 Task: Look for Airbnb properties in Sirjan, Iran from 20th December, 2023 to 25th December, 2023 for 3 adults, 1 child. Place can be shared room with 2 bedrooms having 3 beds and 2 bathrooms. Property type can be guest house. Amenities needed are: wifi, TV, free parkinig on premises, gym, breakfast.
Action: Mouse moved to (578, 155)
Screenshot: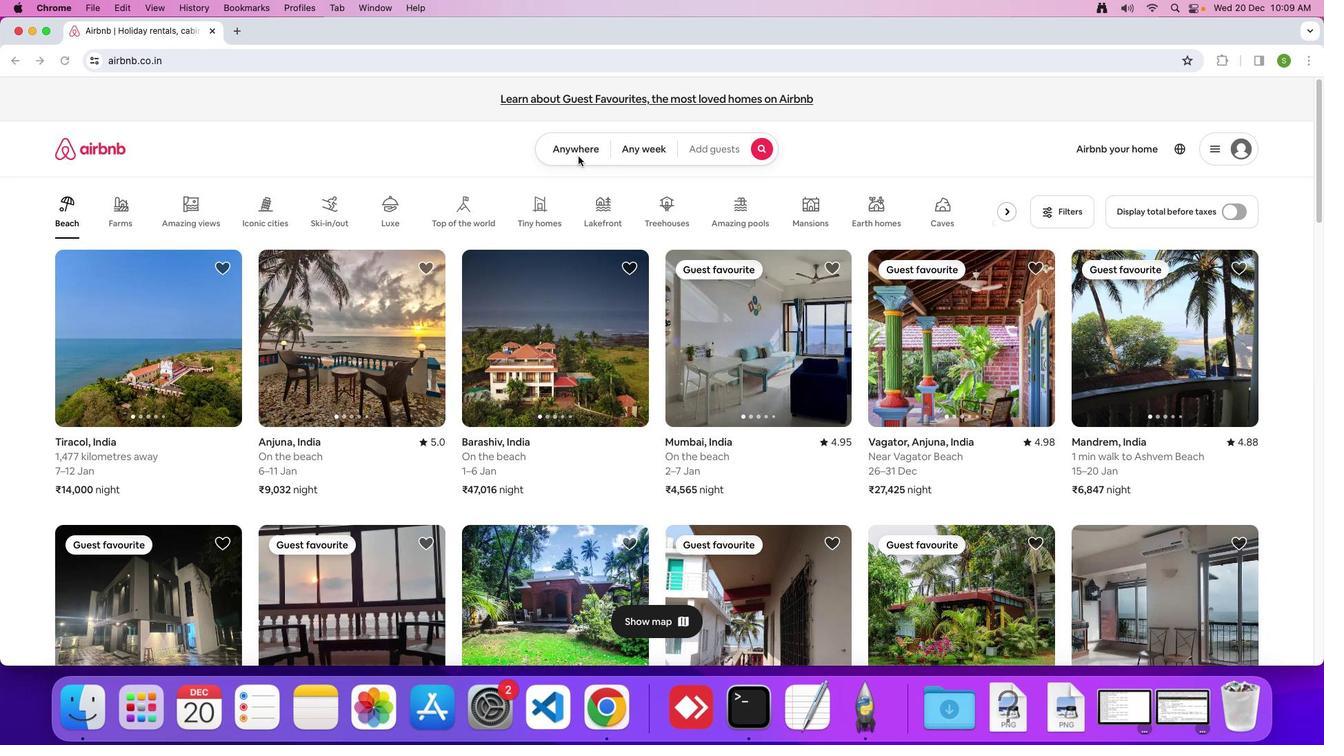 
Action: Mouse pressed left at (578, 155)
Screenshot: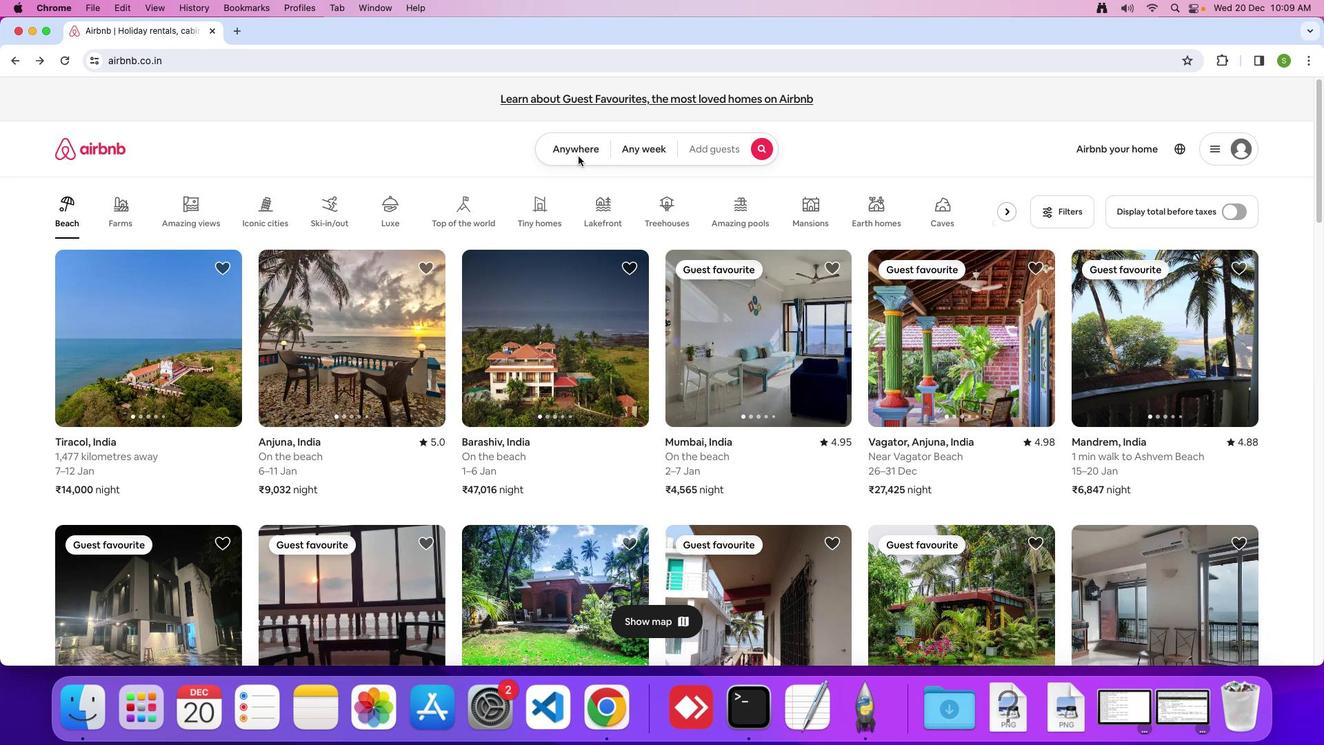 
Action: Mouse moved to (562, 147)
Screenshot: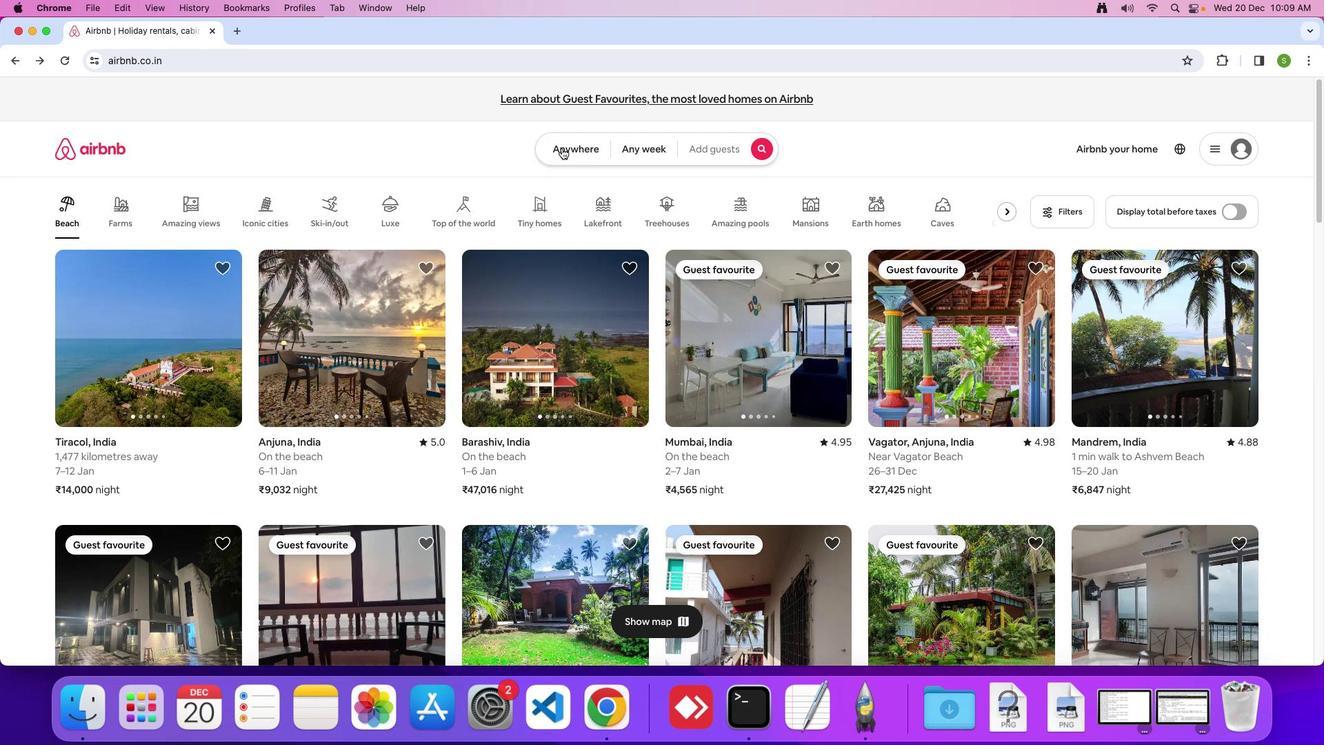 
Action: Mouse pressed left at (562, 147)
Screenshot: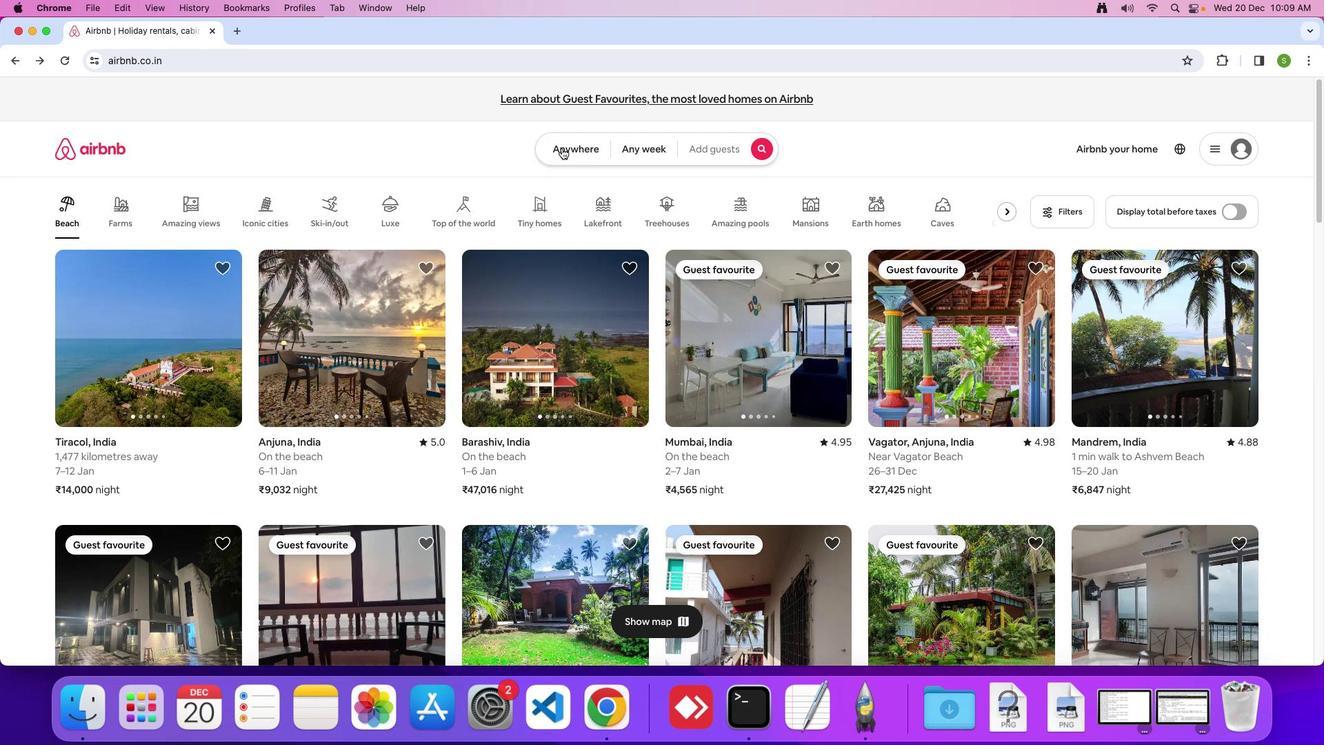 
Action: Mouse moved to (491, 200)
Screenshot: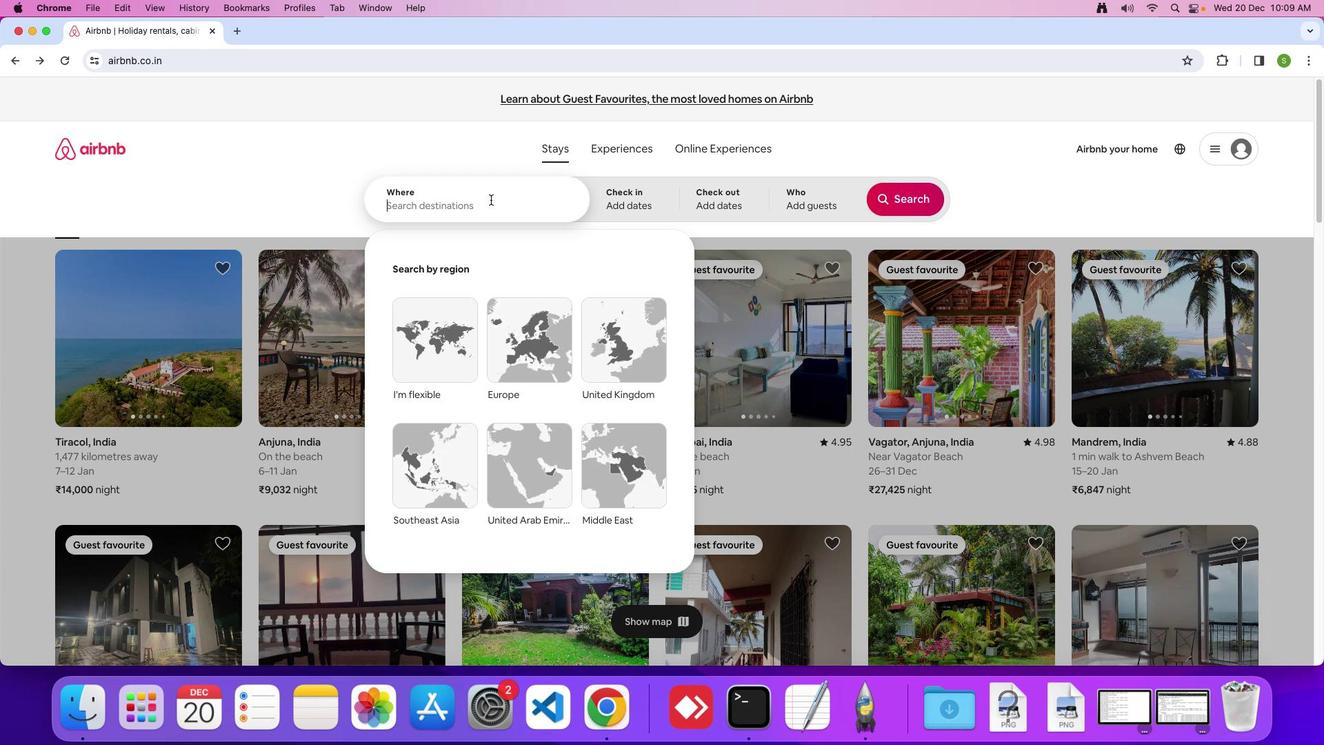
Action: Mouse pressed left at (491, 200)
Screenshot: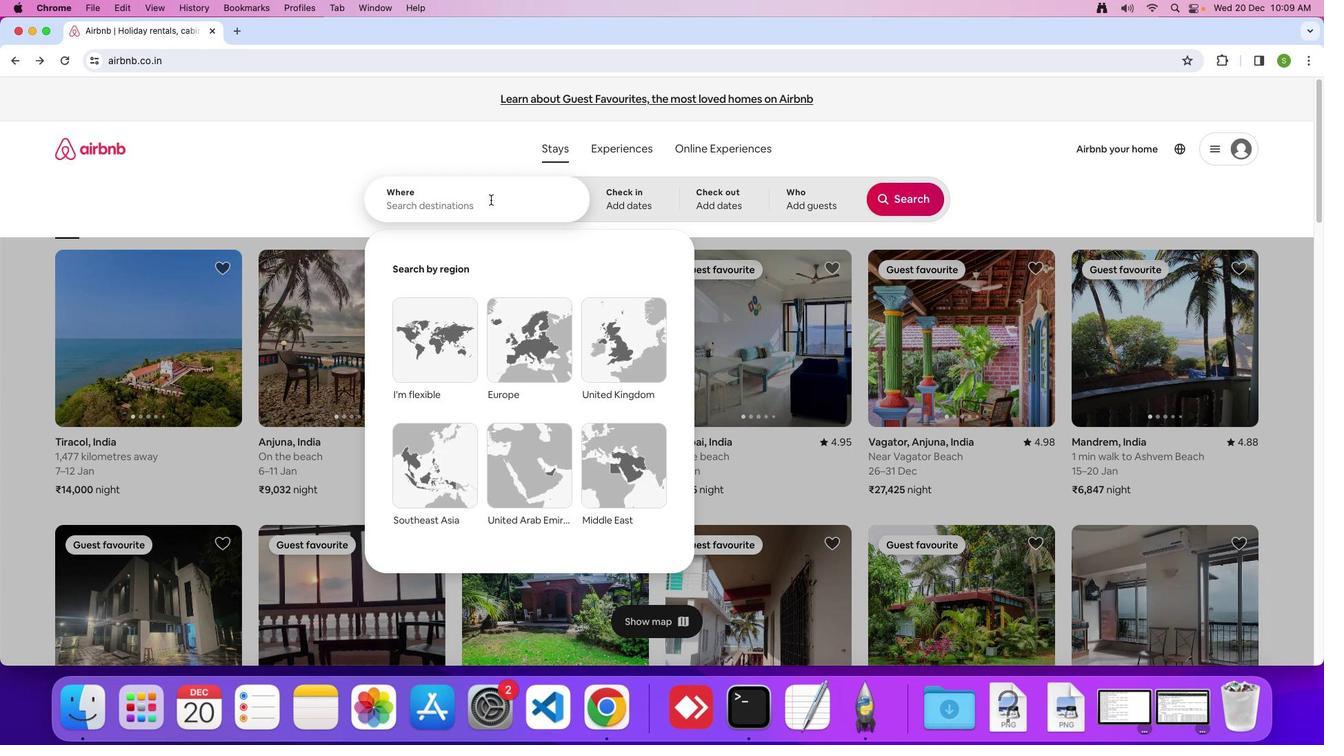 
Action: Key pressed 'S'Key.caps_lock'i''r''j''a''n'','Key.spaceKey.shift'I''r''a''n'Key.enter
Screenshot: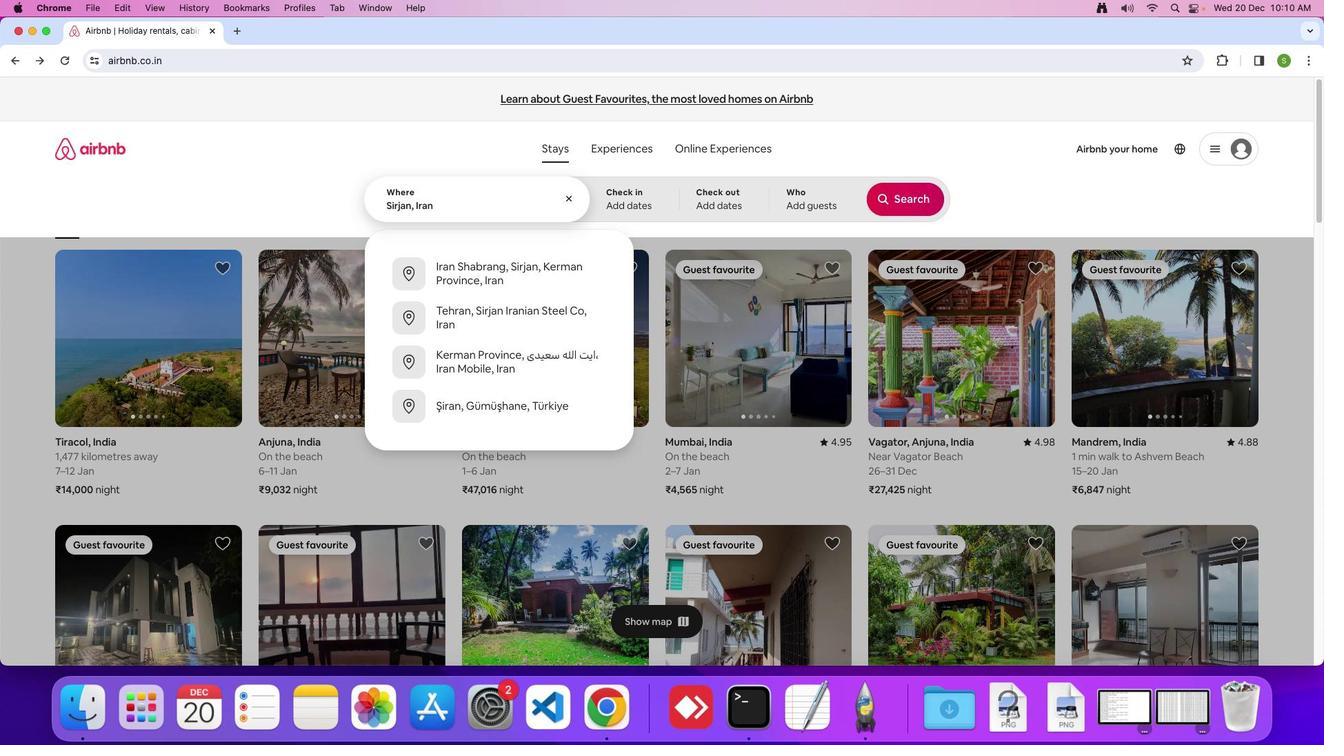 
Action: Mouse moved to (515, 463)
Screenshot: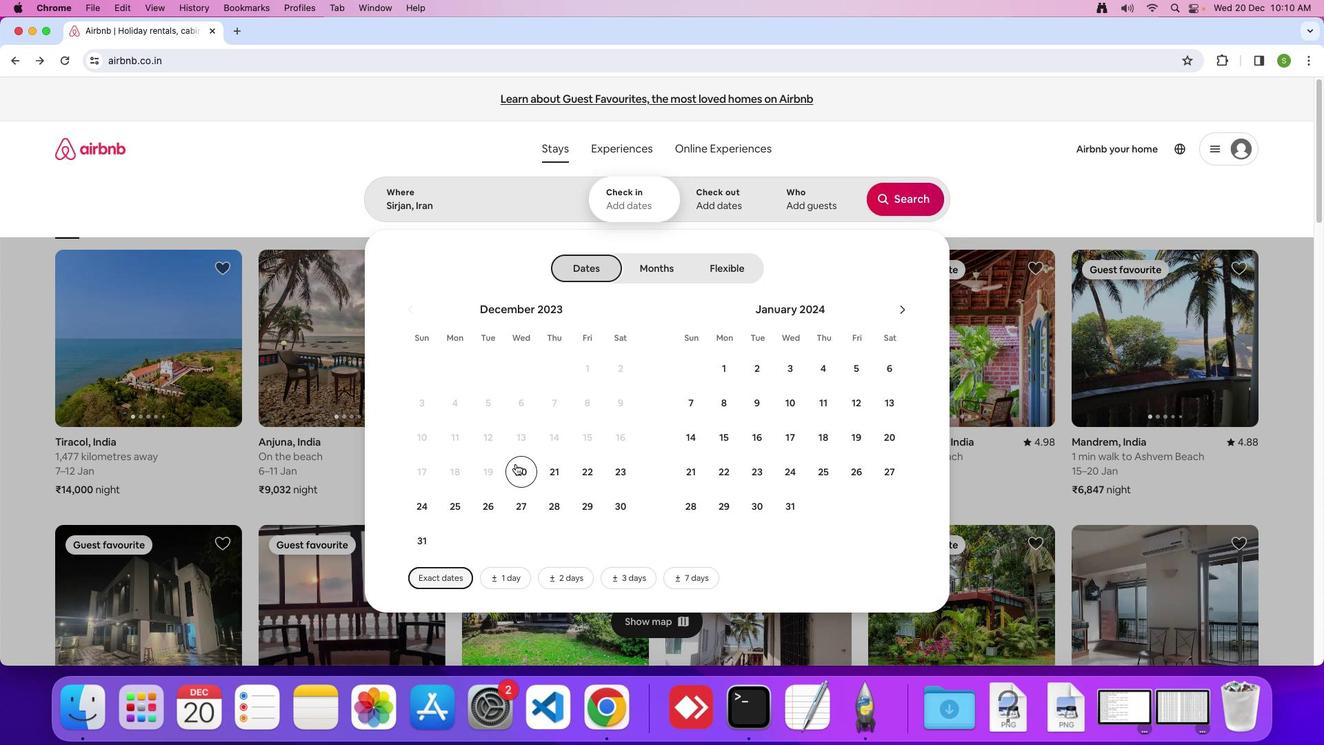 
Action: Mouse pressed left at (515, 463)
Screenshot: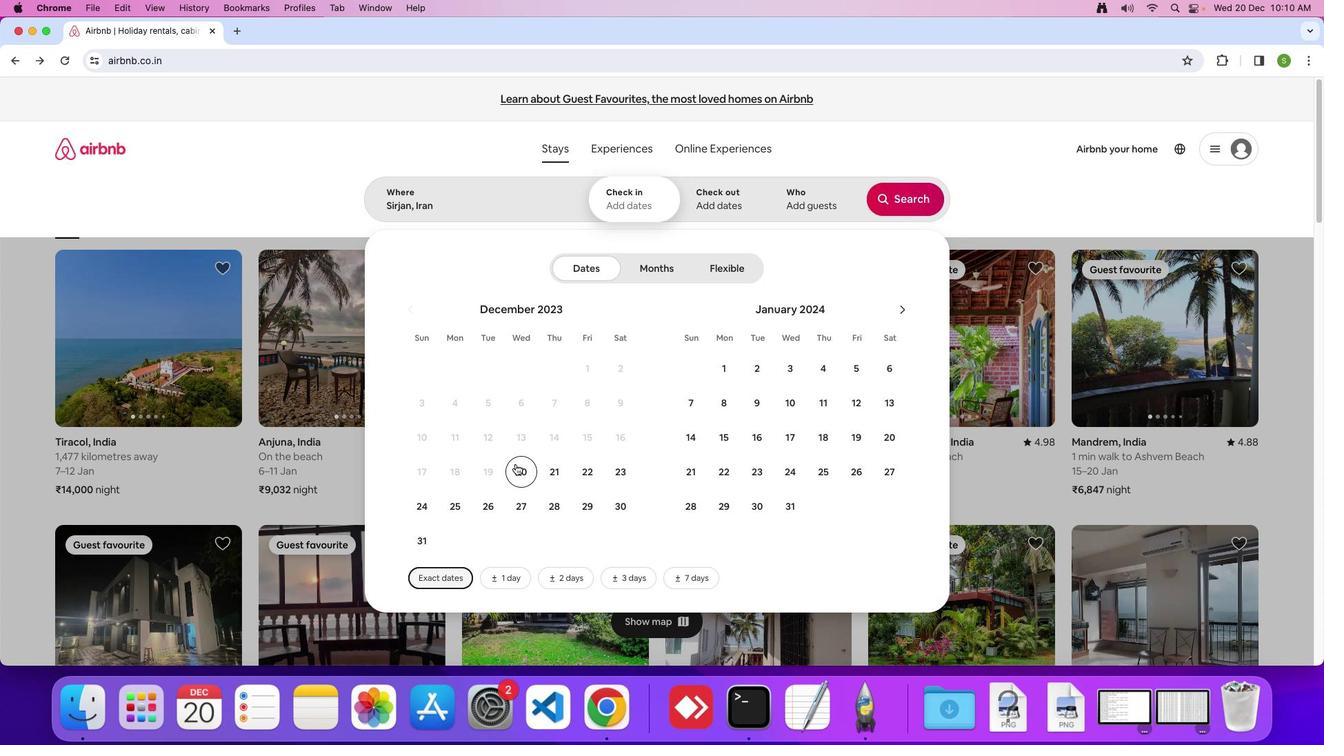 
Action: Mouse moved to (458, 507)
Screenshot: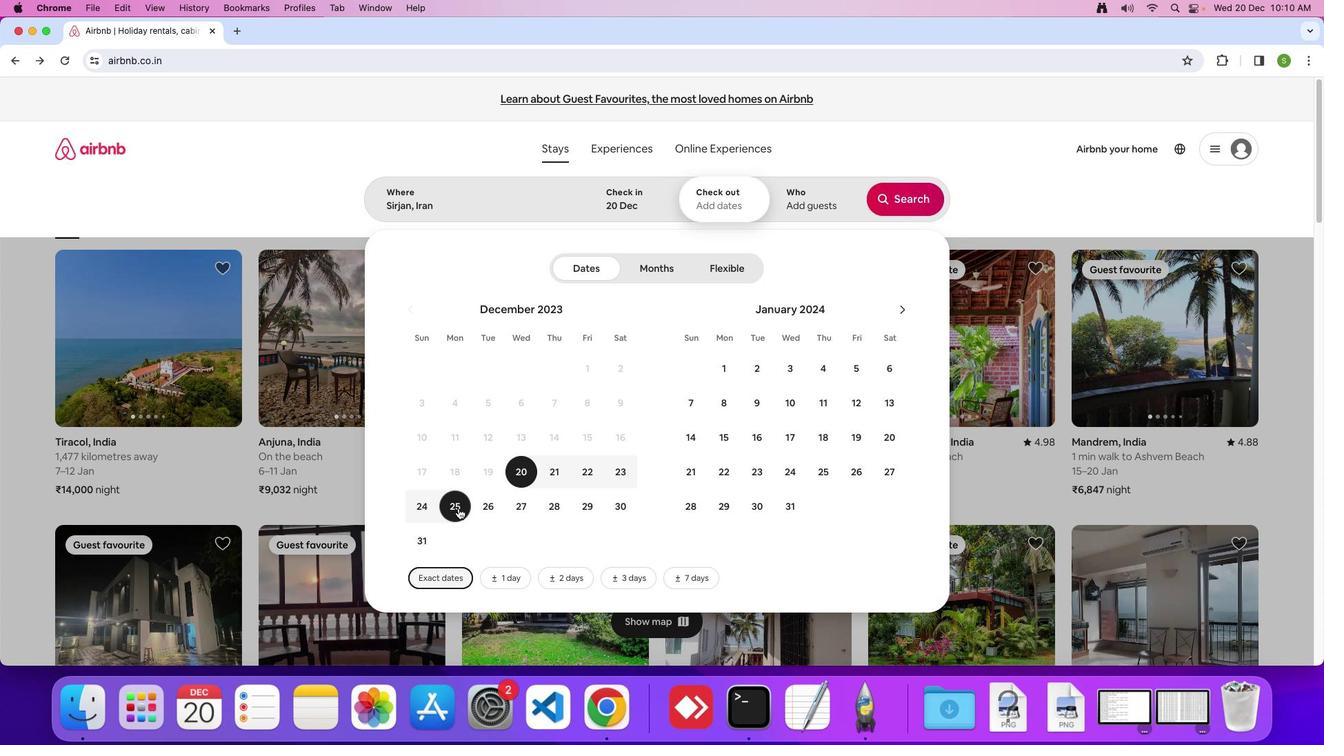 
Action: Mouse pressed left at (458, 507)
Screenshot: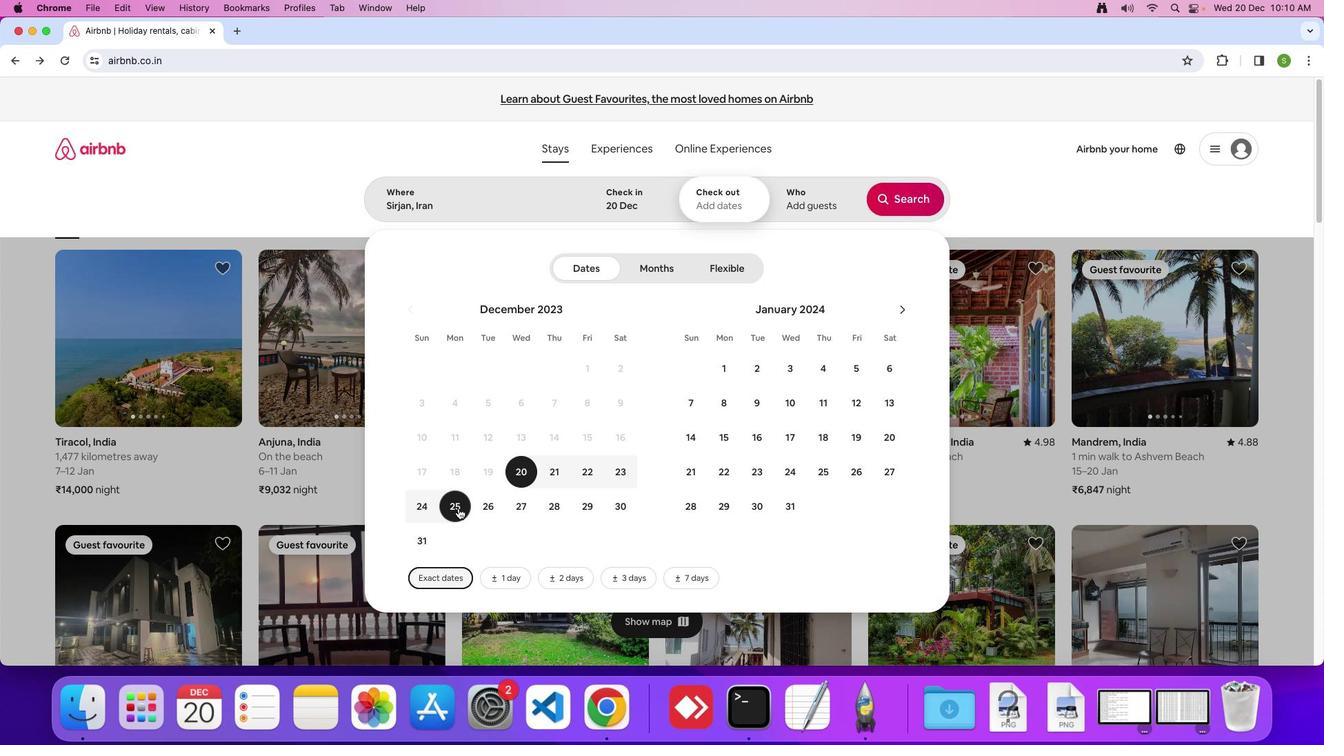 
Action: Mouse moved to (791, 210)
Screenshot: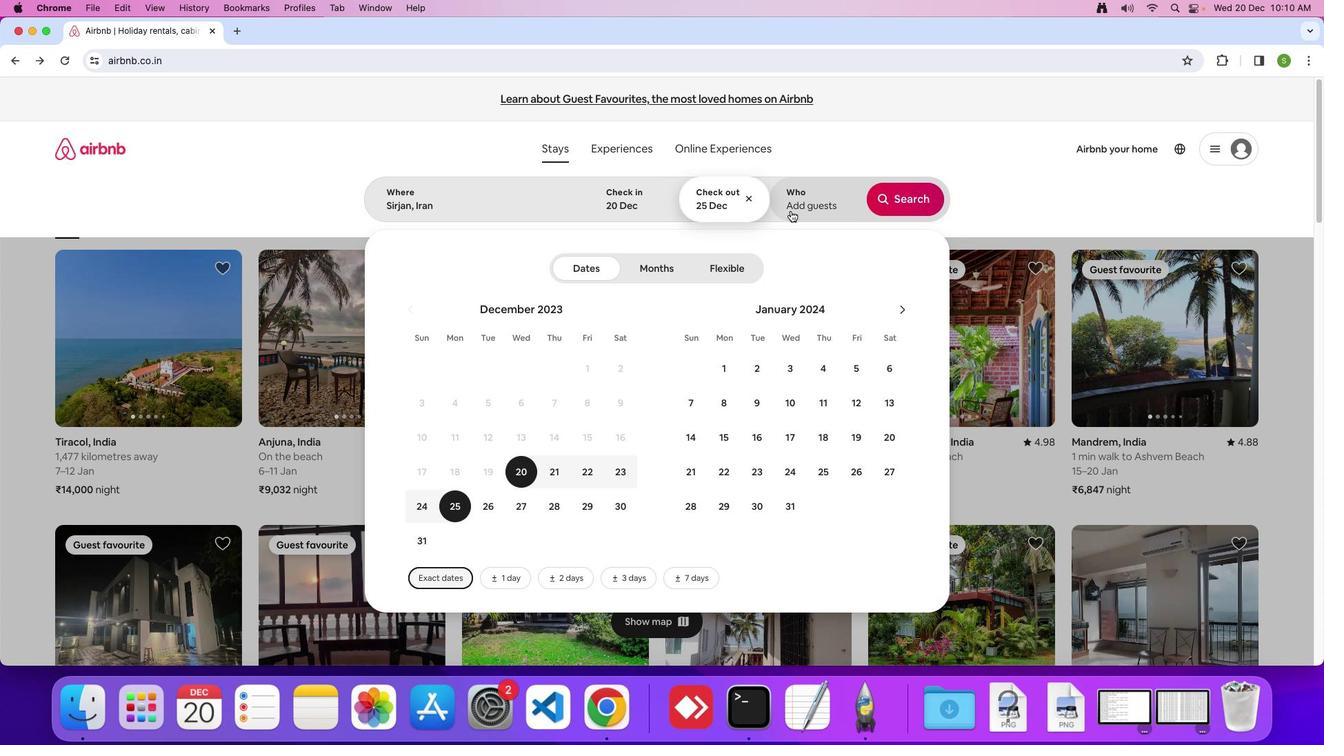 
Action: Mouse pressed left at (791, 210)
Screenshot: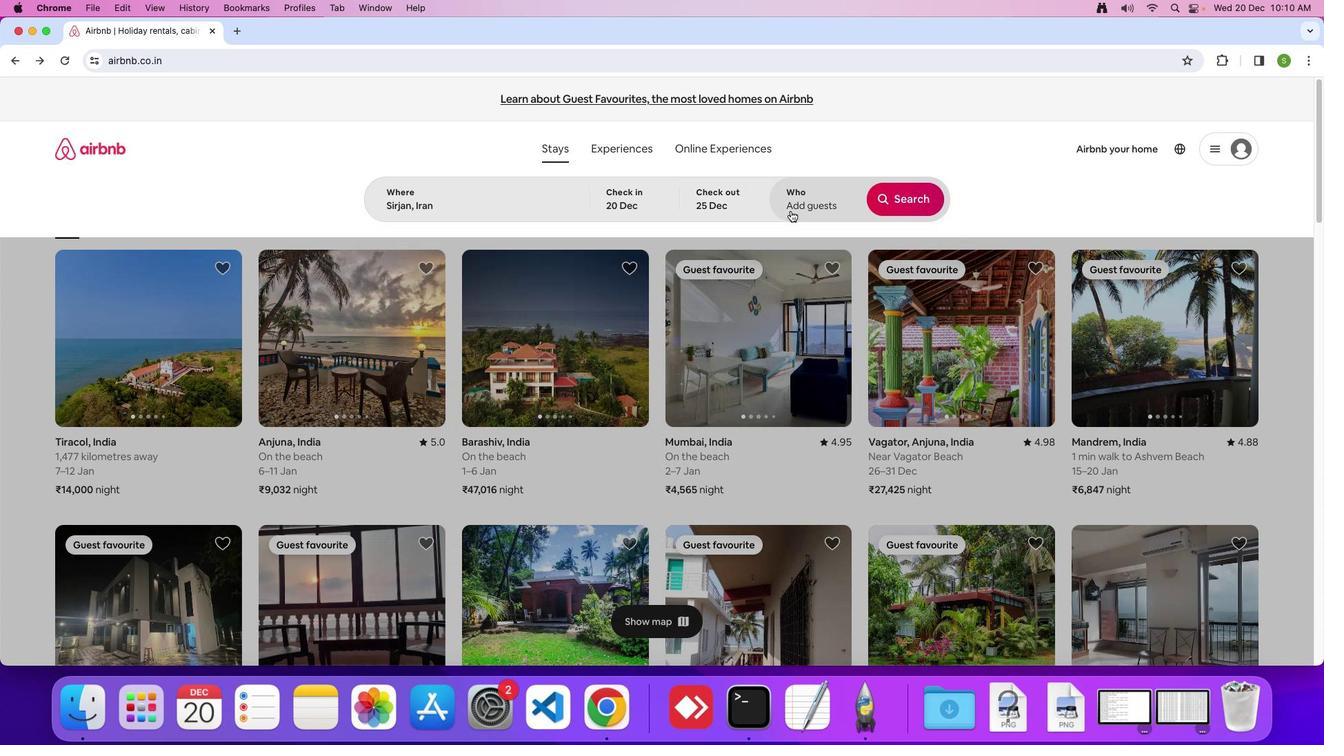 
Action: Mouse moved to (912, 269)
Screenshot: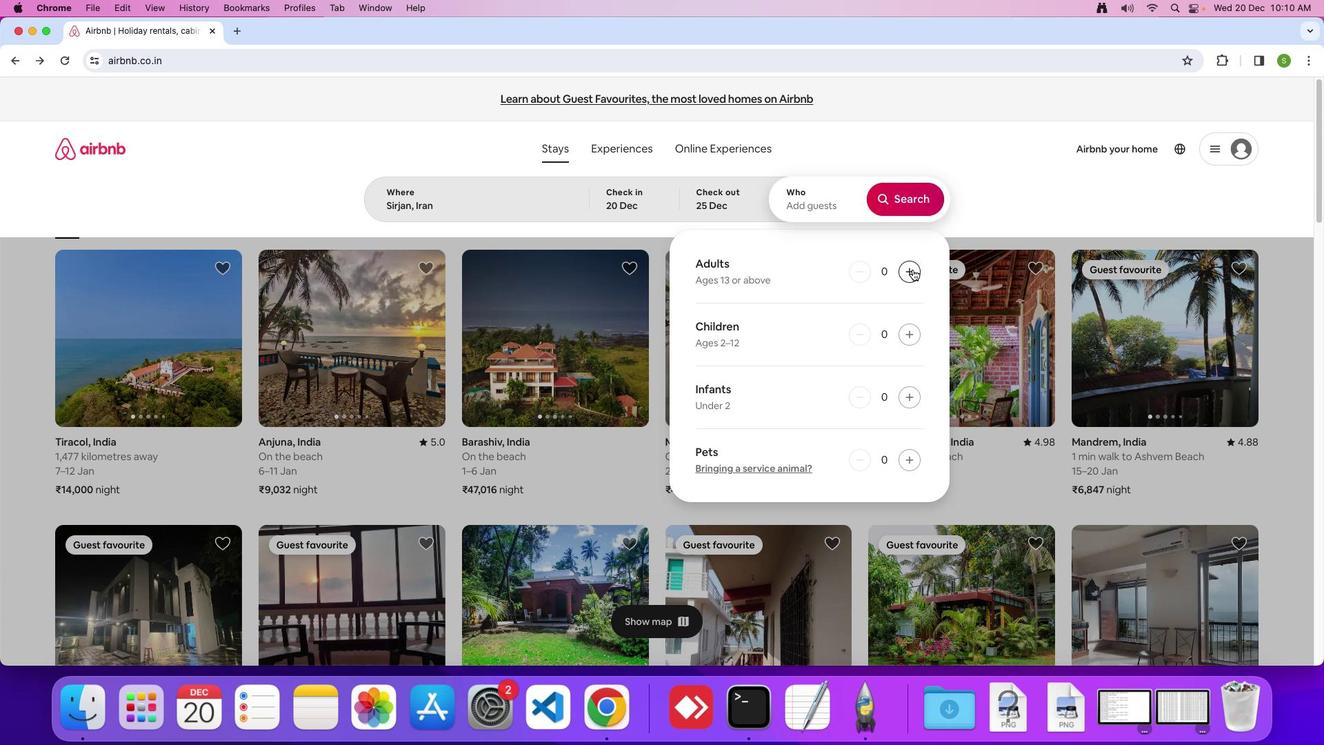 
Action: Mouse pressed left at (912, 269)
Screenshot: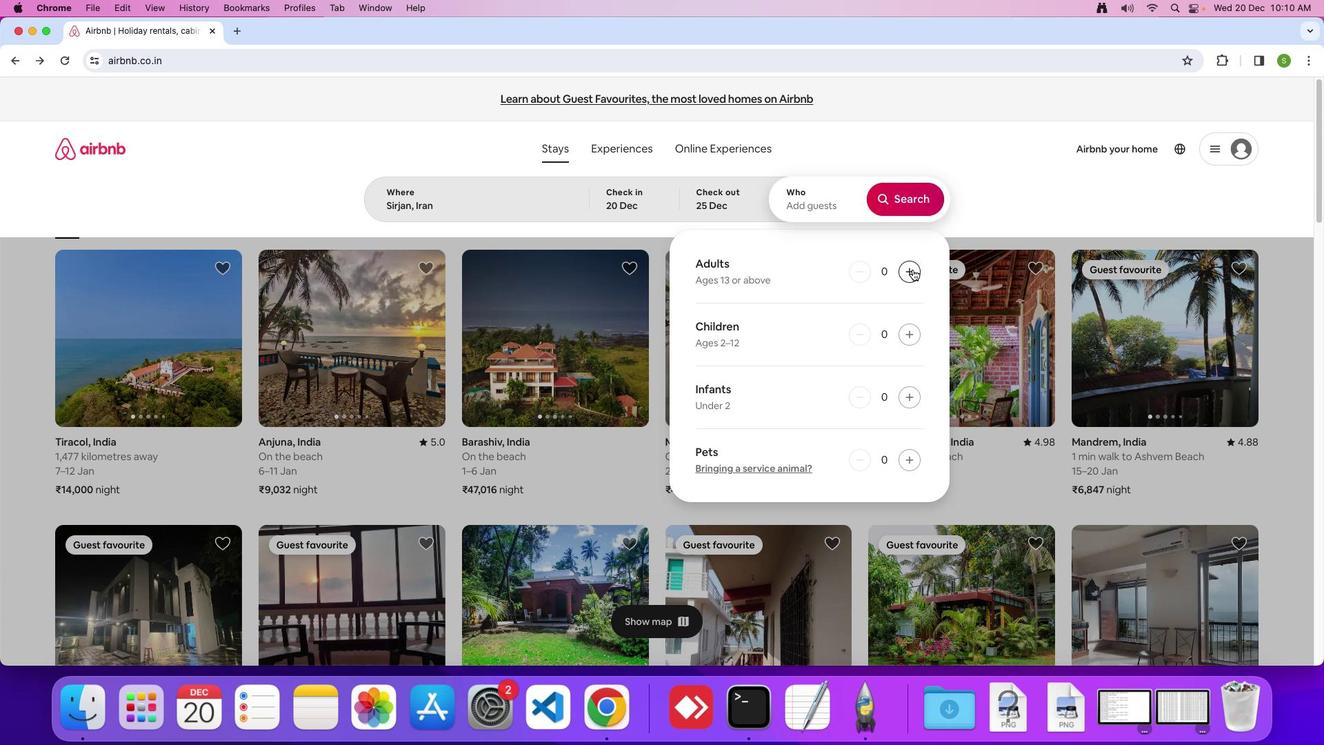 
Action: Mouse moved to (912, 269)
Screenshot: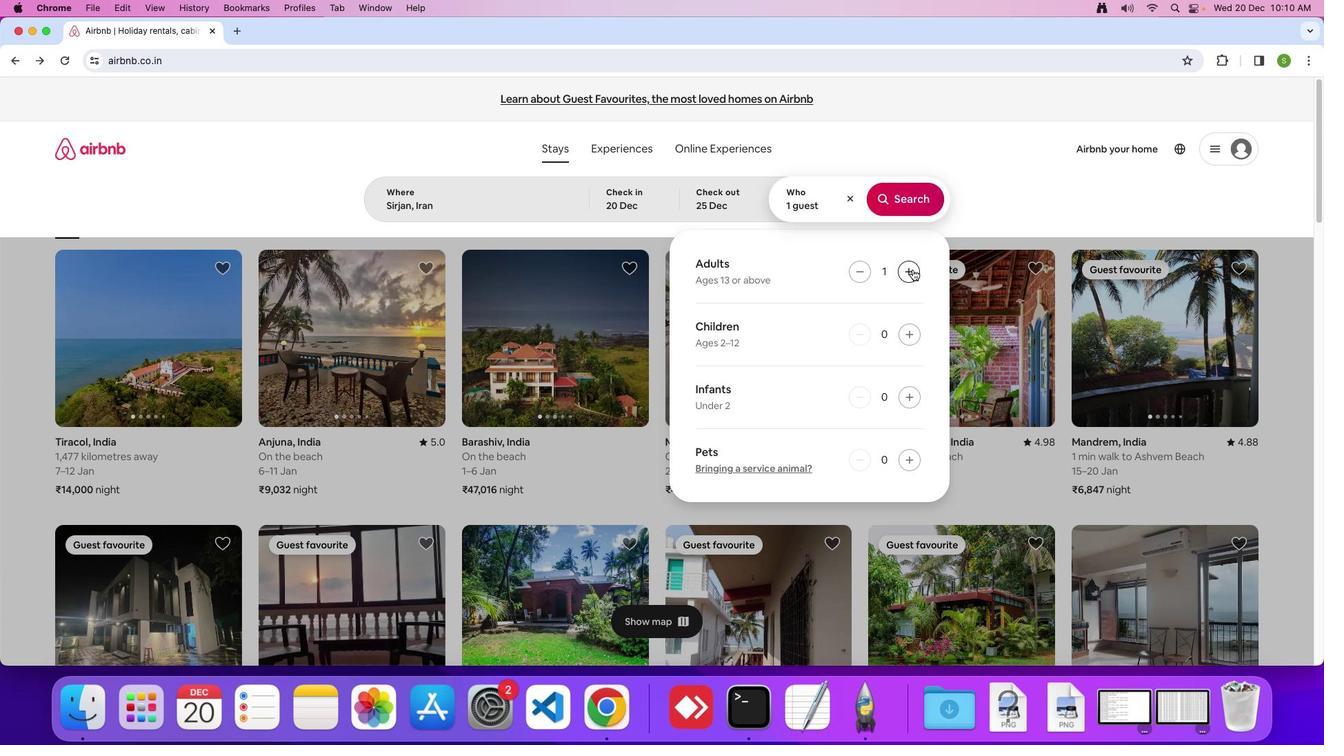
Action: Mouse pressed left at (912, 269)
Screenshot: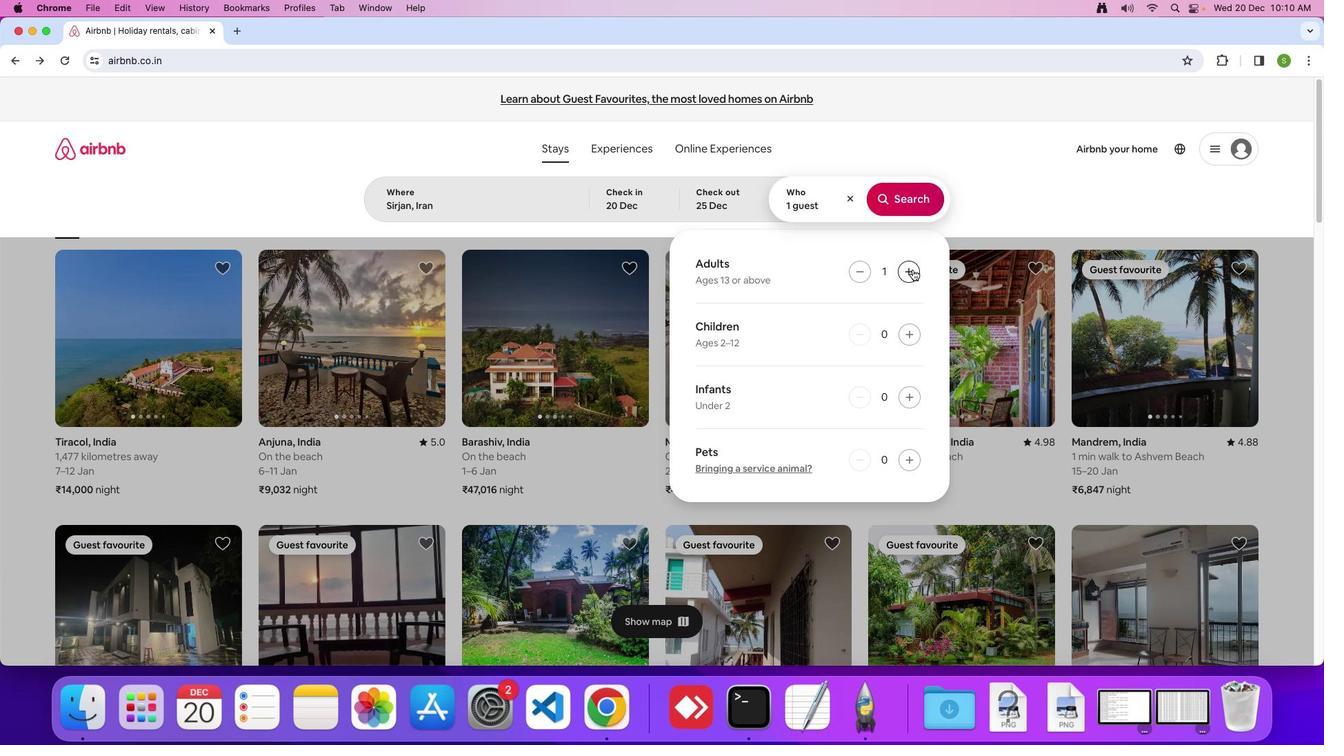 
Action: Mouse pressed left at (912, 269)
Screenshot: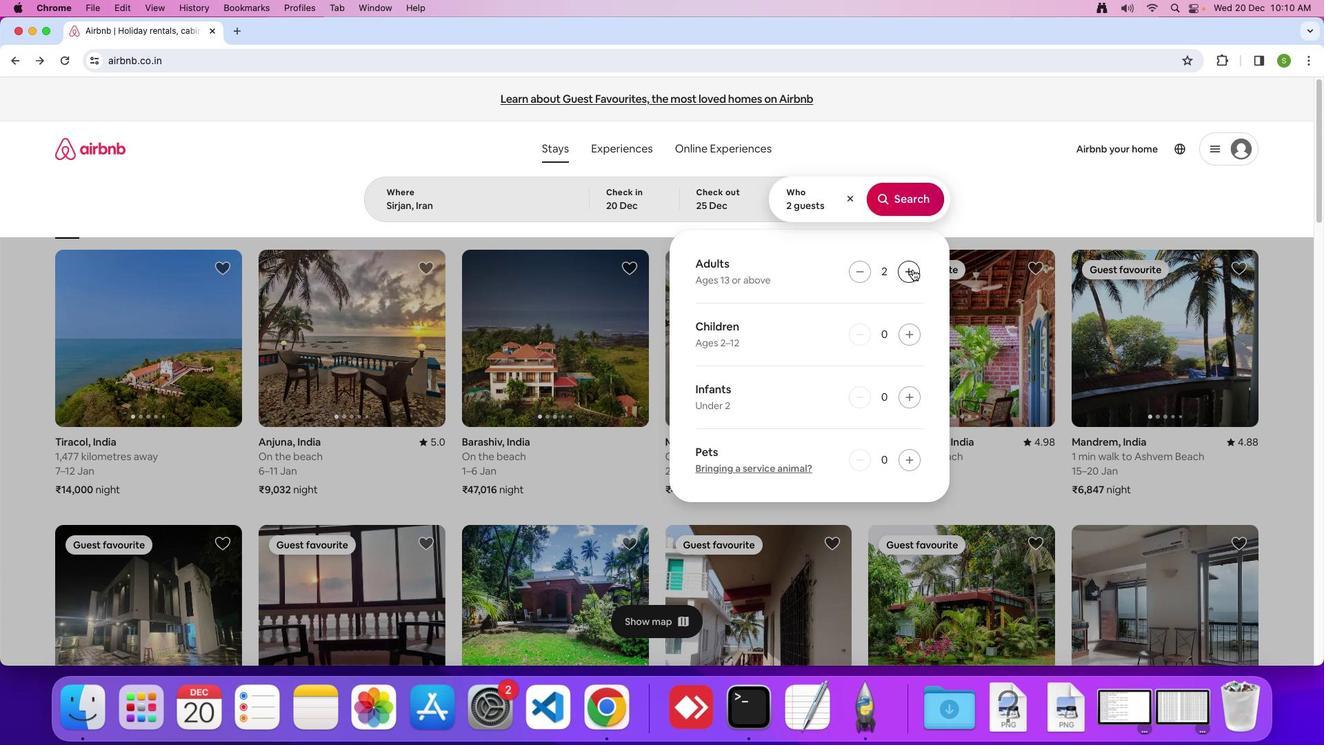 
Action: Mouse moved to (906, 341)
Screenshot: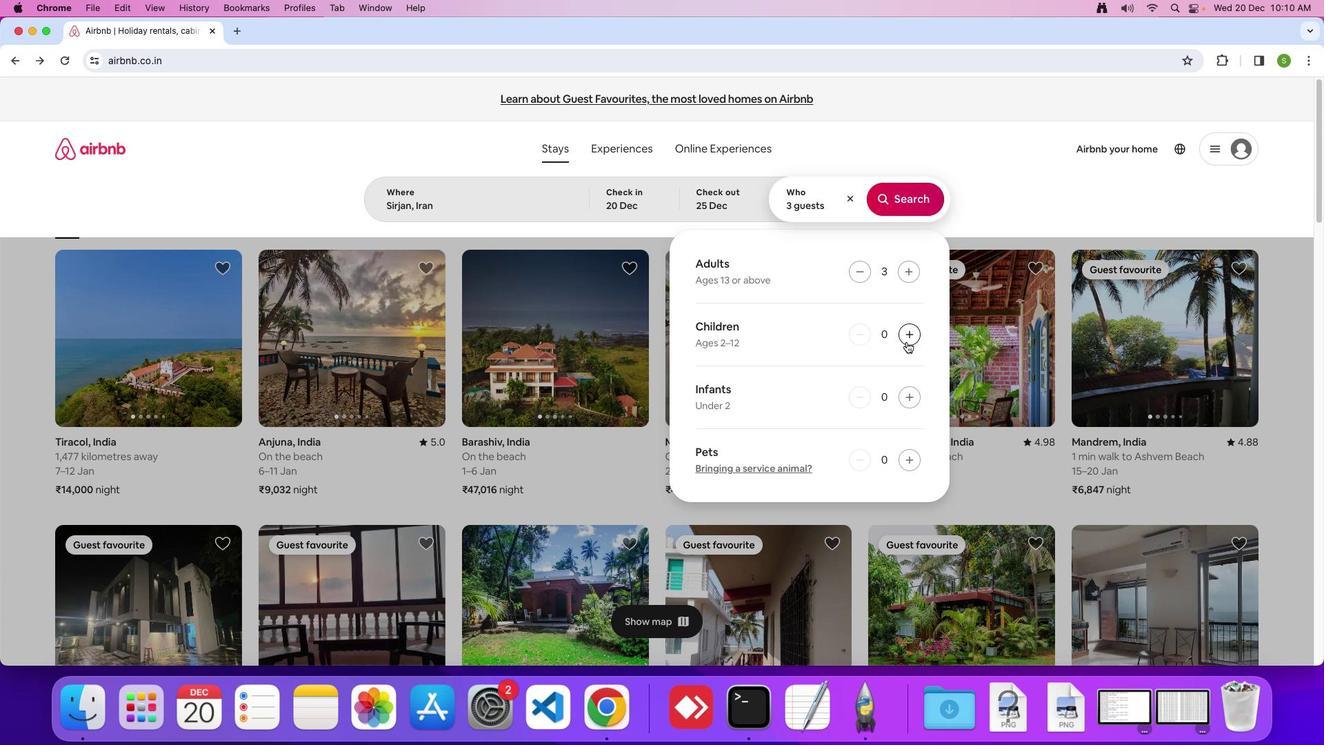 
Action: Mouse pressed left at (906, 341)
Screenshot: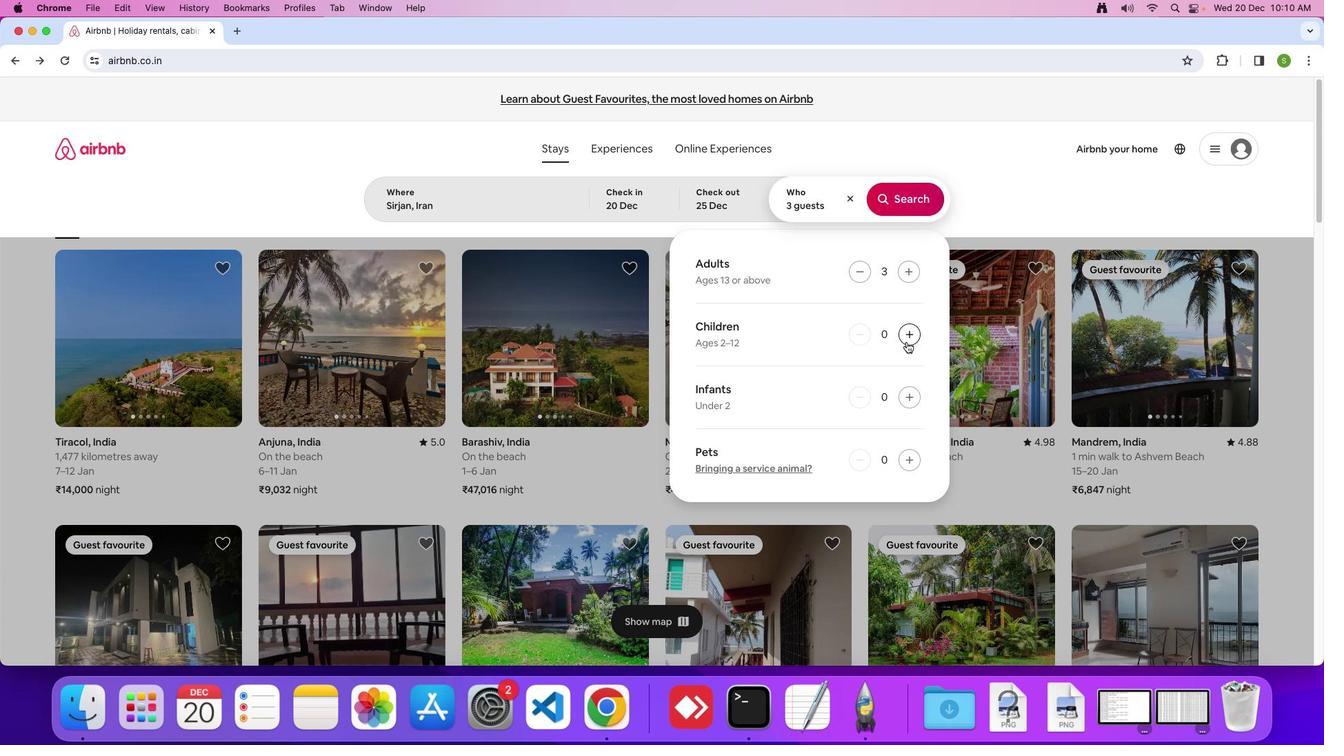 
Action: Mouse moved to (888, 200)
Screenshot: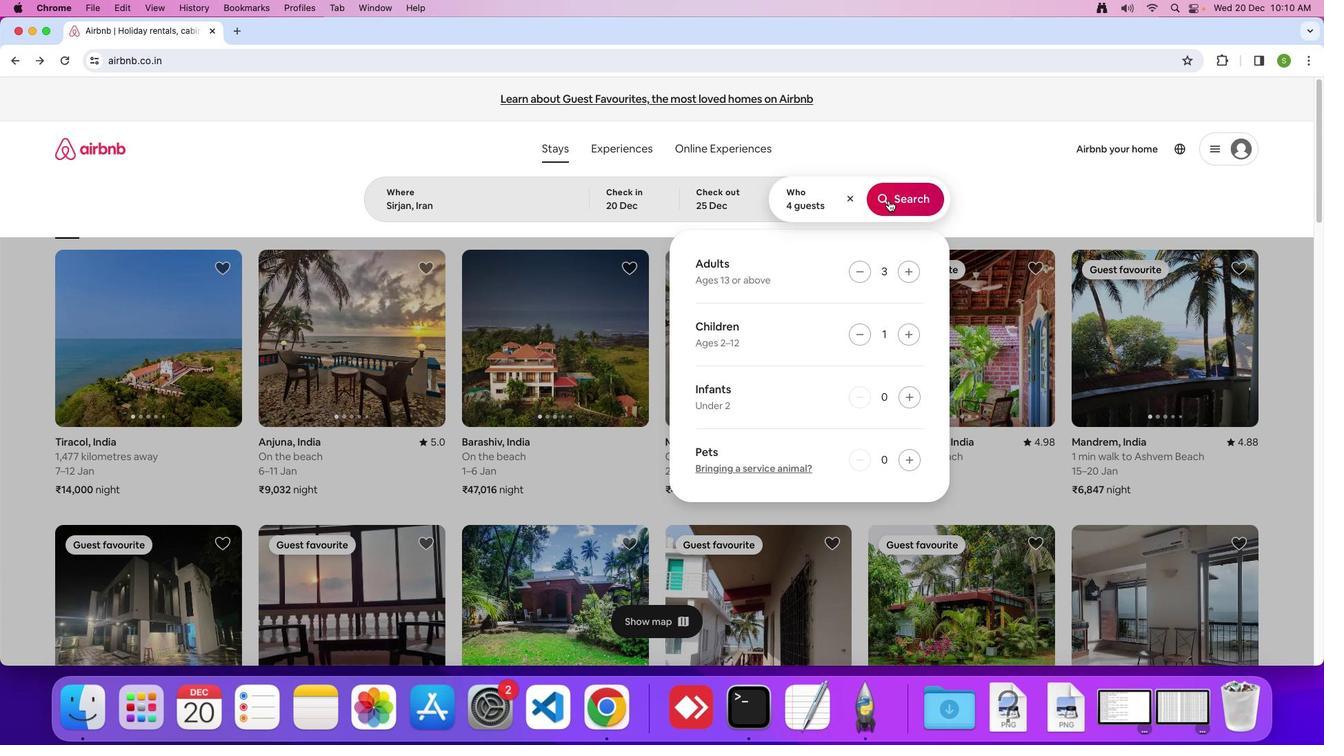 
Action: Mouse pressed left at (888, 200)
Screenshot: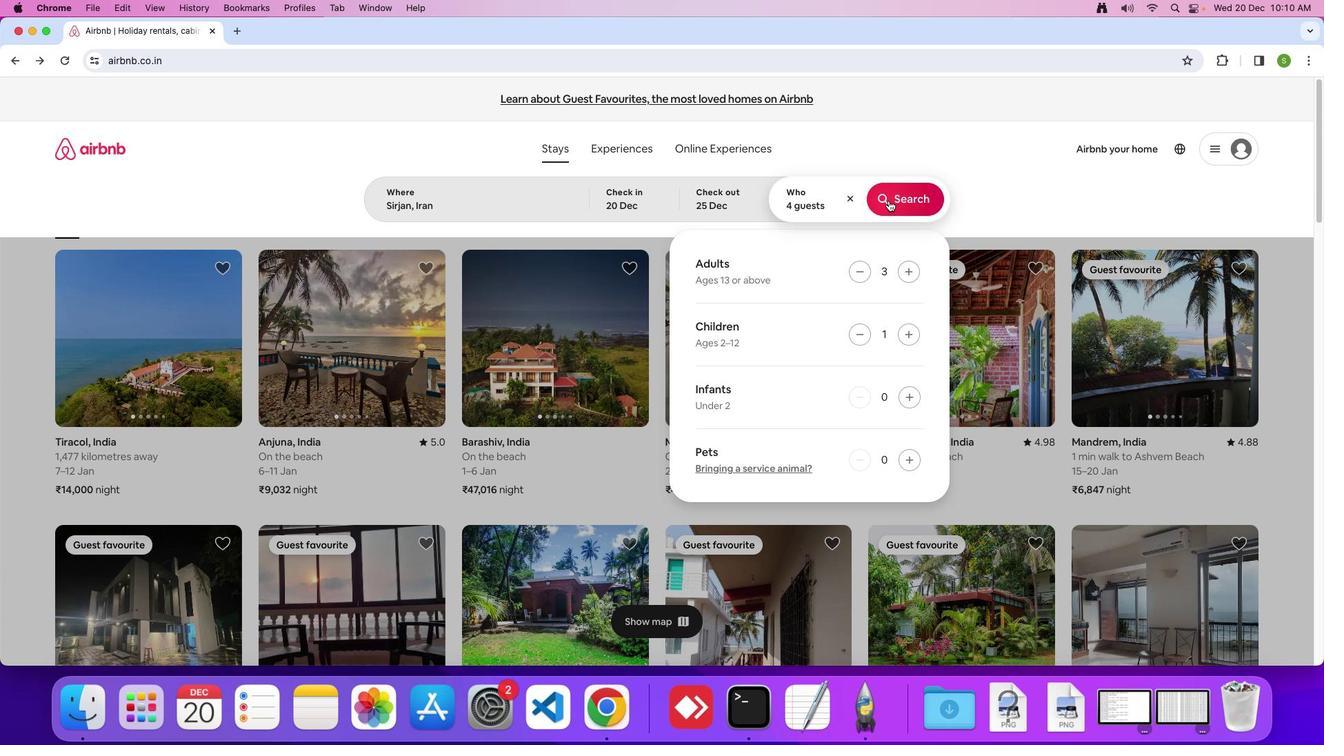
Action: Mouse moved to (1089, 160)
Screenshot: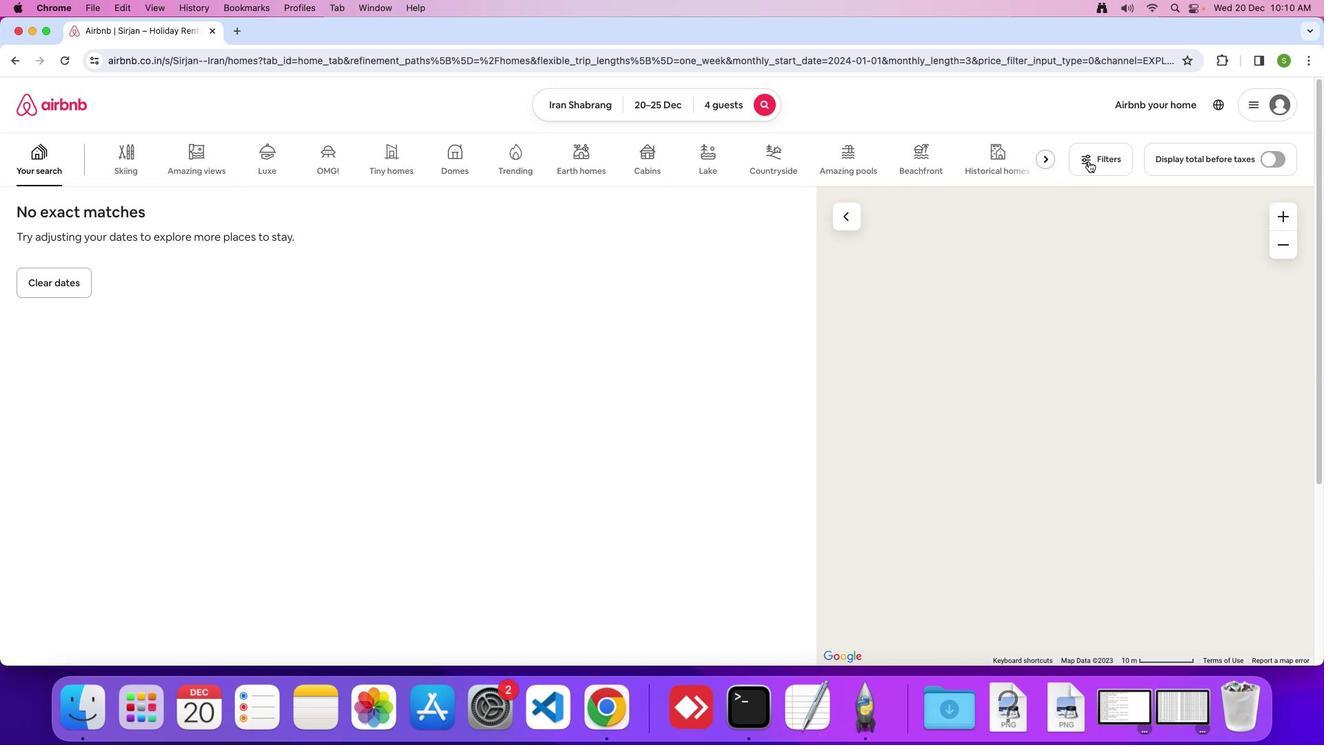 
Action: Mouse pressed left at (1089, 160)
Screenshot: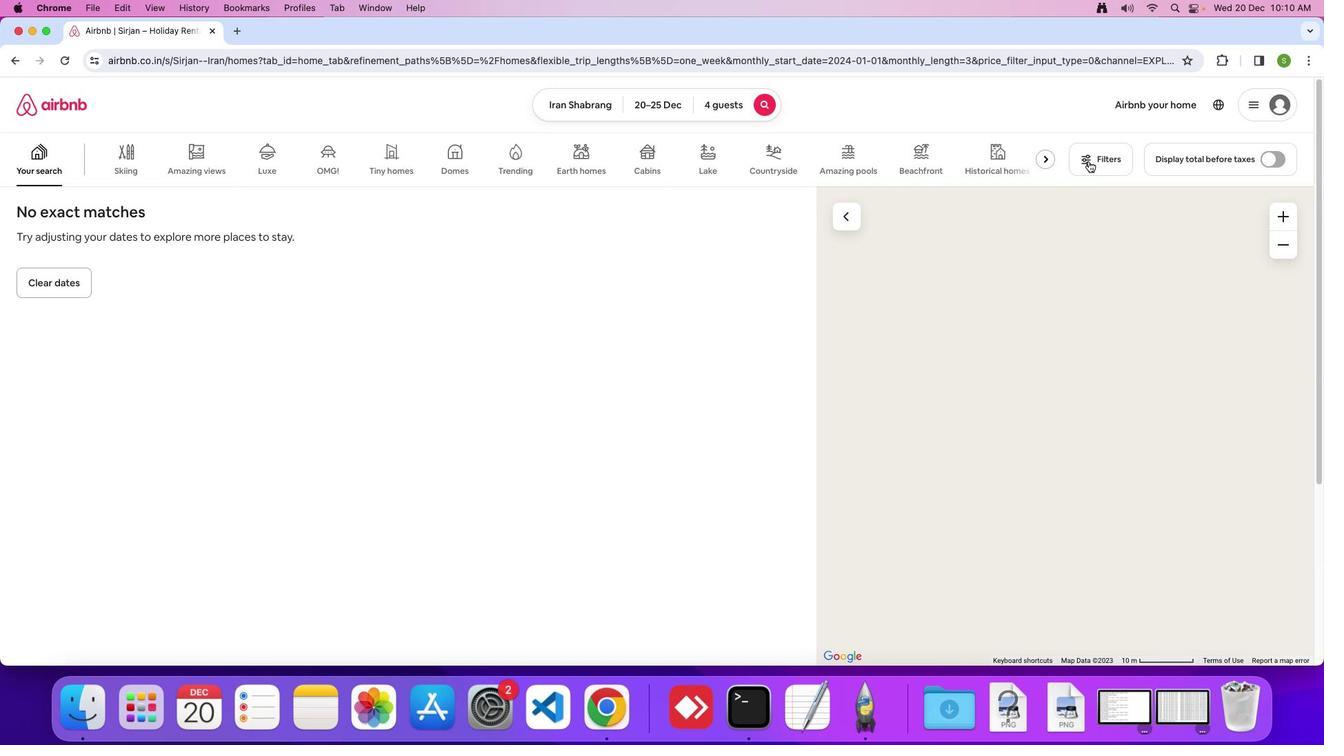 
Action: Mouse moved to (652, 402)
Screenshot: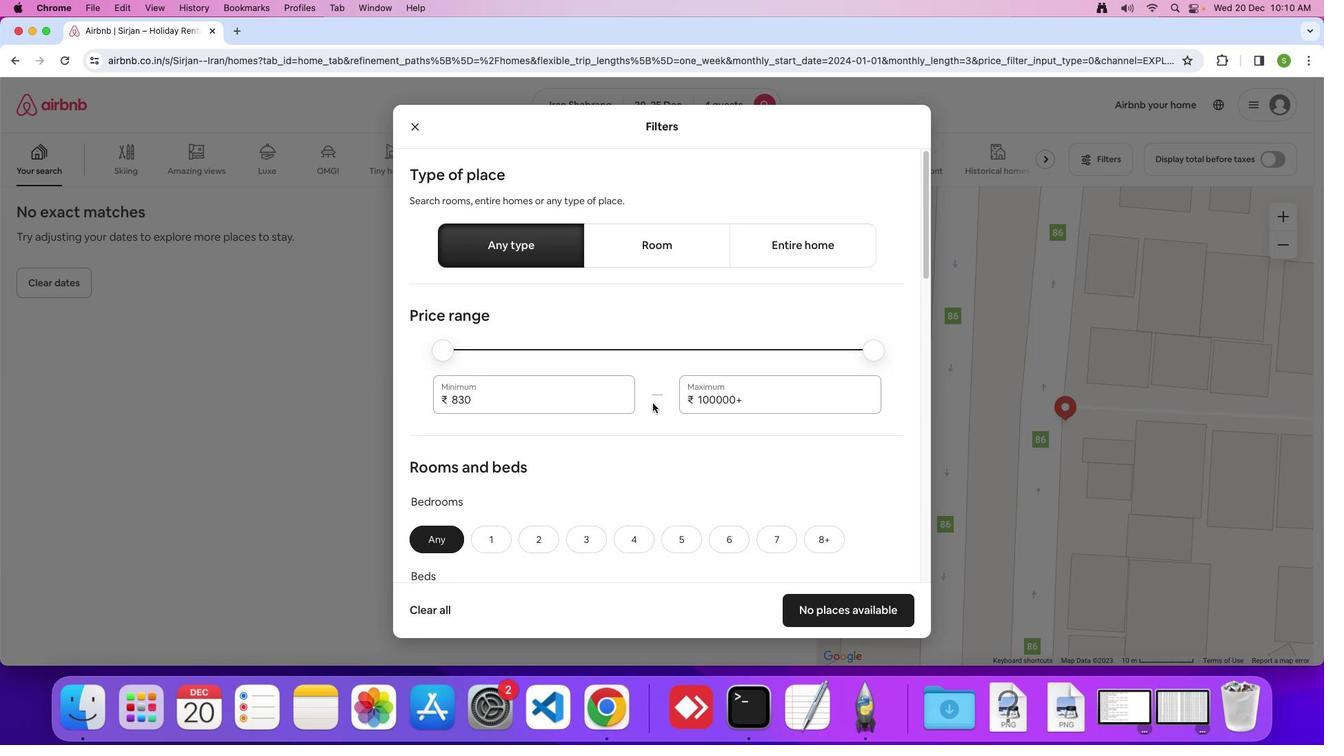 
Action: Mouse scrolled (652, 402) with delta (0, 0)
Screenshot: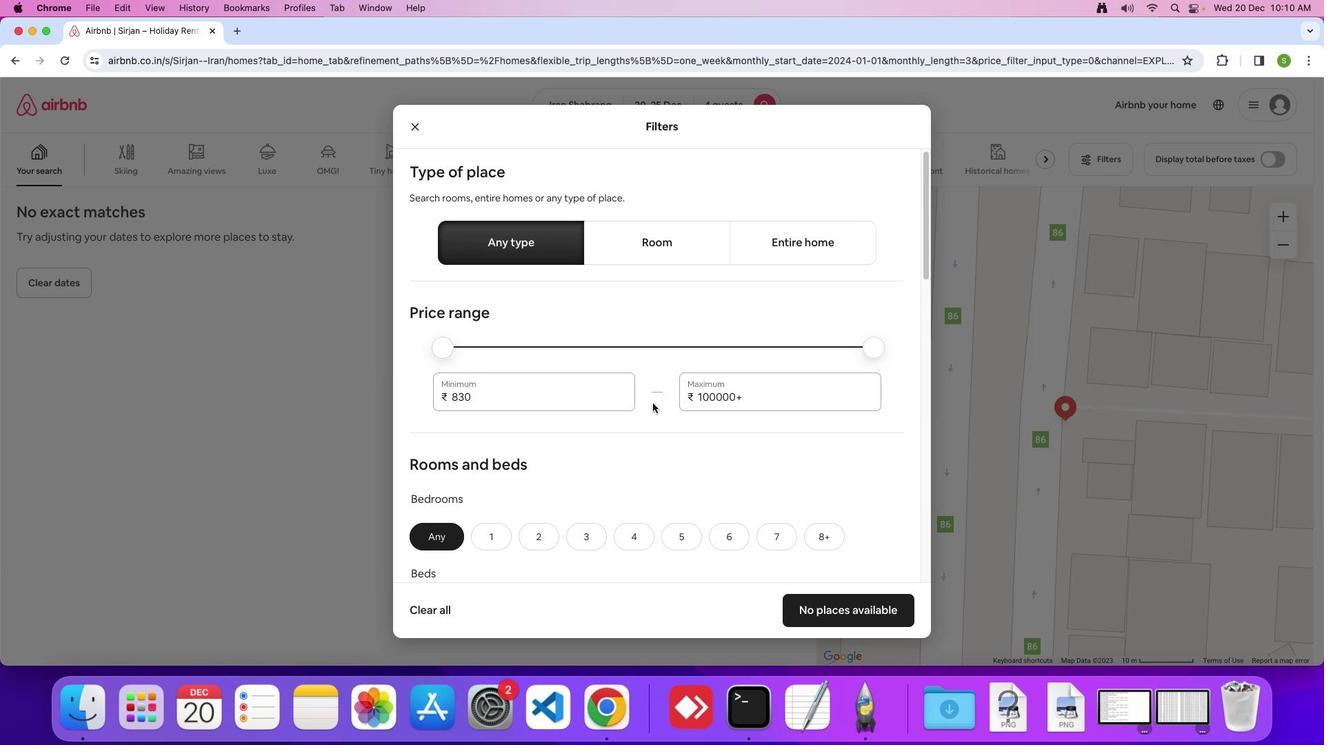 
Action: Mouse scrolled (652, 402) with delta (0, 0)
Screenshot: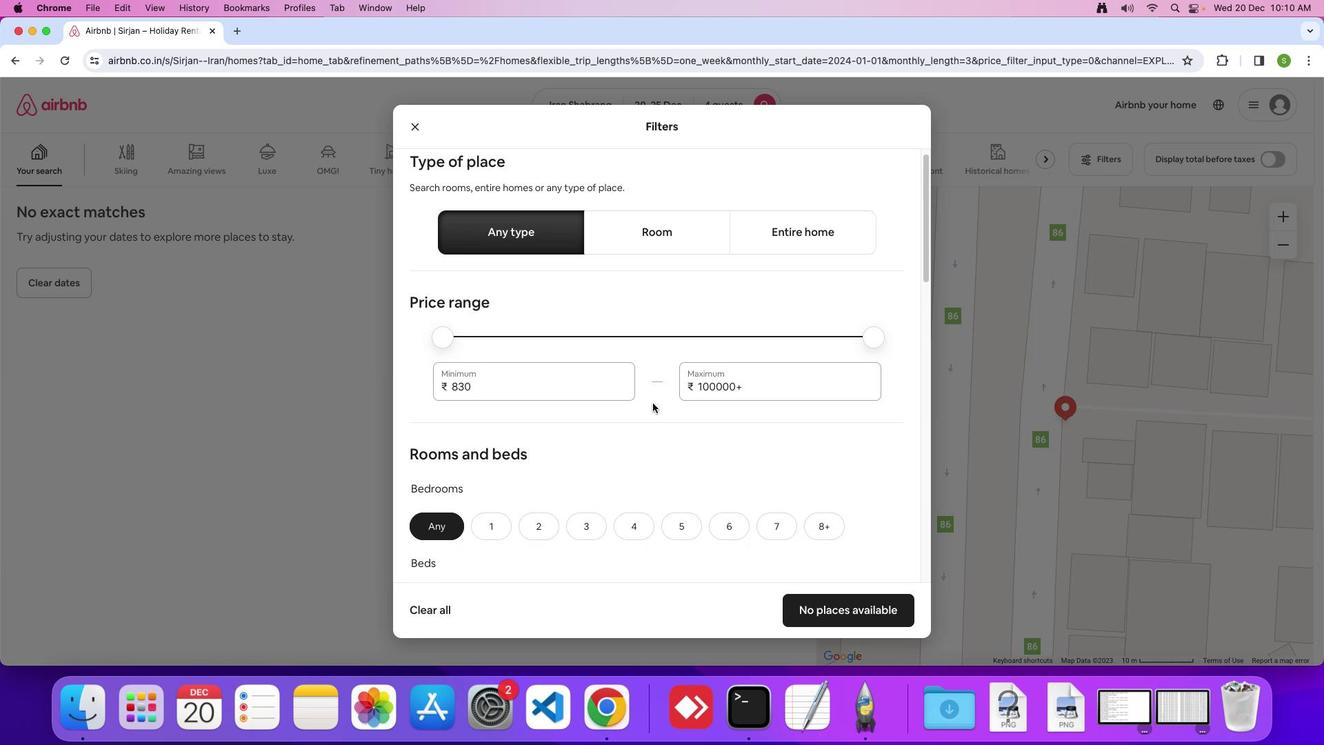 
Action: Mouse scrolled (652, 402) with delta (0, -1)
Screenshot: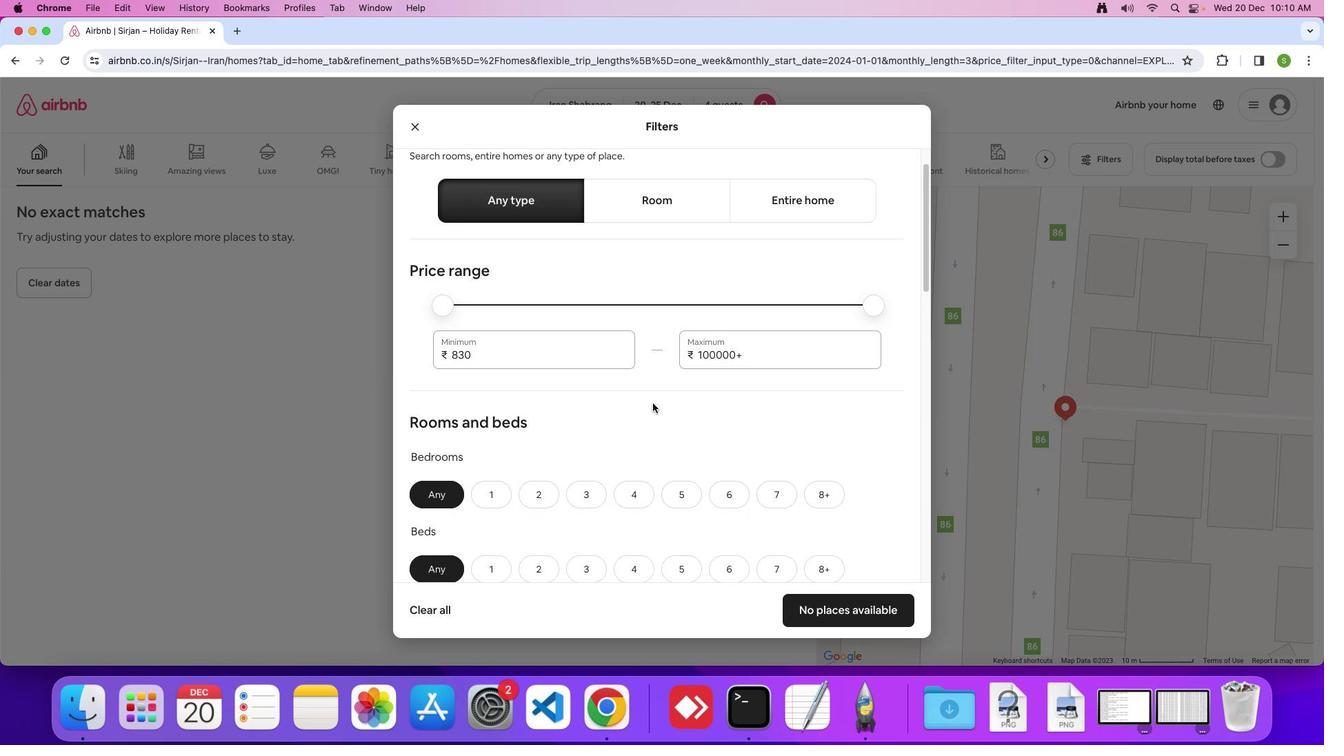 
Action: Mouse scrolled (652, 402) with delta (0, 0)
Screenshot: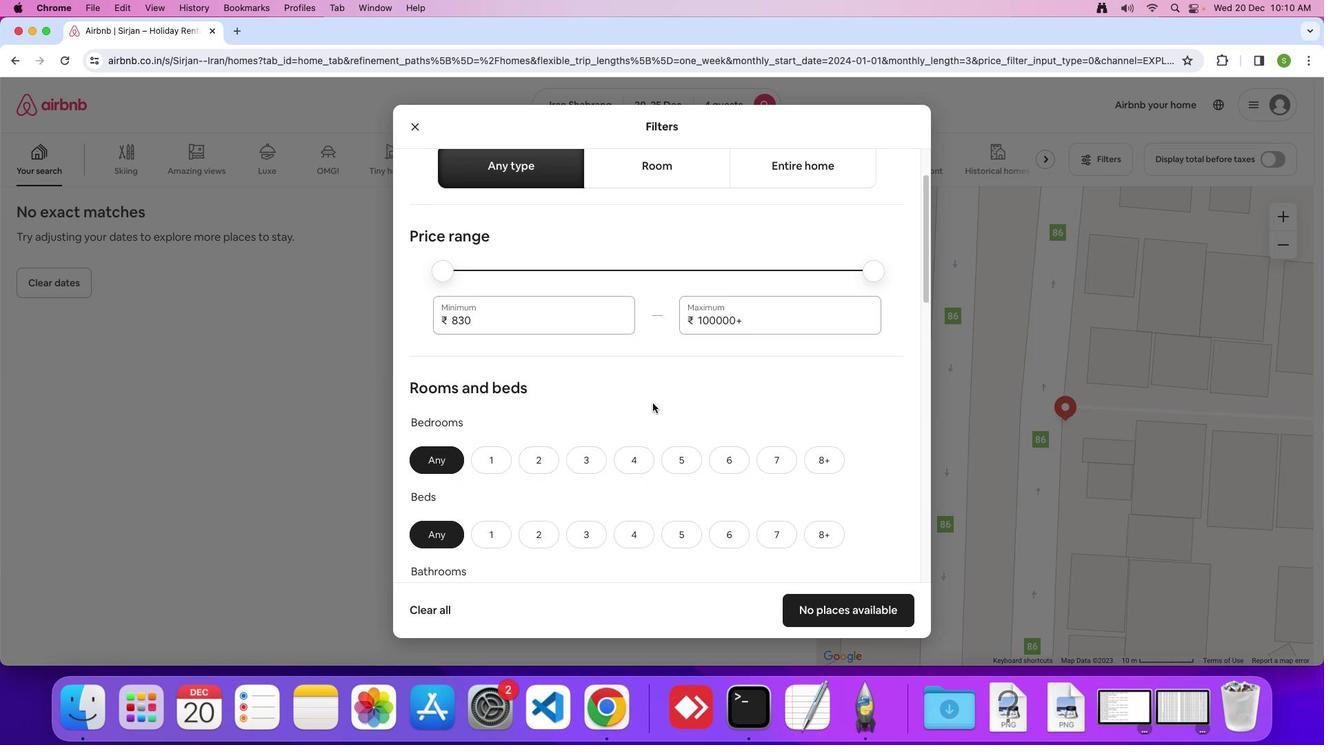 
Action: Mouse scrolled (652, 402) with delta (0, 0)
Screenshot: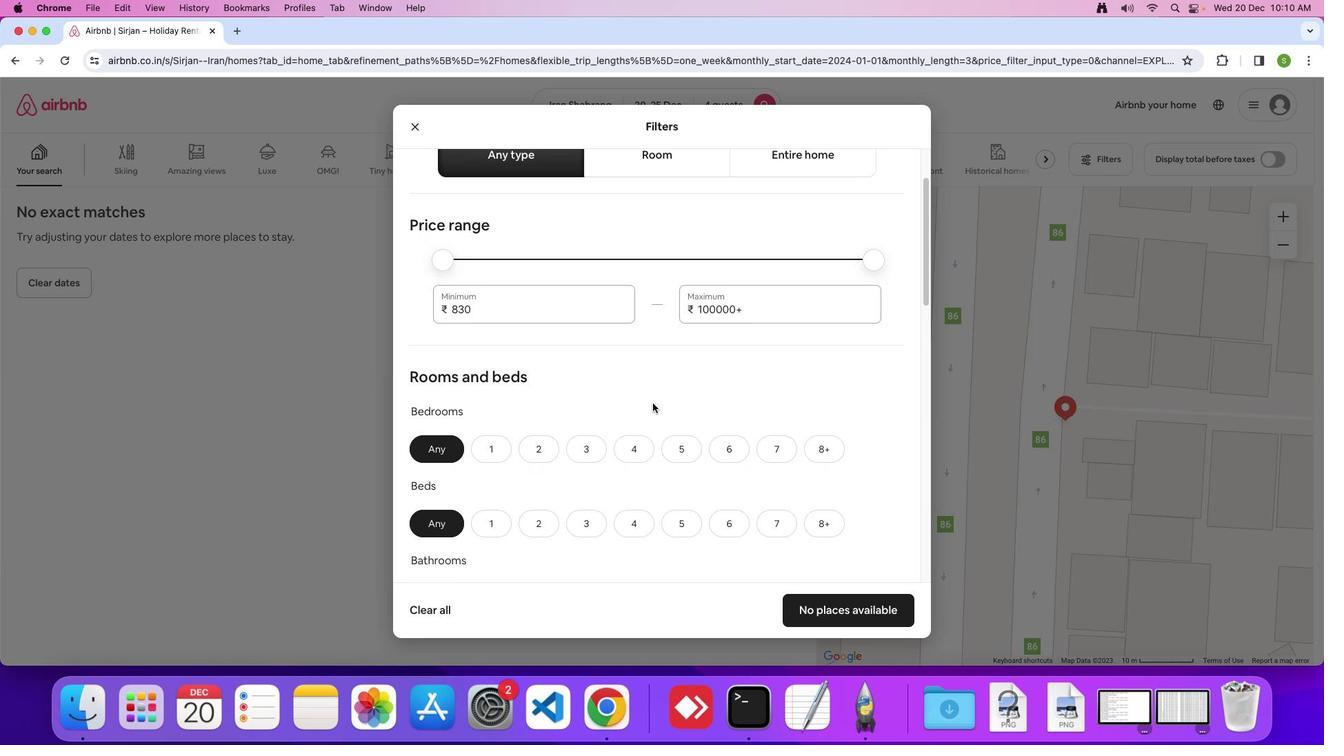 
Action: Mouse scrolled (652, 402) with delta (0, 0)
Screenshot: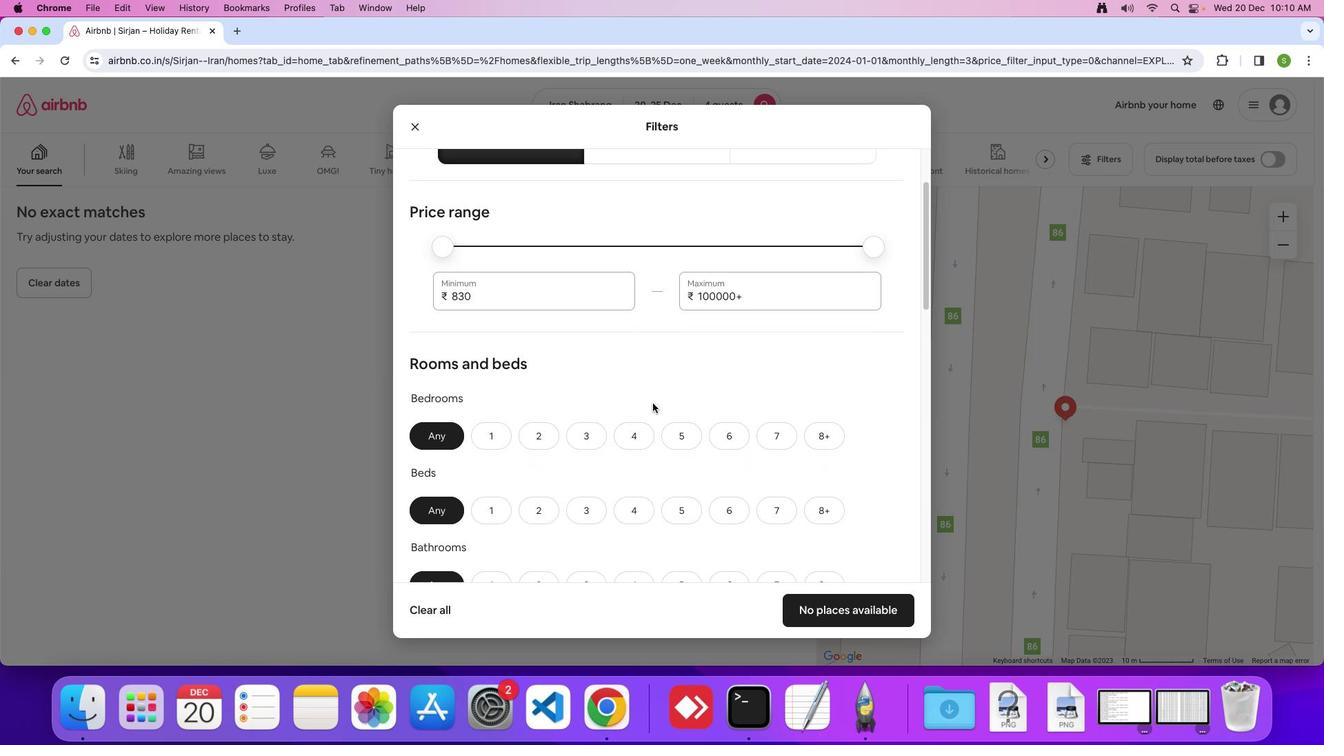 
Action: Mouse scrolled (652, 402) with delta (0, 0)
Screenshot: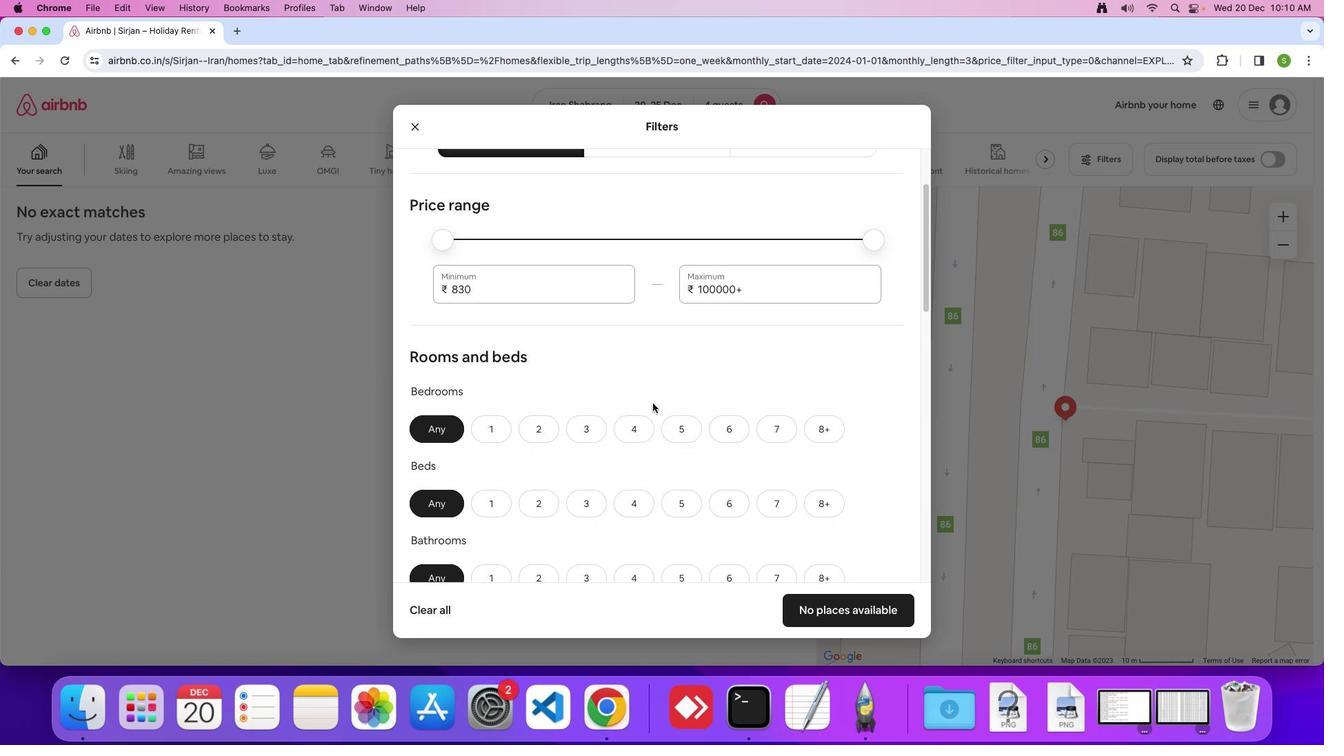 
Action: Mouse scrolled (652, 402) with delta (0, -1)
Screenshot: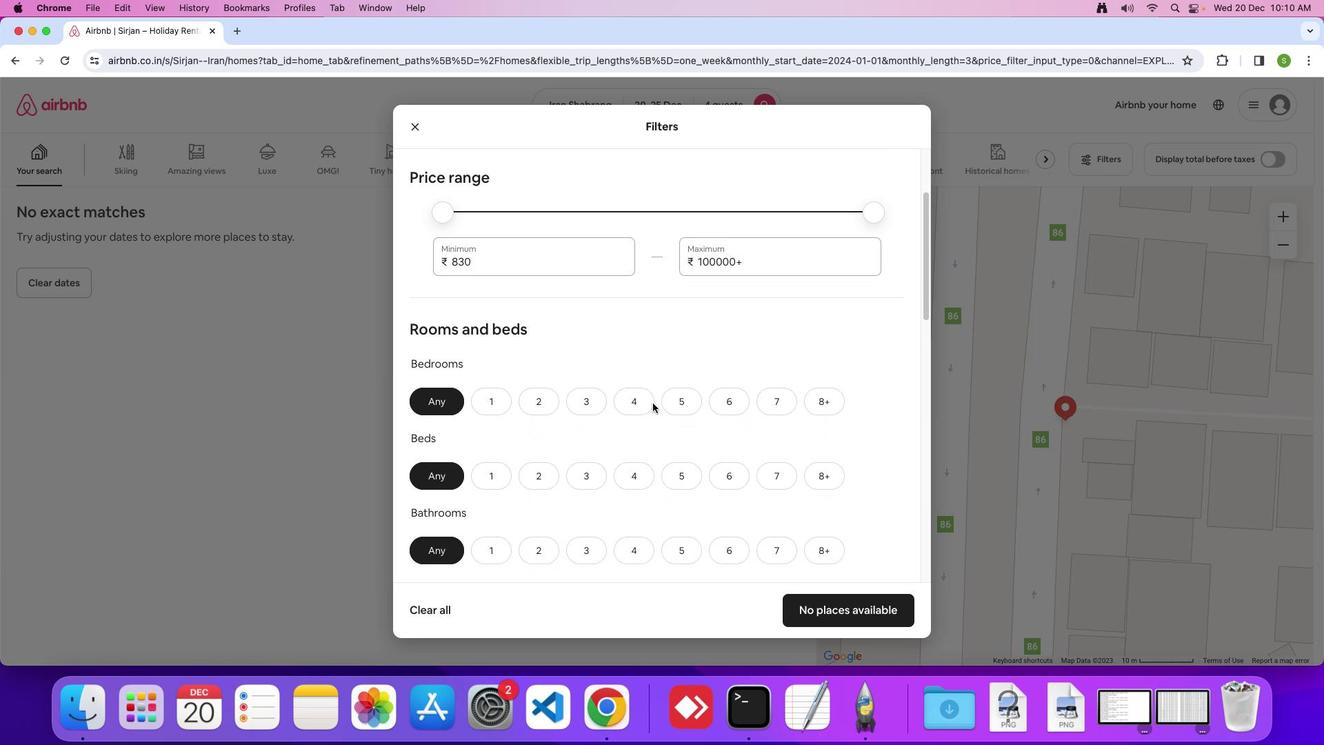 
Action: Mouse scrolled (652, 402) with delta (0, -1)
Screenshot: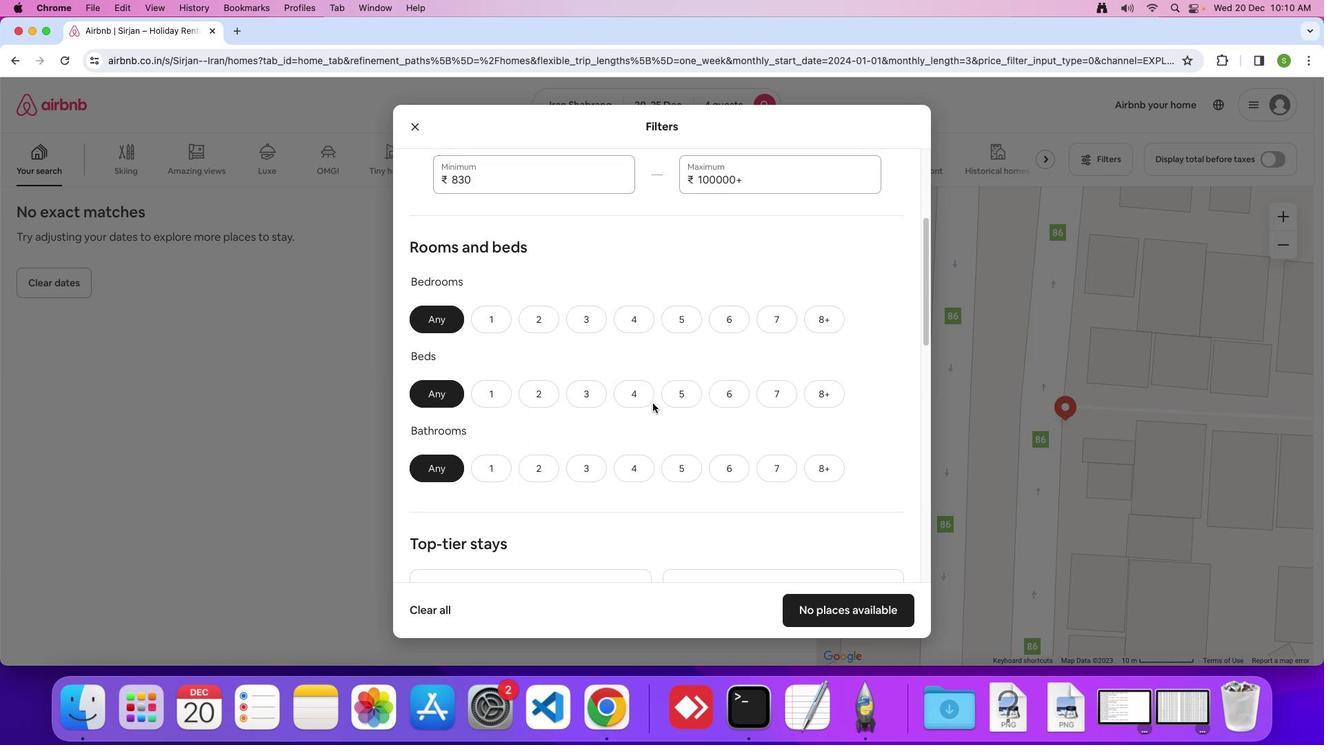 
Action: Mouse scrolled (652, 402) with delta (0, 0)
Screenshot: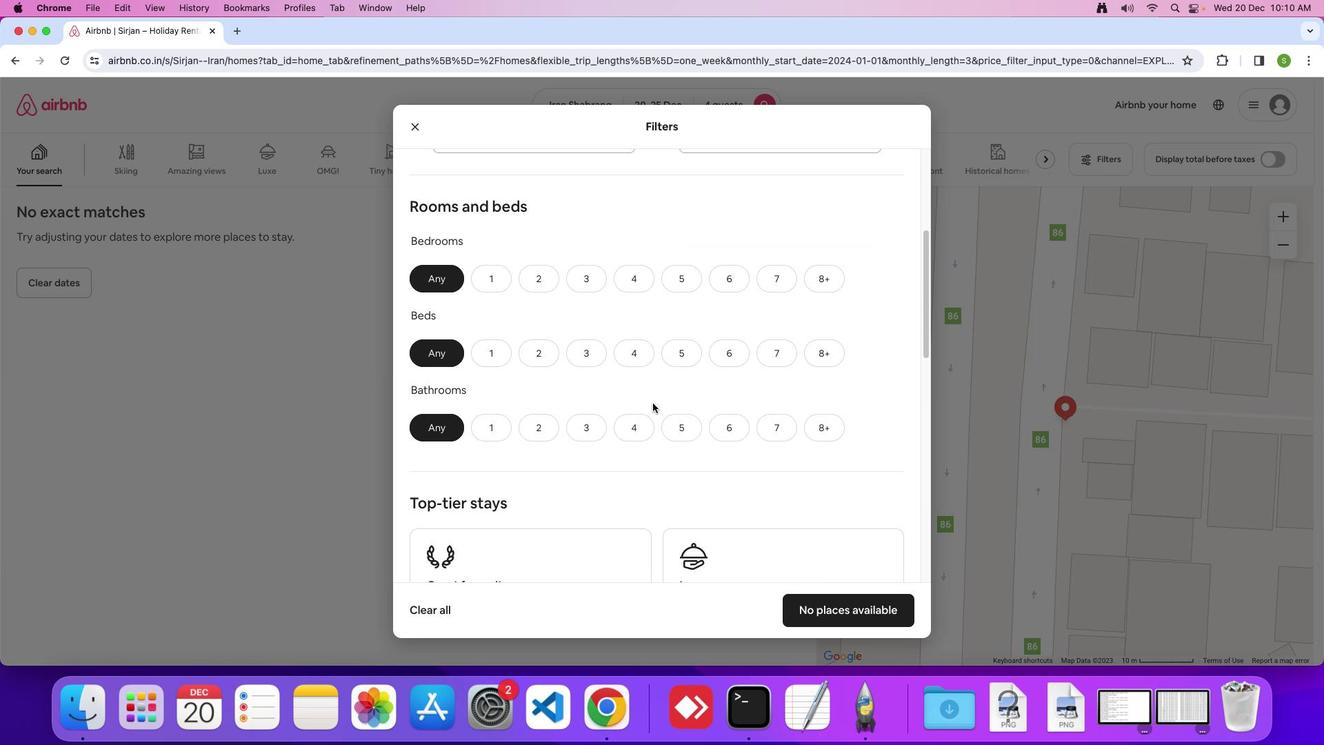
Action: Mouse scrolled (652, 402) with delta (0, 0)
Screenshot: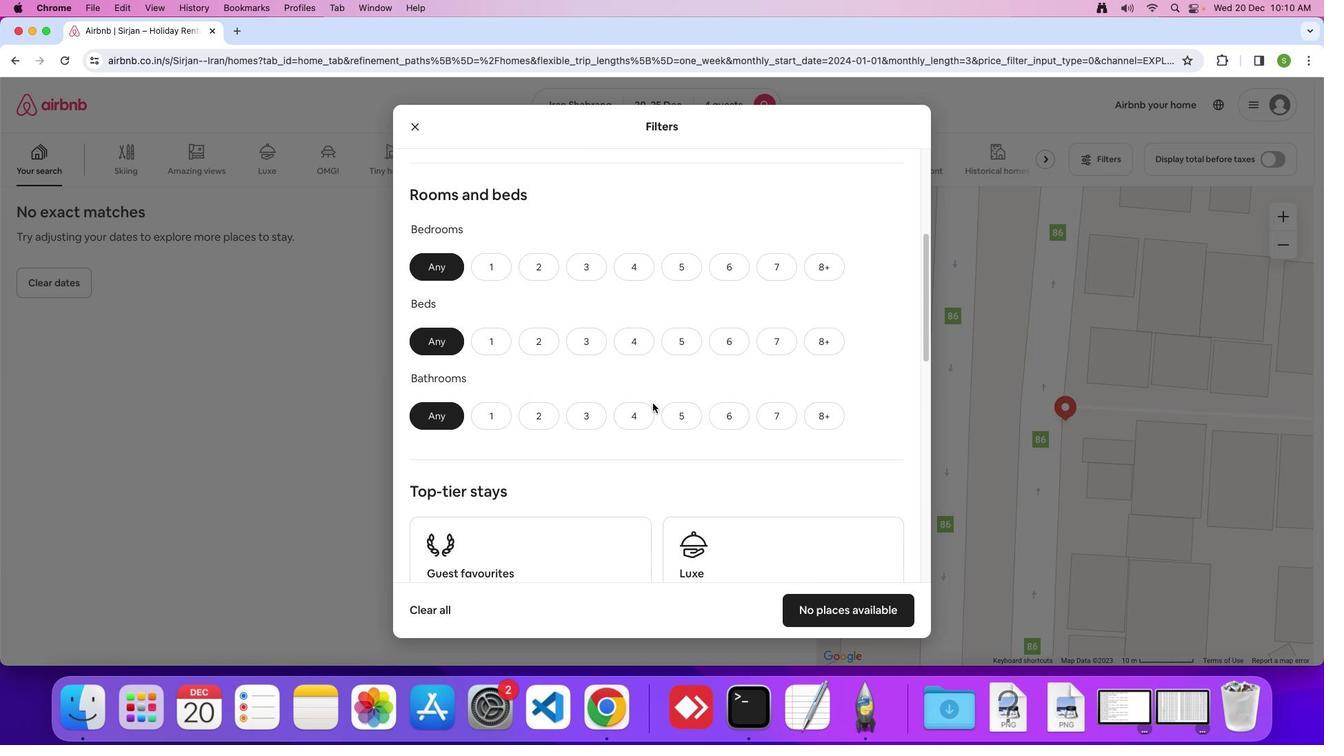 
Action: Mouse scrolled (652, 402) with delta (0, -1)
Screenshot: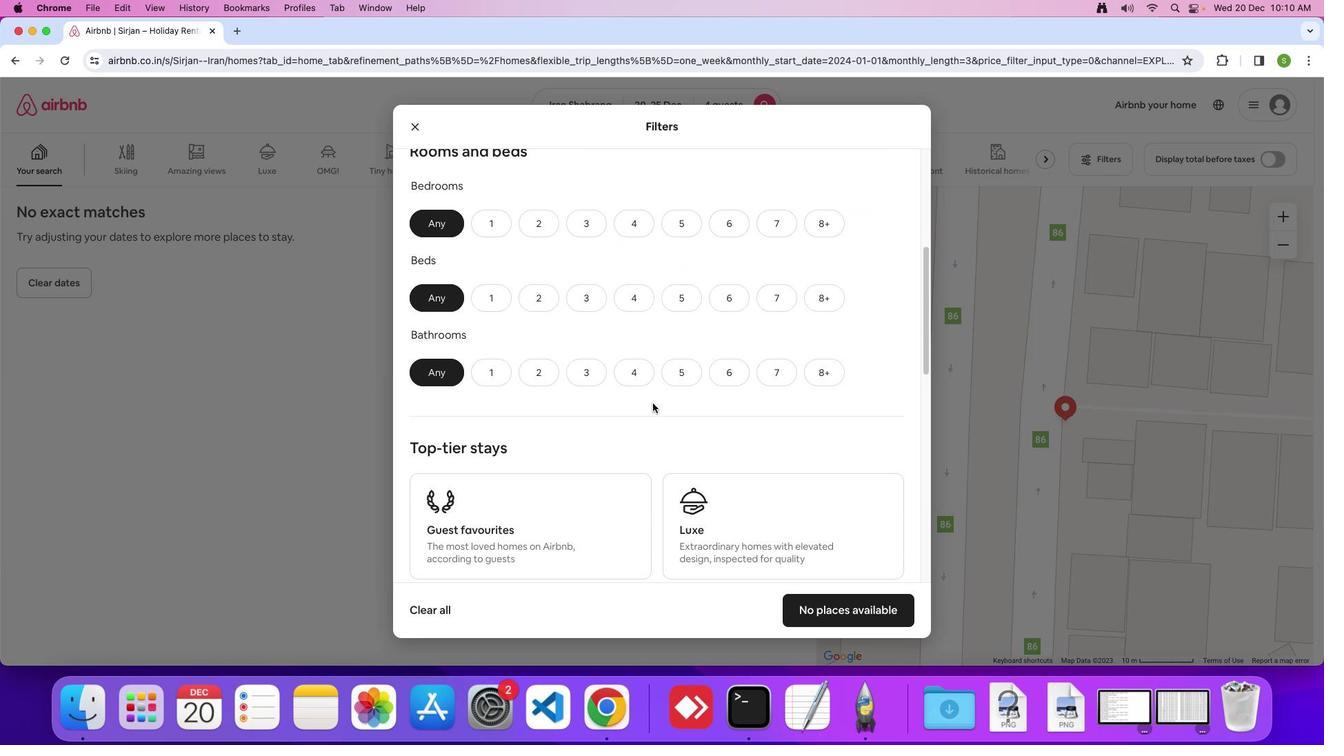 
Action: Mouse moved to (550, 188)
Screenshot: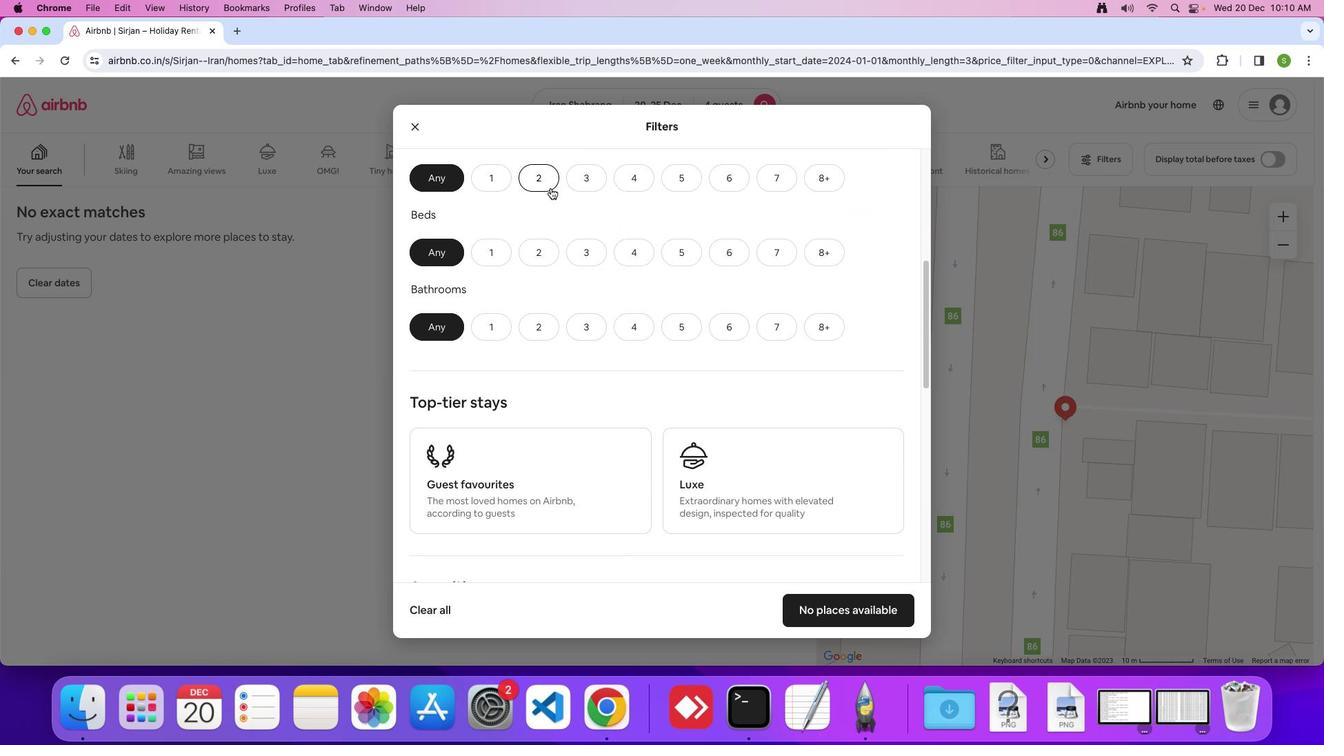 
Action: Mouse pressed left at (550, 188)
Screenshot: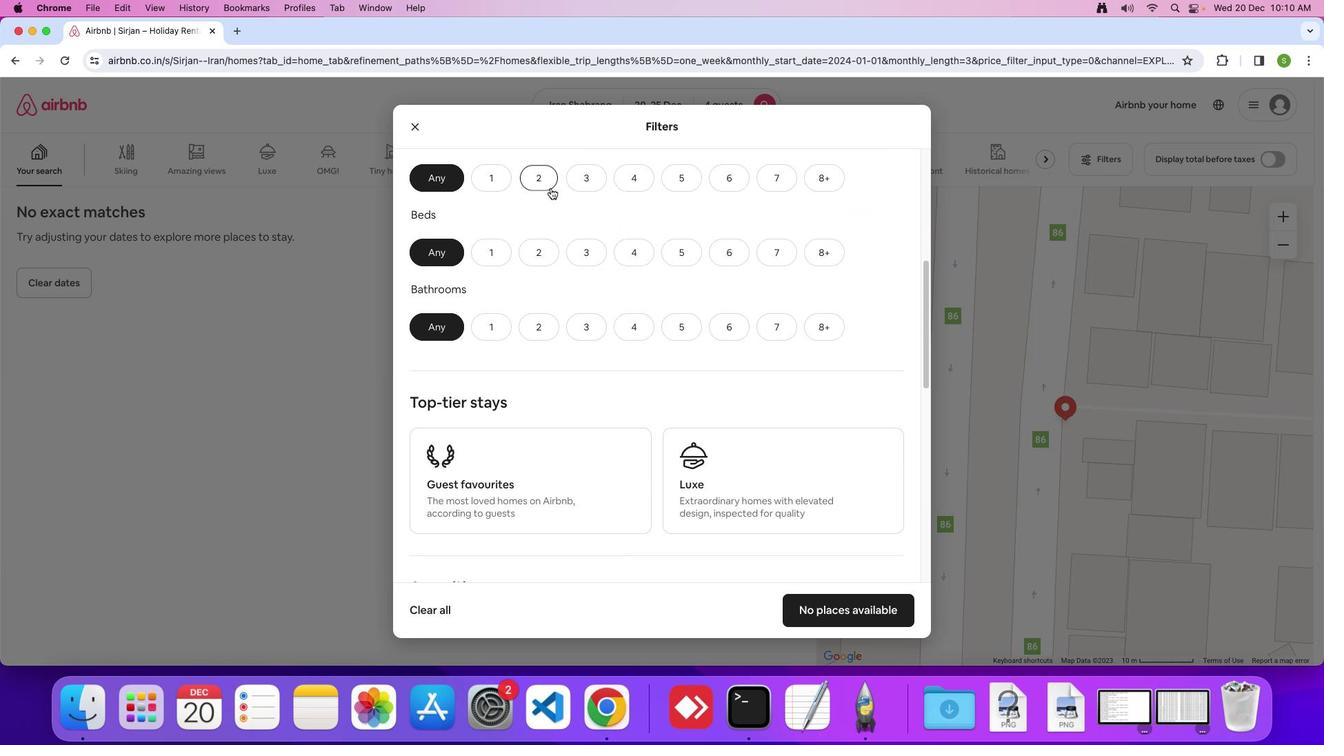 
Action: Mouse moved to (576, 251)
Screenshot: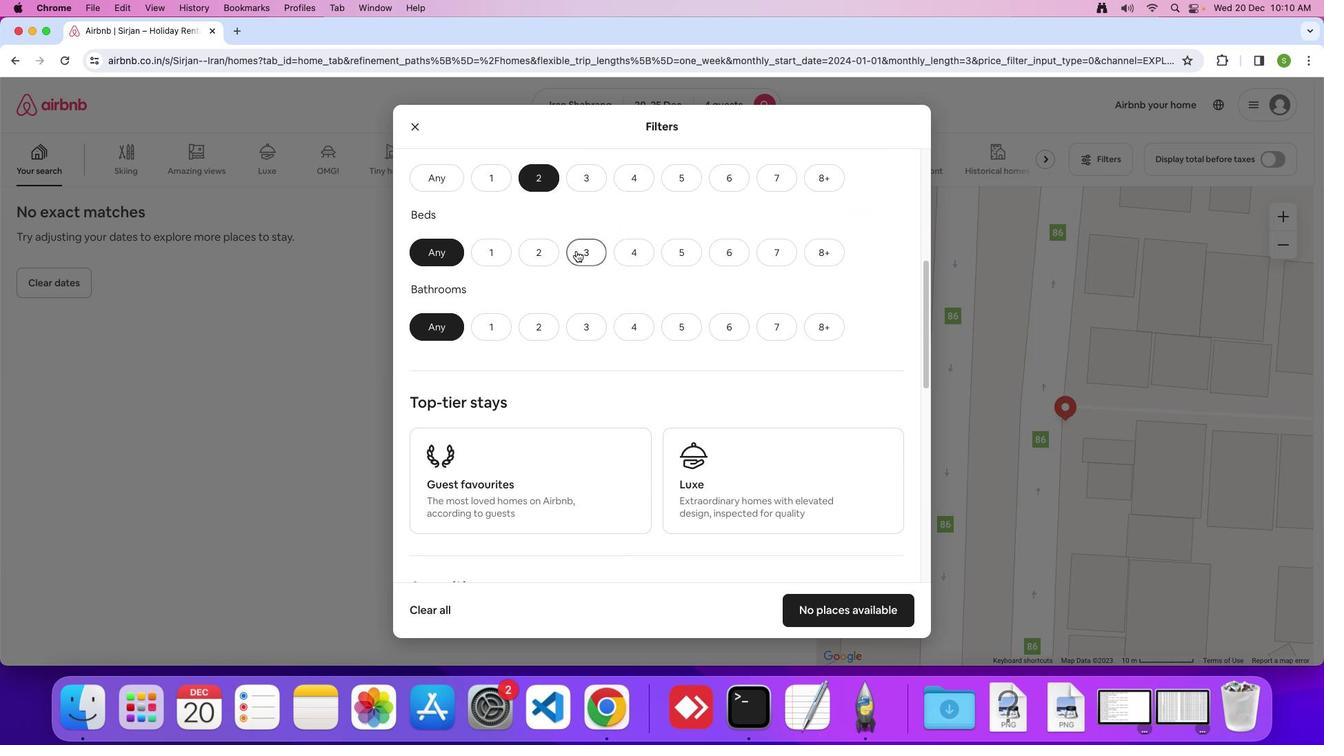 
Action: Mouse pressed left at (576, 251)
Screenshot: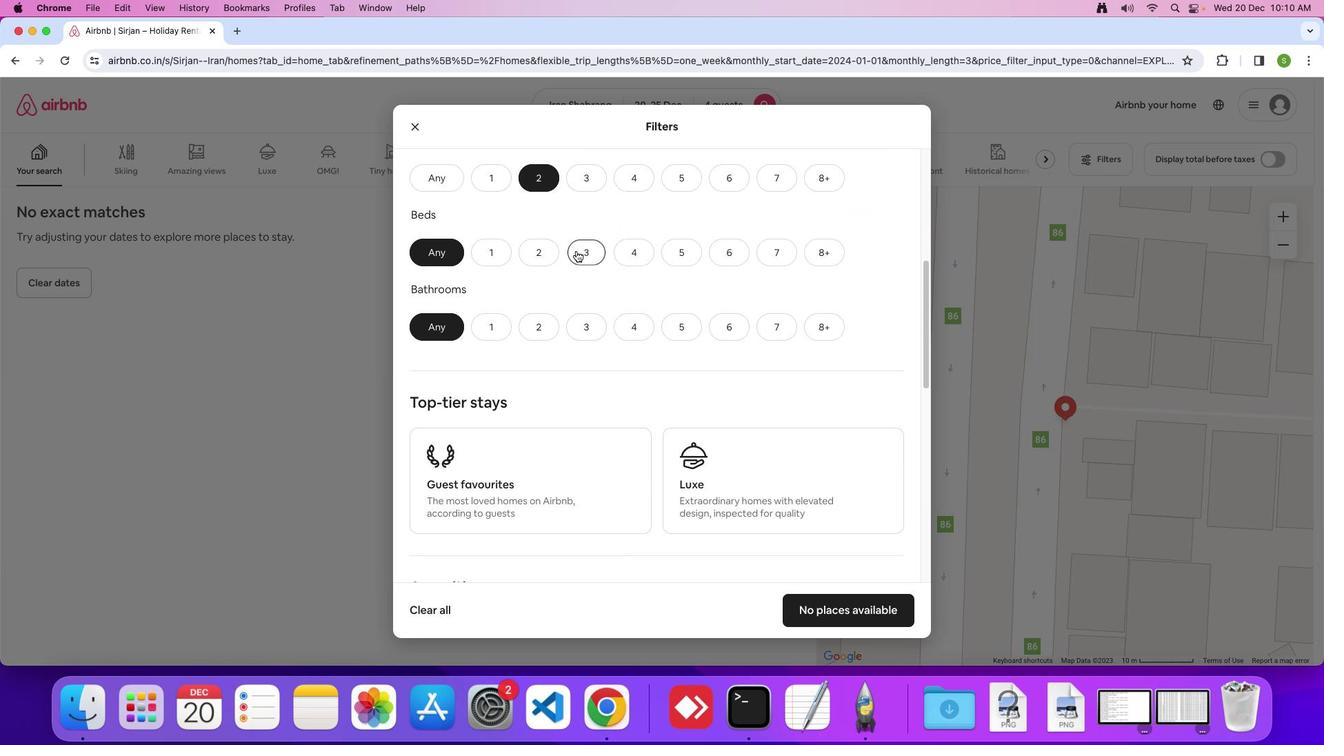 
Action: Mouse moved to (542, 320)
Screenshot: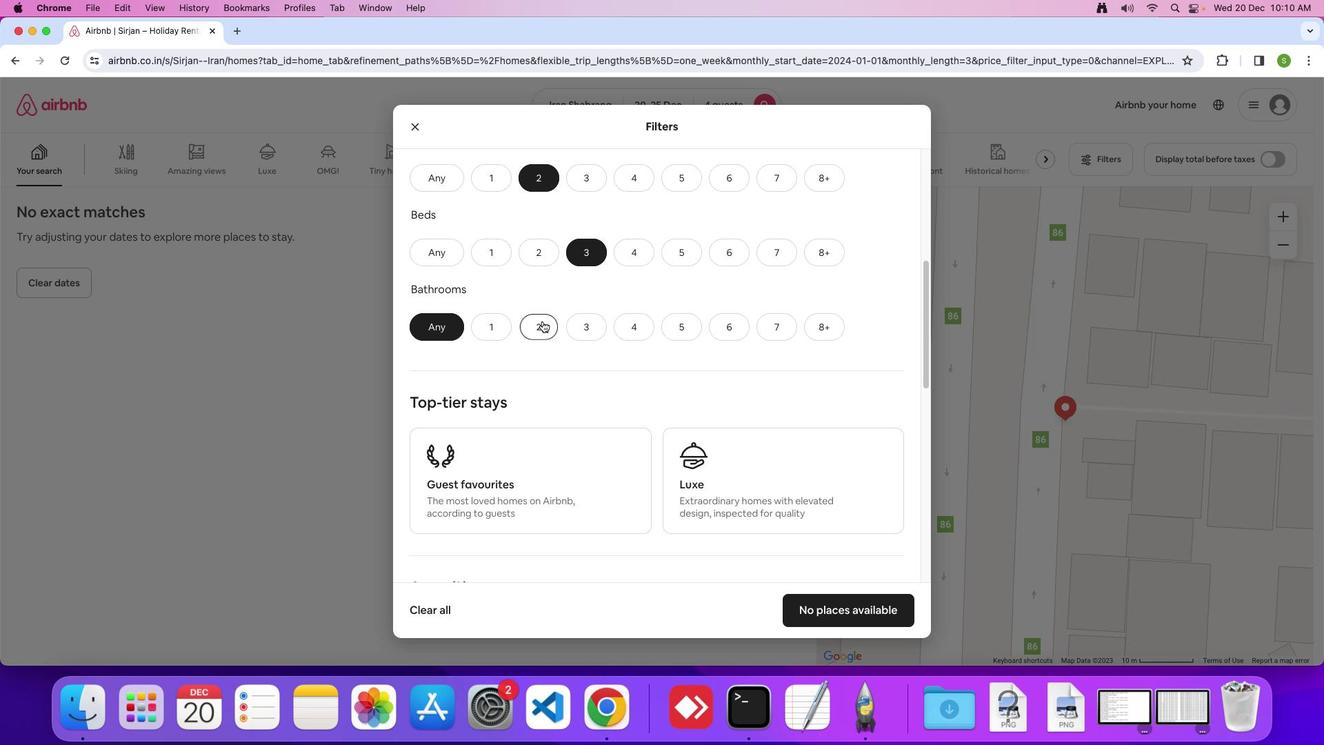 
Action: Mouse pressed left at (542, 320)
Screenshot: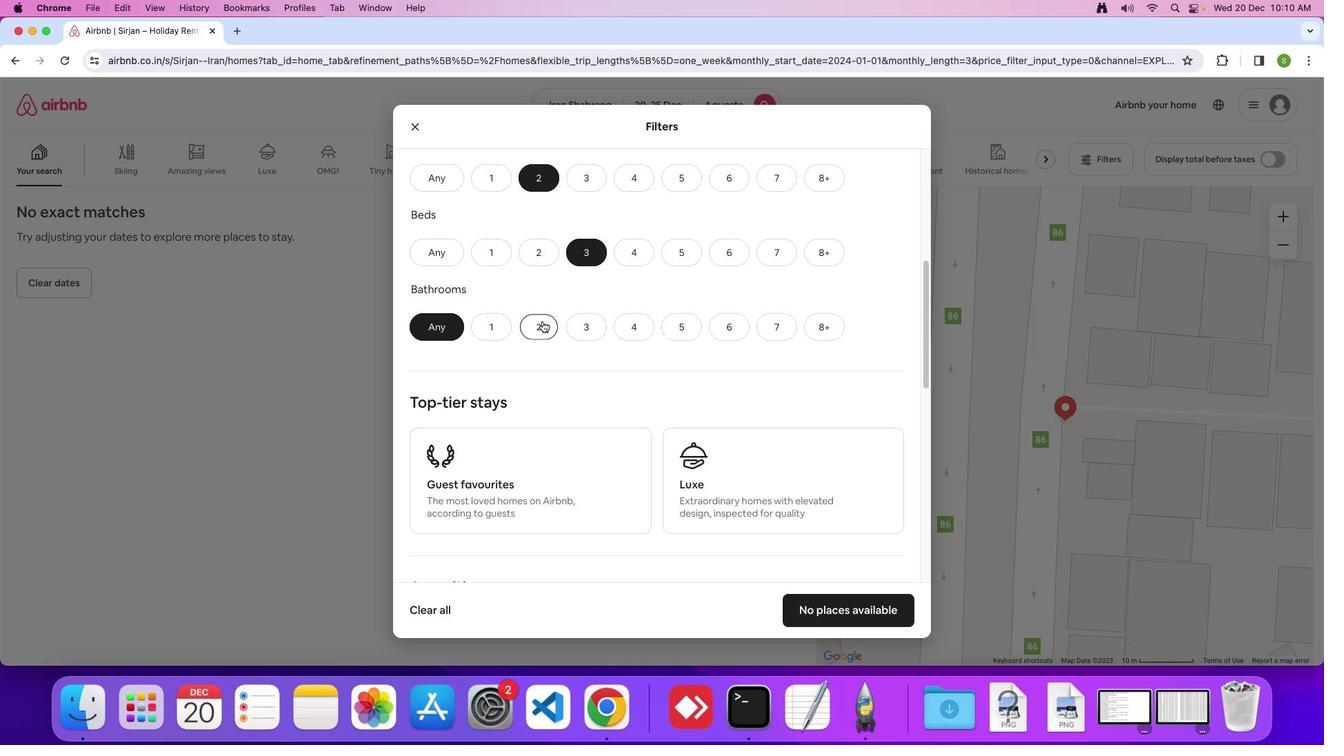 
Action: Mouse moved to (597, 298)
Screenshot: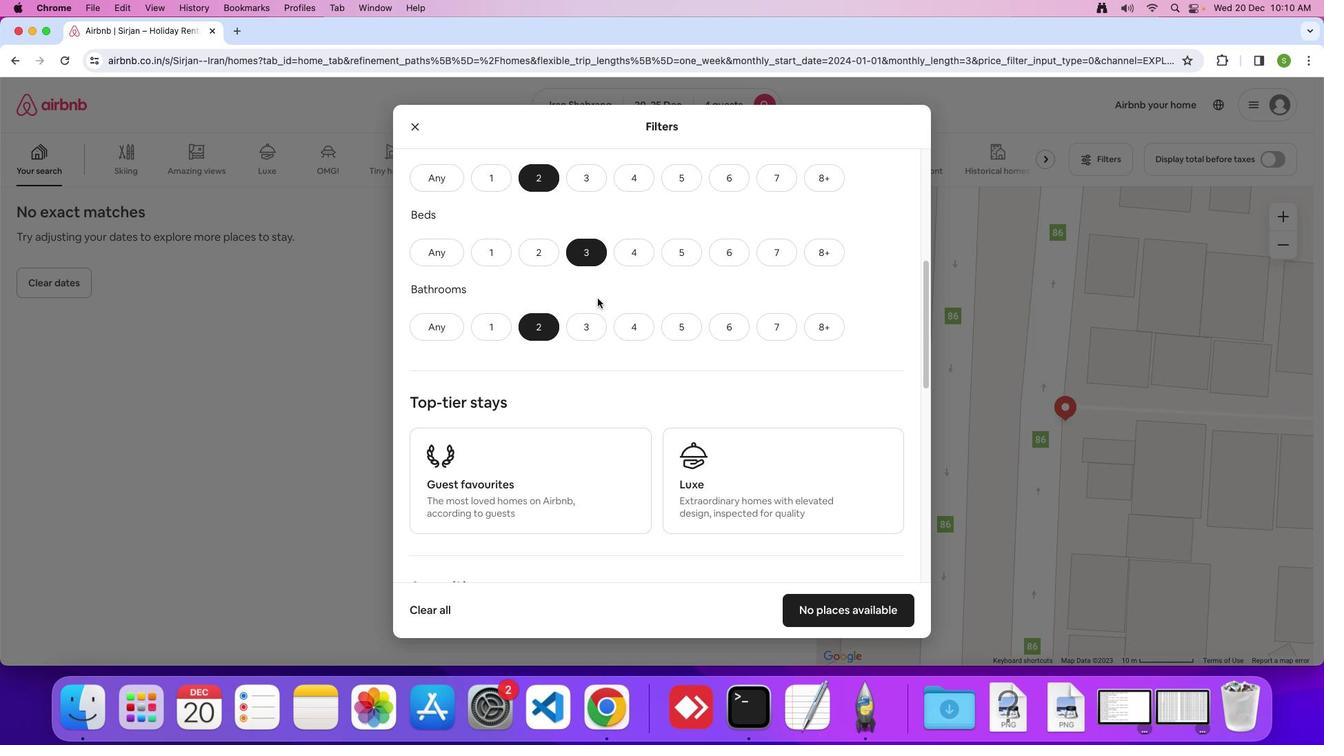 
Action: Mouse scrolled (597, 298) with delta (0, 0)
Screenshot: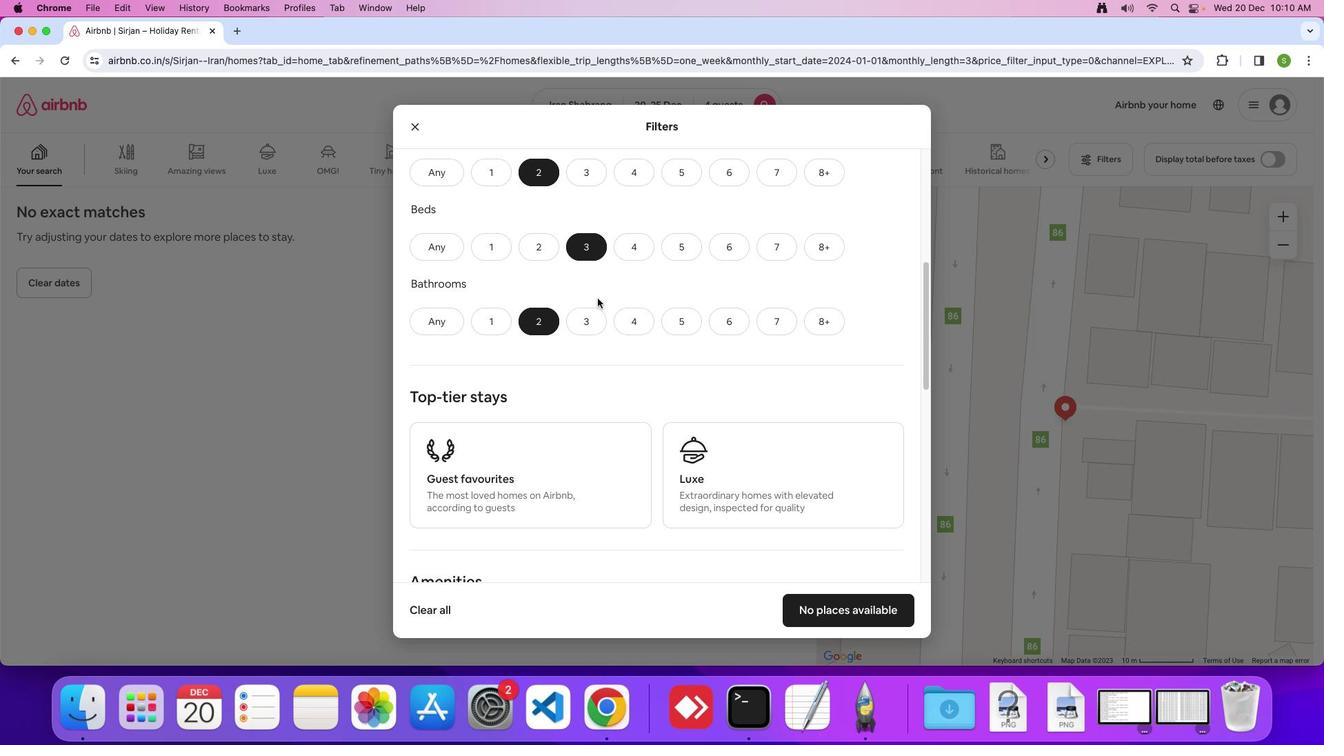 
Action: Mouse scrolled (597, 298) with delta (0, 0)
Screenshot: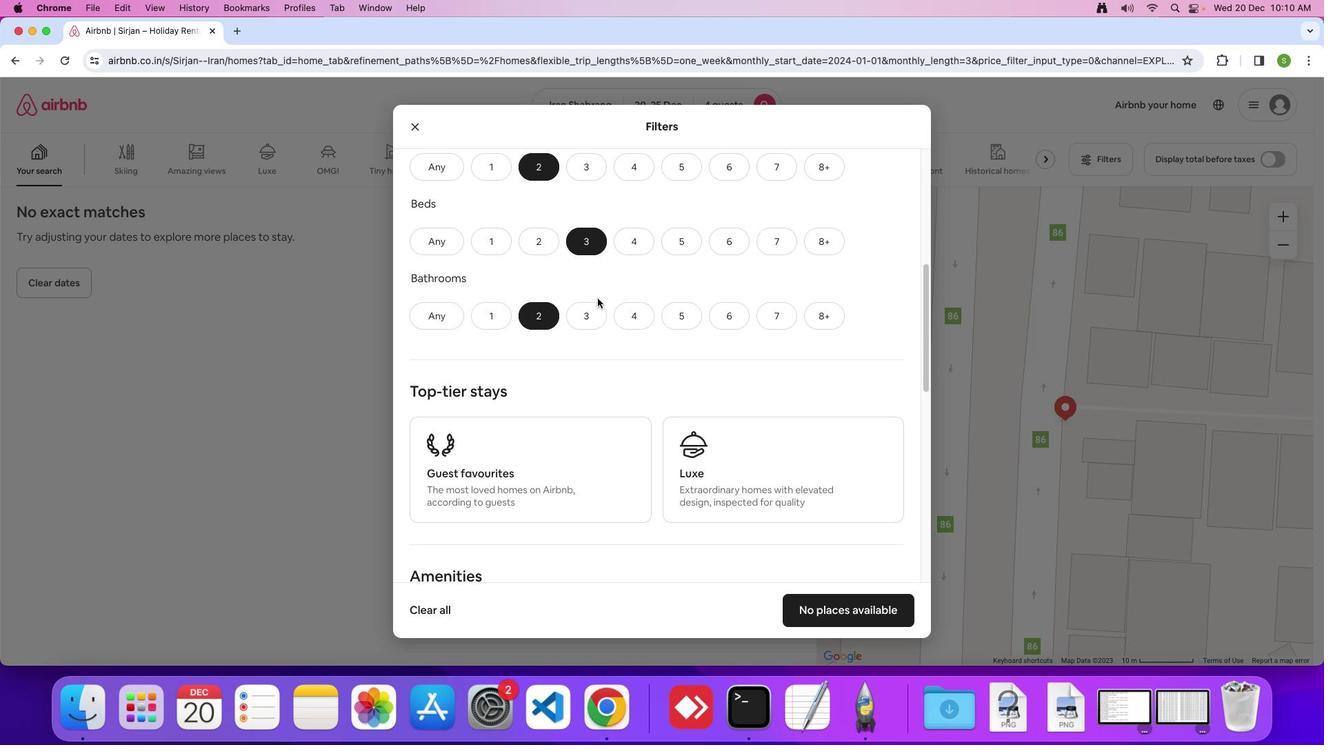 
Action: Mouse scrolled (597, 298) with delta (0, 0)
Screenshot: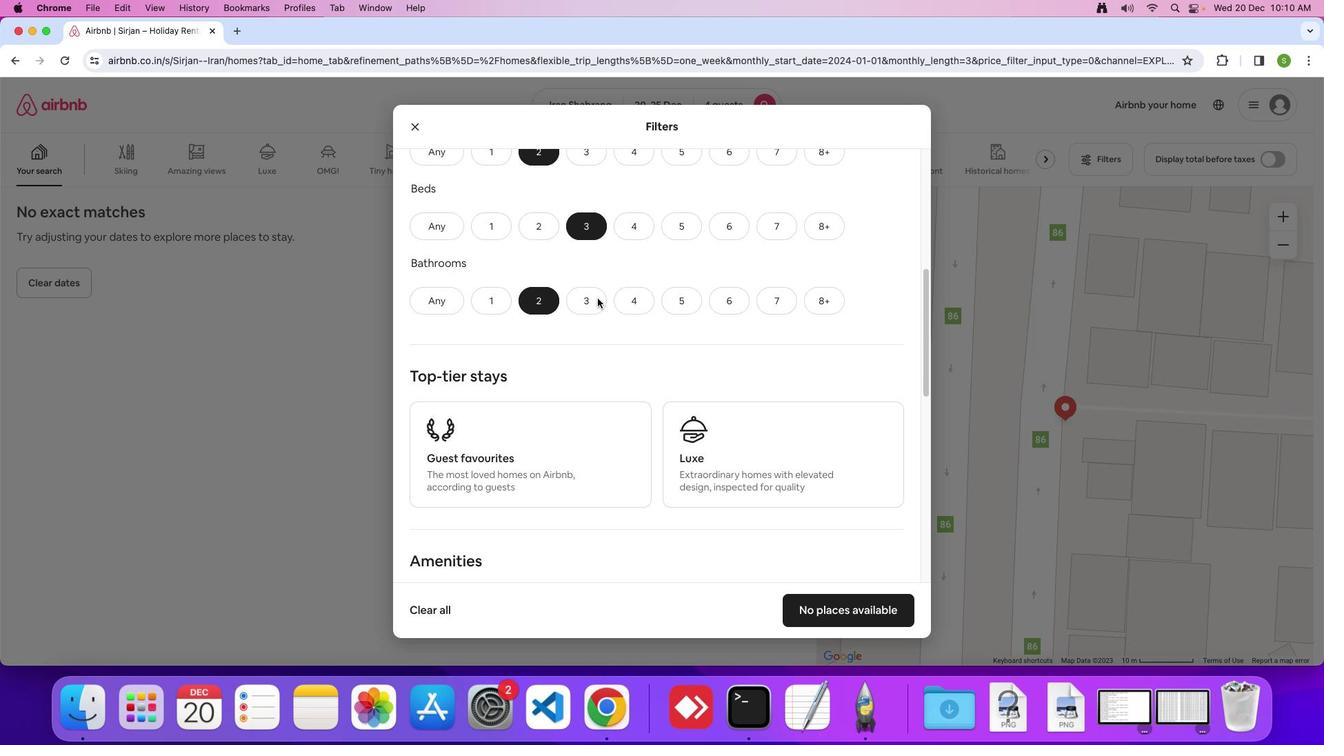 
Action: Mouse scrolled (597, 298) with delta (0, 0)
Screenshot: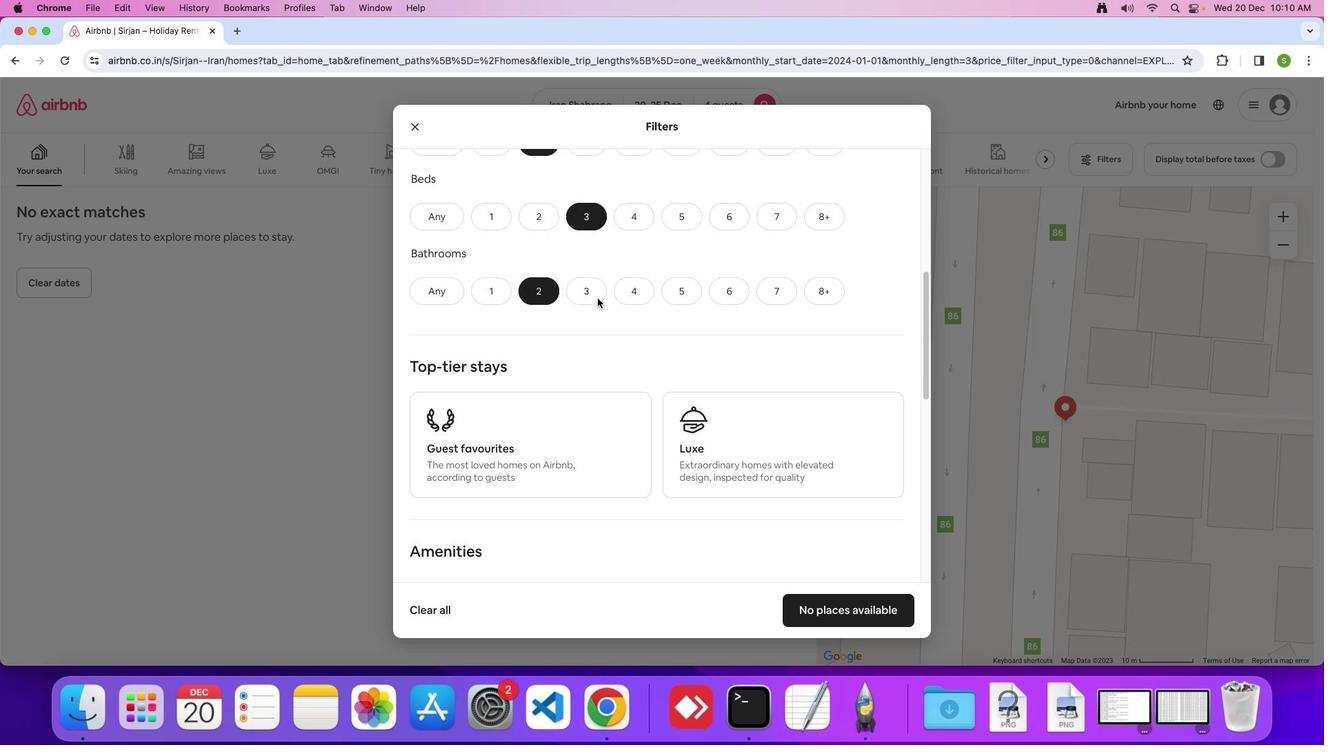 
Action: Mouse scrolled (597, 298) with delta (0, 0)
Screenshot: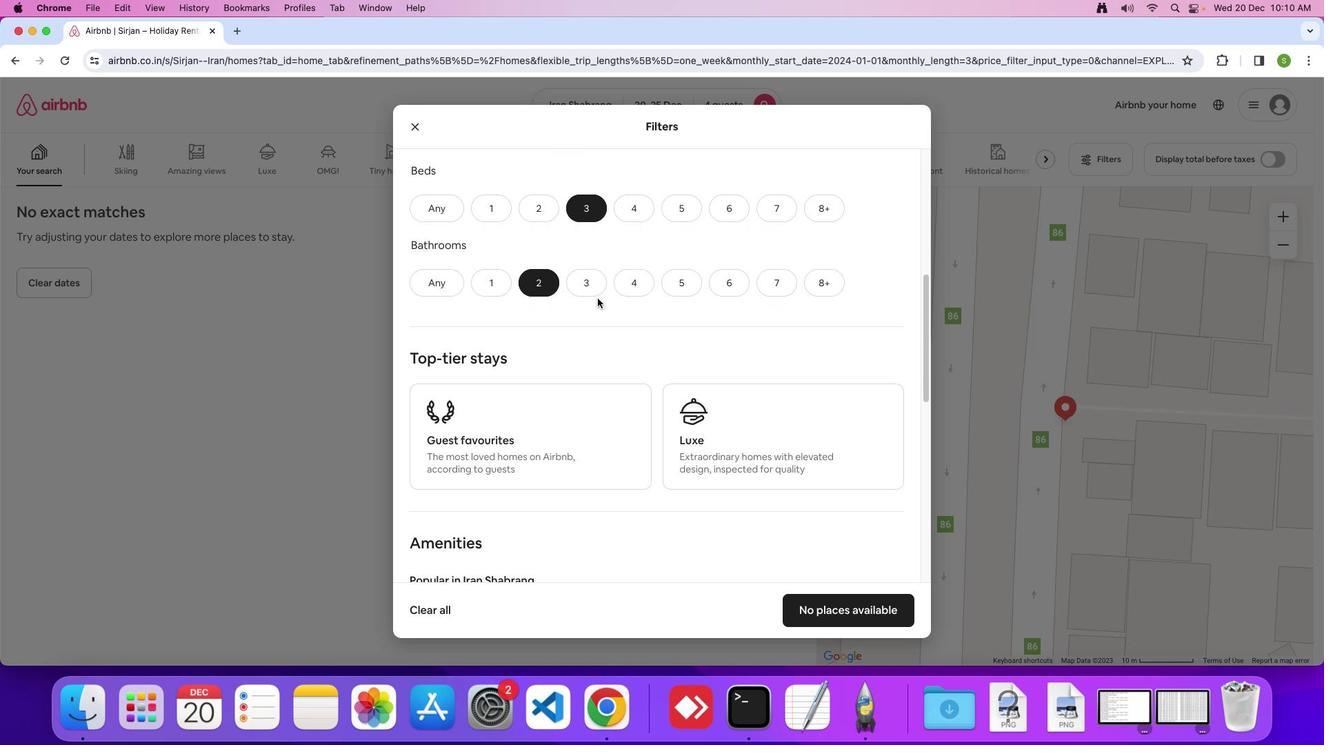 
Action: Mouse scrolled (597, 298) with delta (0, 0)
Screenshot: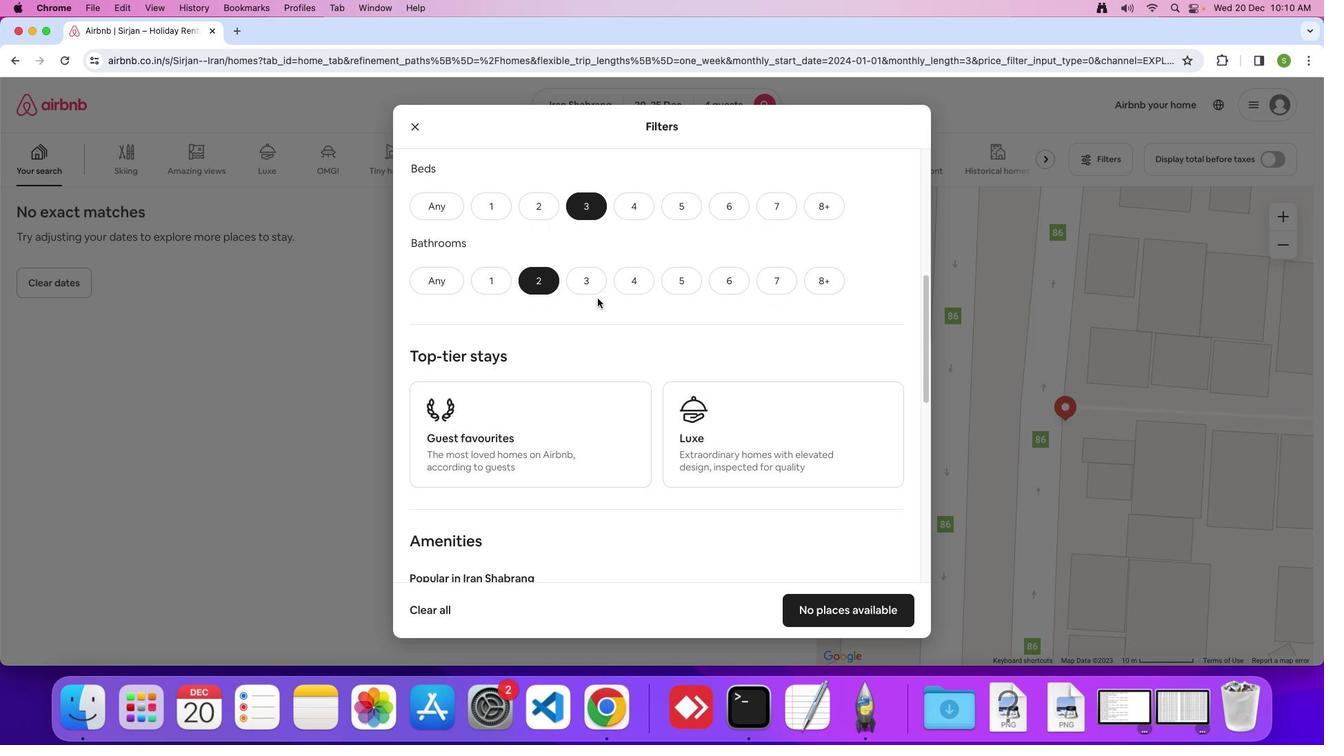 
Action: Mouse scrolled (597, 298) with delta (0, 0)
Screenshot: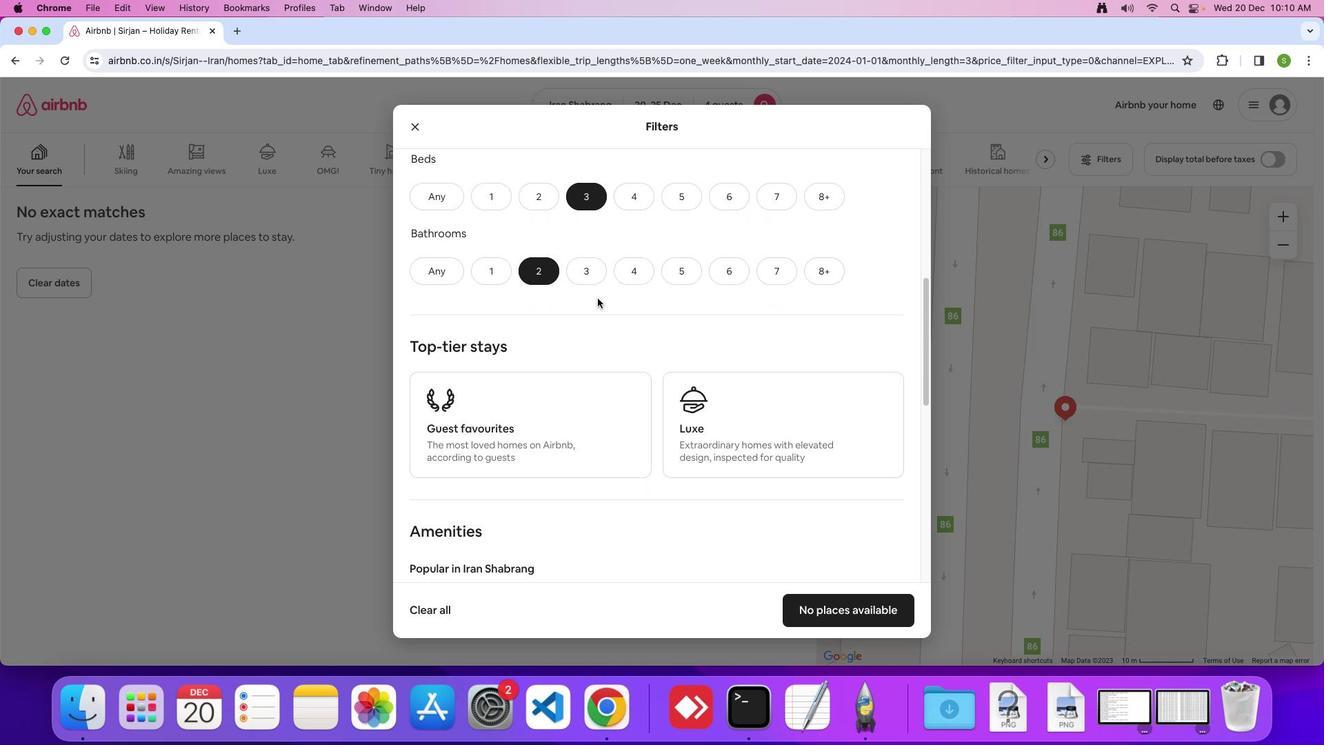 
Action: Mouse scrolled (597, 298) with delta (0, 0)
Screenshot: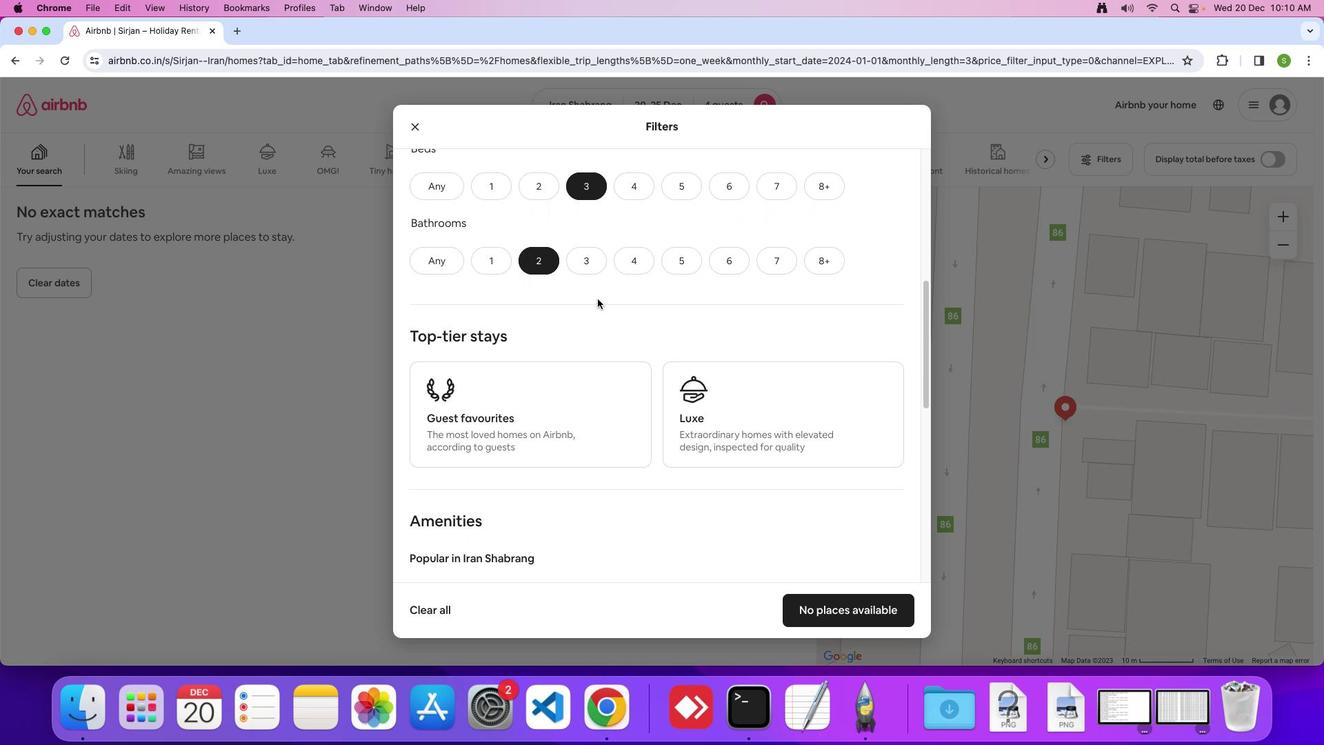 
Action: Mouse scrolled (597, 298) with delta (0, 0)
Screenshot: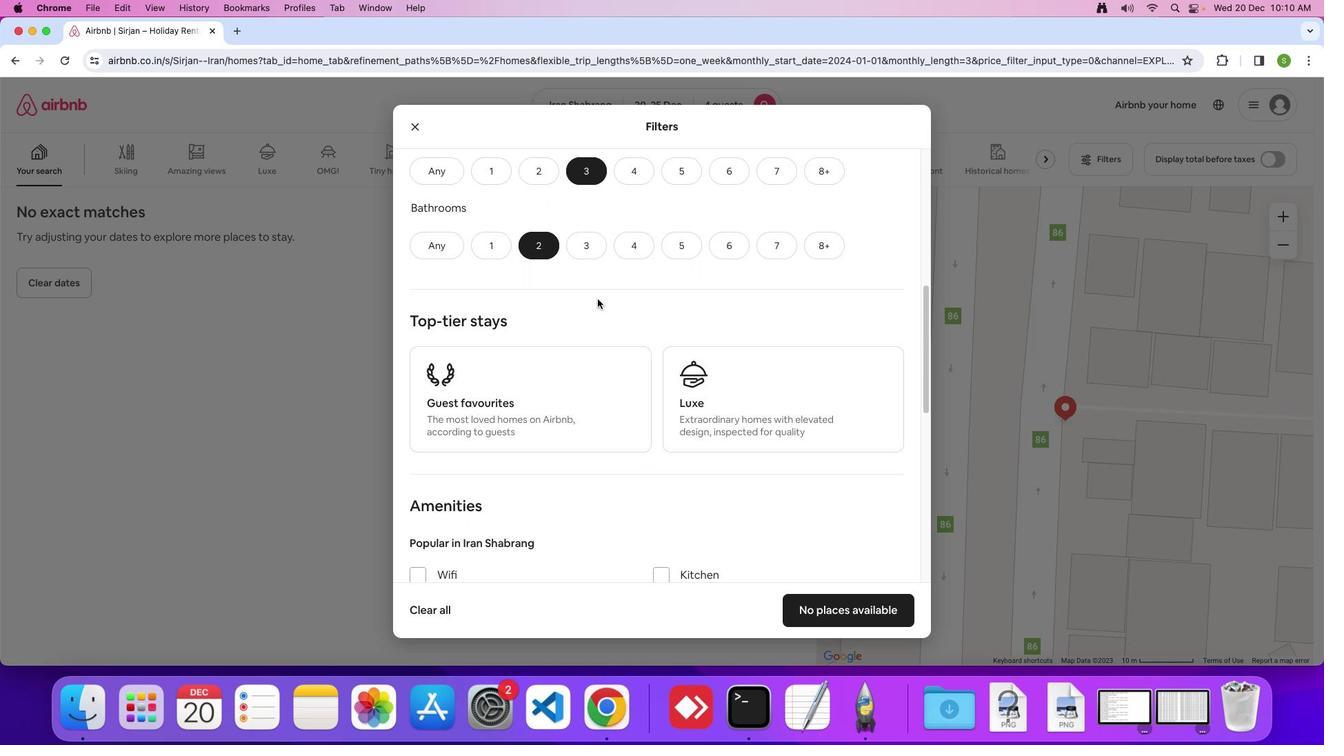 
Action: Mouse moved to (597, 298)
Screenshot: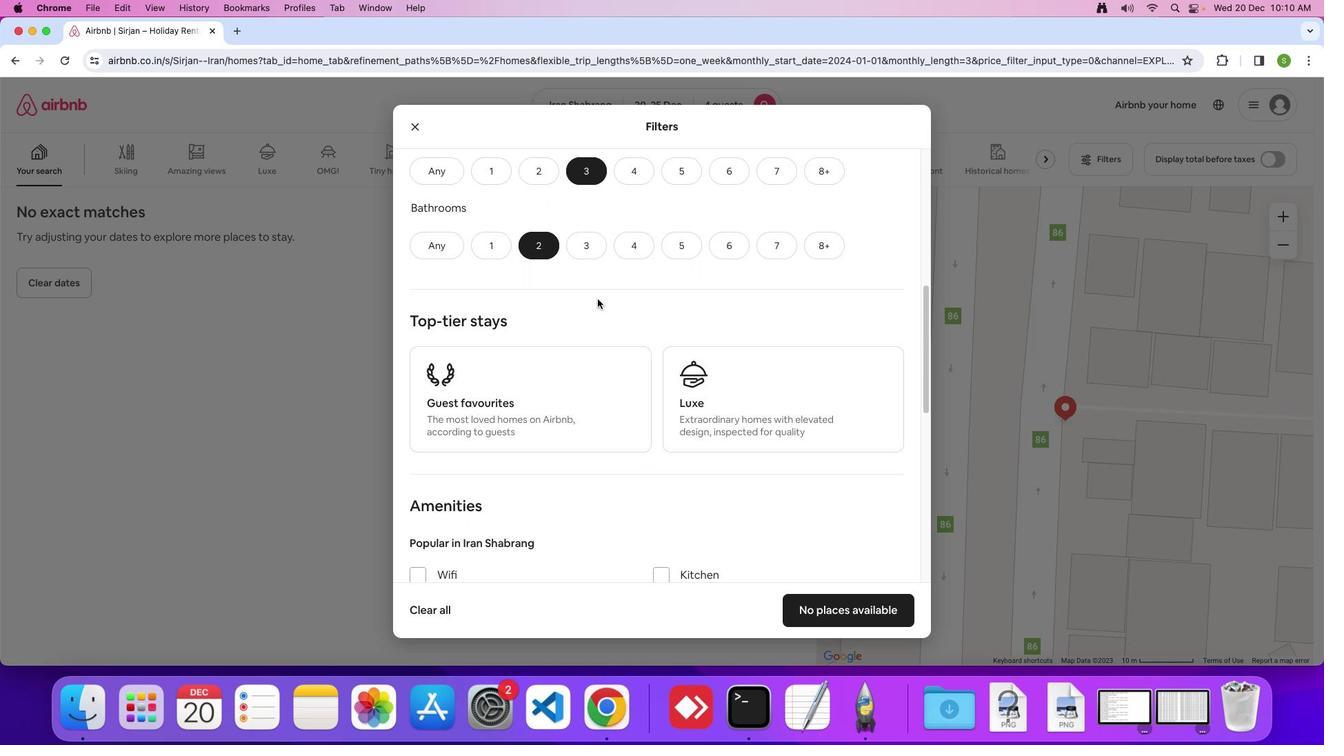 
Action: Mouse scrolled (597, 298) with delta (0, -1)
Screenshot: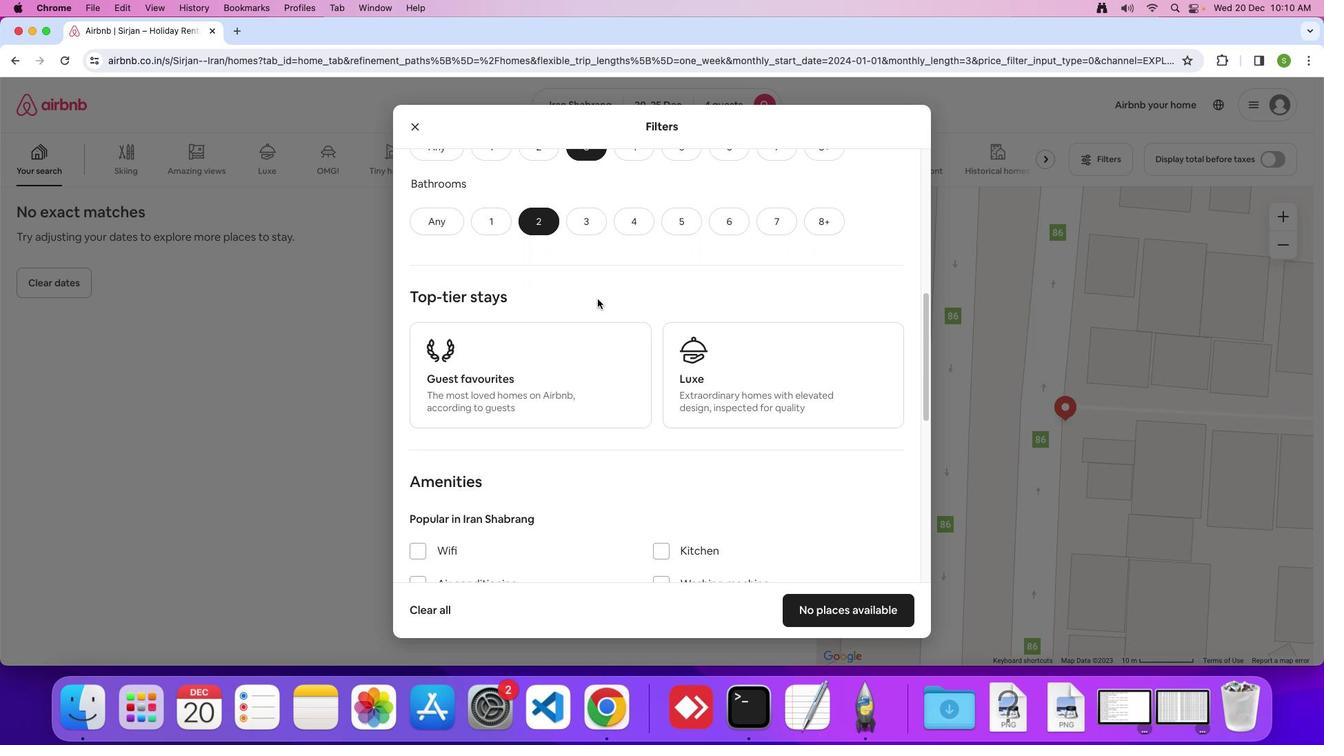 
Action: Mouse scrolled (597, 298) with delta (0, 0)
Screenshot: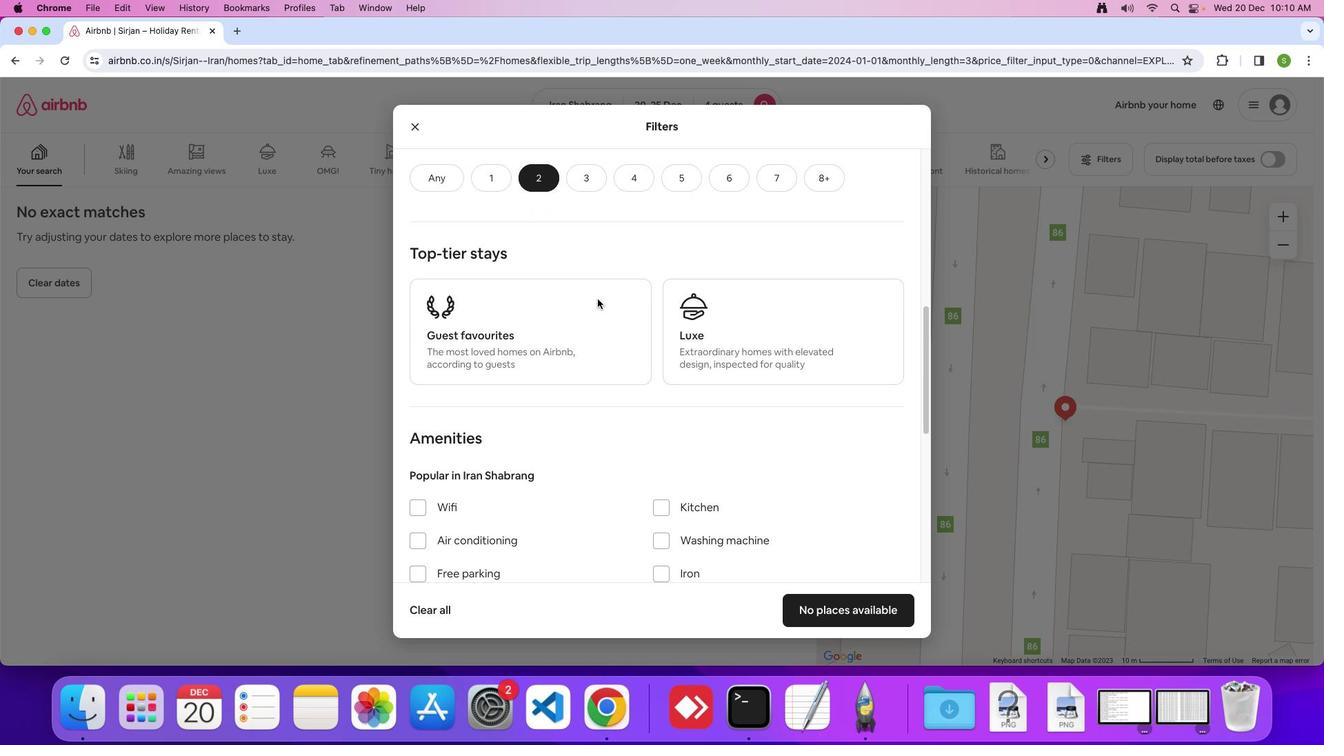 
Action: Mouse scrolled (597, 298) with delta (0, 0)
Screenshot: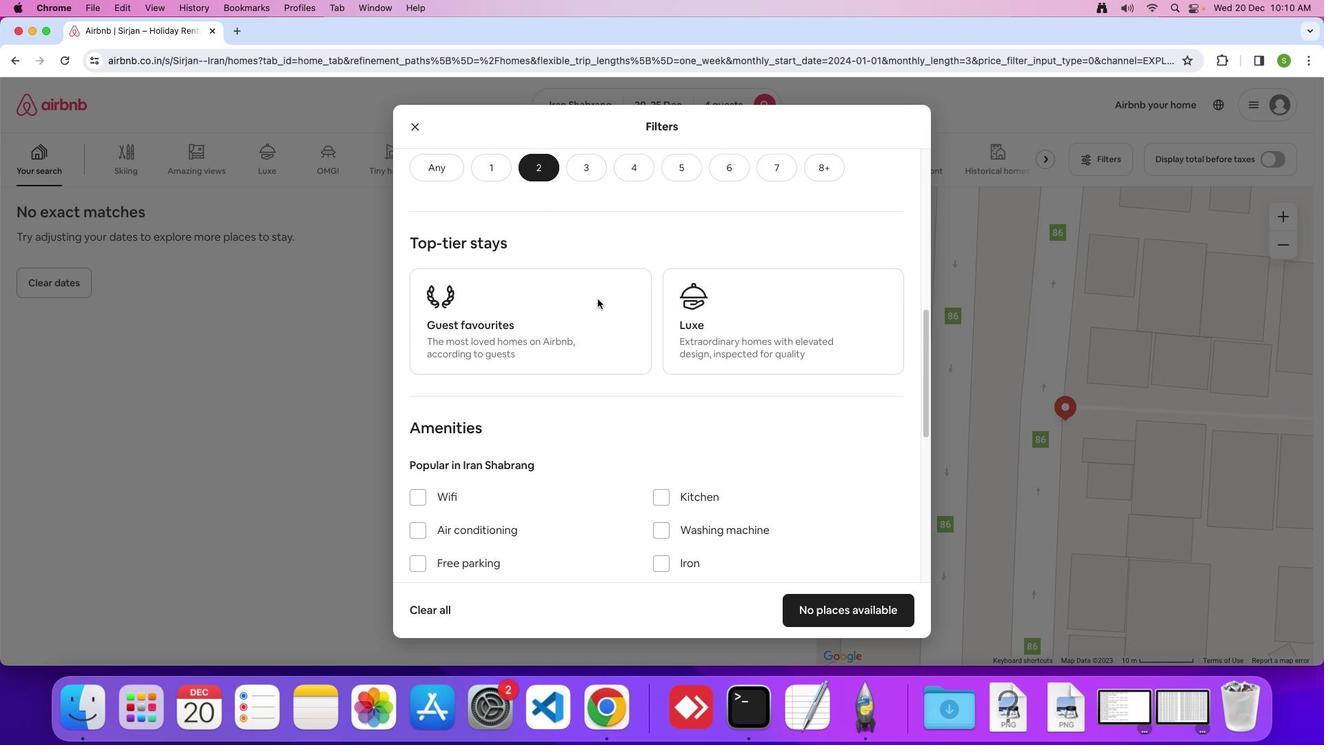 
Action: Mouse scrolled (597, 298) with delta (0, 0)
Screenshot: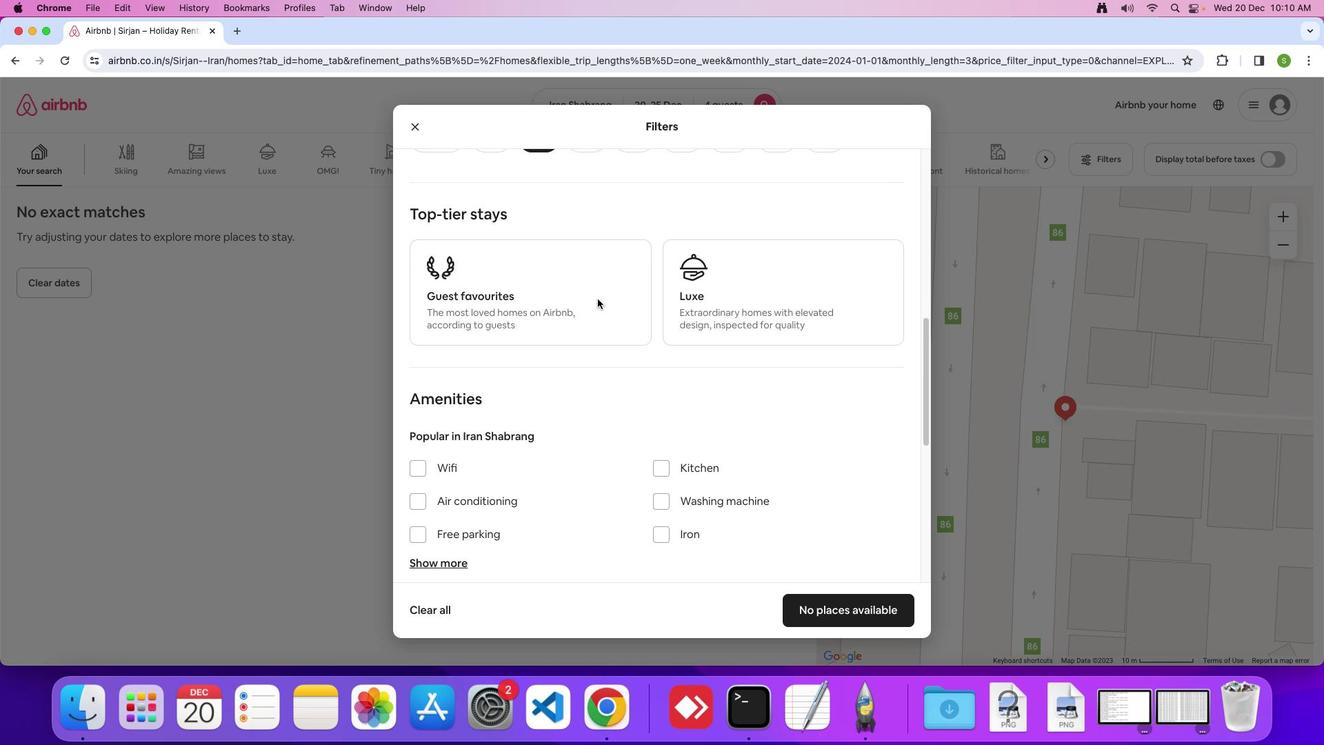 
Action: Mouse scrolled (597, 298) with delta (0, 0)
Screenshot: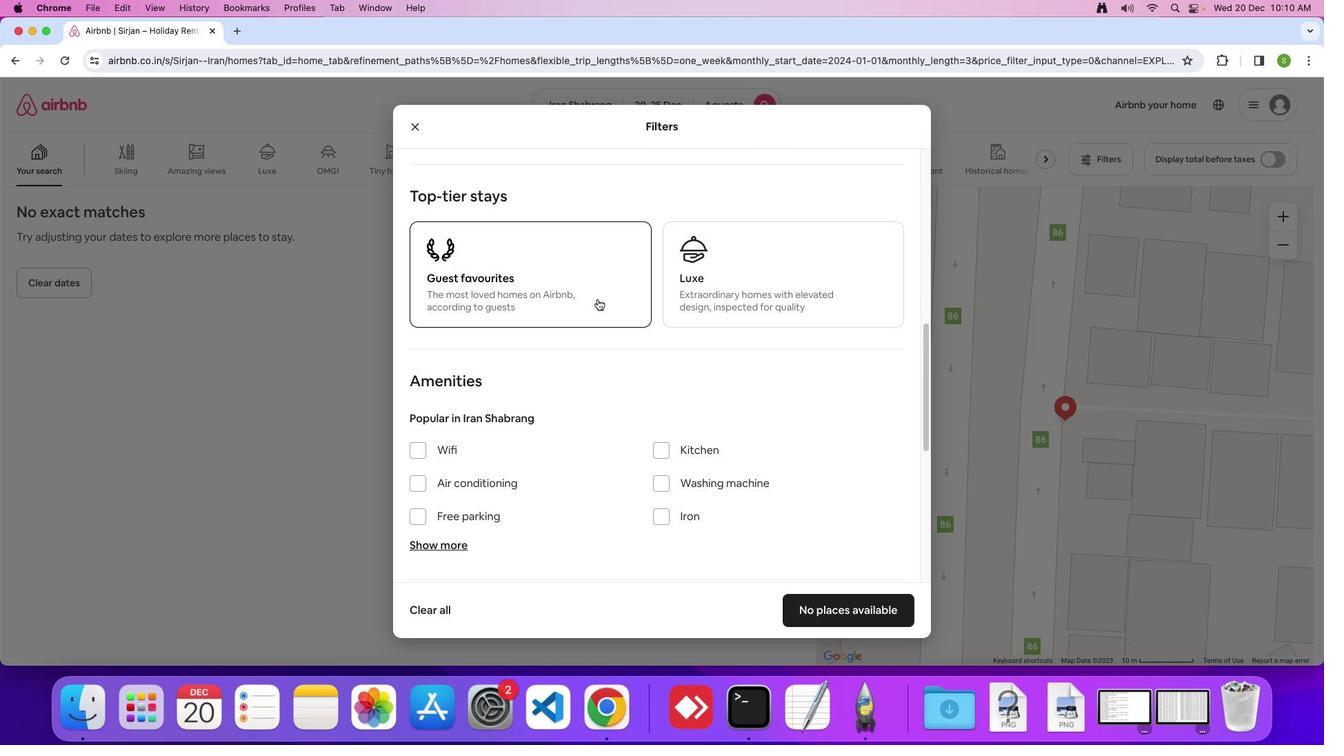 
Action: Mouse scrolled (597, 298) with delta (0, 0)
Screenshot: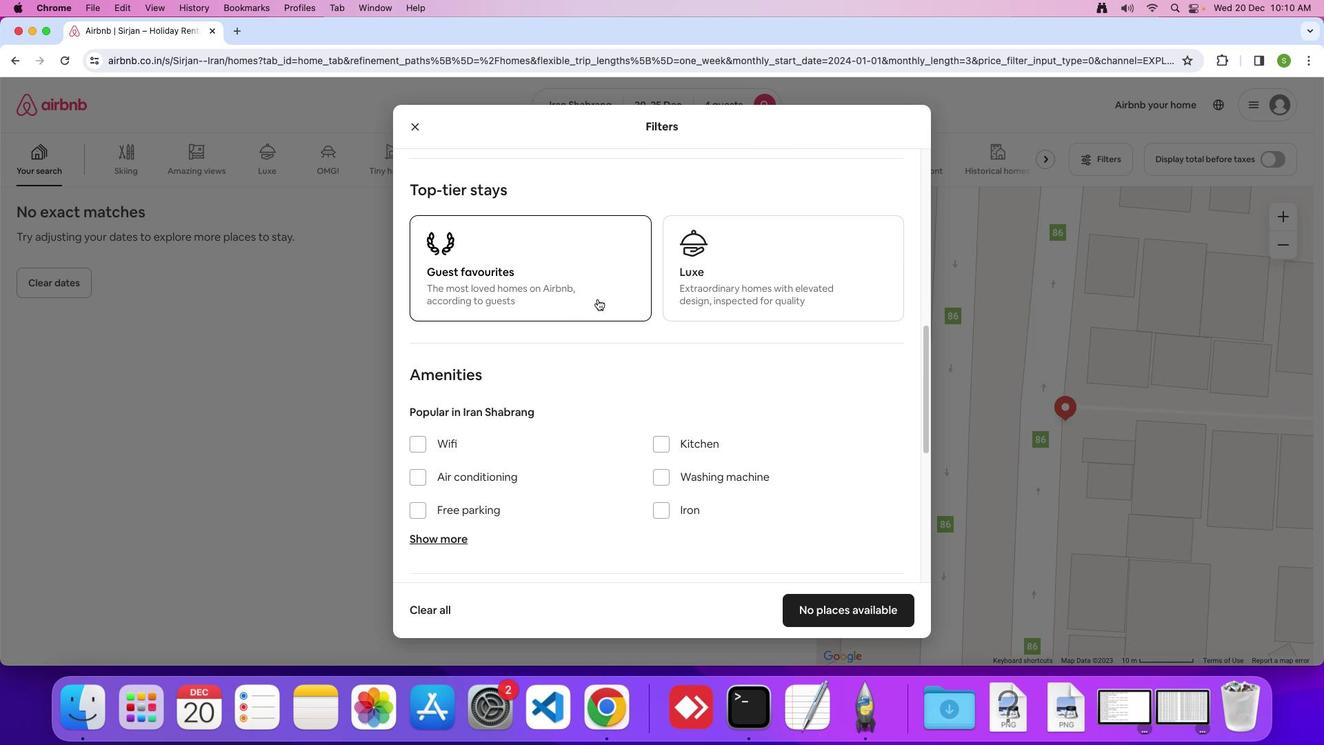 
Action: Mouse scrolled (597, 298) with delta (0, 0)
Screenshot: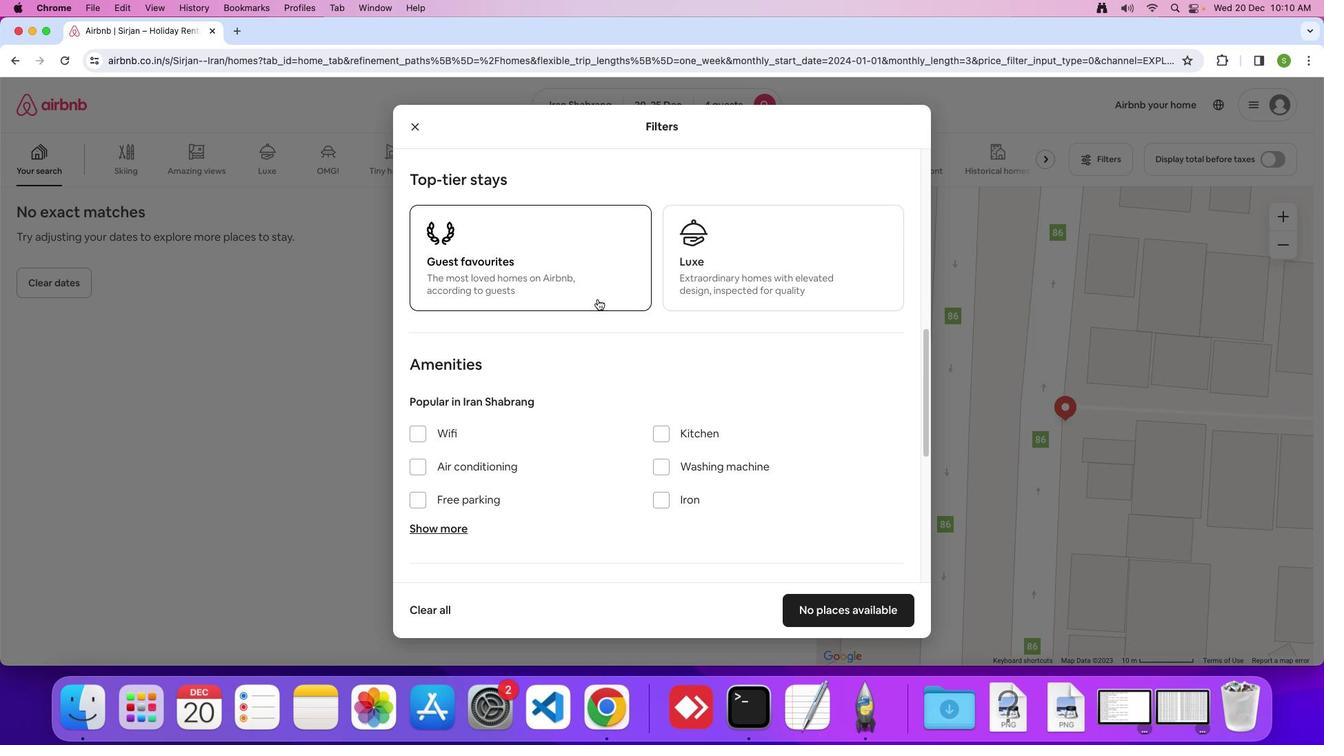 
Action: Mouse scrolled (597, 298) with delta (0, 0)
Screenshot: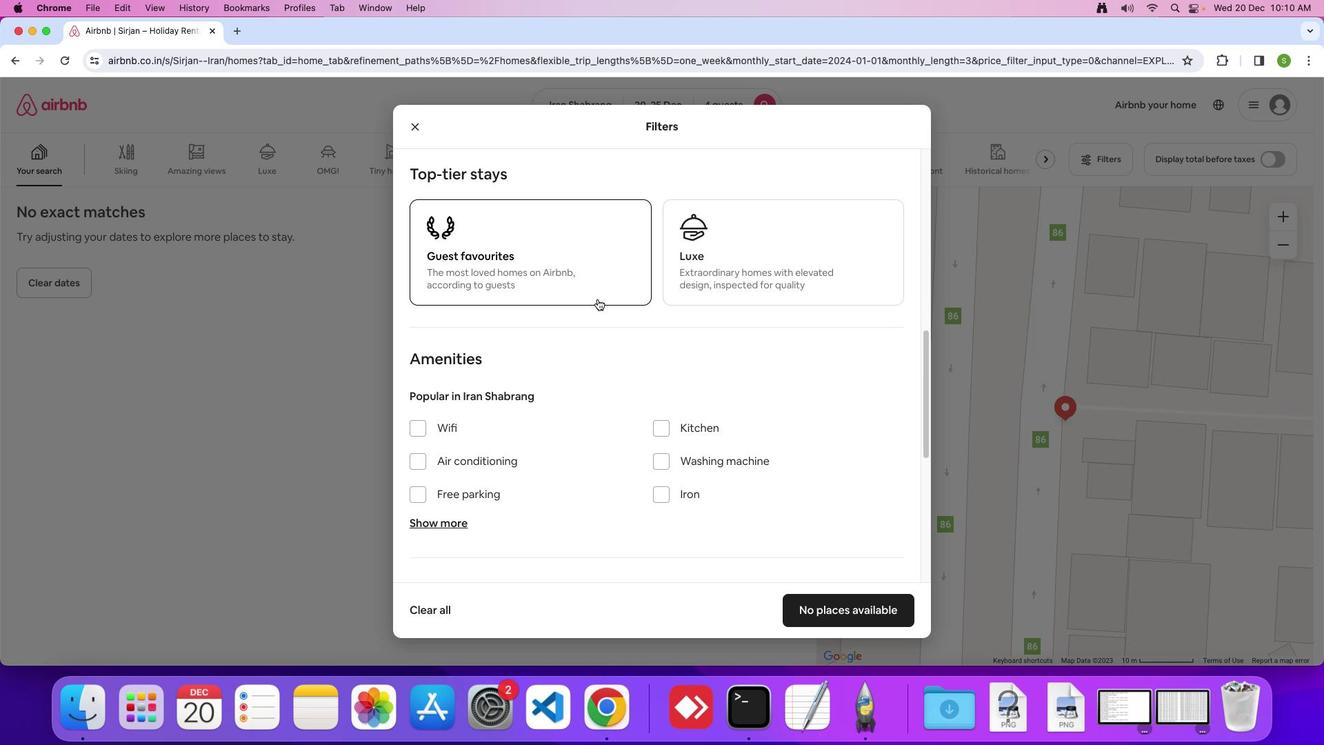 
Action: Mouse scrolled (597, 298) with delta (0, 0)
Screenshot: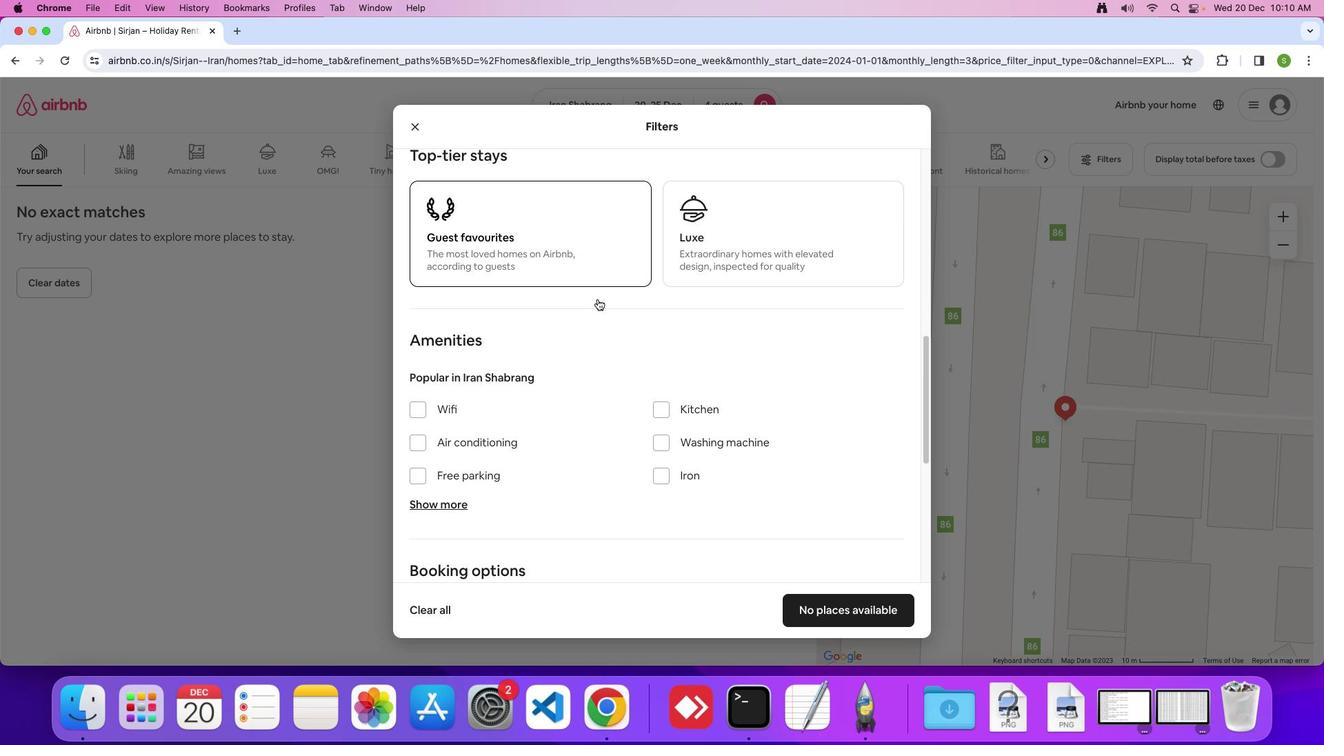 
Action: Mouse scrolled (597, 298) with delta (0, 0)
Screenshot: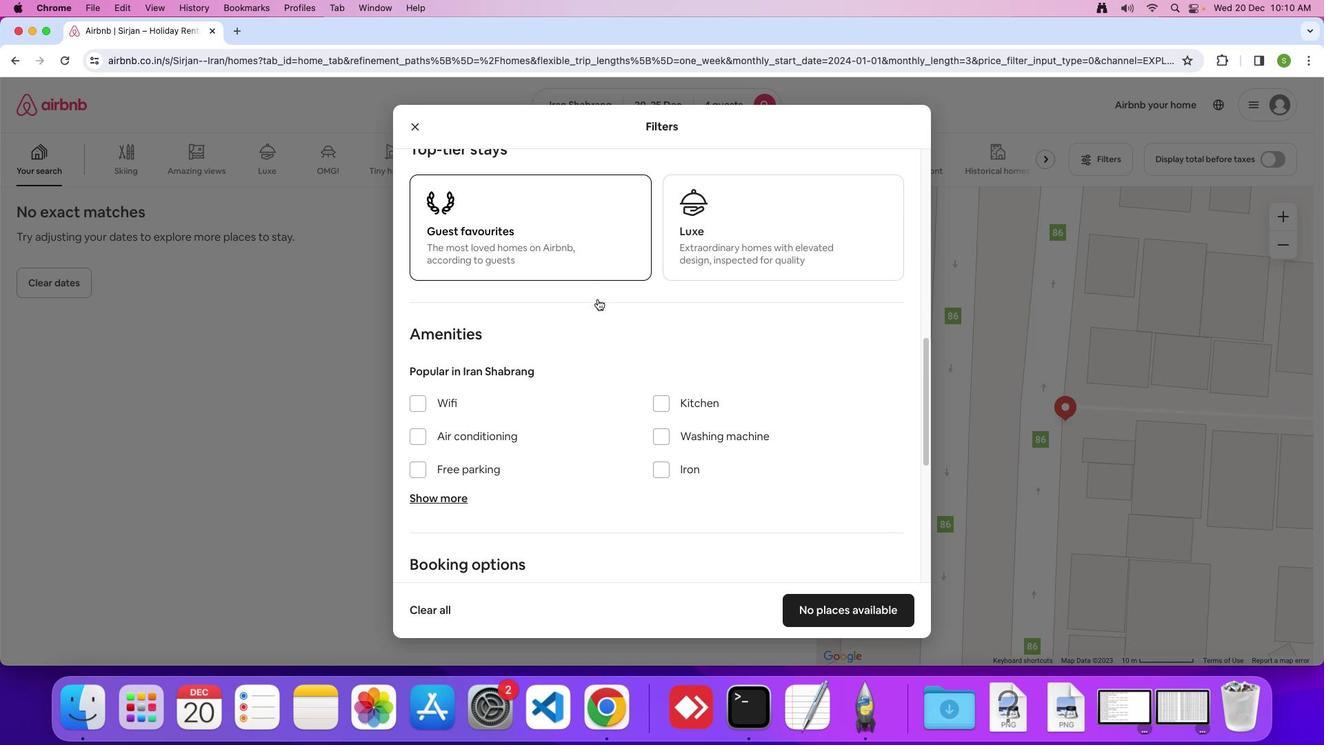
Action: Mouse scrolled (597, 298) with delta (0, 0)
Screenshot: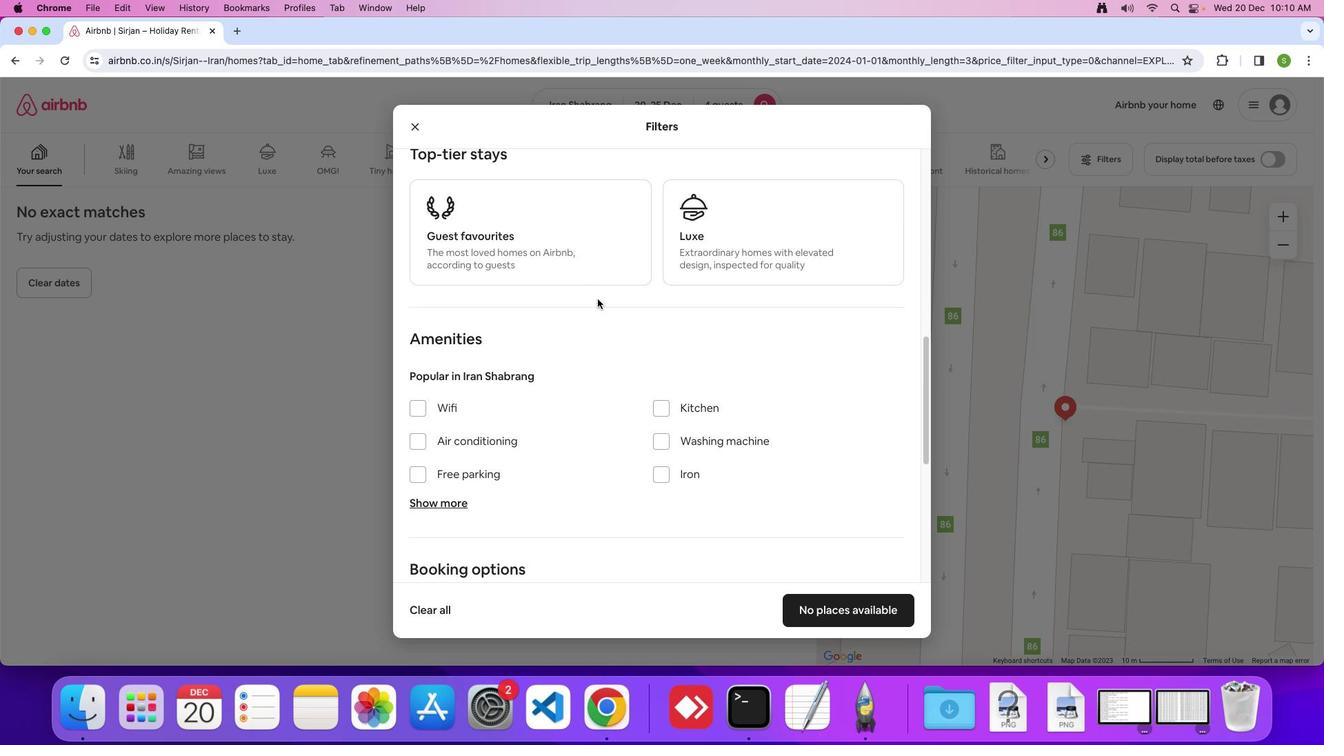 
Action: Mouse scrolled (597, 298) with delta (0, 0)
Screenshot: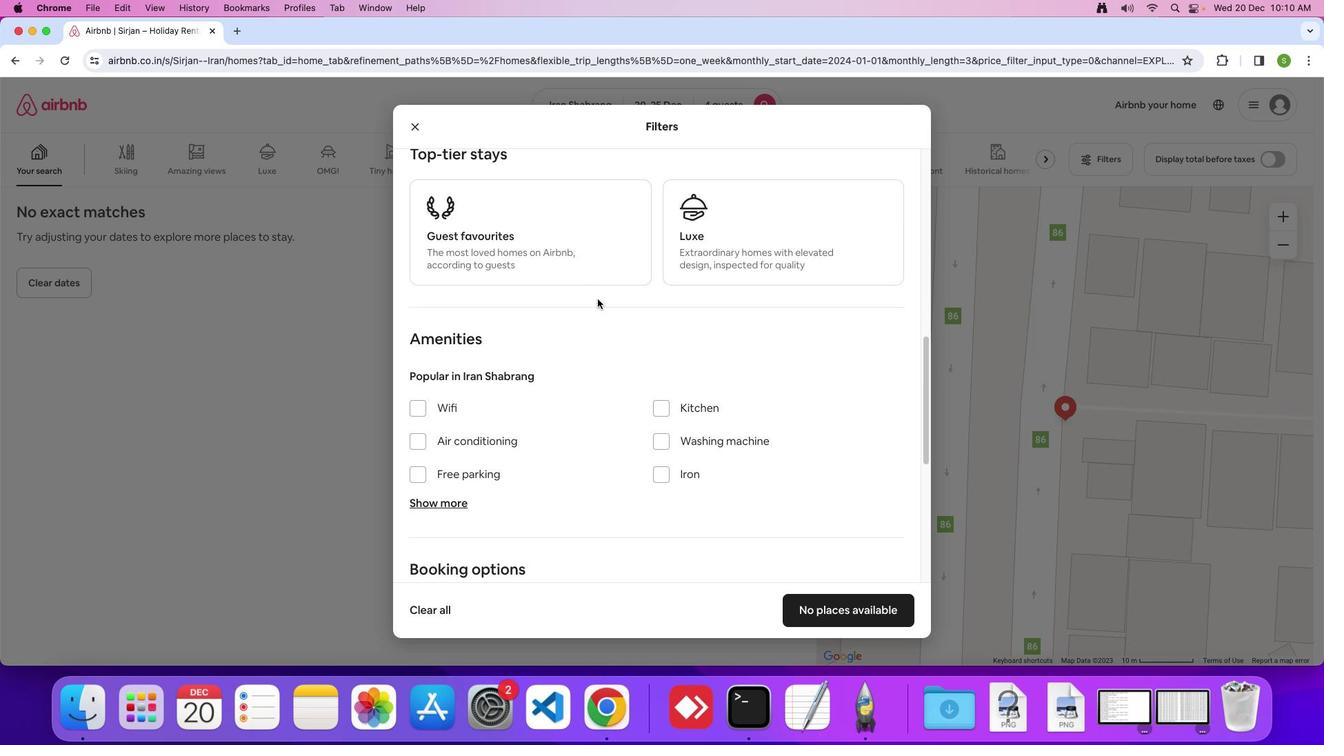 
Action: Mouse scrolled (597, 298) with delta (0, 0)
Screenshot: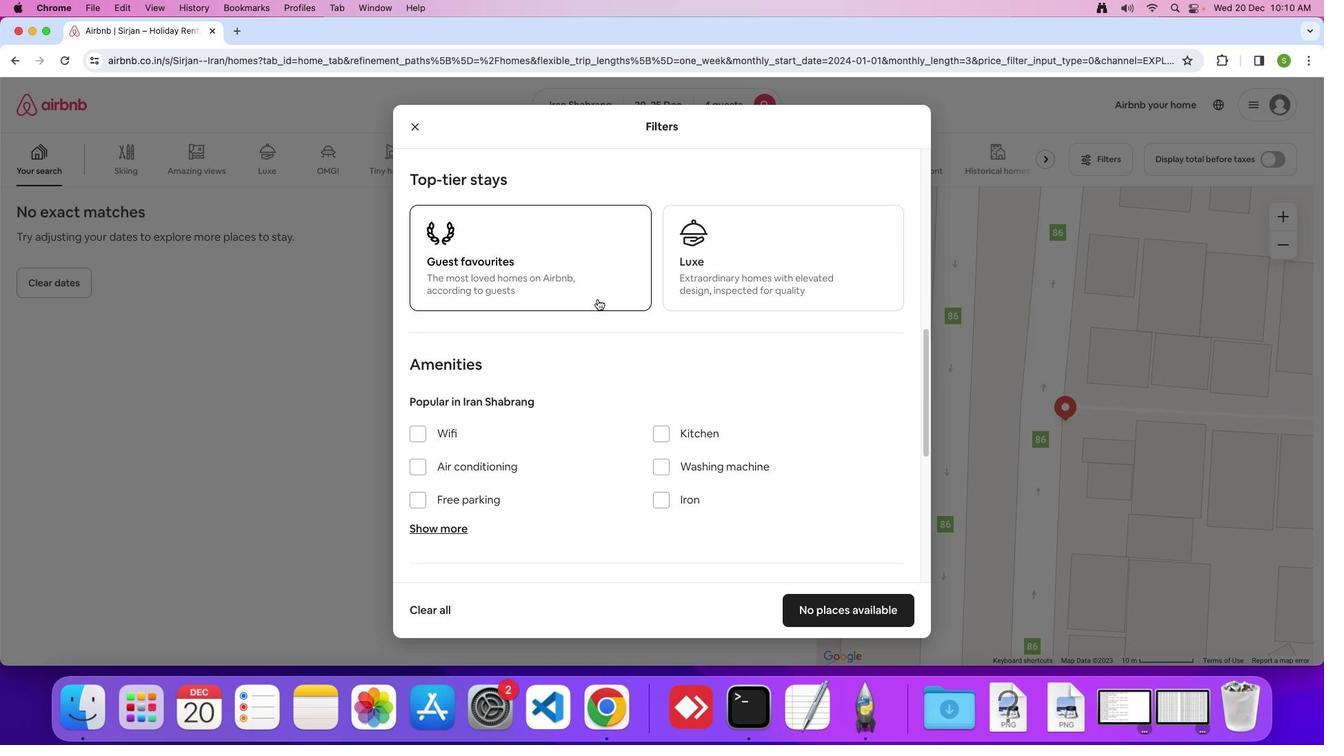 
Action: Mouse scrolled (597, 298) with delta (0, 0)
Screenshot: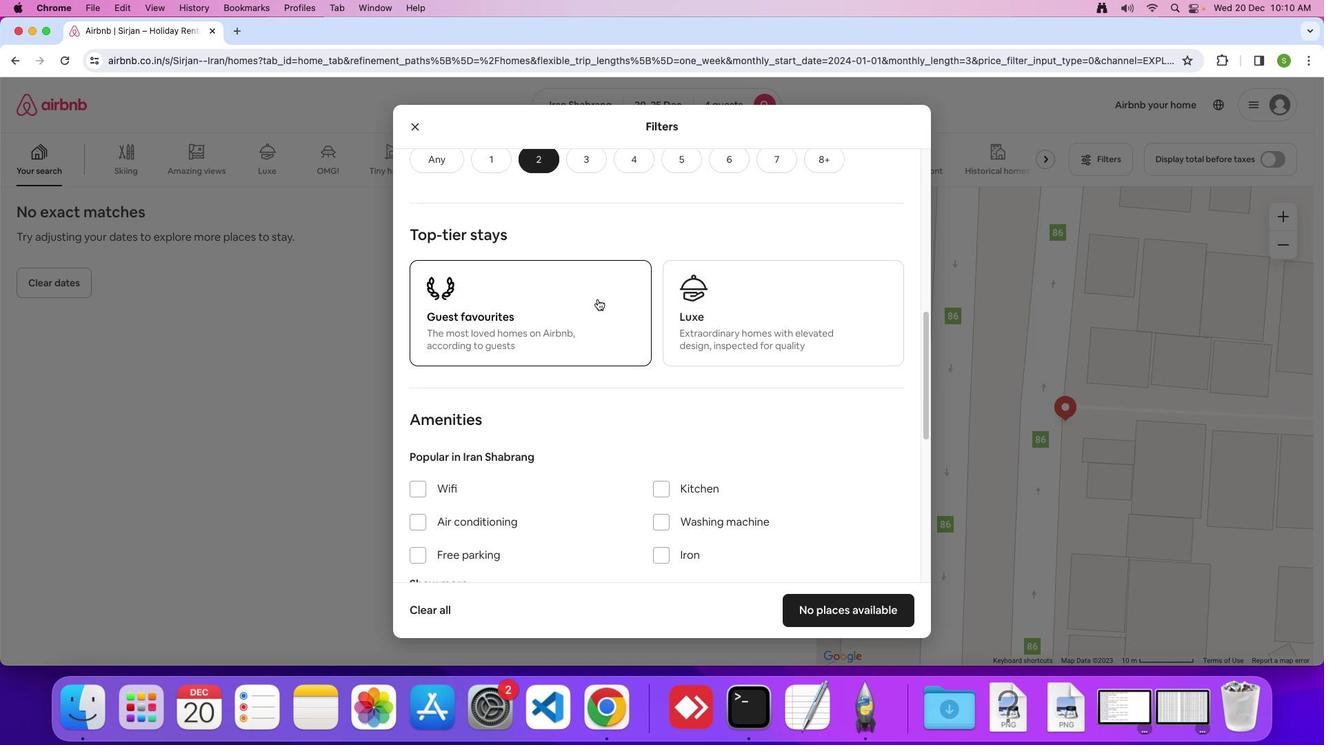 
Action: Mouse scrolled (597, 298) with delta (0, 2)
Screenshot: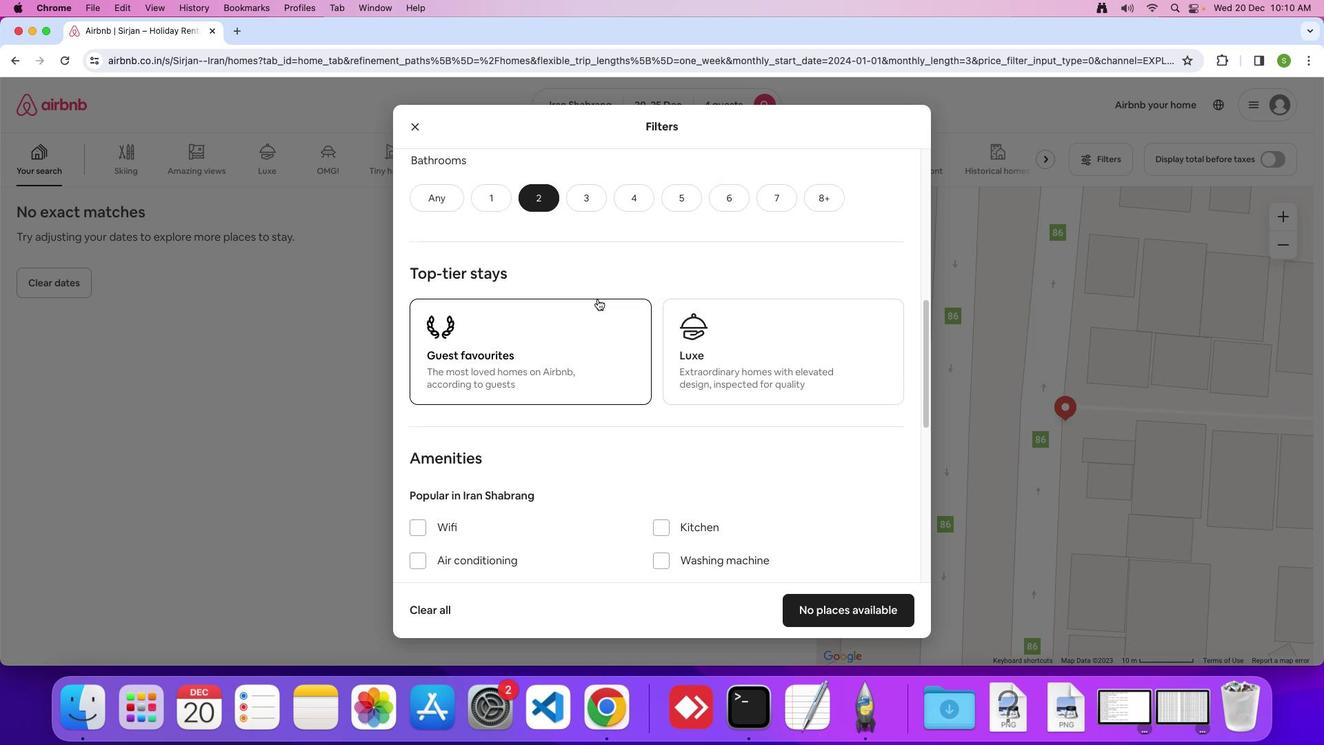 
Action: Mouse moved to (597, 298)
Screenshot: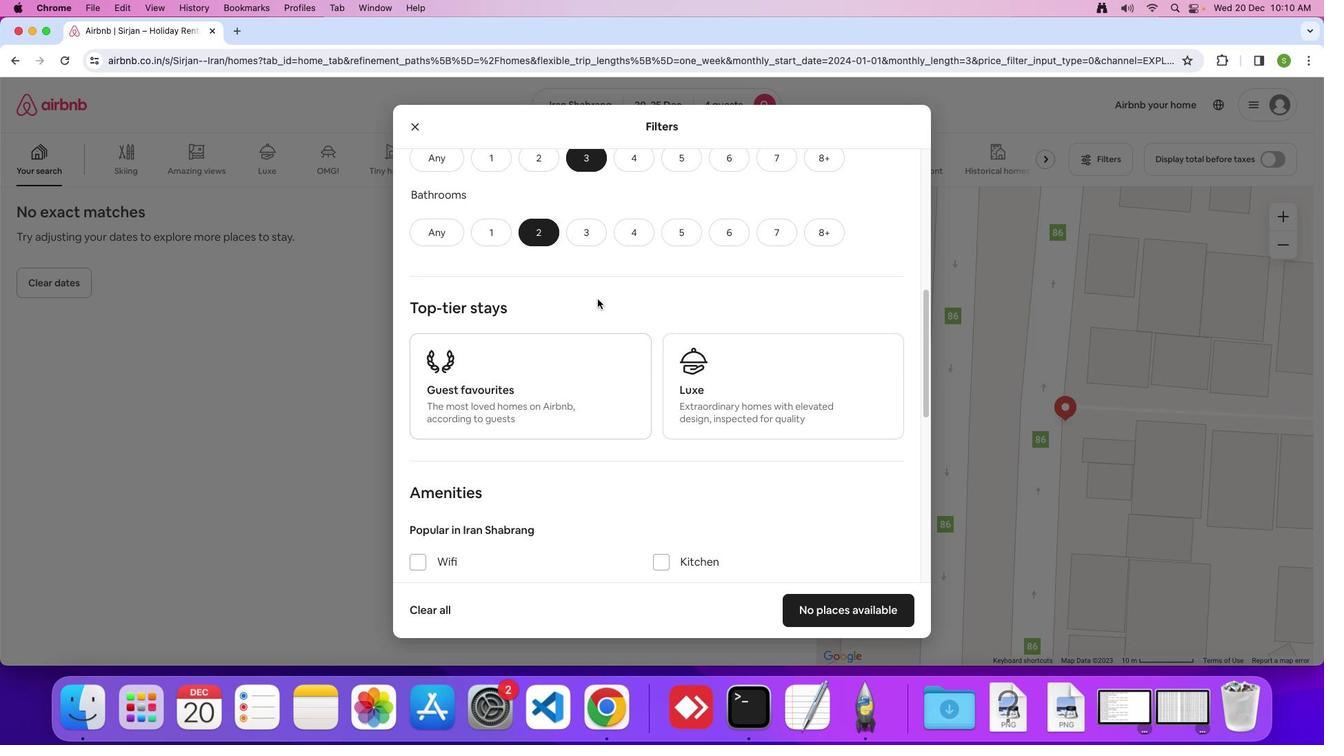 
Action: Mouse scrolled (597, 298) with delta (0, 0)
Screenshot: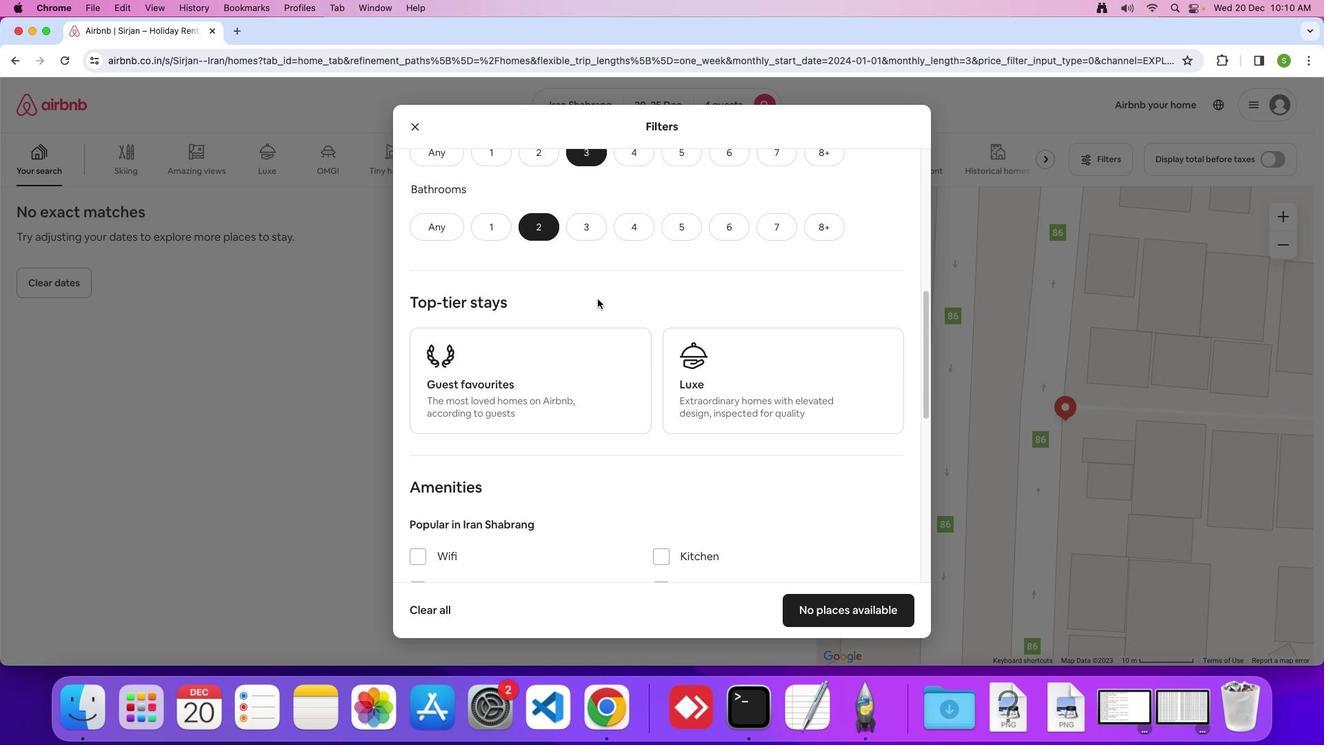 
Action: Mouse scrolled (597, 298) with delta (0, 0)
Screenshot: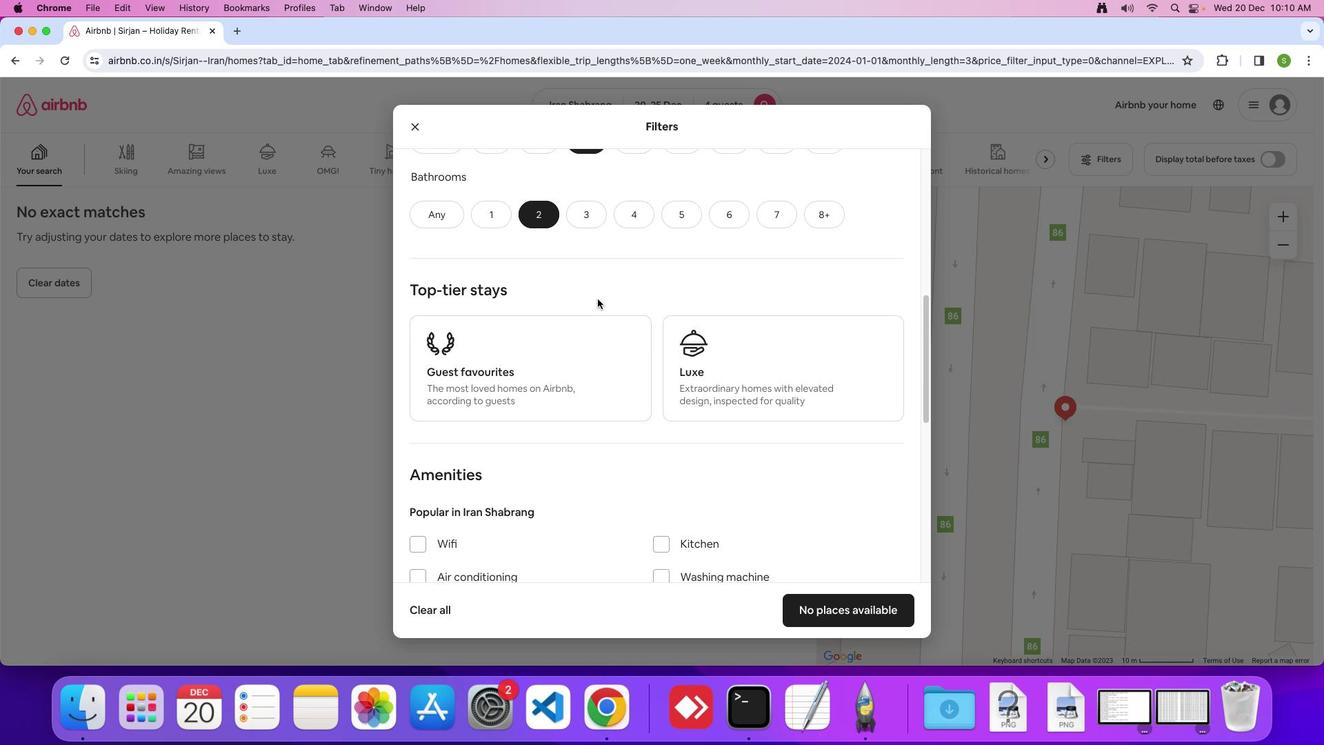 
Action: Mouse scrolled (597, 298) with delta (0, 0)
Screenshot: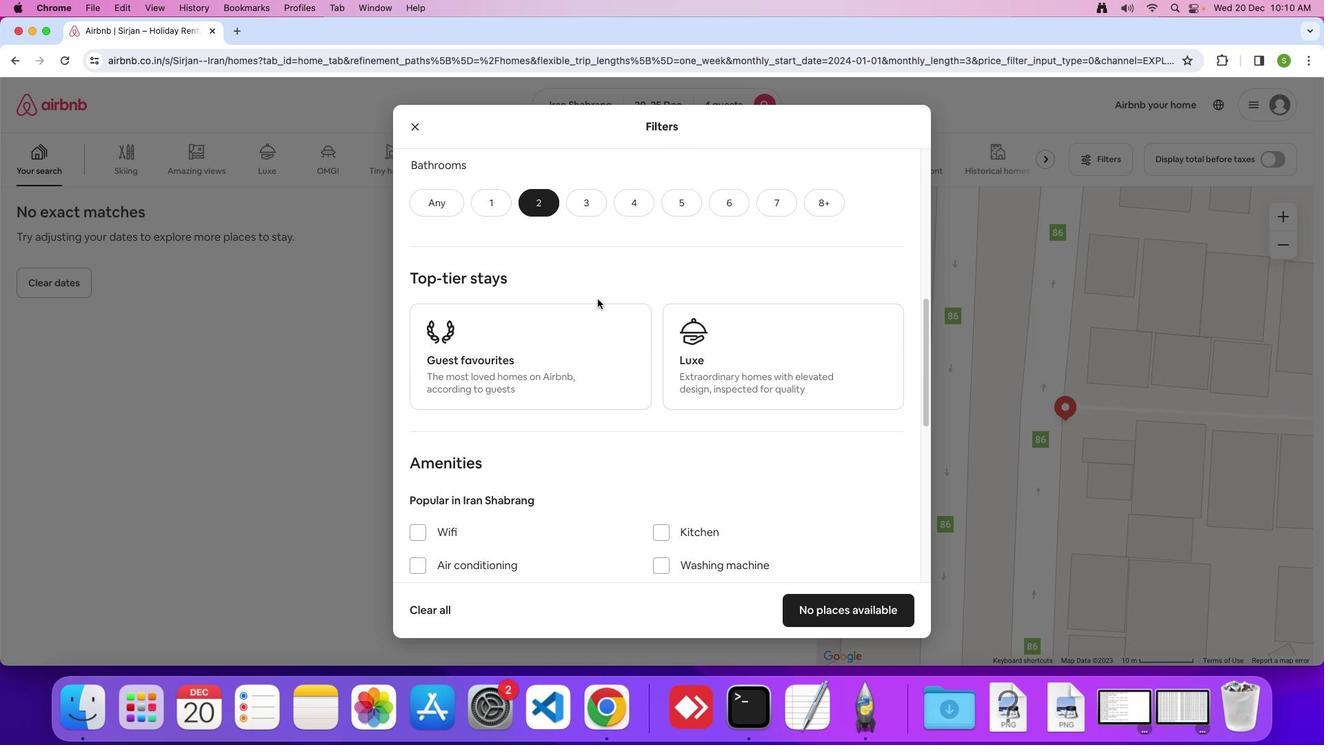 
Action: Mouse scrolled (597, 298) with delta (0, 0)
Screenshot: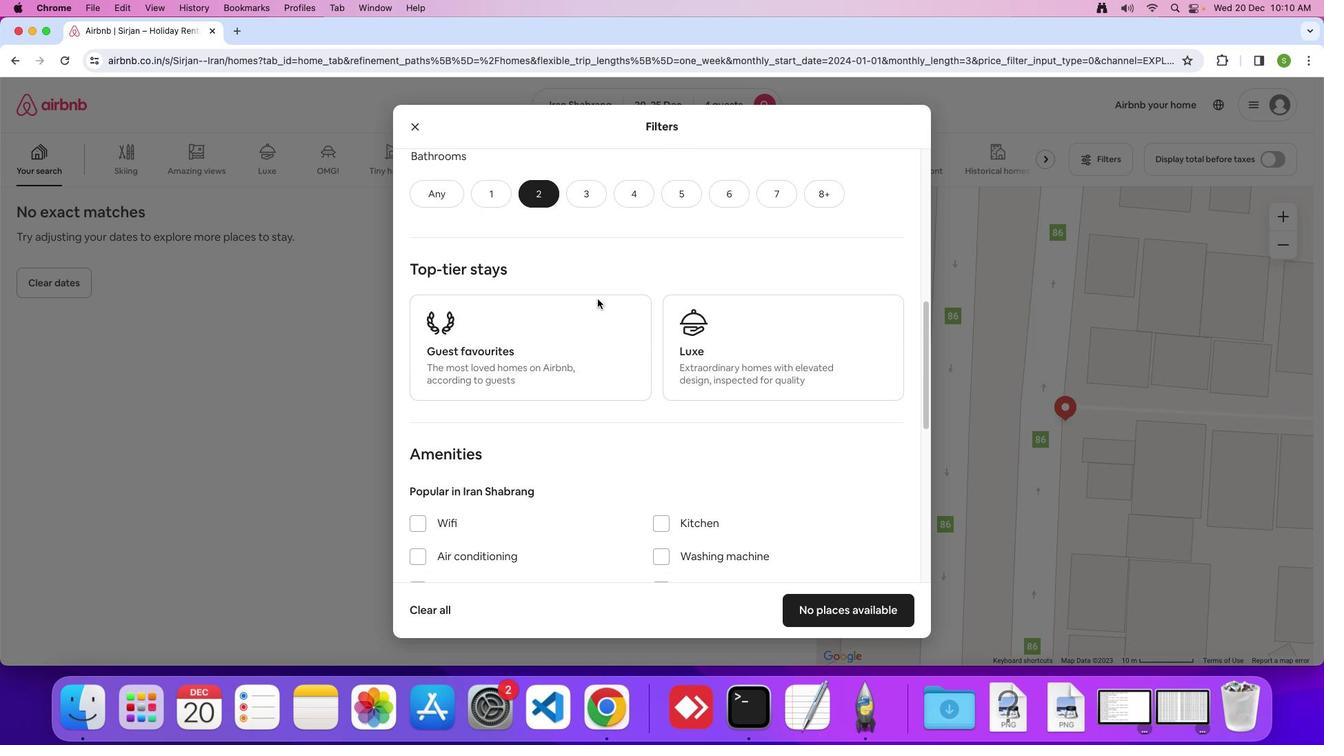 
Action: Mouse scrolled (597, 298) with delta (0, -1)
Screenshot: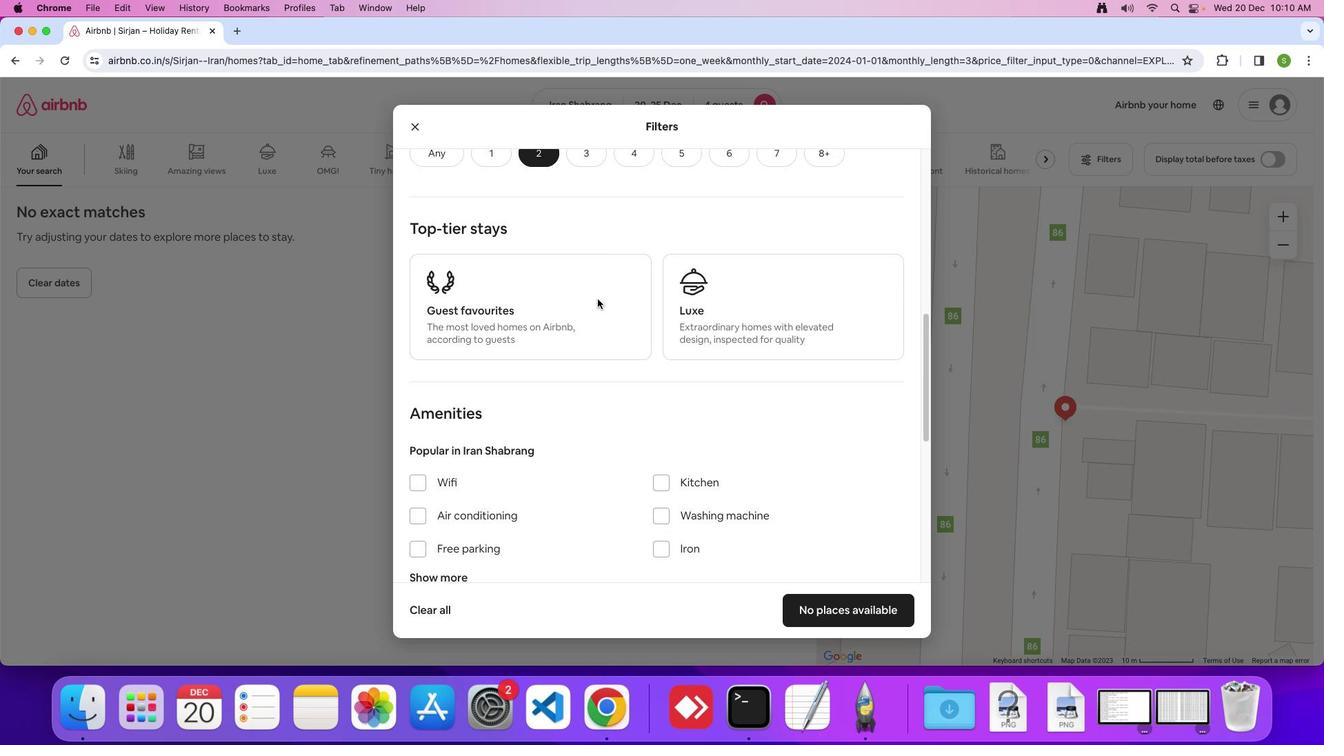 
Action: Mouse scrolled (597, 298) with delta (0, 0)
Screenshot: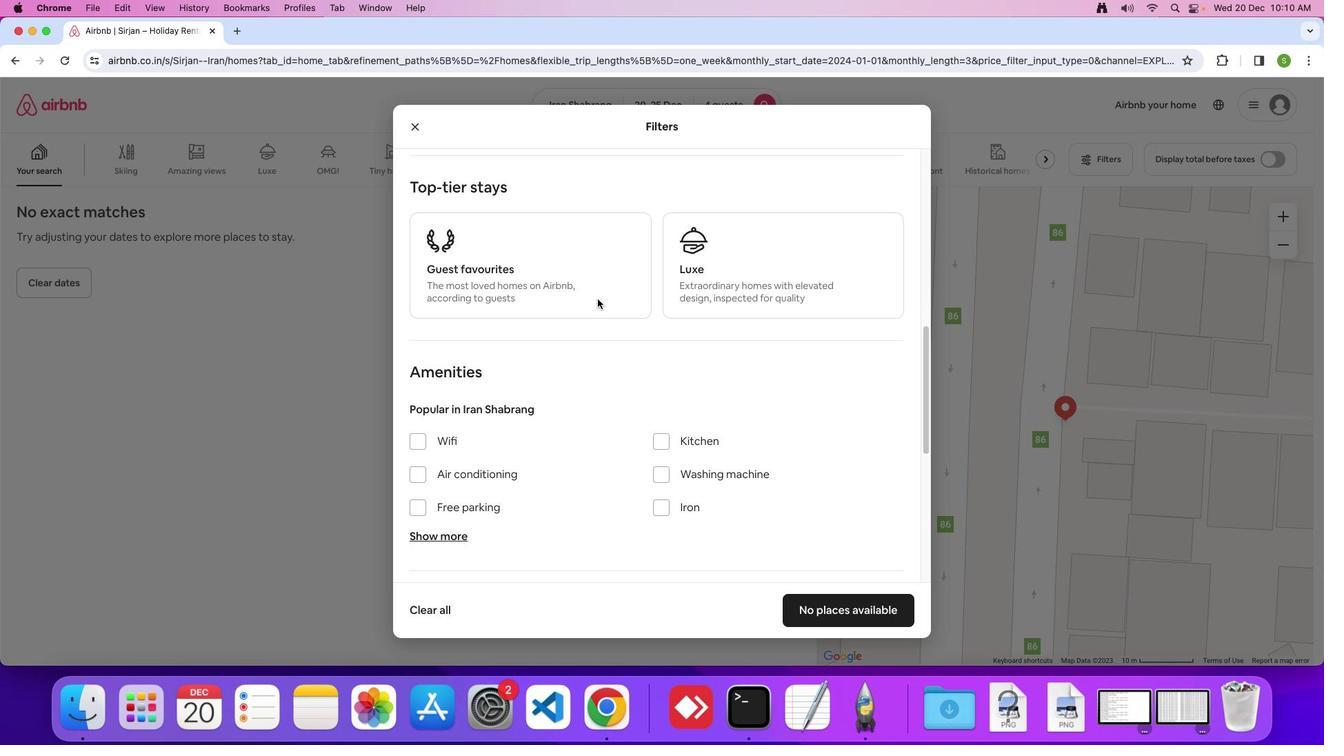 
Action: Mouse scrolled (597, 298) with delta (0, 0)
Screenshot: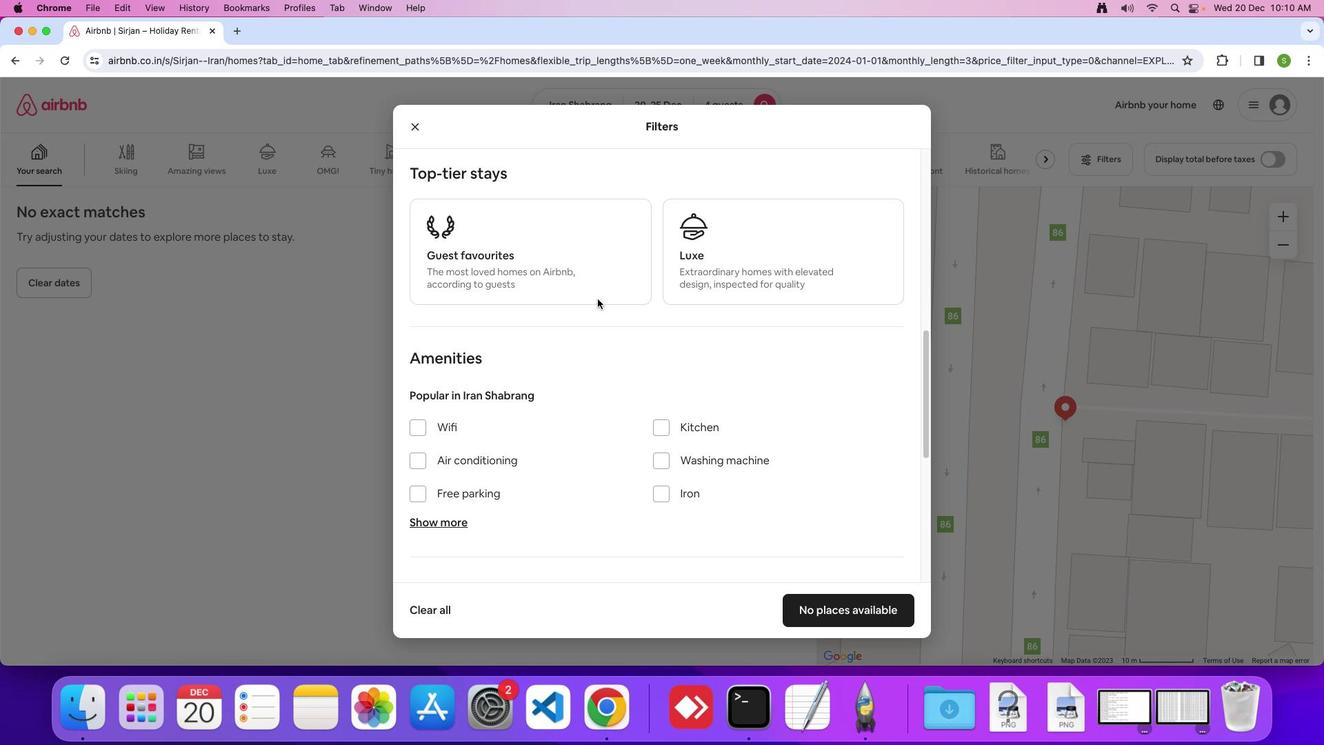 
Action: Mouse scrolled (597, 298) with delta (0, 0)
Screenshot: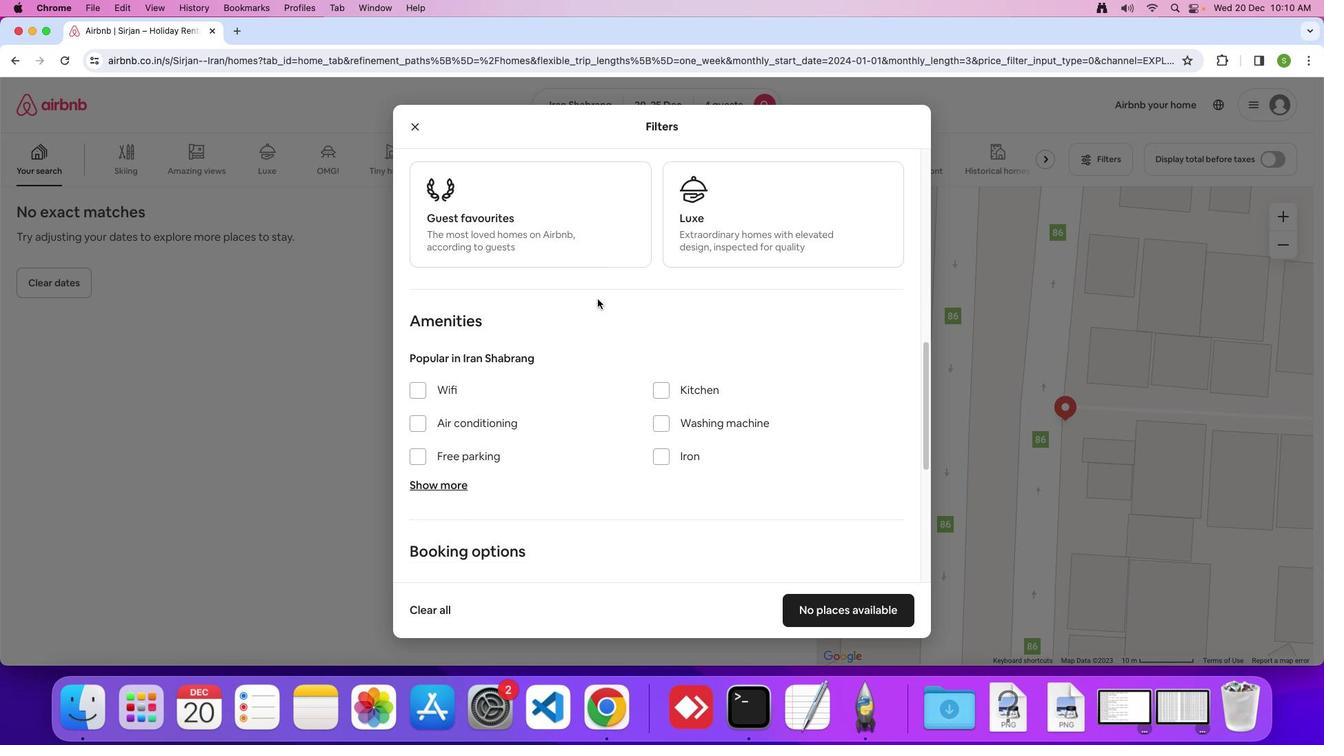 
Action: Mouse scrolled (597, 298) with delta (0, 0)
Screenshot: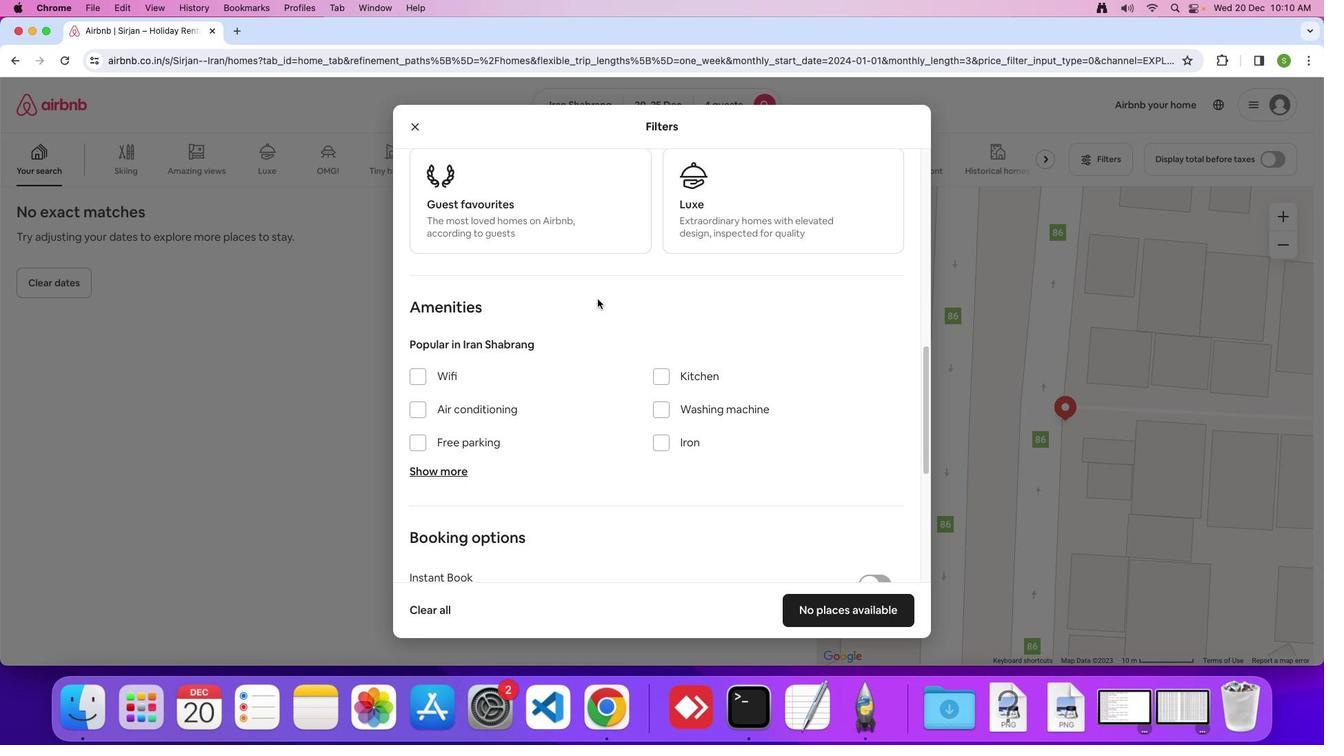 
Action: Mouse scrolled (597, 298) with delta (0, 0)
Screenshot: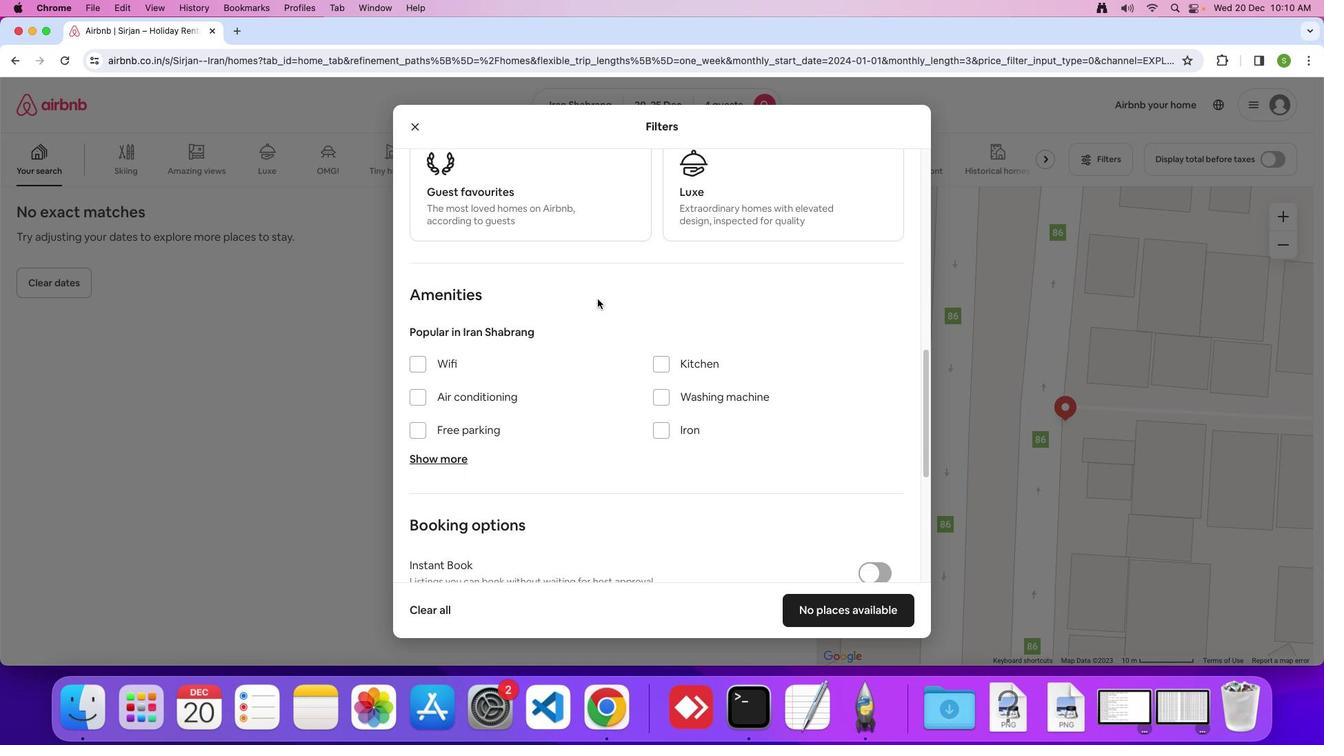 
Action: Mouse scrolled (597, 298) with delta (0, 0)
Screenshot: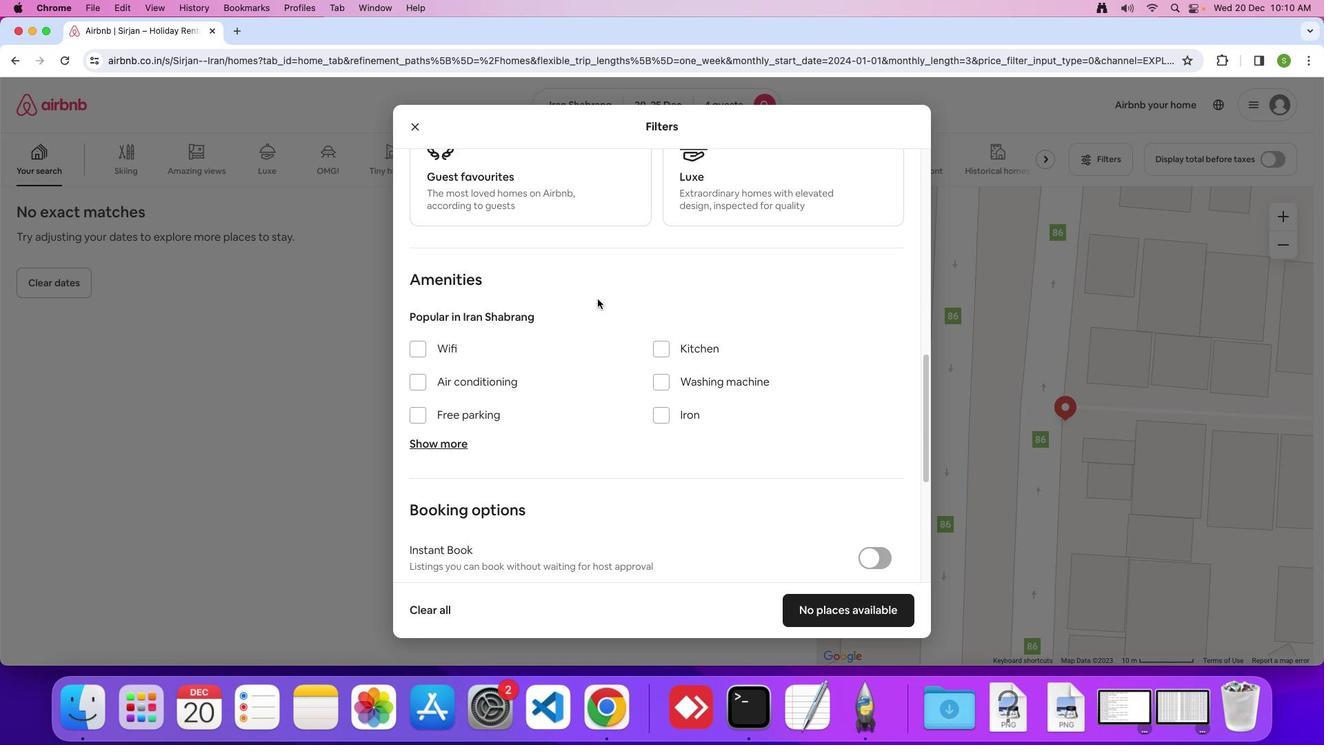 
Action: Mouse scrolled (597, 298) with delta (0, 0)
Screenshot: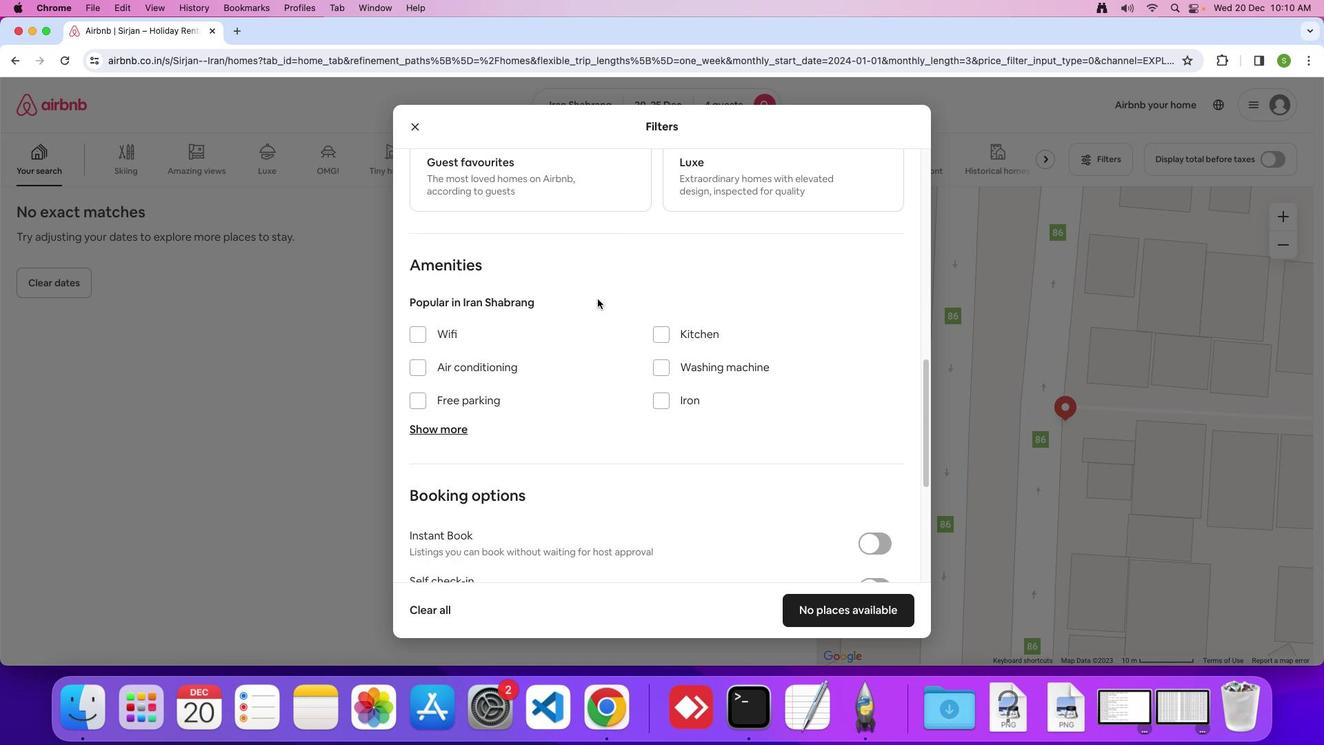 
Action: Mouse scrolled (597, 298) with delta (0, -2)
Screenshot: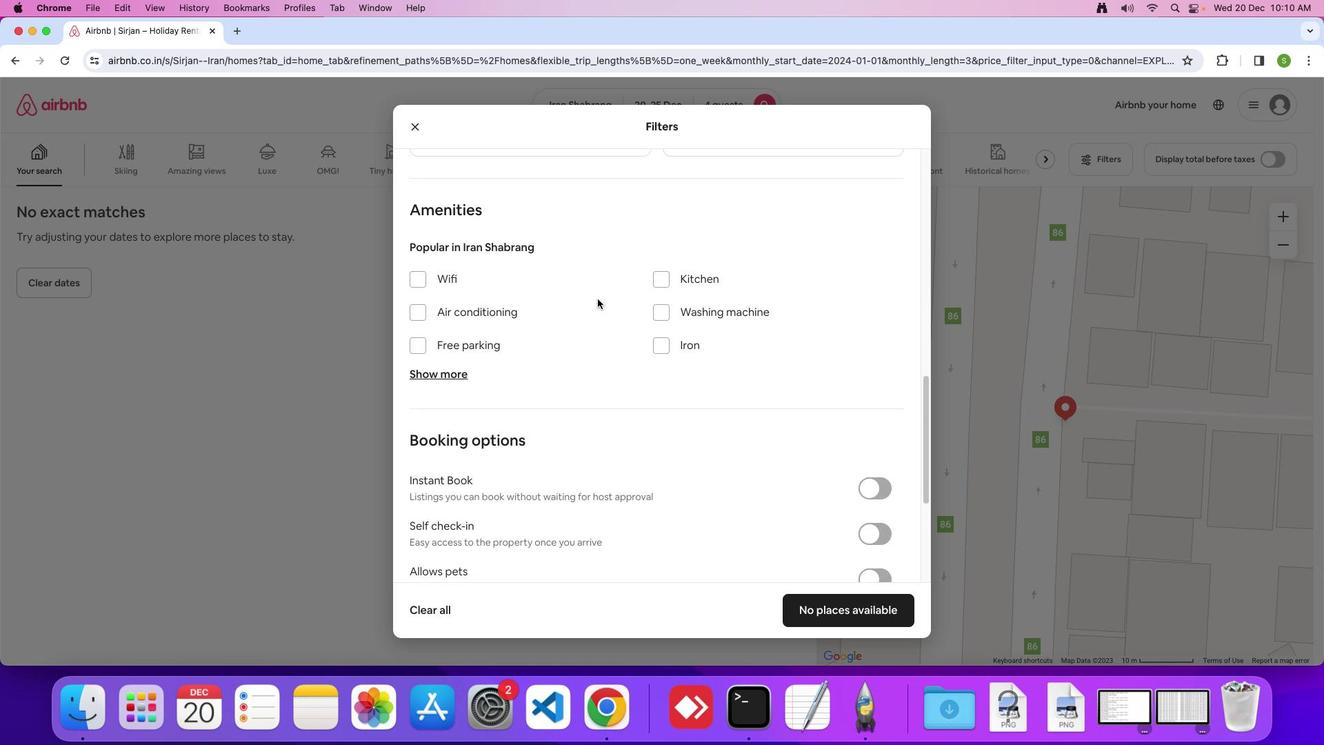 
Action: Mouse scrolled (597, 298) with delta (0, 0)
Screenshot: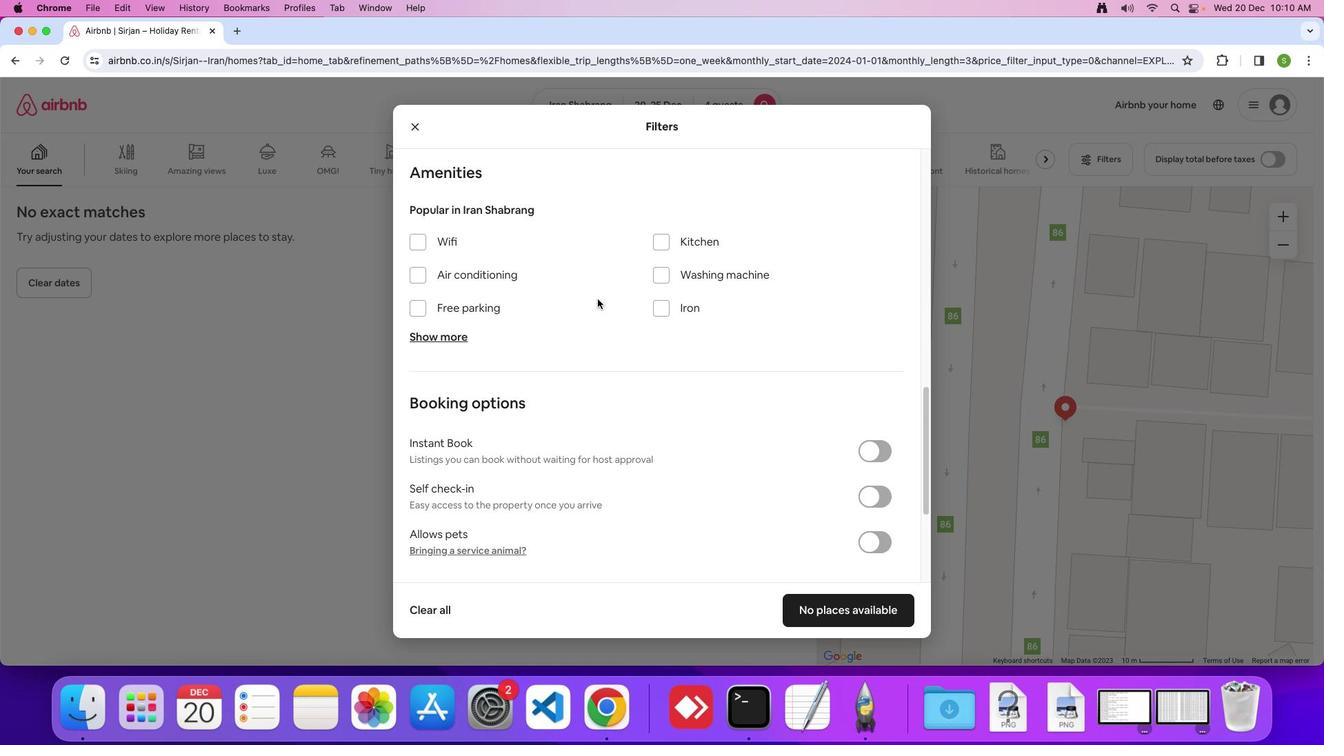 
Action: Mouse scrolled (597, 298) with delta (0, 0)
Screenshot: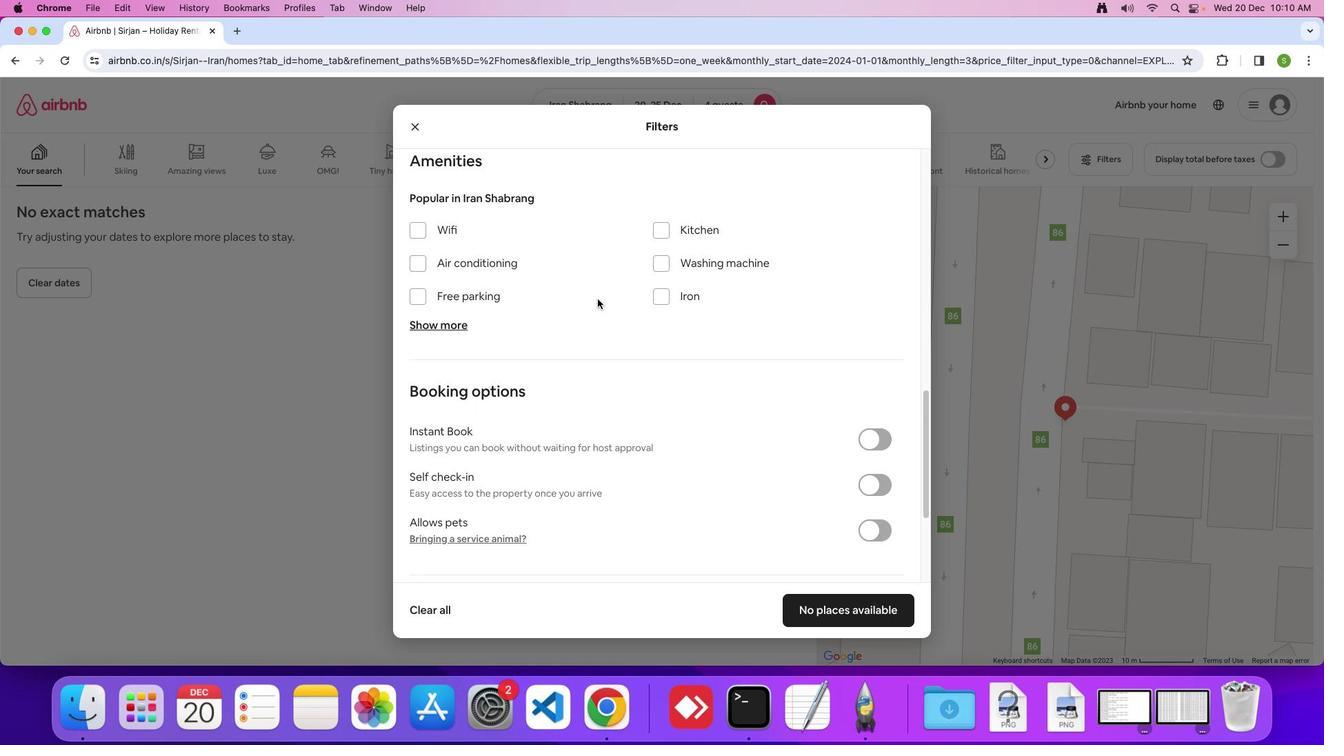 
Action: Mouse scrolled (597, 298) with delta (0, 0)
Screenshot: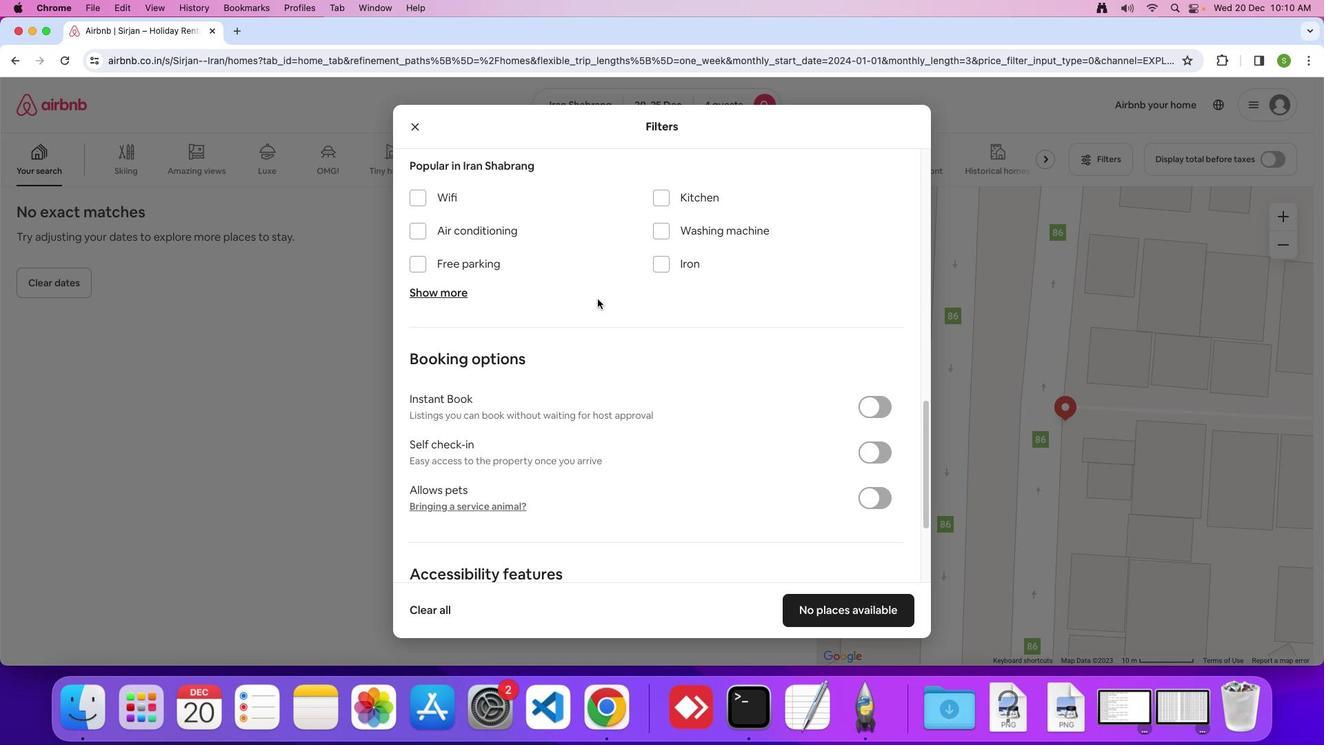 
Action: Mouse moved to (413, 182)
Screenshot: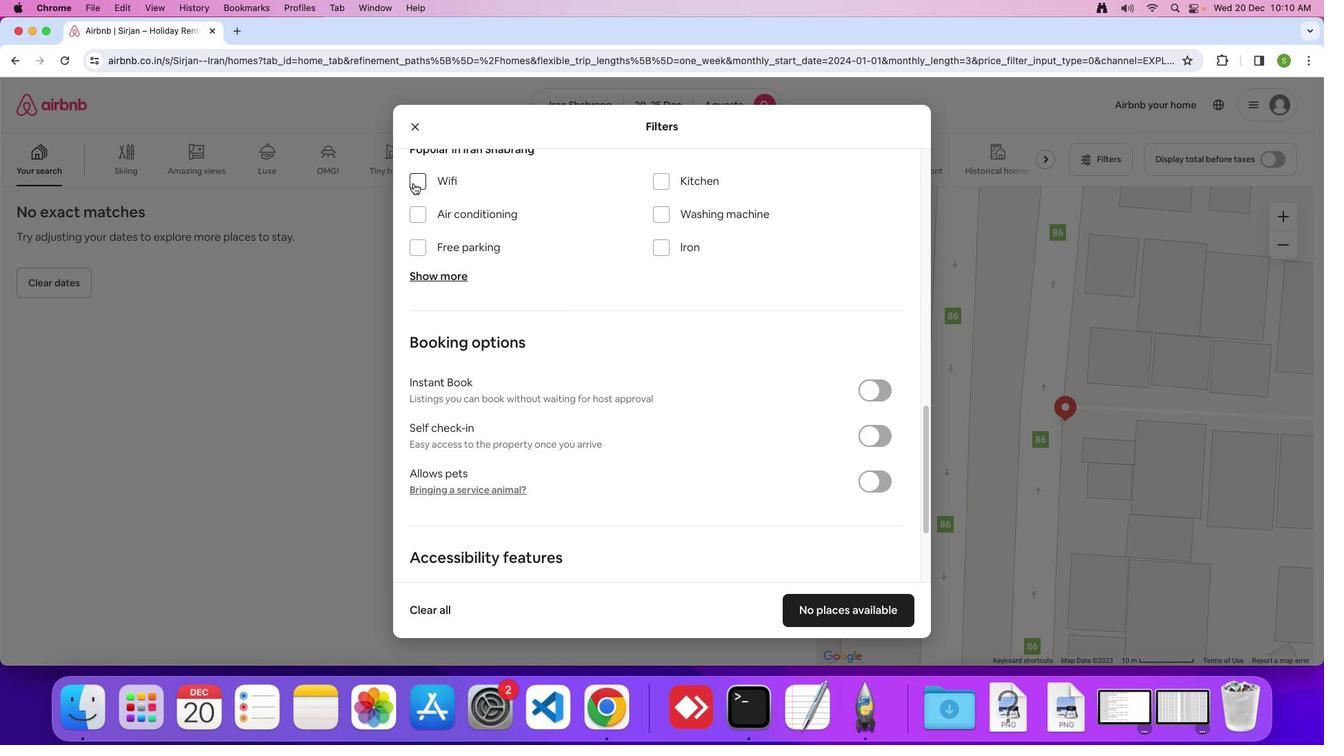 
Action: Mouse pressed left at (413, 182)
Screenshot: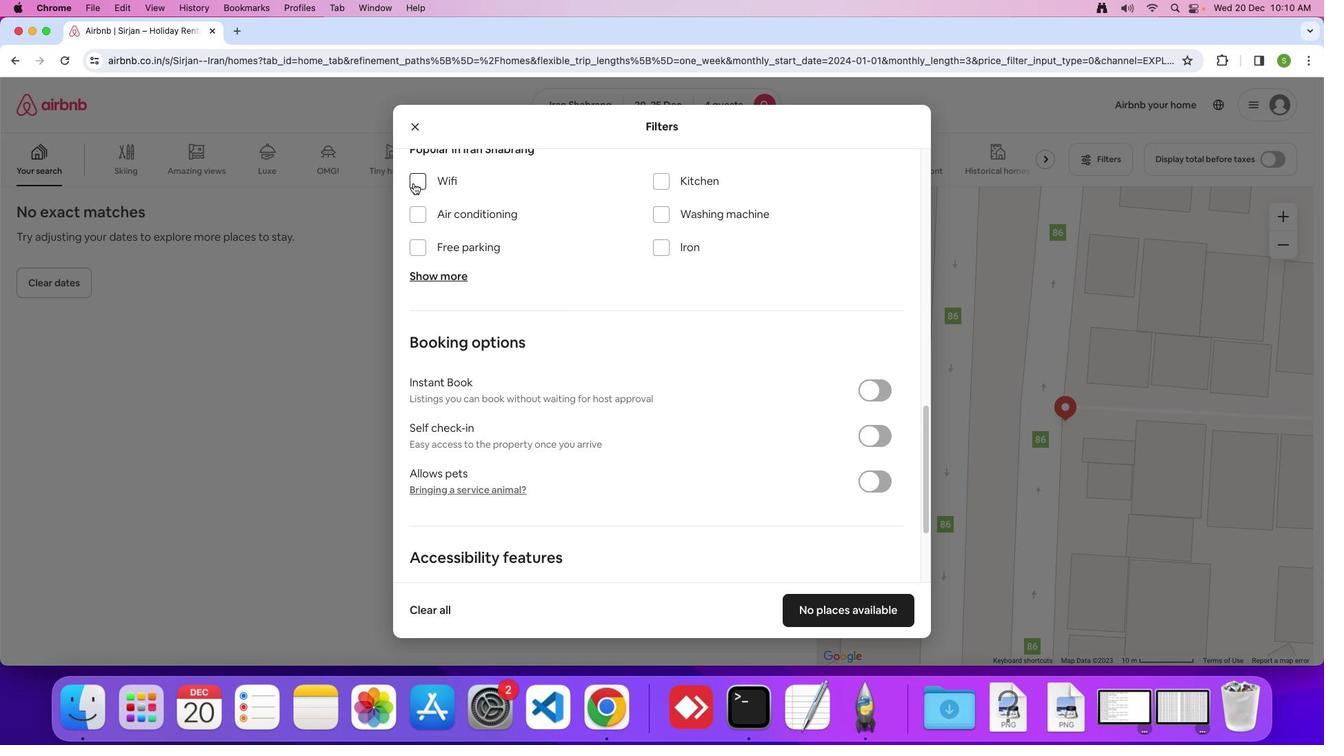 
Action: Mouse moved to (453, 275)
Screenshot: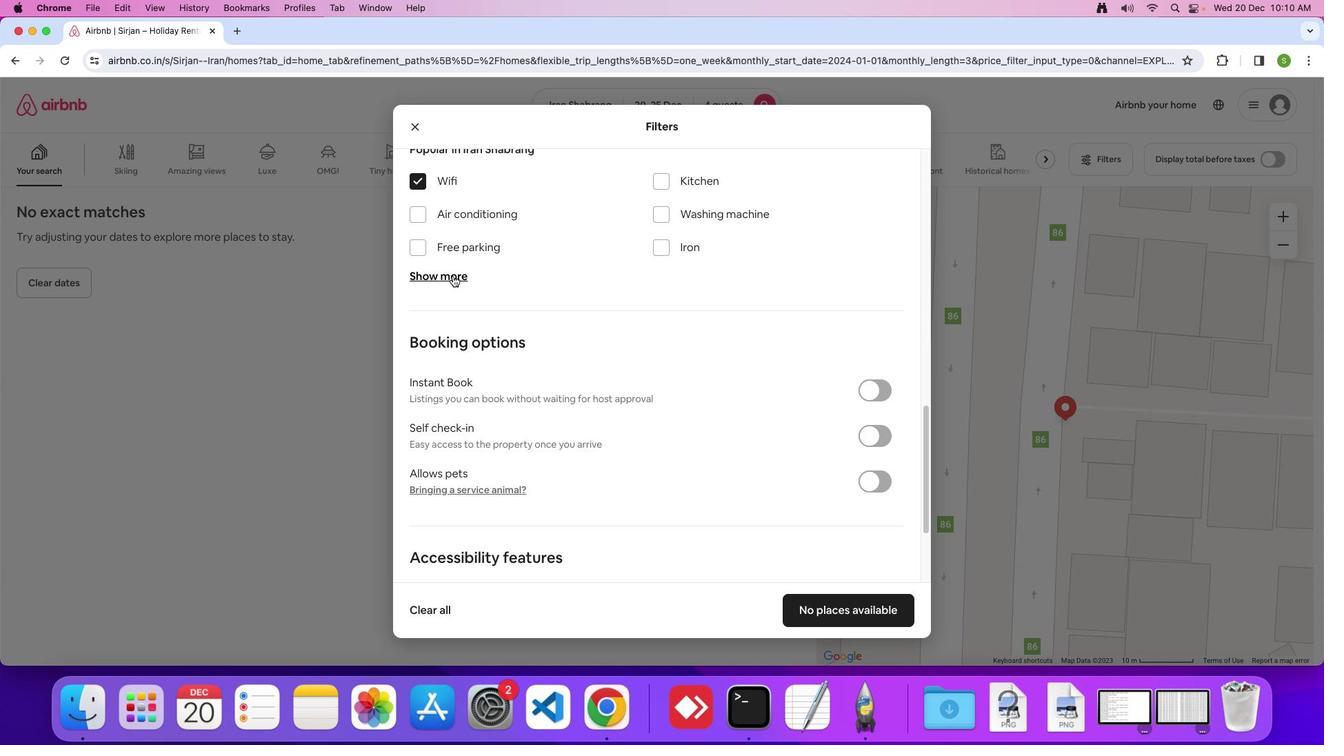 
Action: Mouse pressed left at (453, 275)
Screenshot: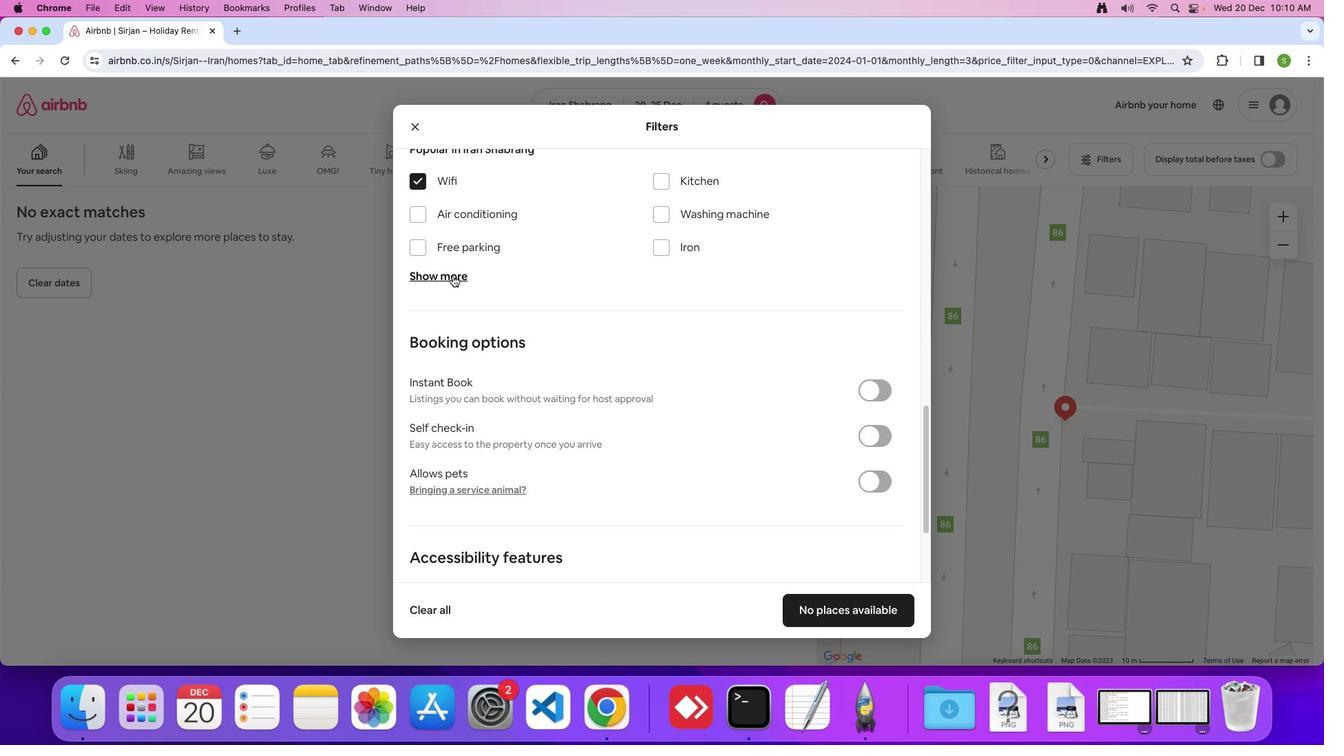 
Action: Mouse moved to (575, 291)
Screenshot: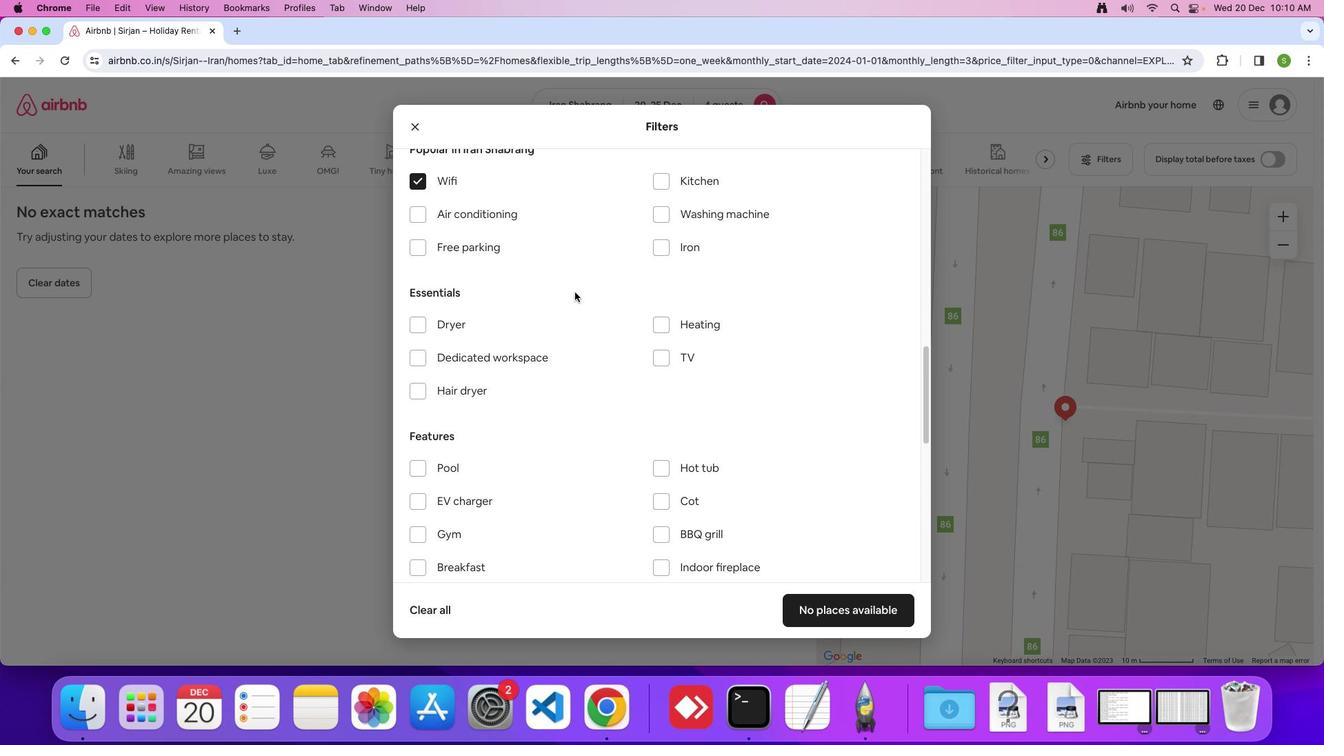 
Action: Mouse scrolled (575, 291) with delta (0, 0)
Screenshot: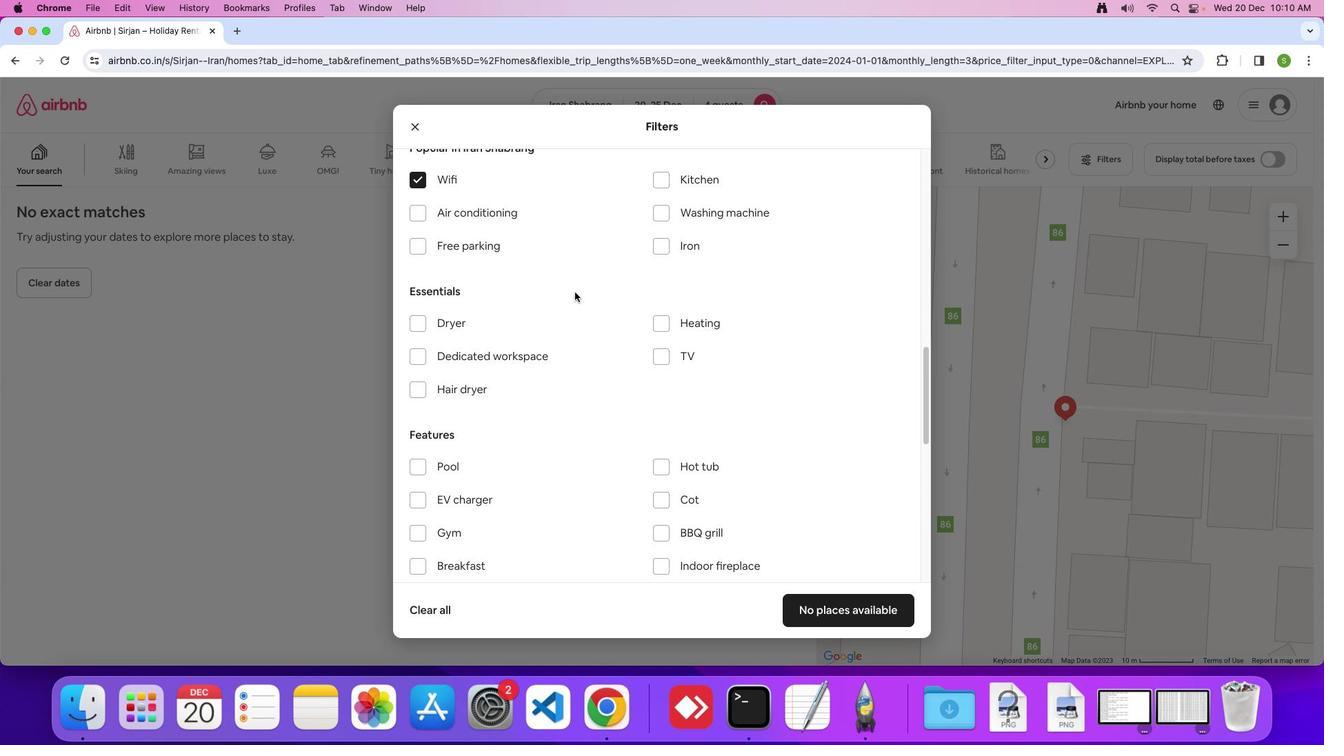 
Action: Mouse scrolled (575, 291) with delta (0, 0)
Screenshot: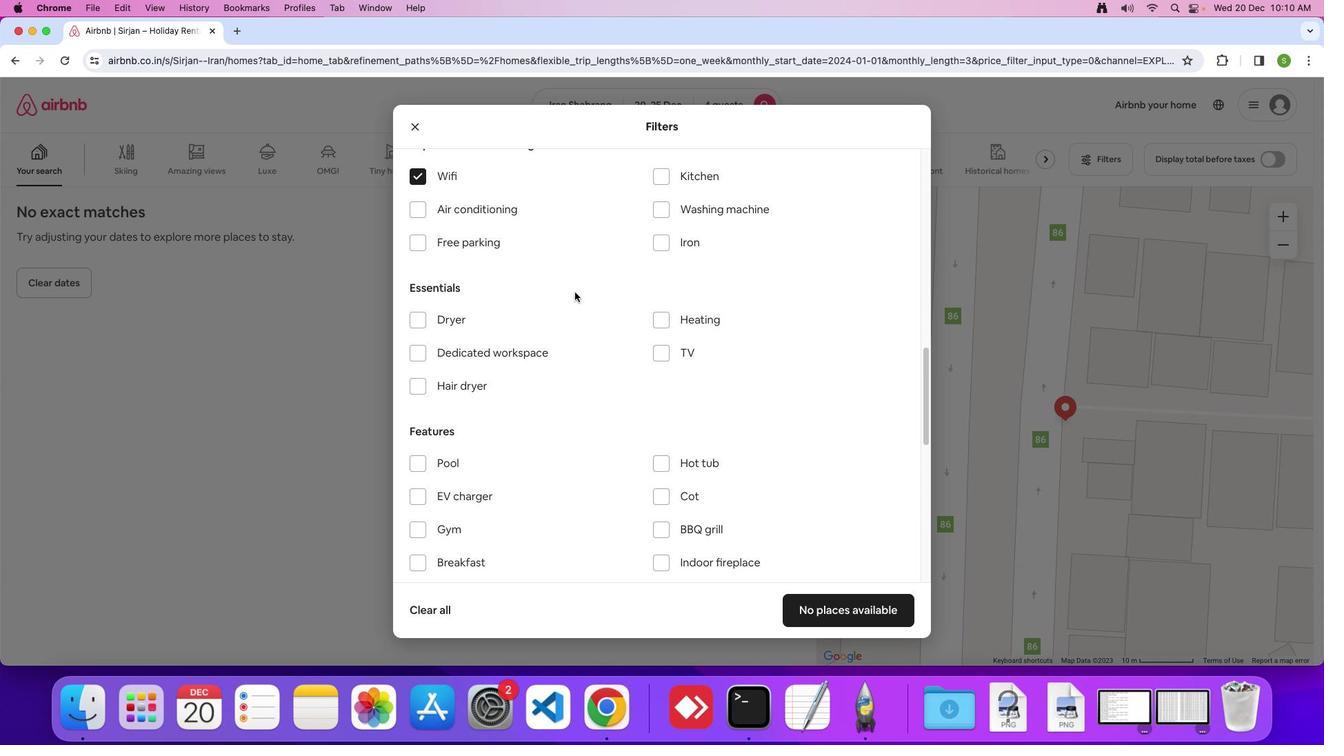 
Action: Mouse moved to (576, 295)
Screenshot: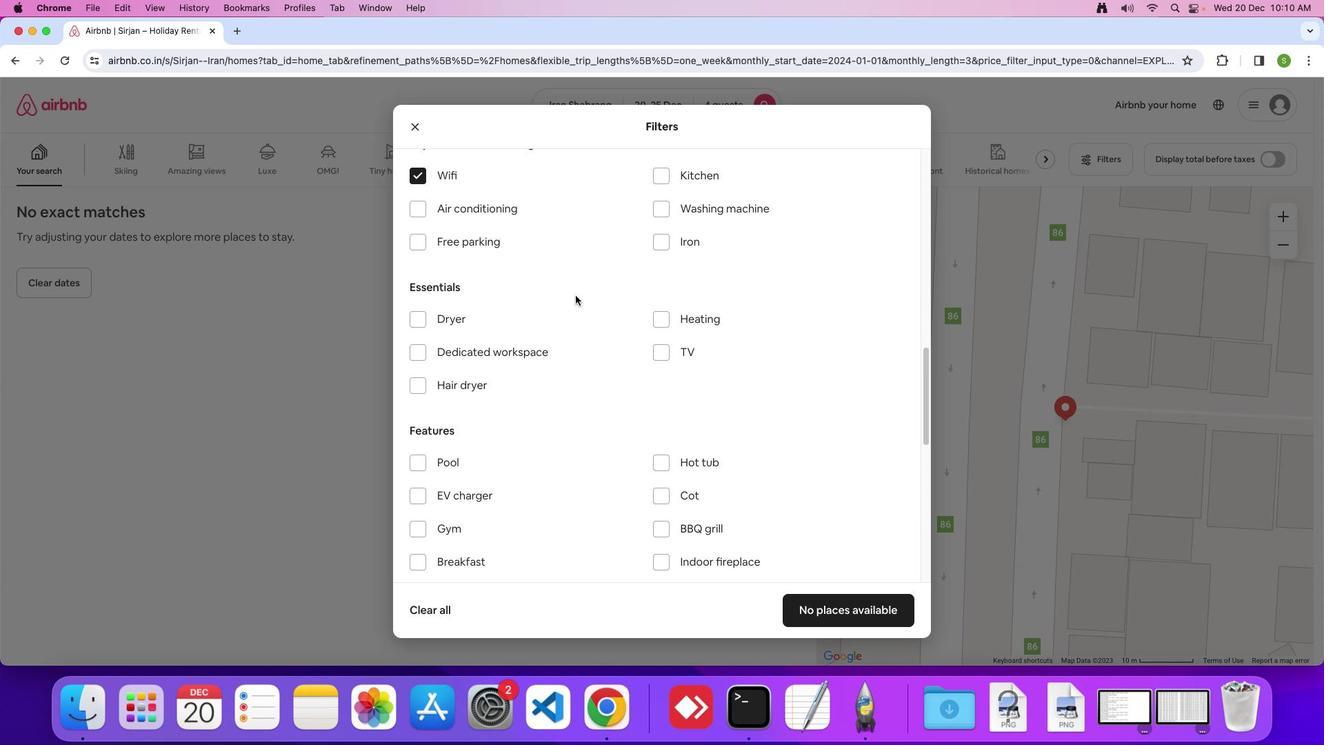
Action: Mouse scrolled (576, 295) with delta (0, 0)
Screenshot: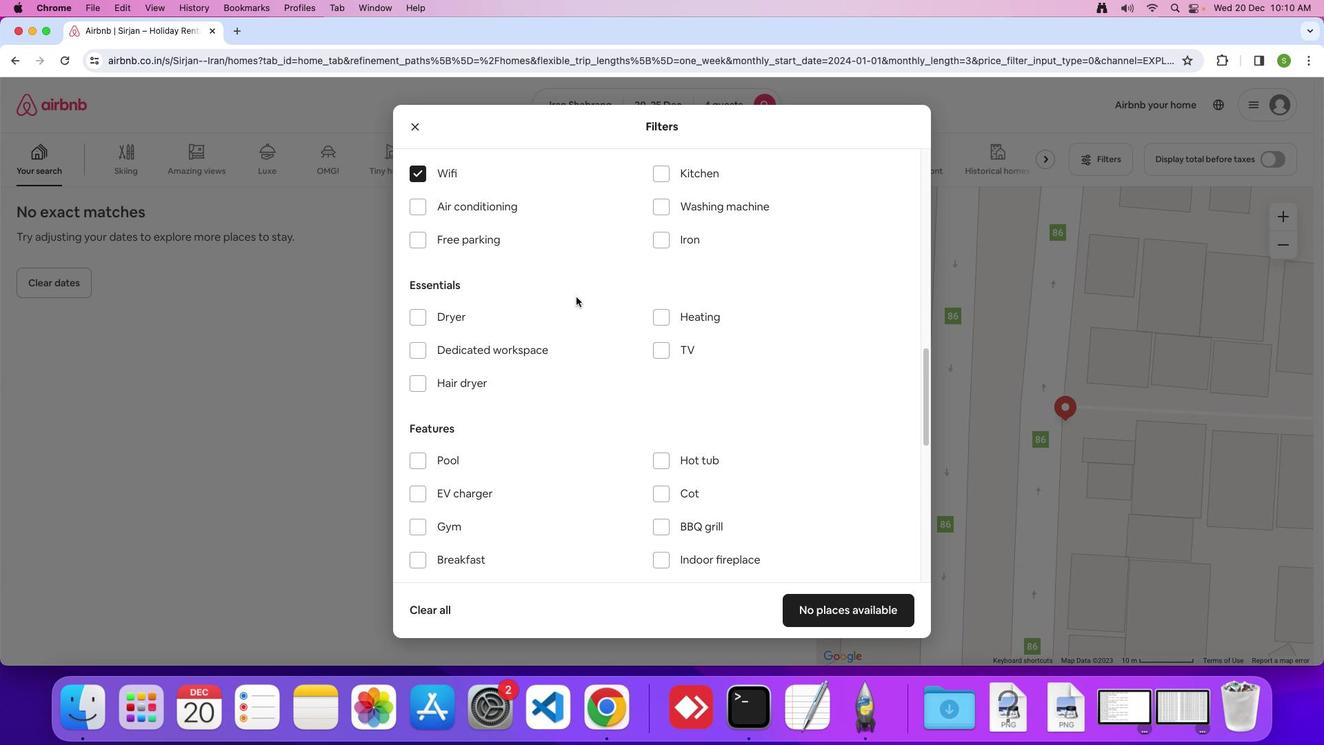 
Action: Mouse scrolled (576, 295) with delta (0, 0)
Screenshot: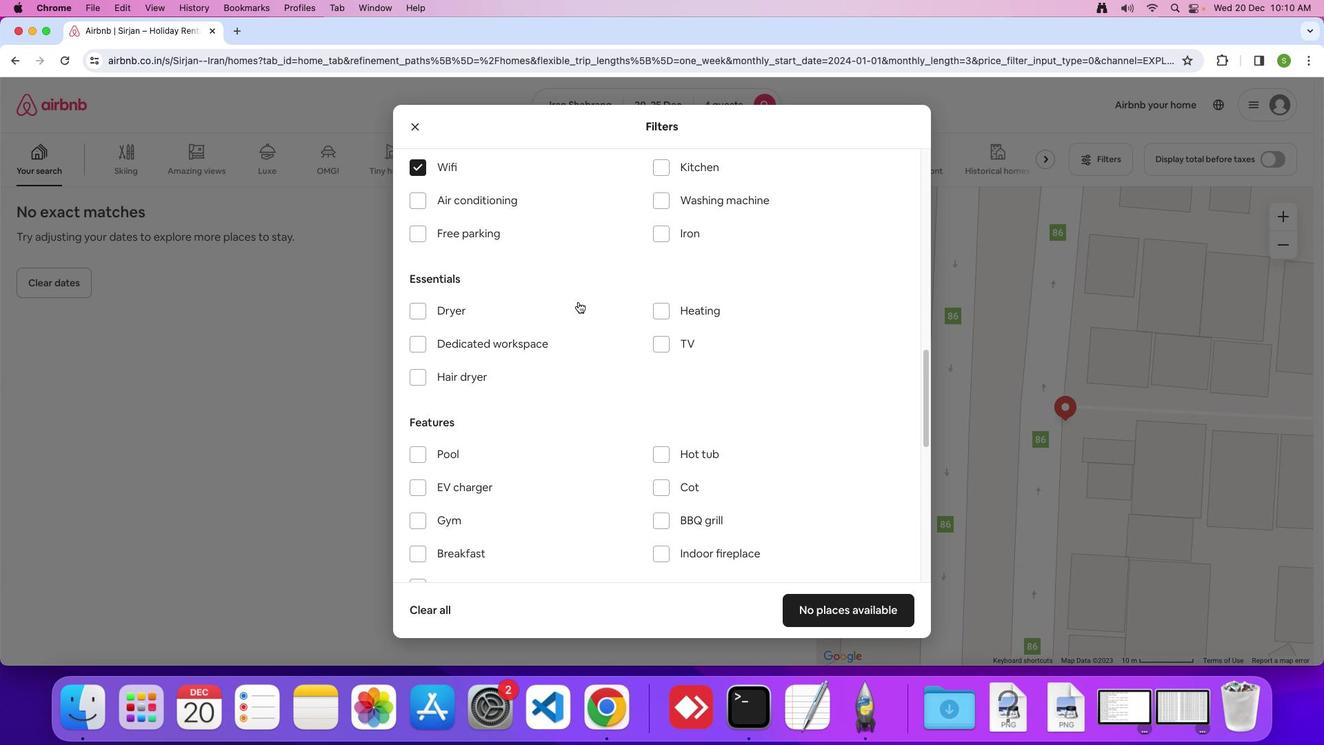 
Action: Mouse moved to (578, 302)
Screenshot: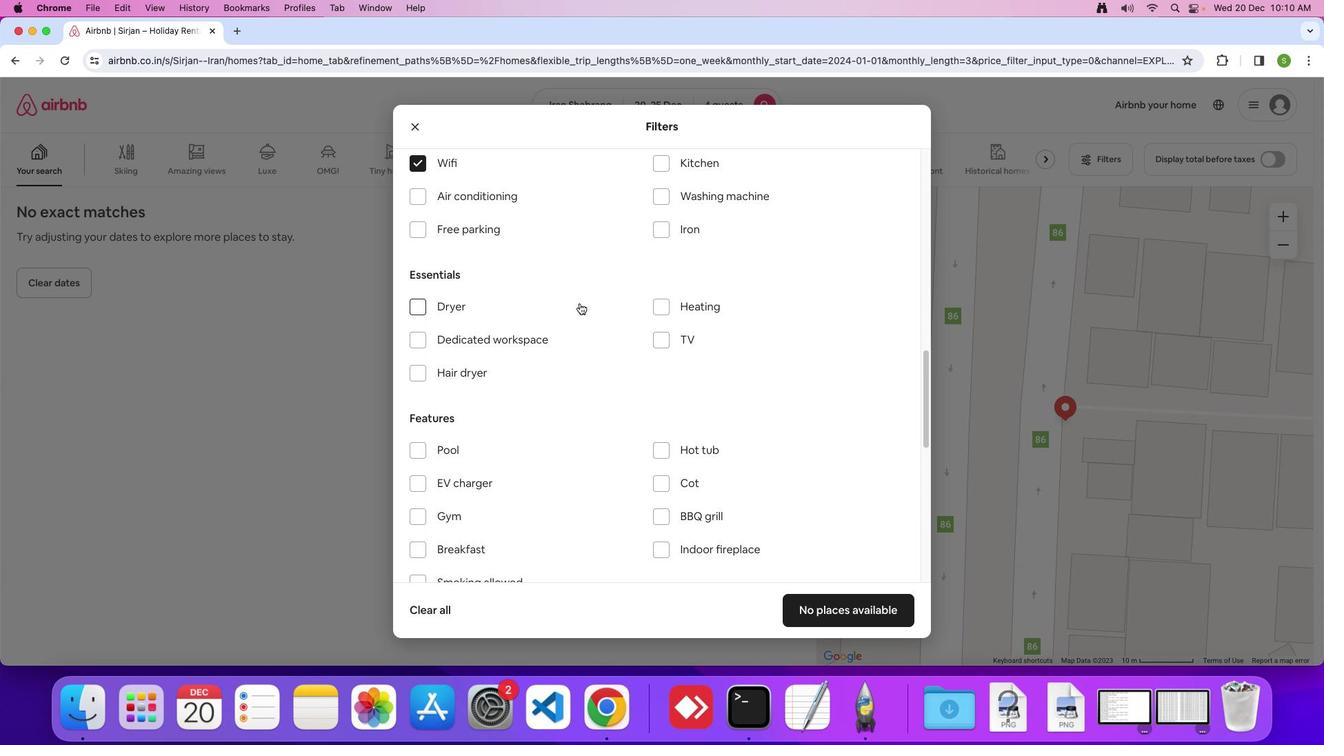 
Action: Mouse scrolled (578, 302) with delta (0, 0)
Screenshot: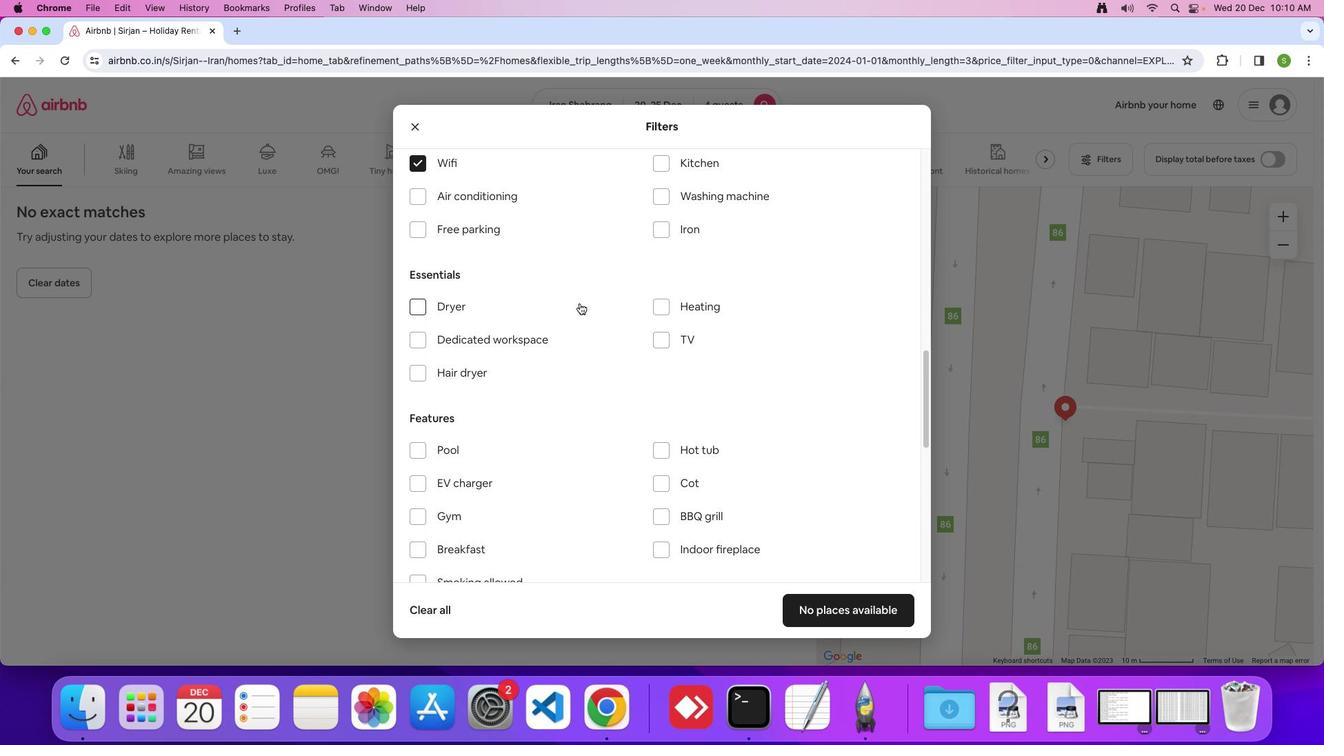 
Action: Mouse moved to (580, 303)
Screenshot: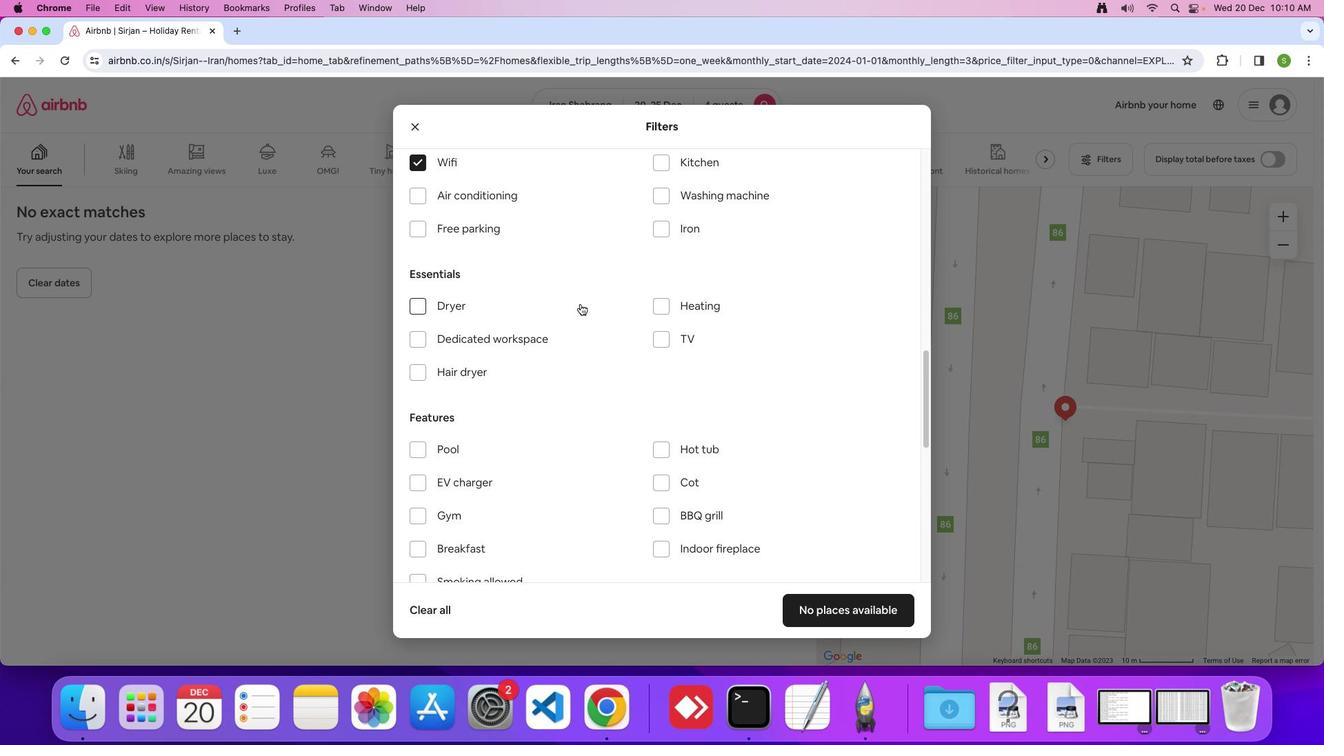 
Action: Mouse scrolled (580, 303) with delta (0, 0)
Screenshot: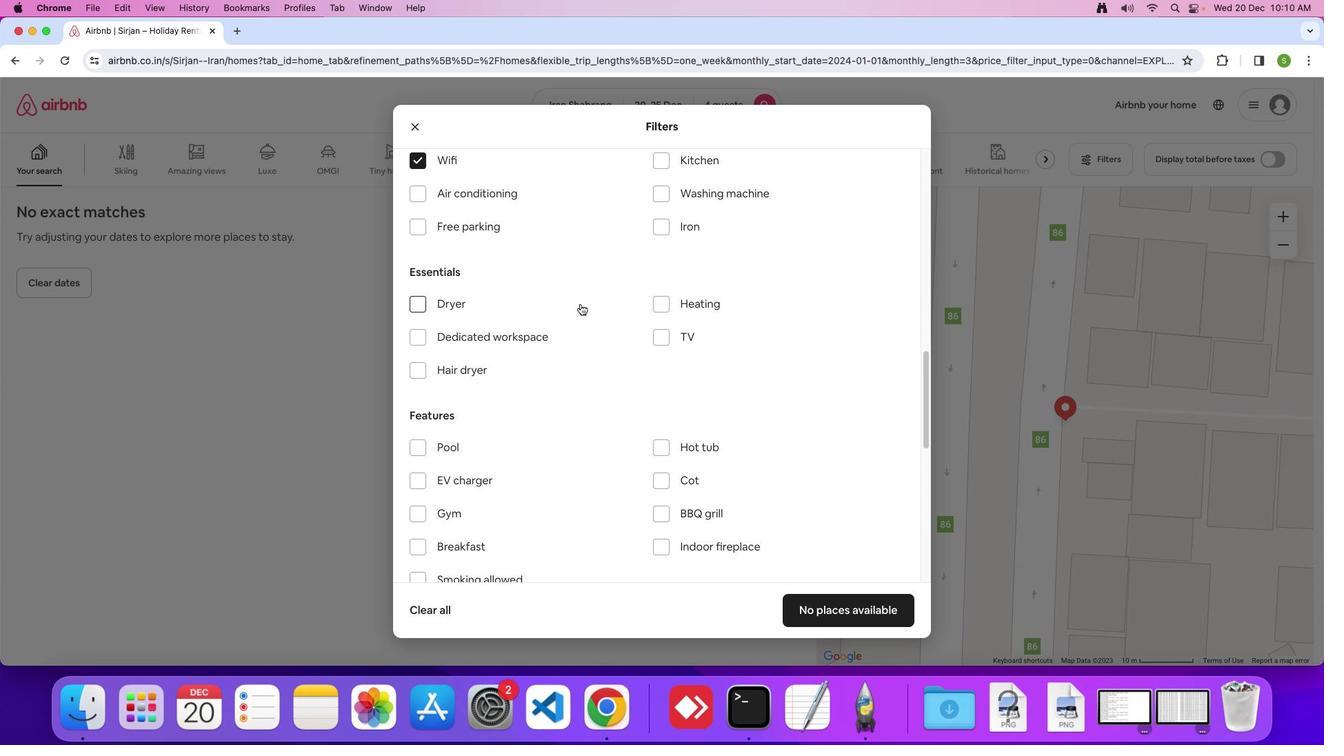 
Action: Mouse scrolled (580, 303) with delta (0, 0)
Screenshot: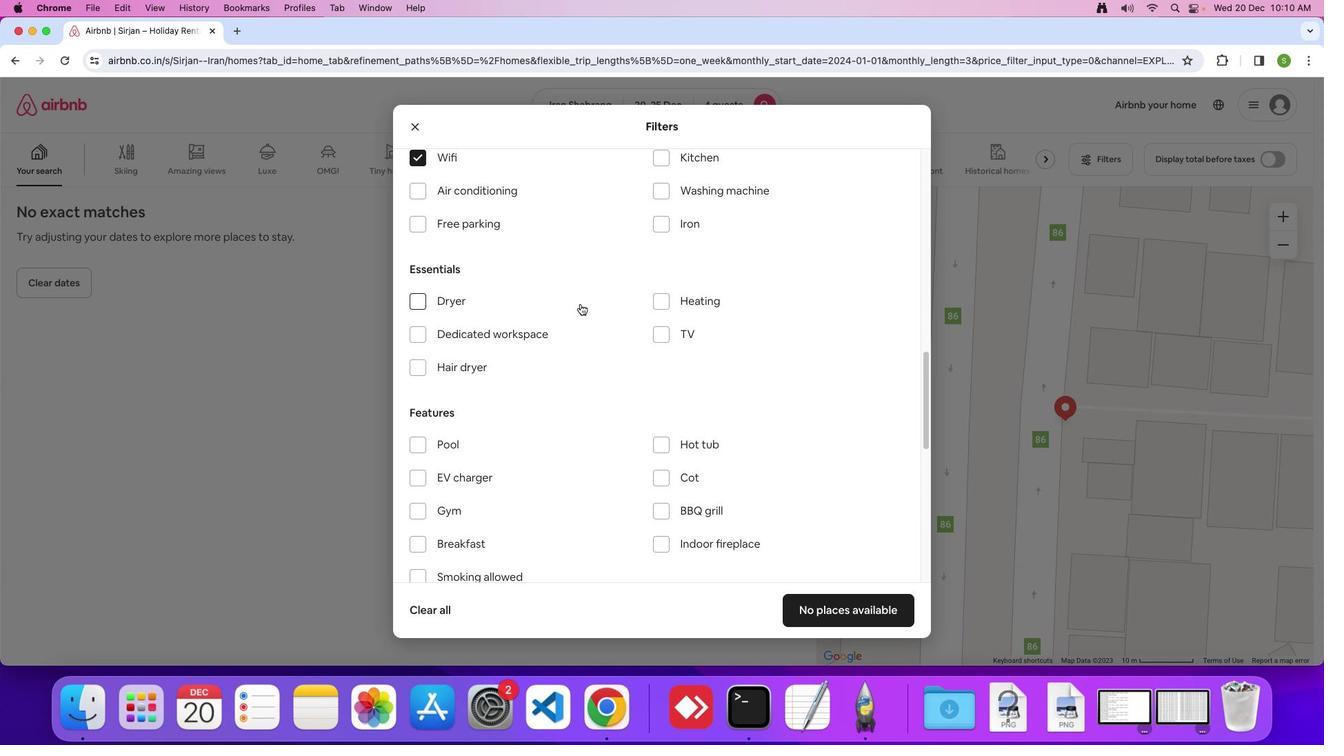
Action: Mouse moved to (660, 335)
Screenshot: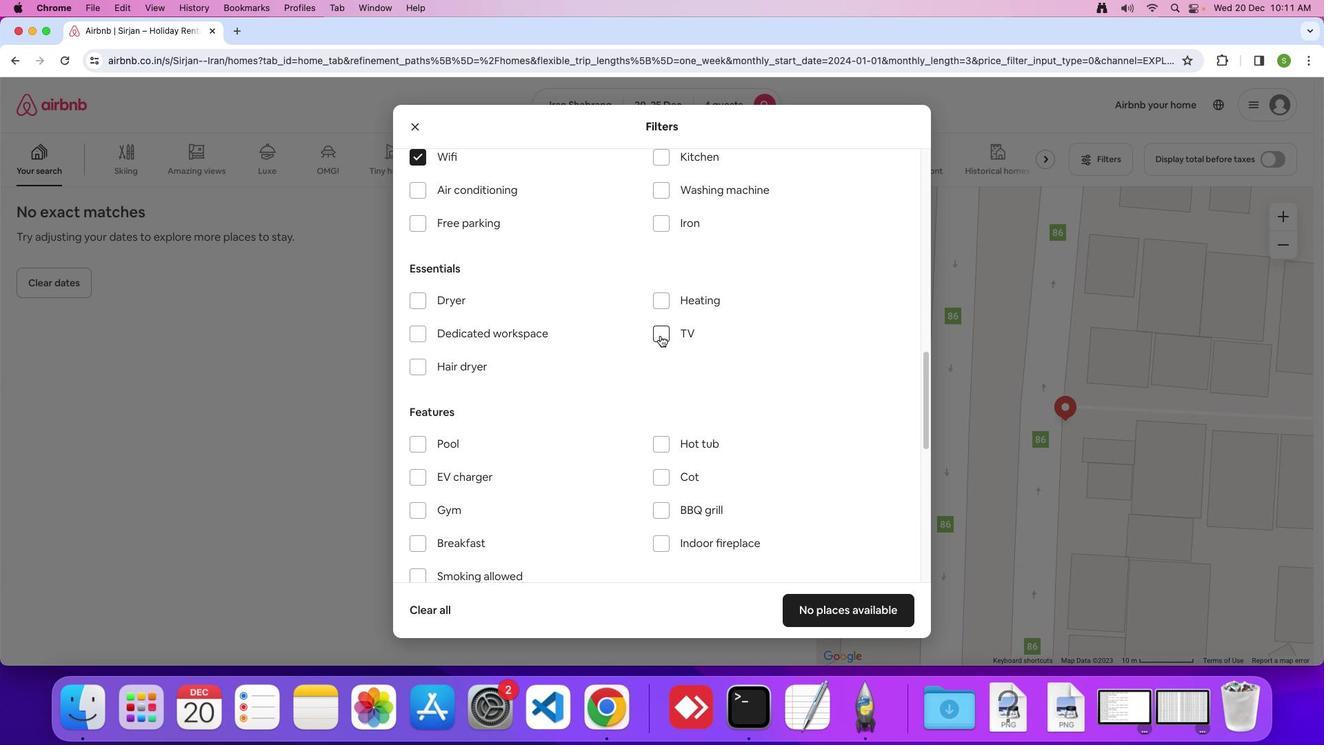 
Action: Mouse pressed left at (660, 335)
Screenshot: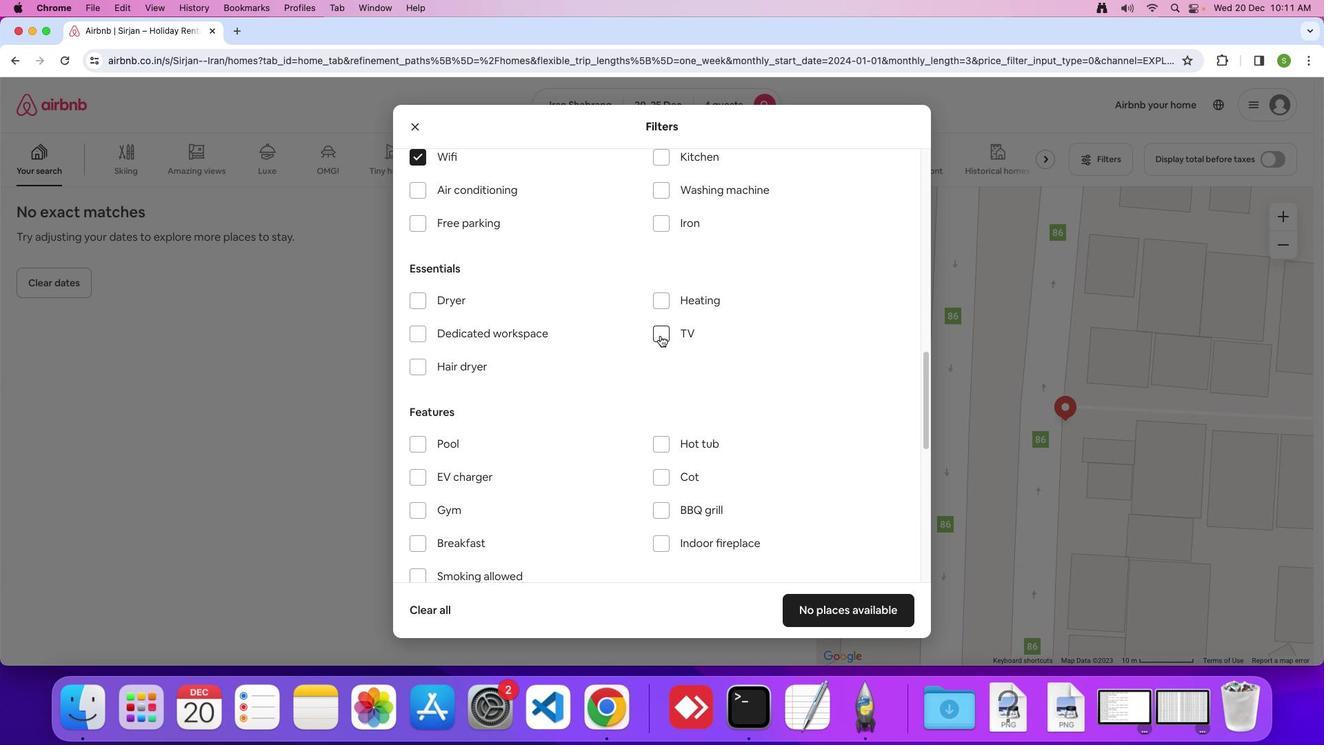 
Action: Mouse moved to (422, 224)
Screenshot: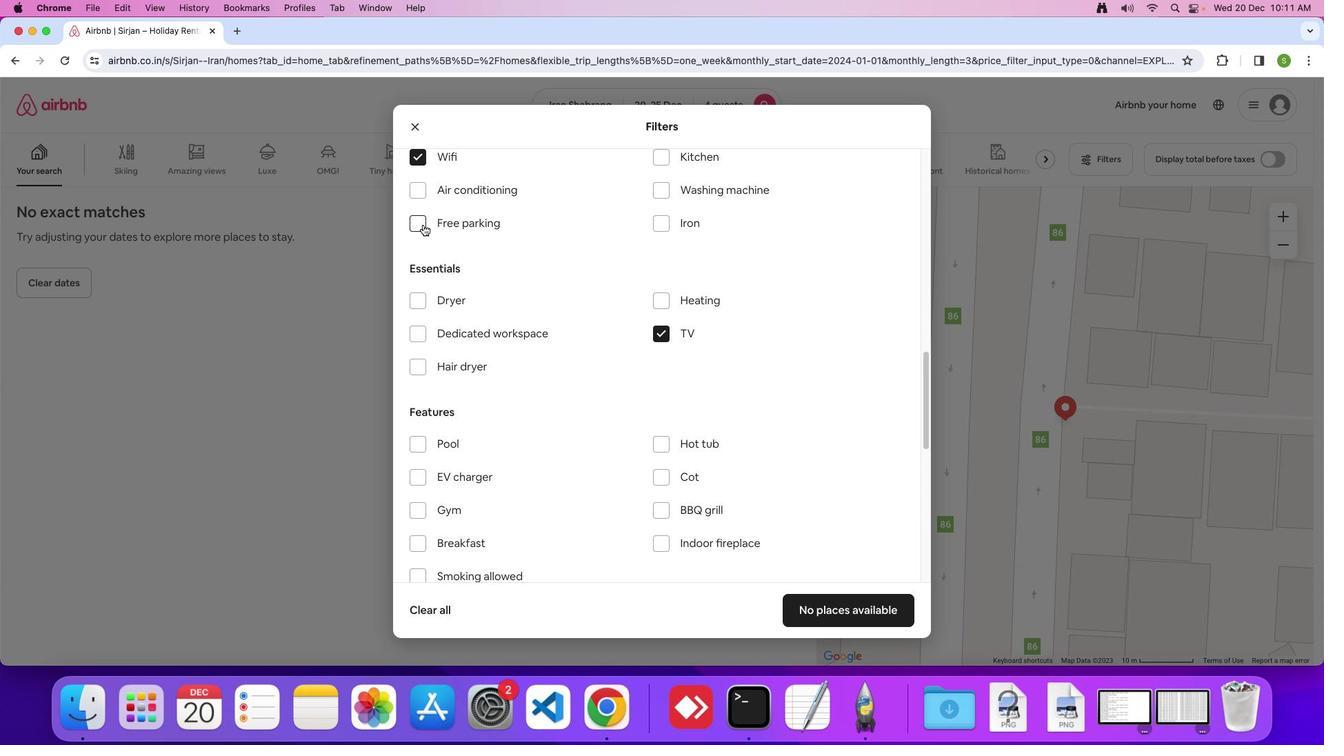 
Action: Mouse pressed left at (422, 224)
Screenshot: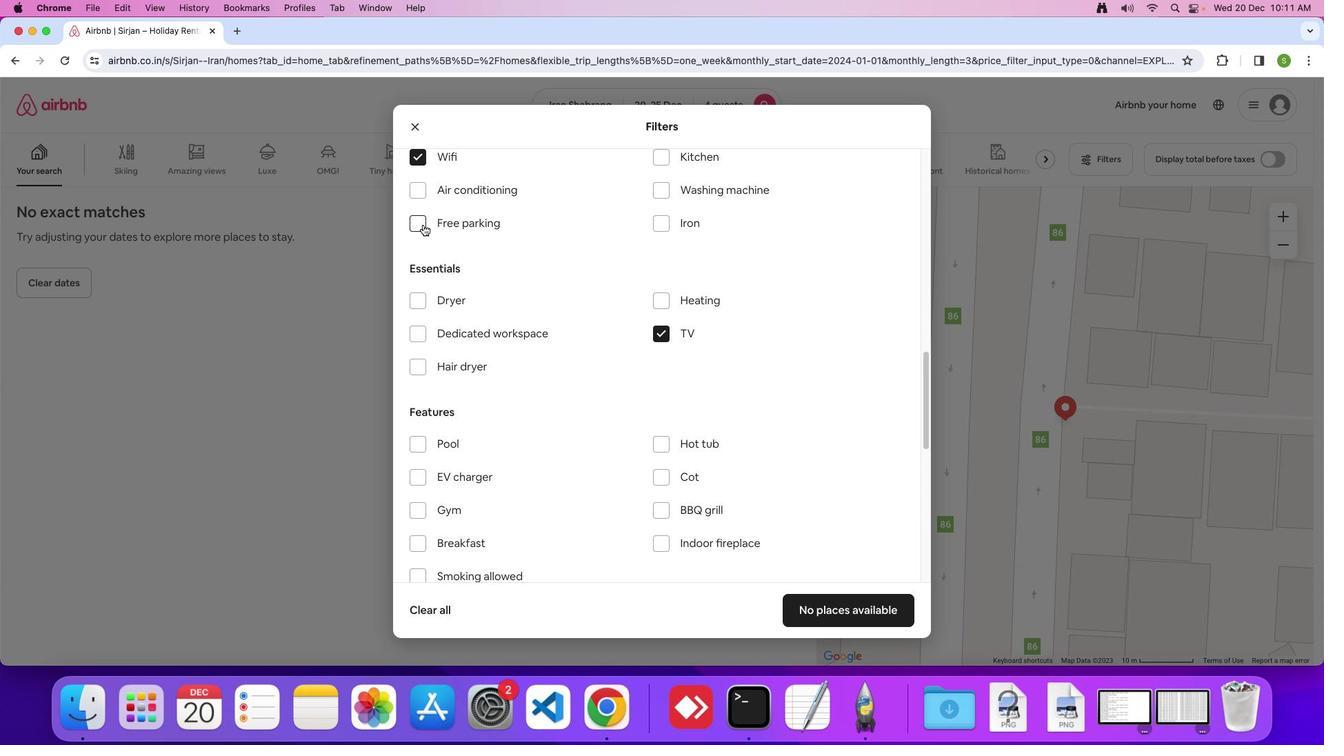 
Action: Mouse moved to (588, 296)
Screenshot: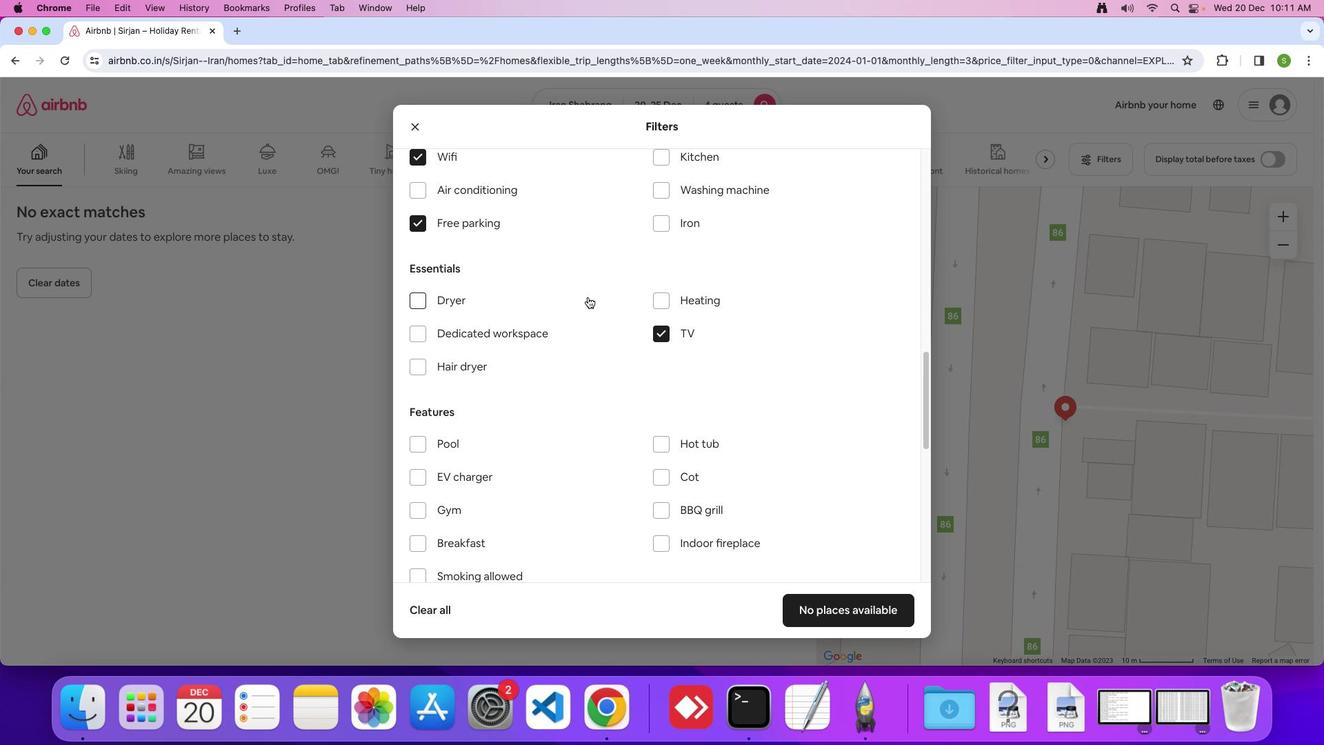 
Action: Mouse scrolled (588, 296) with delta (0, 0)
Screenshot: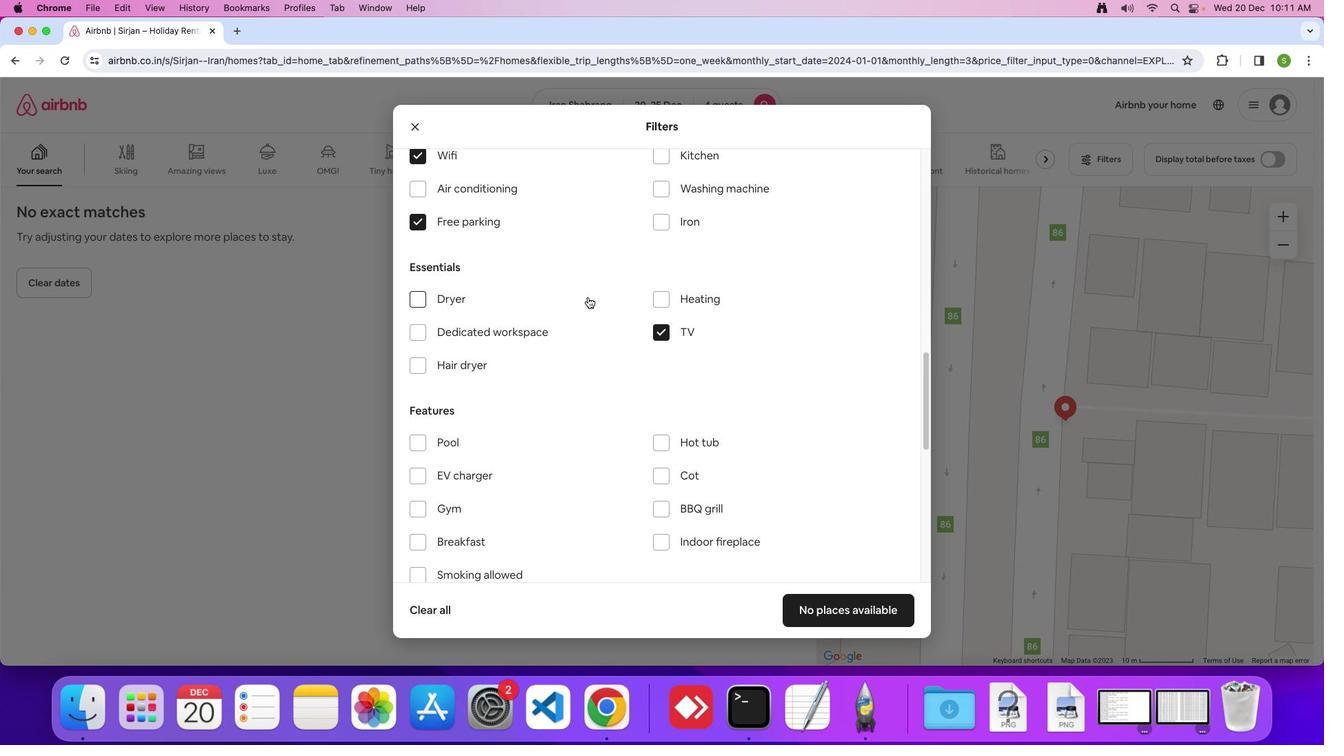 
Action: Mouse scrolled (588, 296) with delta (0, 0)
Screenshot: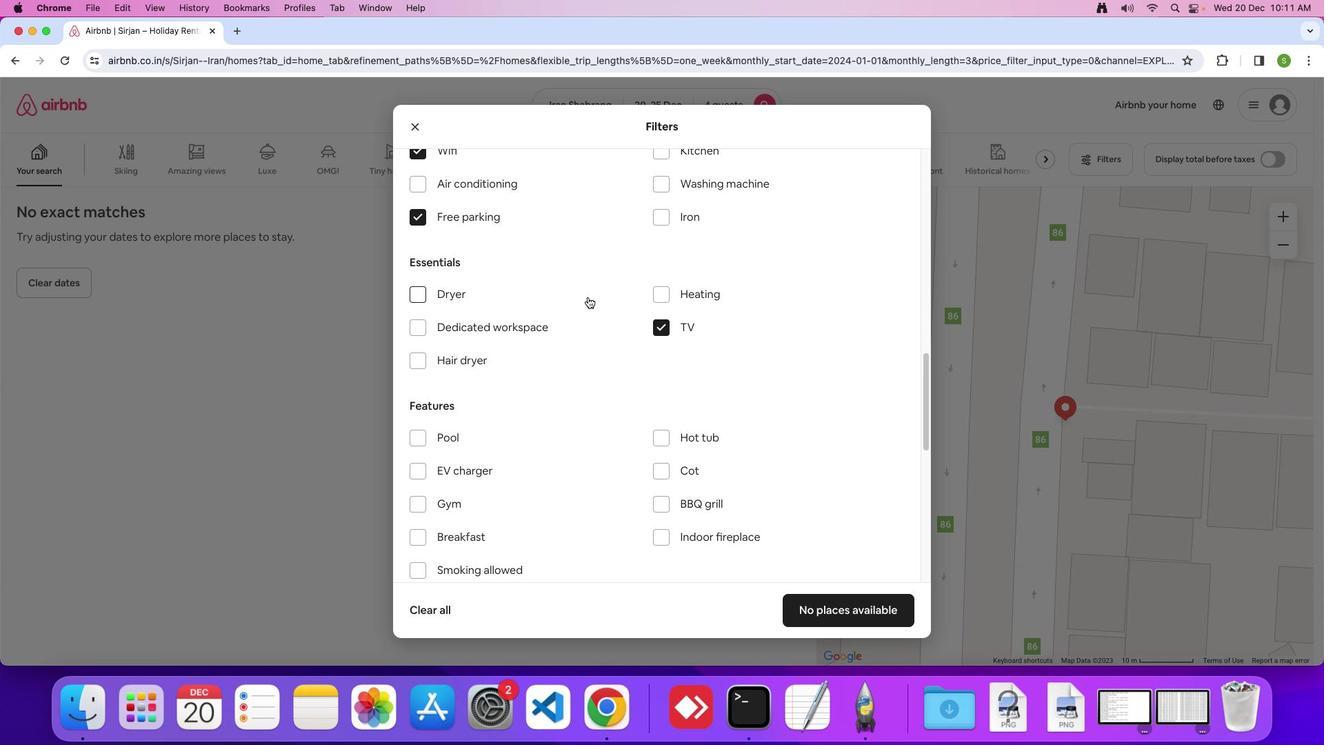 
Action: Mouse scrolled (588, 296) with delta (0, 0)
Screenshot: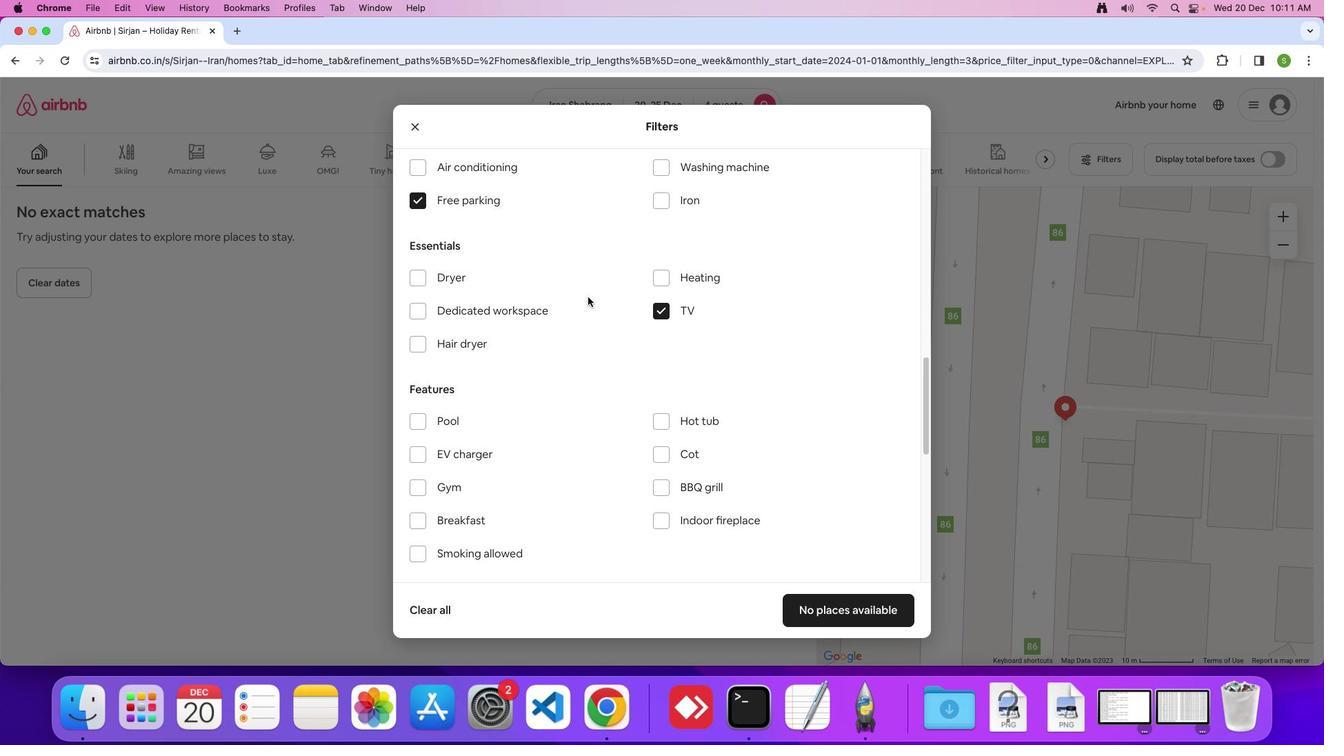 
Action: Mouse scrolled (588, 296) with delta (0, 0)
Screenshot: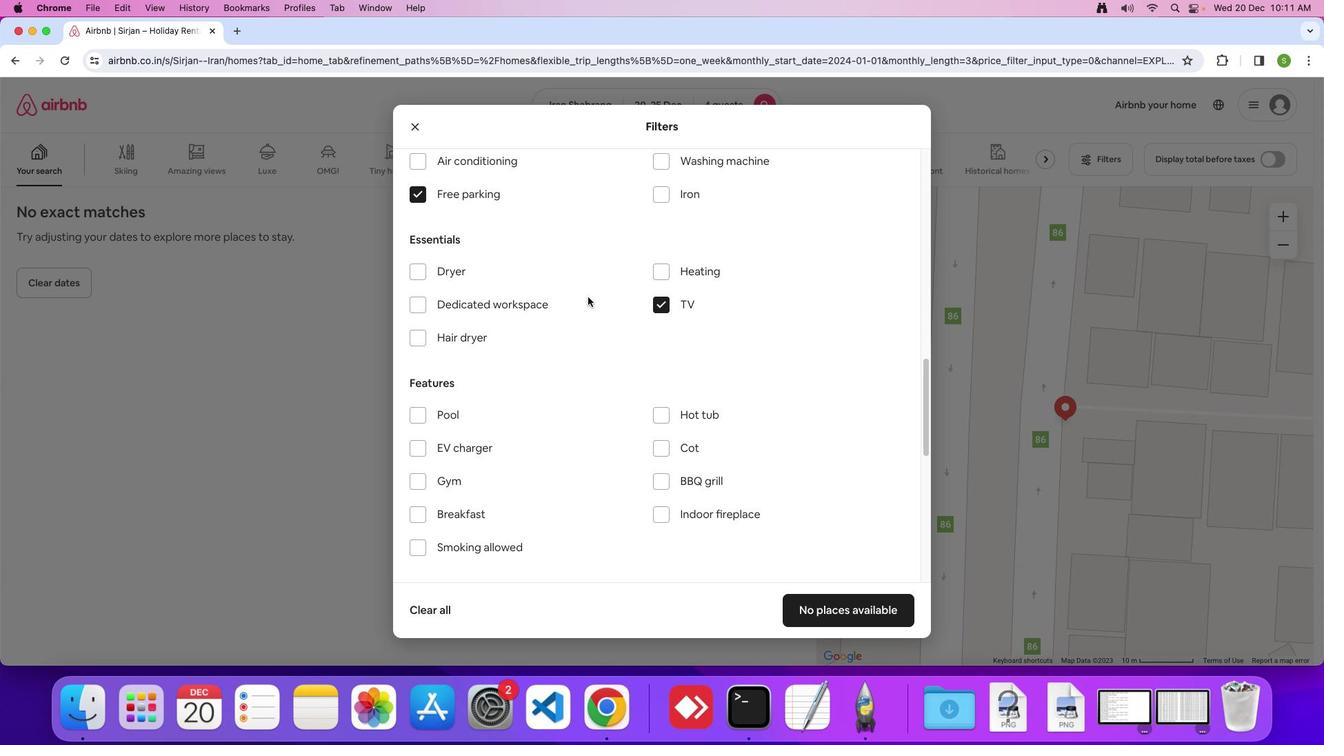 
Action: Mouse scrolled (588, 296) with delta (0, 0)
Screenshot: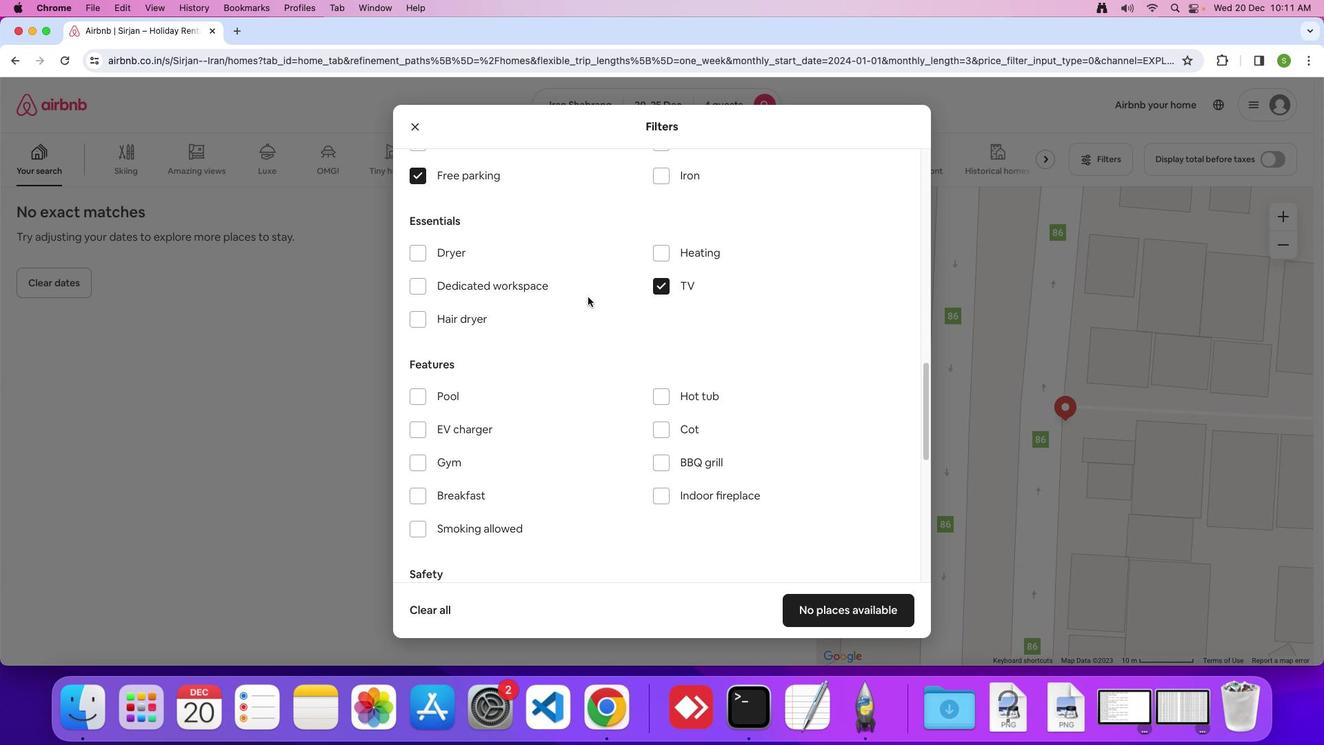 
Action: Mouse scrolled (588, 296) with delta (0, 0)
Screenshot: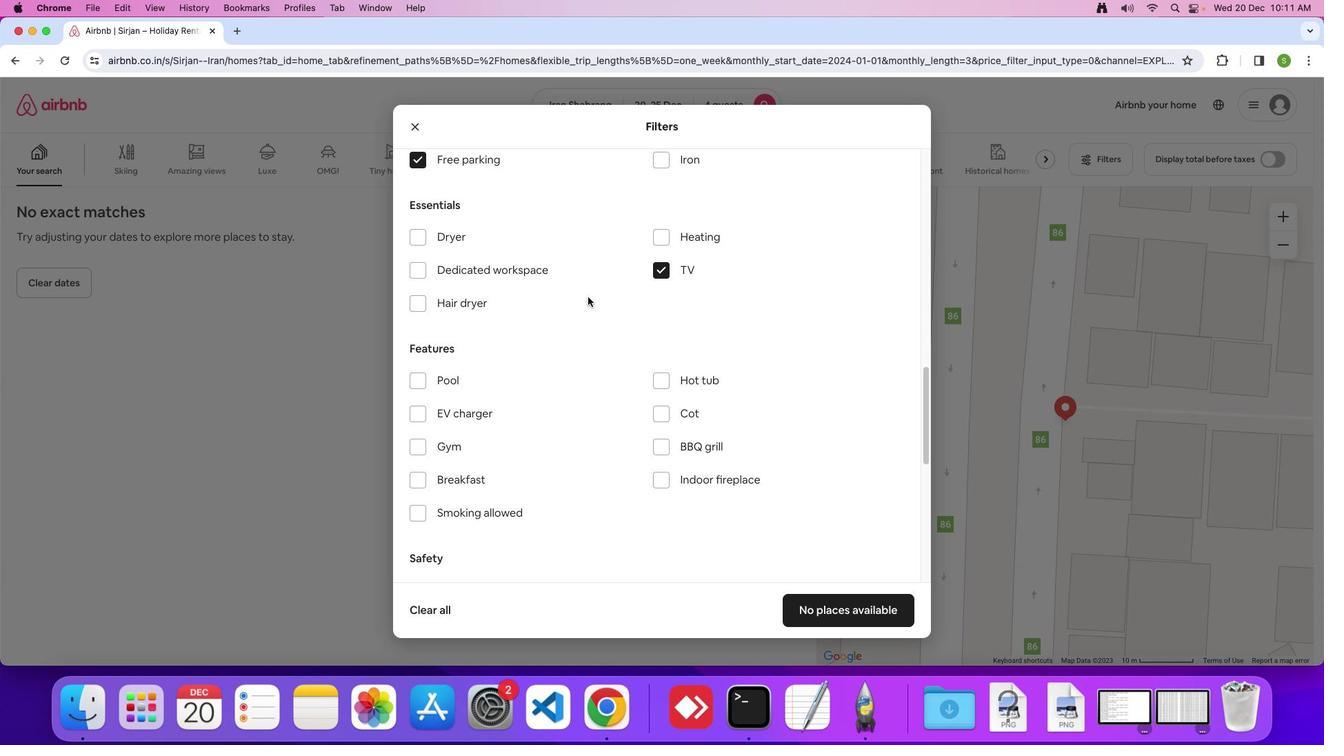 
Action: Mouse scrolled (588, 296) with delta (0, 0)
Screenshot: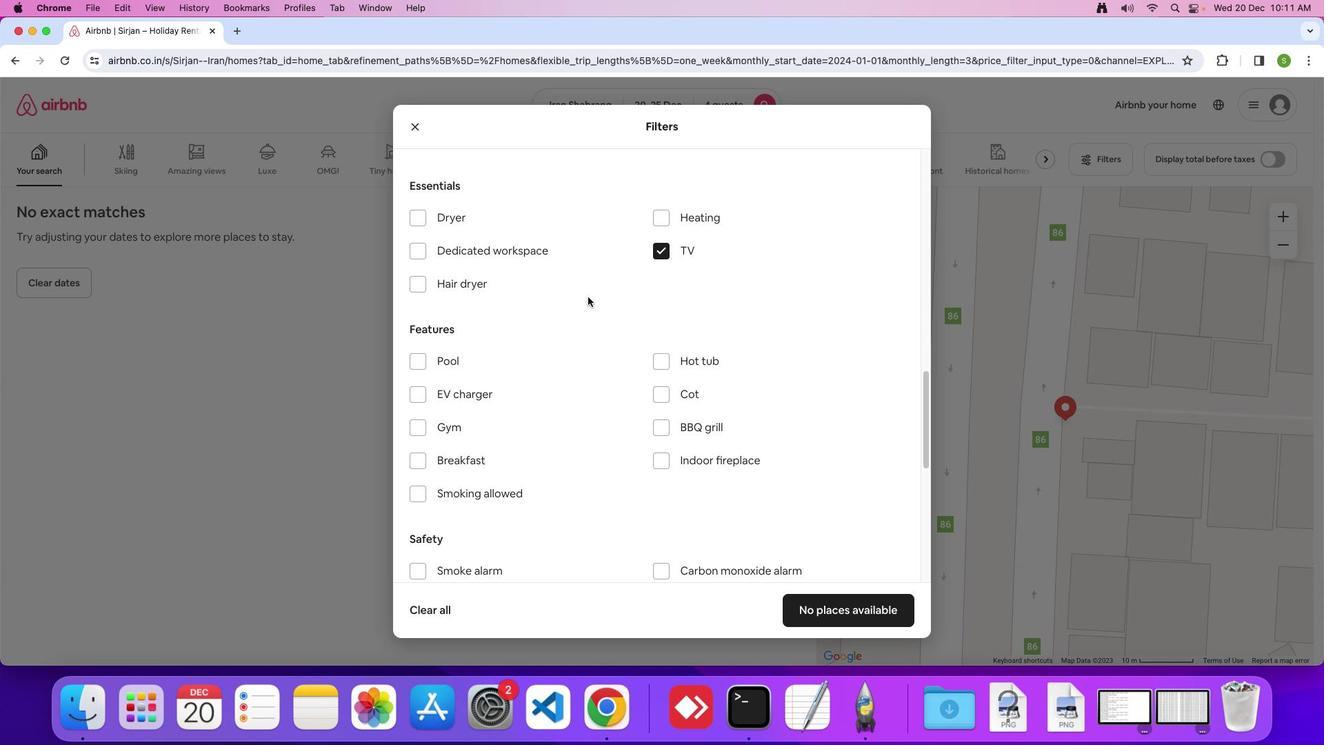
Action: Mouse scrolled (588, 296) with delta (0, 0)
Screenshot: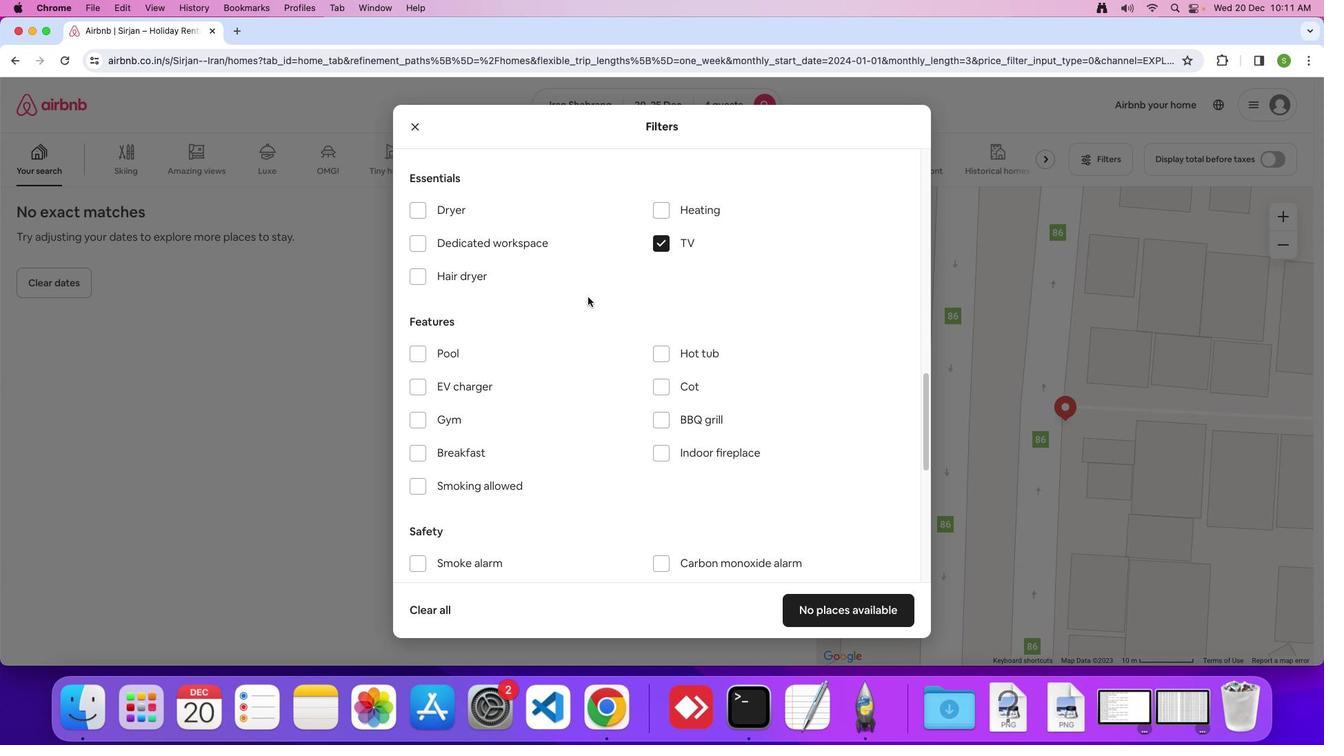 
Action: Mouse scrolled (588, 296) with delta (0, -1)
Screenshot: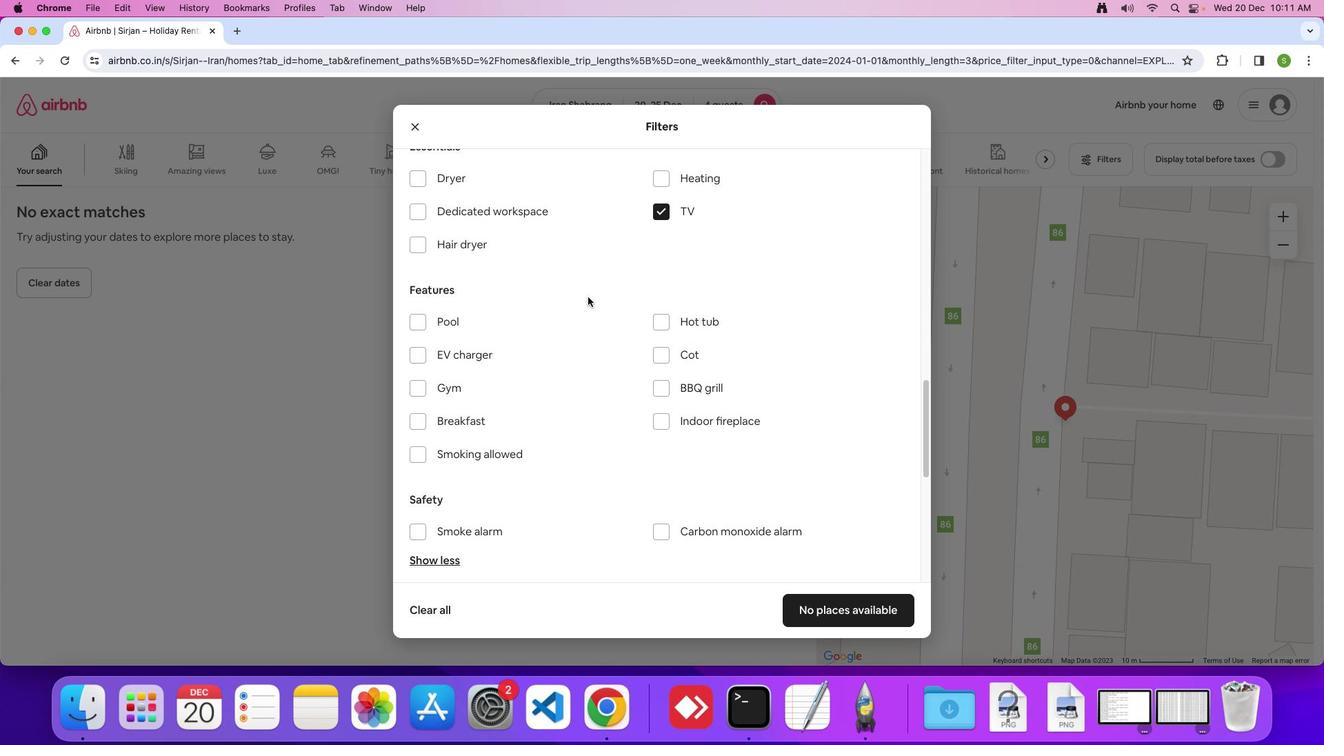 
Action: Mouse scrolled (588, 296) with delta (0, 0)
Screenshot: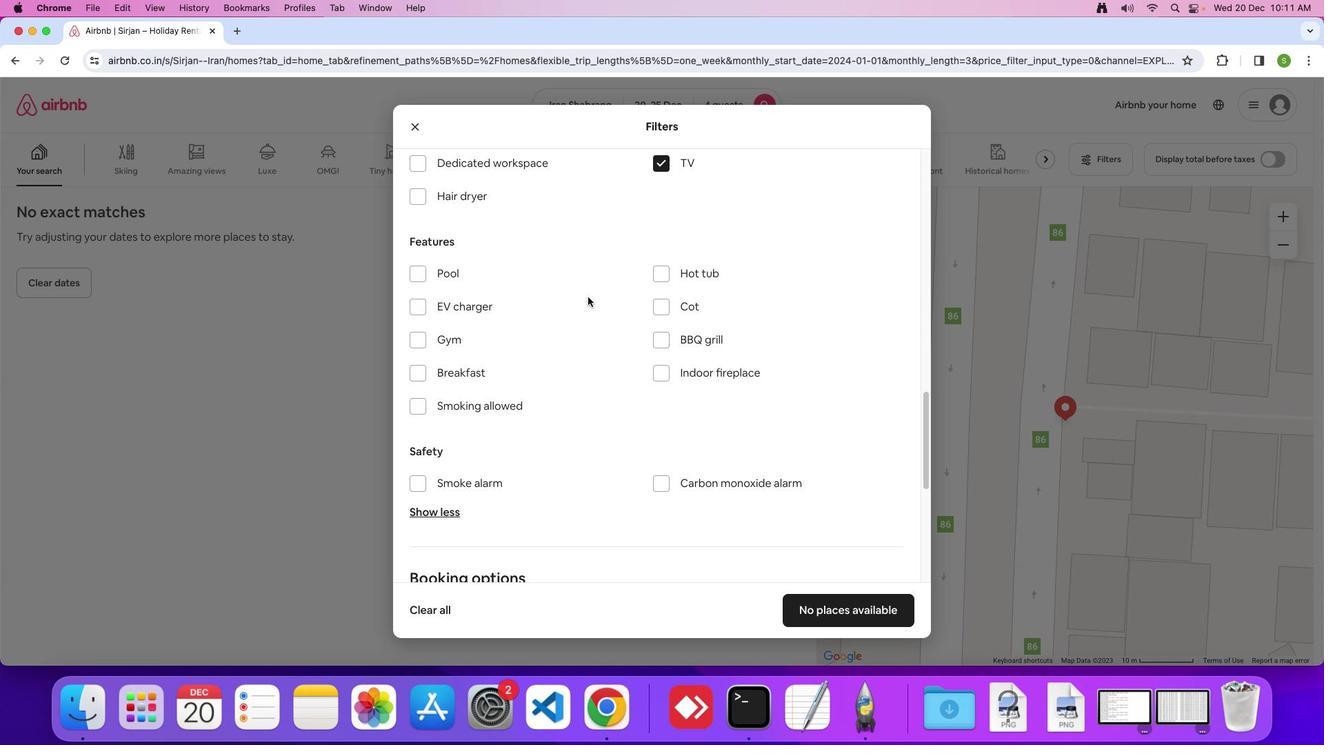 
Action: Mouse scrolled (588, 296) with delta (0, 0)
Screenshot: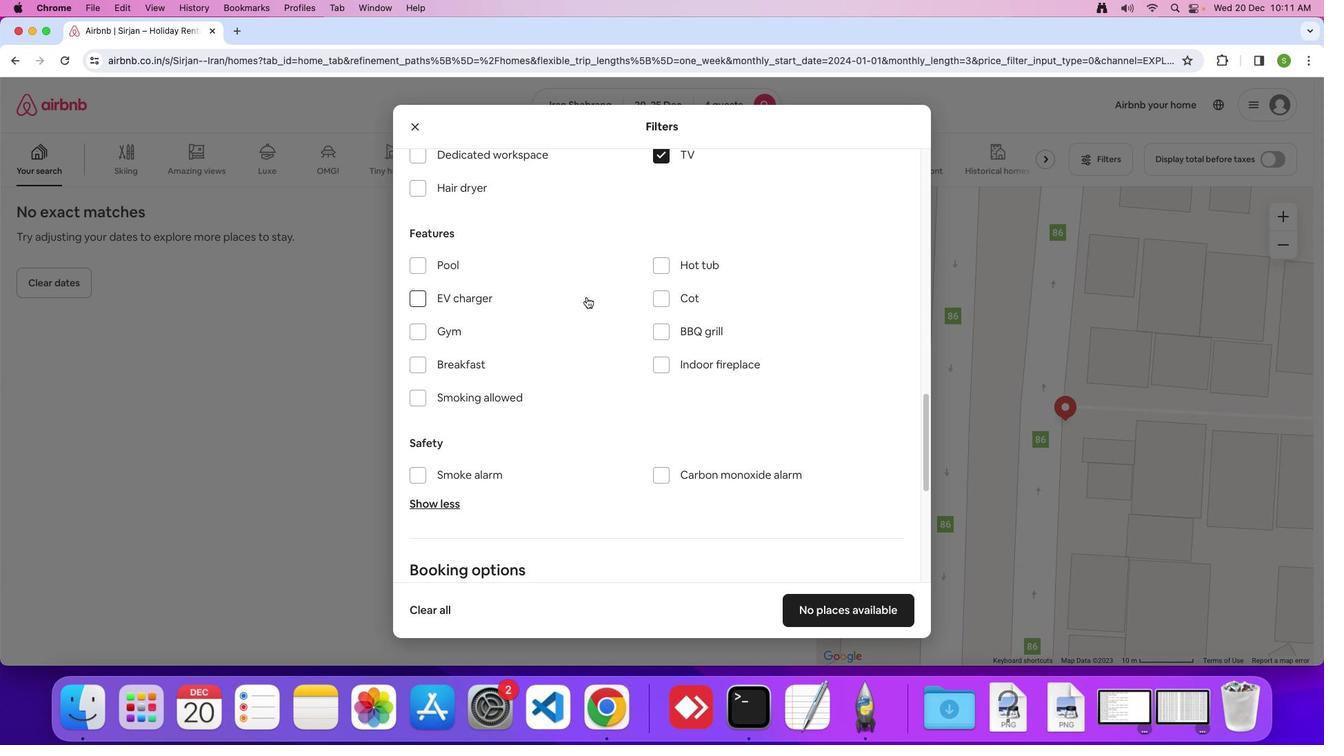 
Action: Mouse moved to (417, 316)
Screenshot: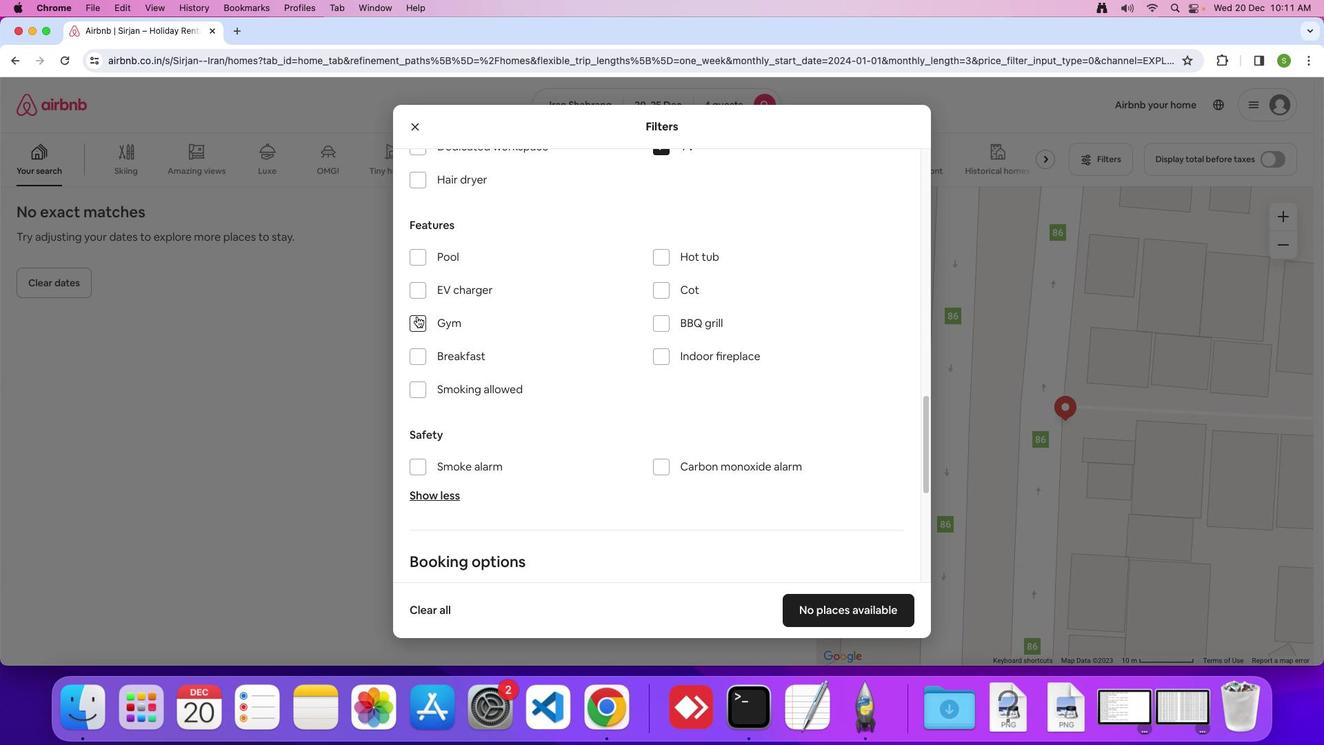 
Action: Mouse pressed left at (417, 316)
Screenshot: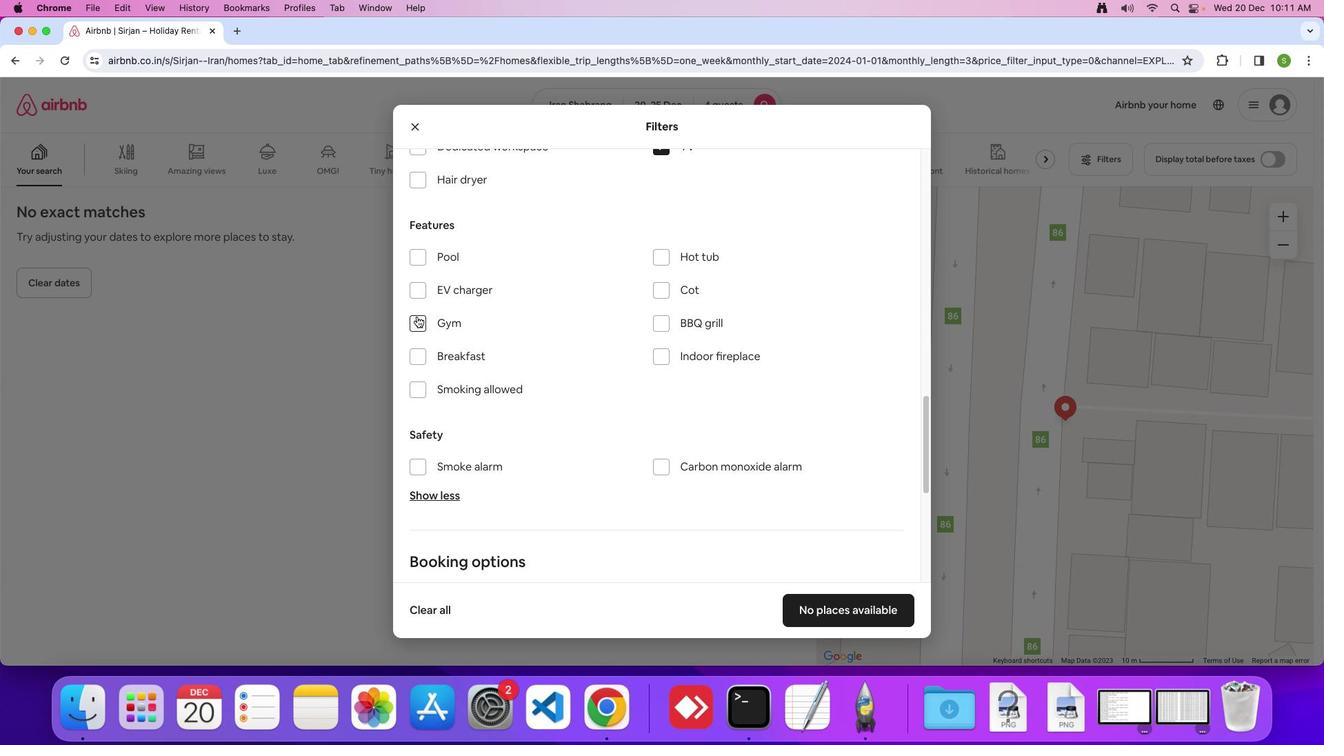 
Action: Mouse moved to (418, 353)
Screenshot: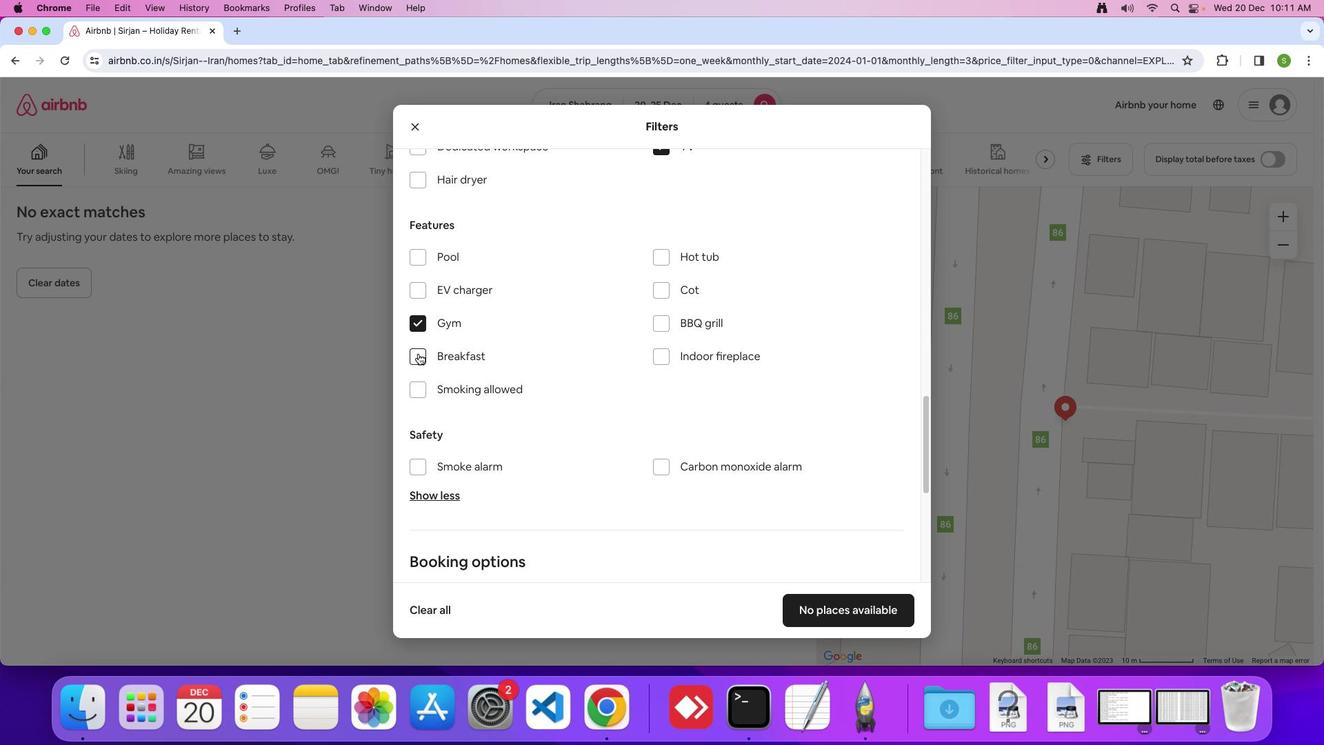 
Action: Mouse pressed left at (418, 353)
Screenshot: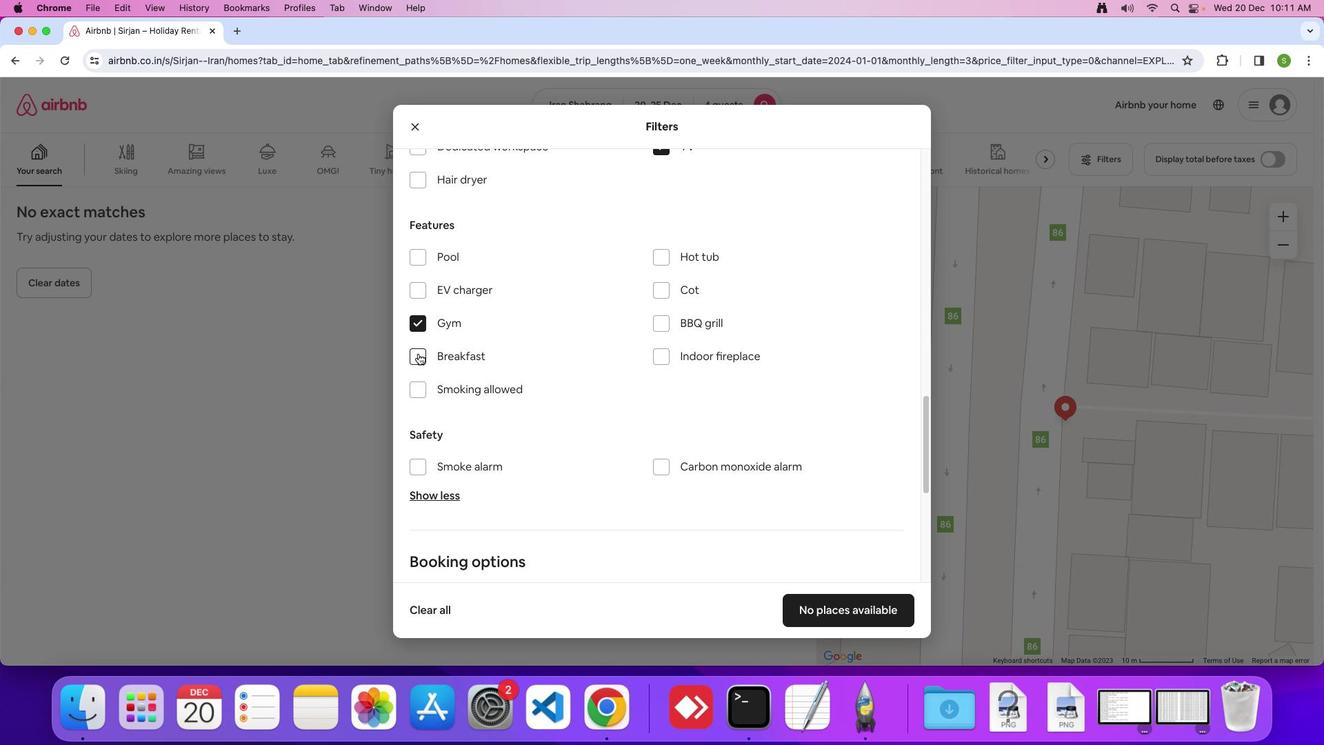 
Action: Mouse moved to (599, 333)
Screenshot: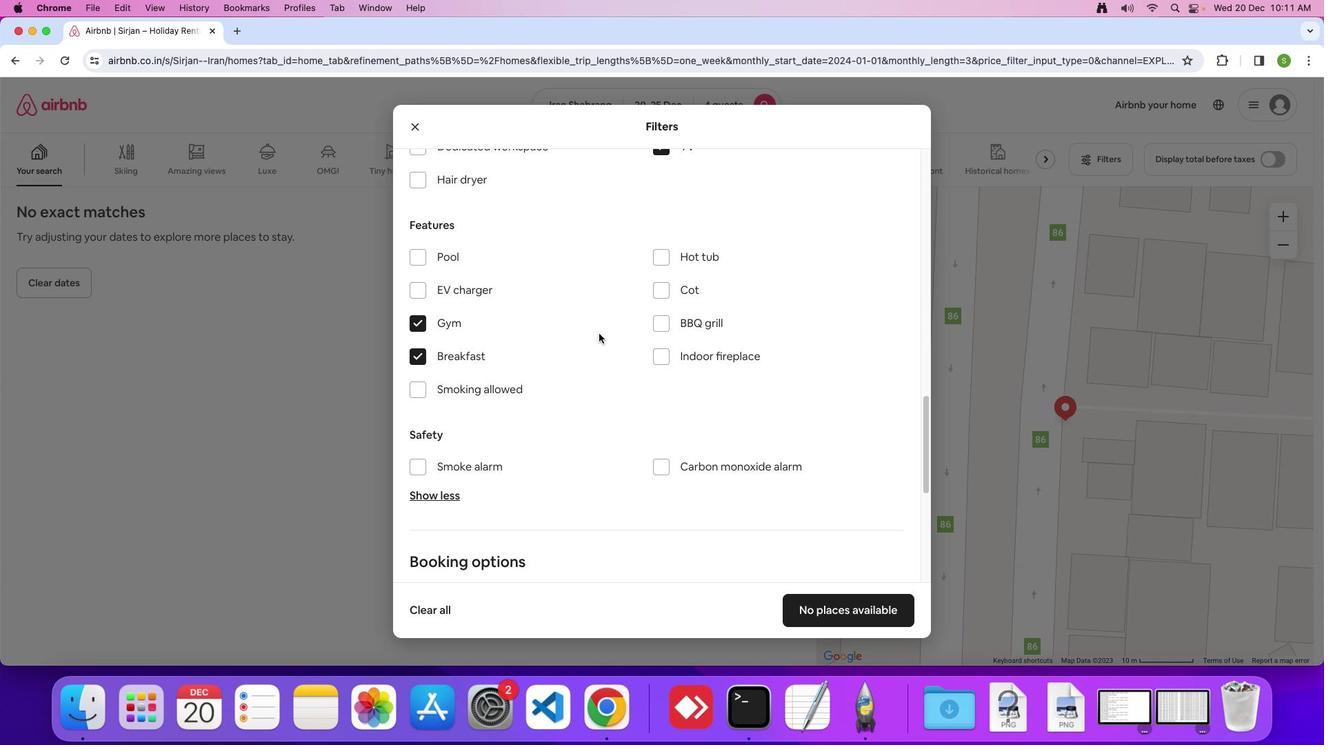 
Action: Mouse scrolled (599, 333) with delta (0, 0)
Screenshot: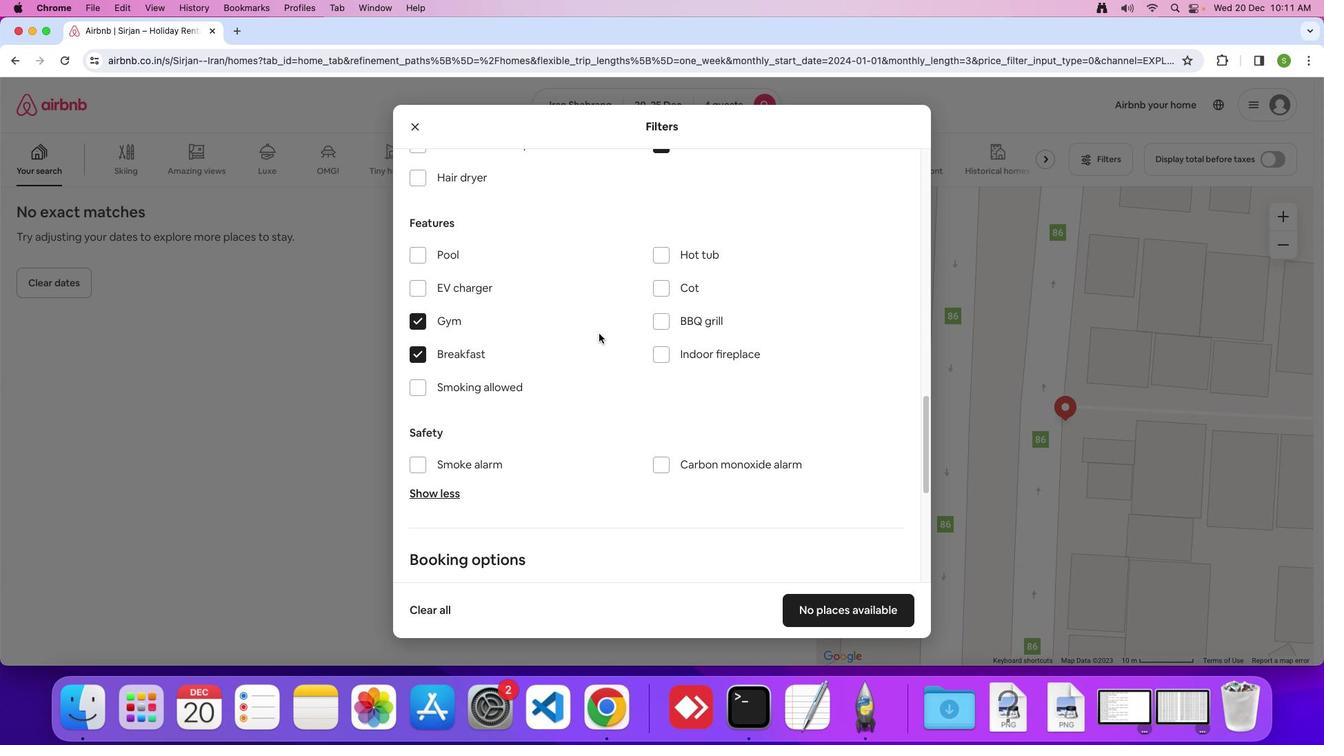 
Action: Mouse scrolled (599, 333) with delta (0, 0)
Screenshot: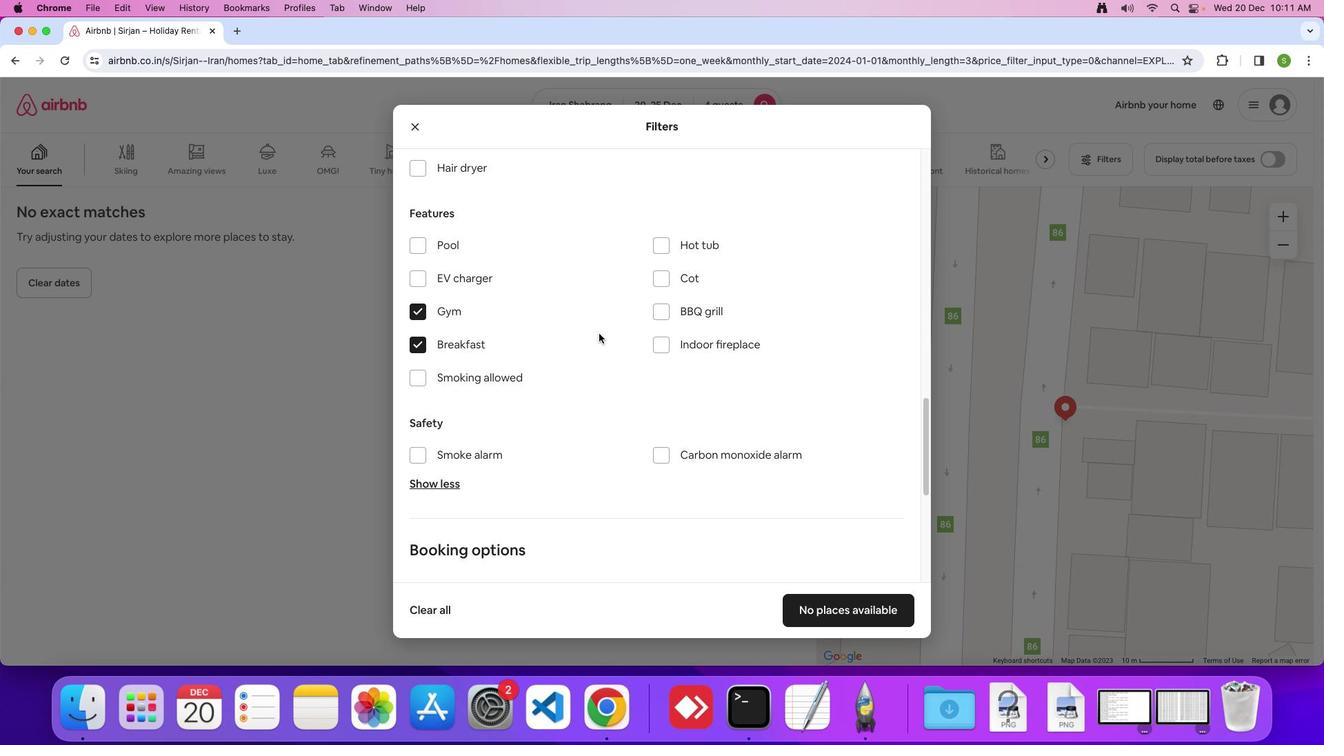 
Action: Mouse scrolled (599, 333) with delta (0, 0)
Screenshot: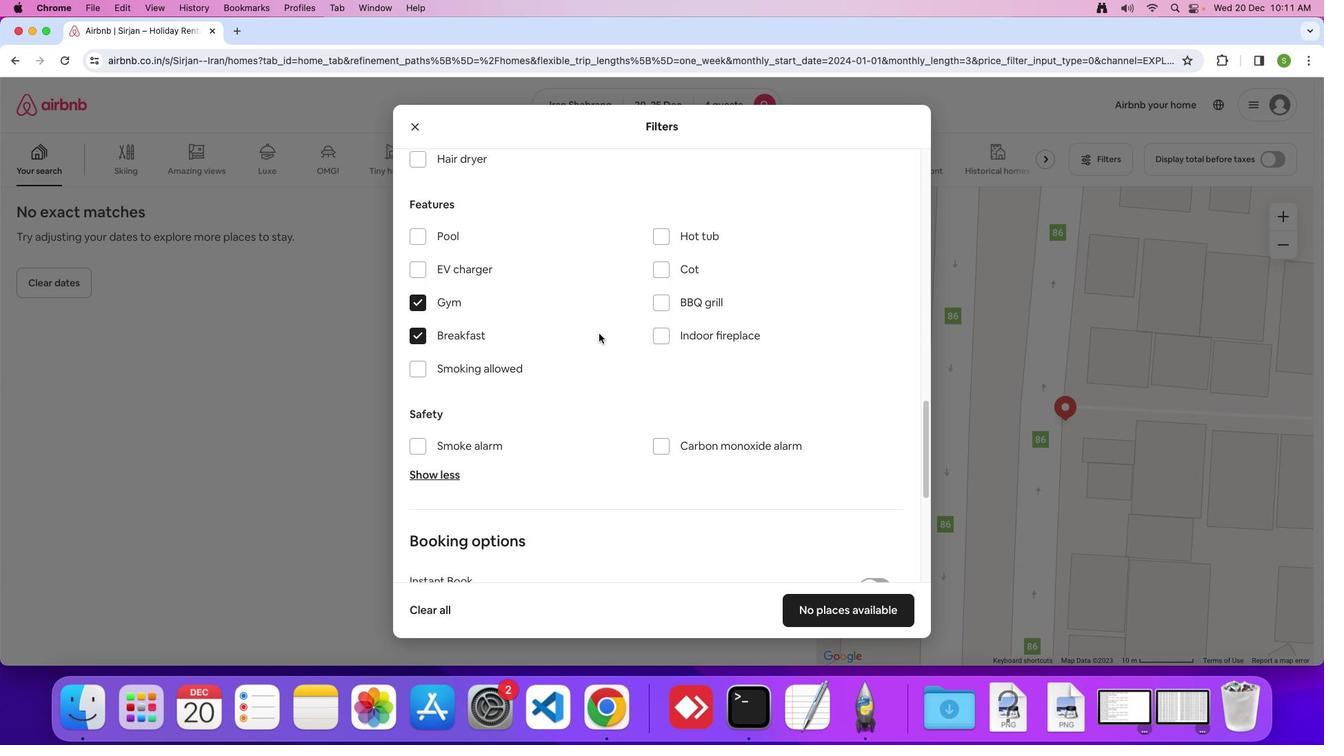 
Action: Mouse scrolled (599, 333) with delta (0, 0)
Screenshot: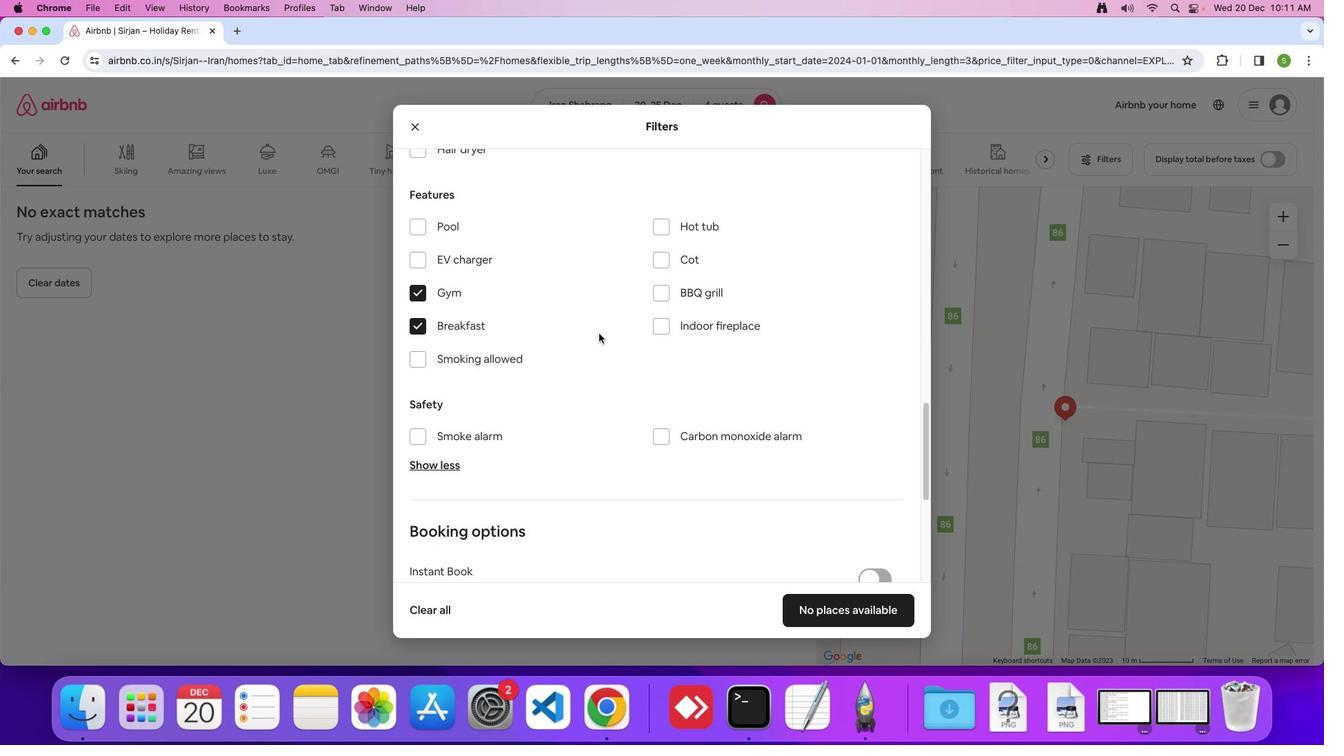 
Action: Mouse moved to (596, 328)
Screenshot: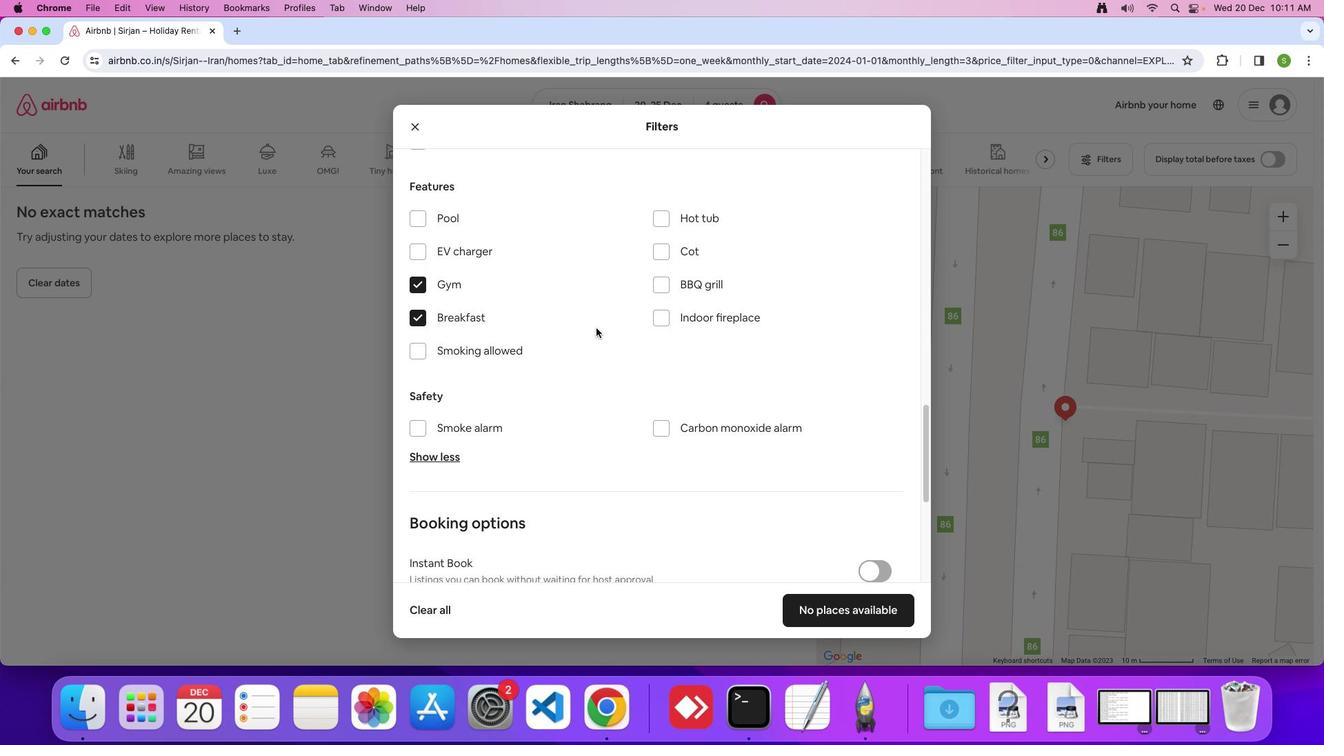 
Action: Mouse scrolled (596, 328) with delta (0, 0)
Screenshot: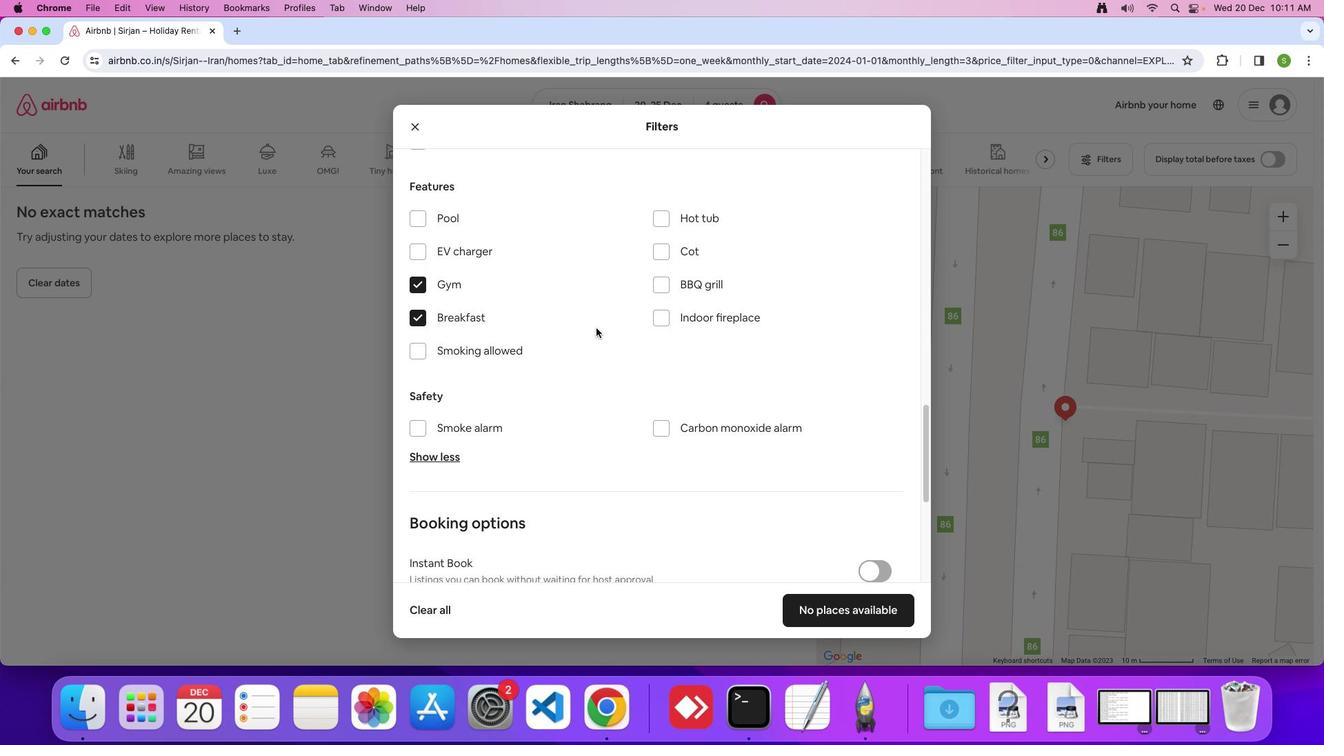 
Action: Mouse scrolled (596, 328) with delta (0, 0)
Screenshot: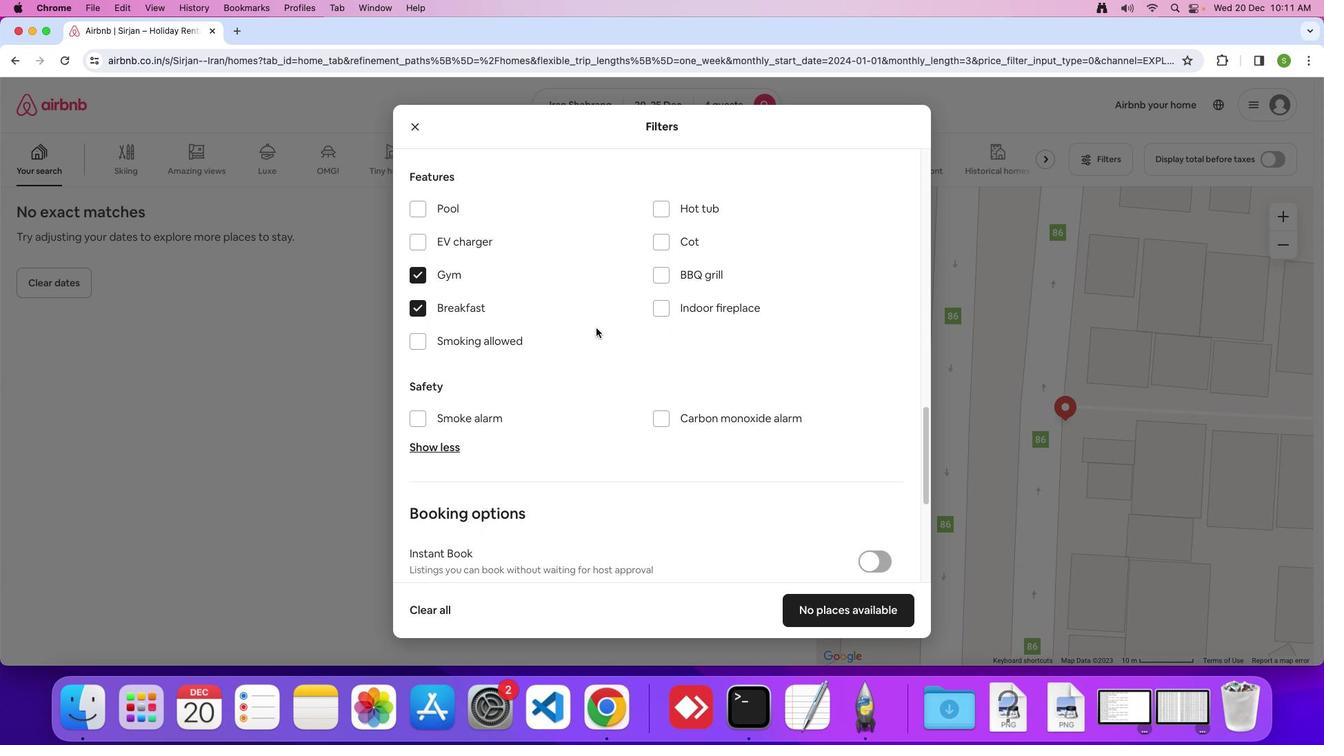 
Action: Mouse moved to (596, 326)
Screenshot: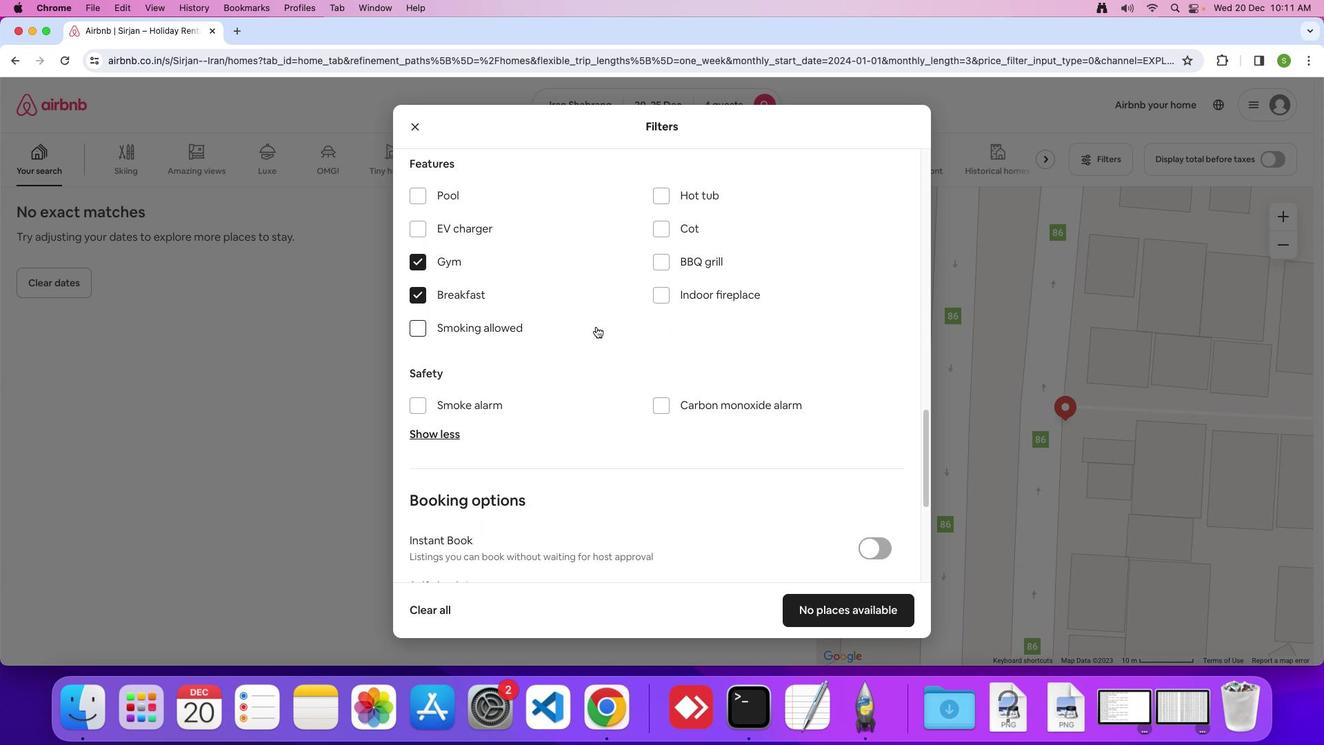 
Action: Mouse scrolled (596, 326) with delta (0, 0)
Screenshot: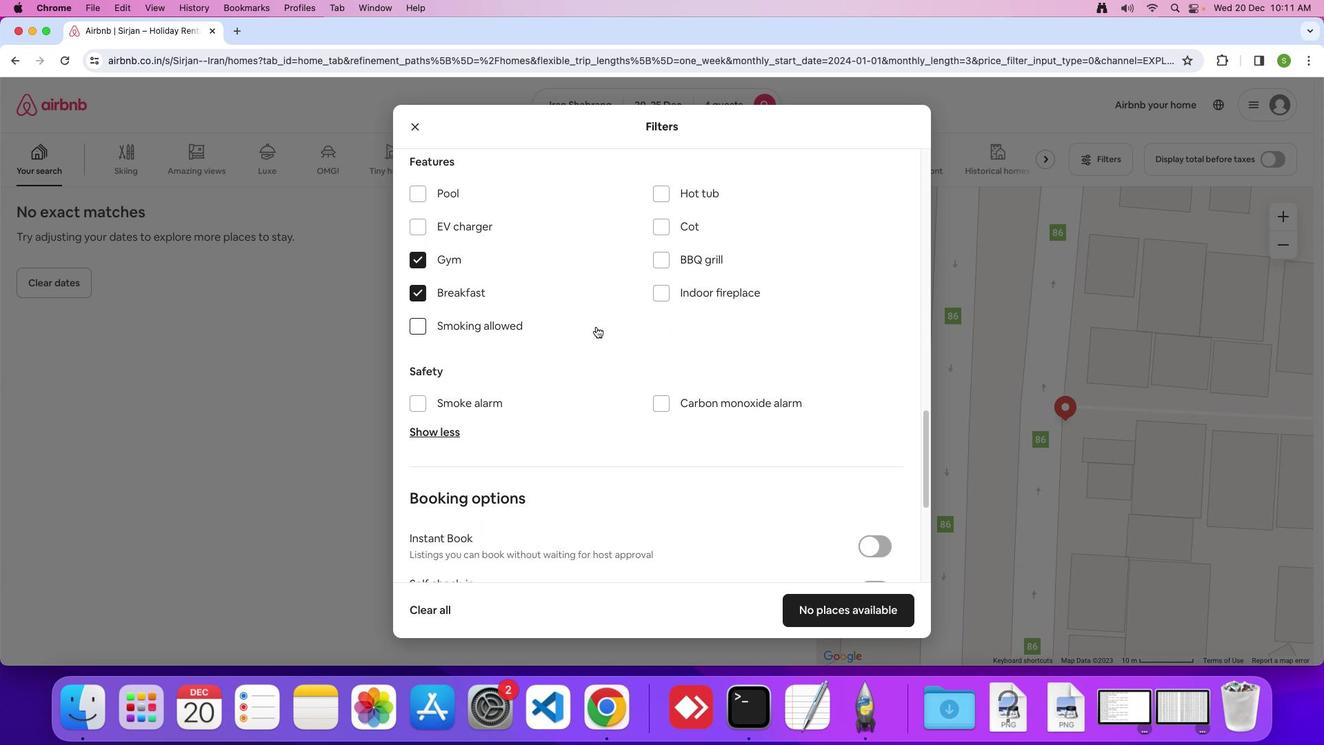 
Action: Mouse scrolled (596, 326) with delta (0, 0)
Screenshot: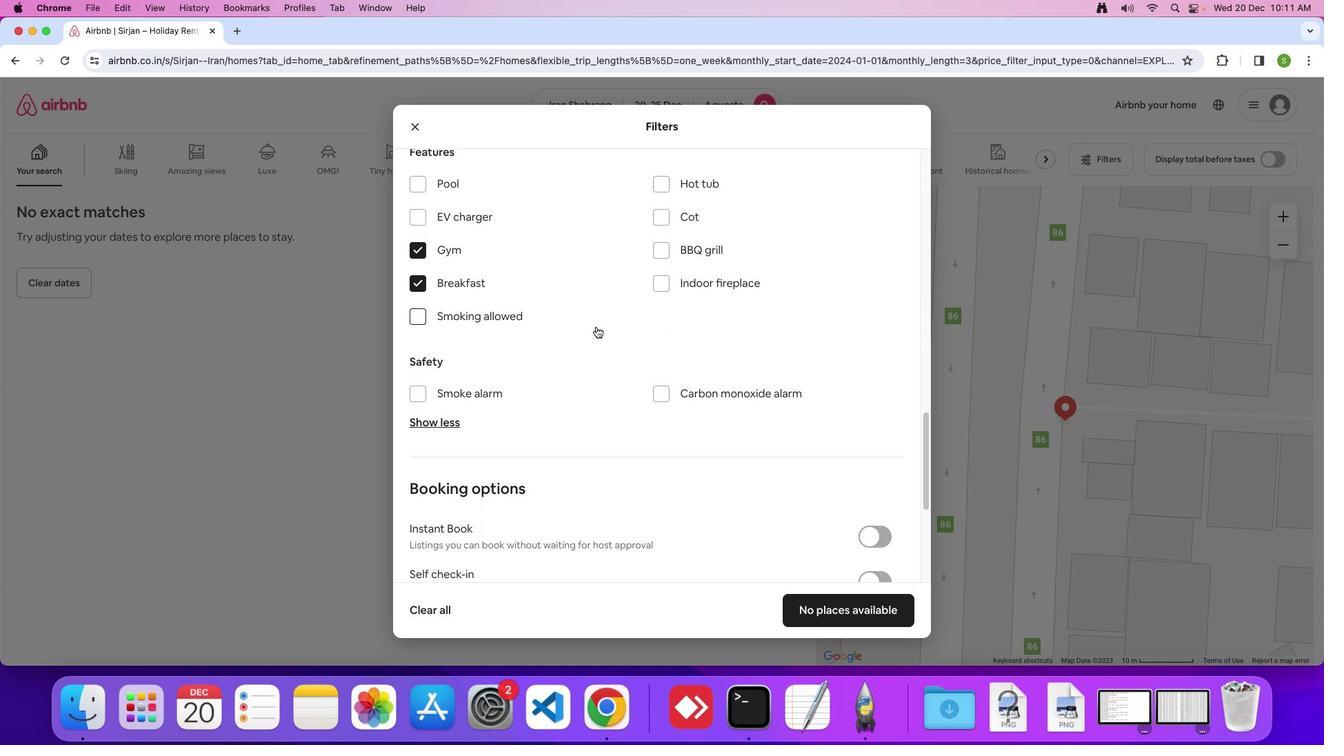 
Action: Mouse scrolled (596, 326) with delta (0, -1)
Screenshot: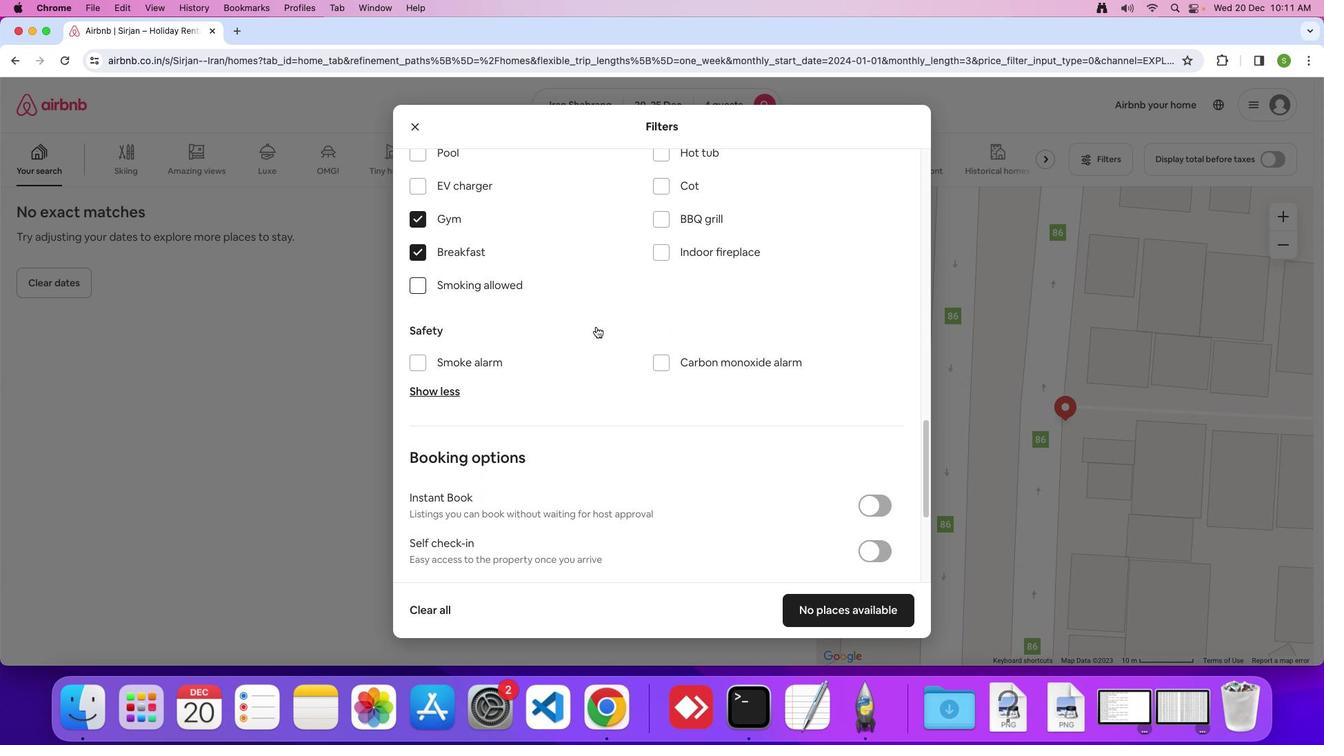 
Action: Mouse moved to (596, 326)
Screenshot: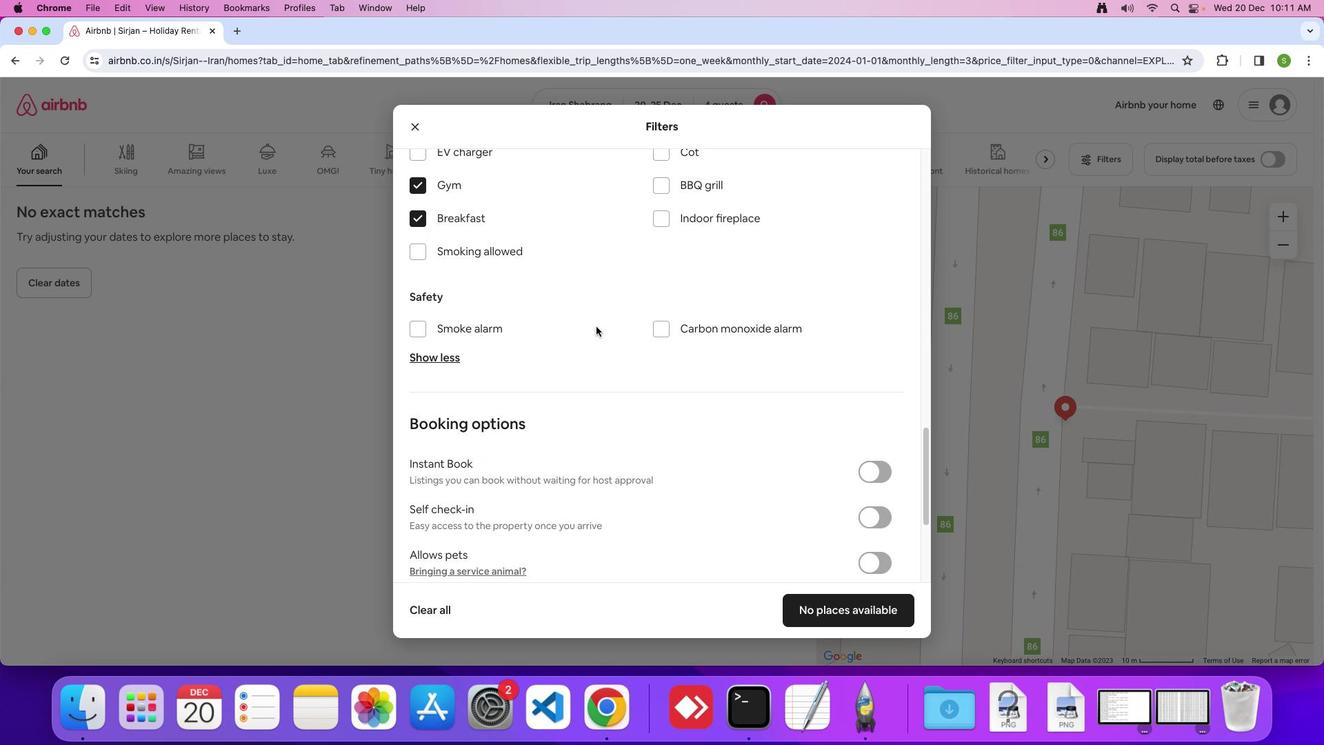 
Action: Mouse scrolled (596, 326) with delta (0, 0)
Screenshot: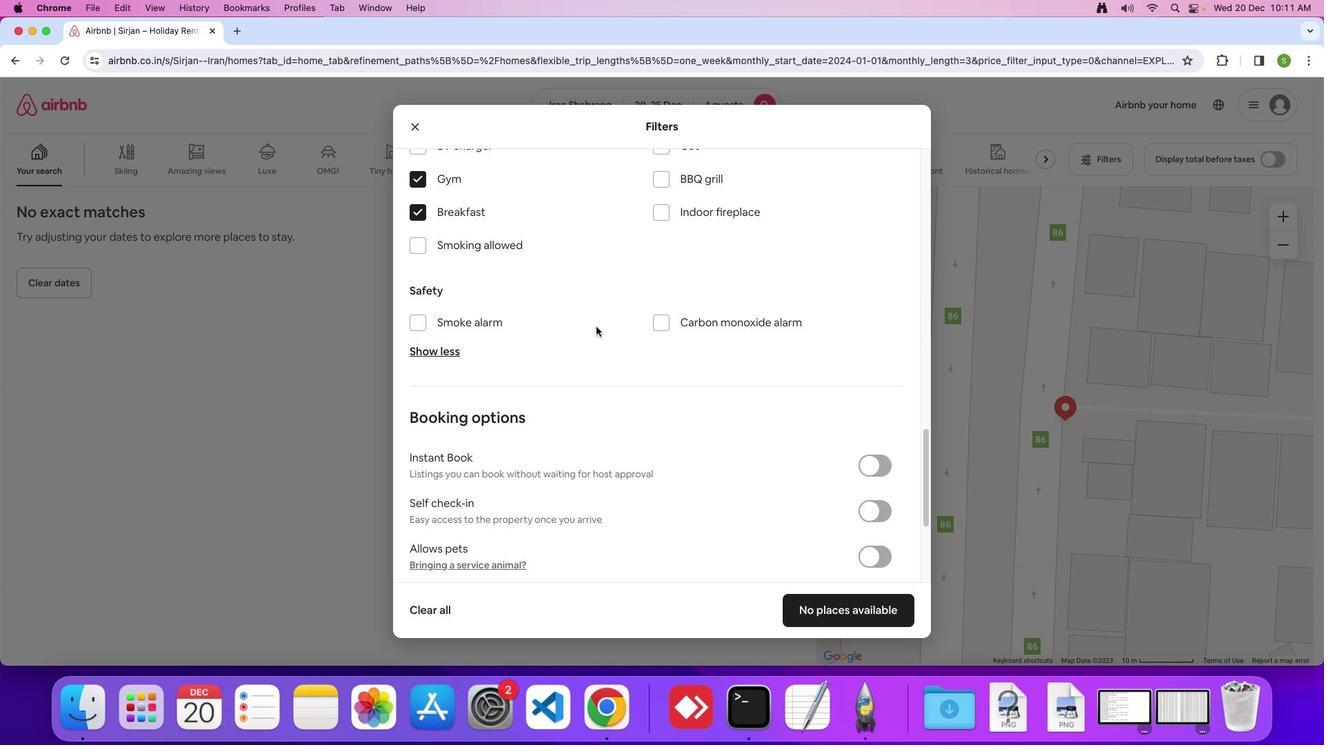 
Action: Mouse scrolled (596, 326) with delta (0, 0)
Screenshot: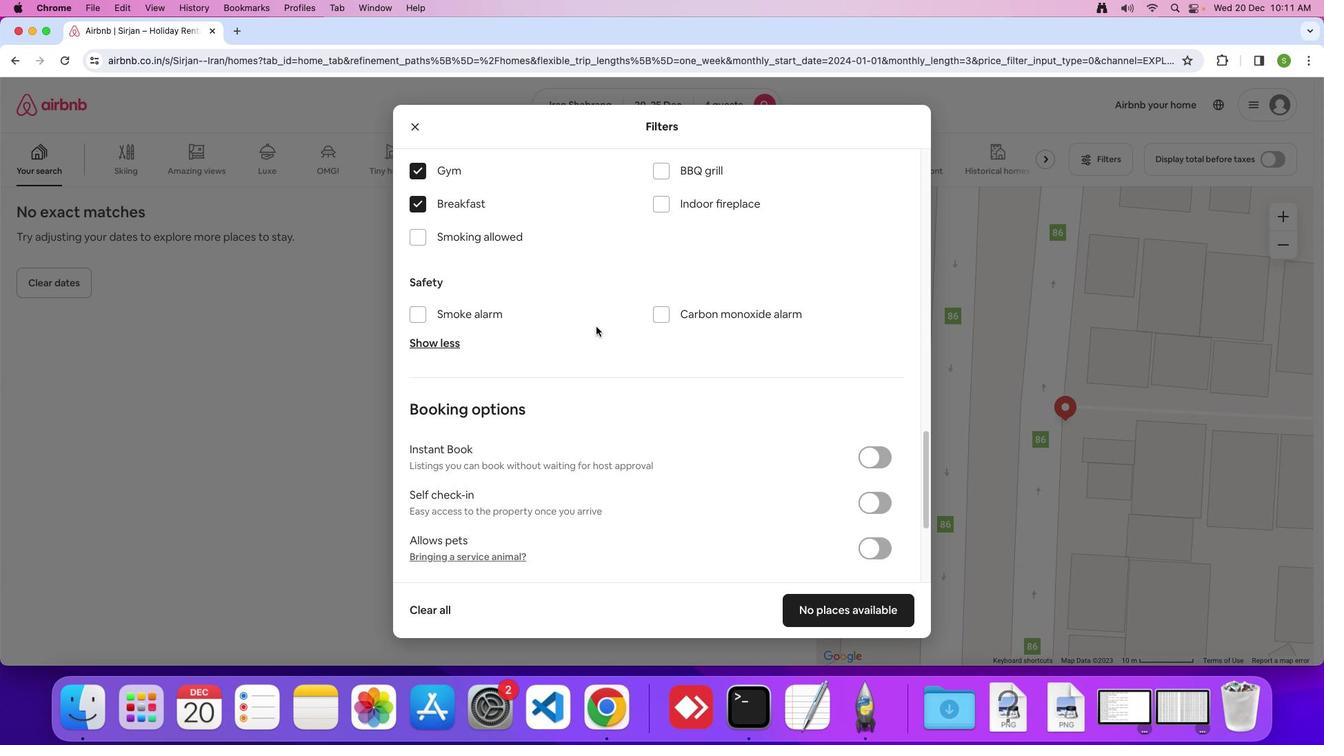 
Action: Mouse scrolled (596, 326) with delta (0, -1)
Screenshot: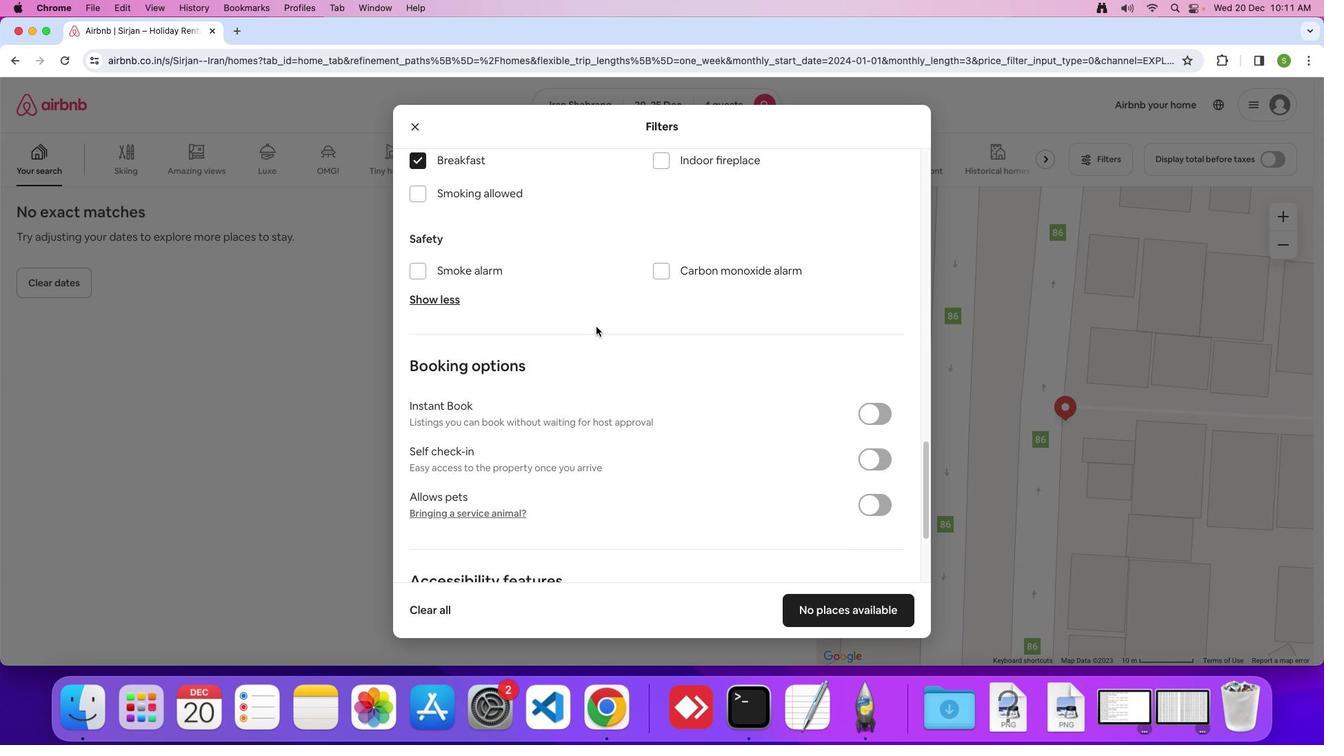 
Action: Mouse moved to (596, 326)
Screenshot: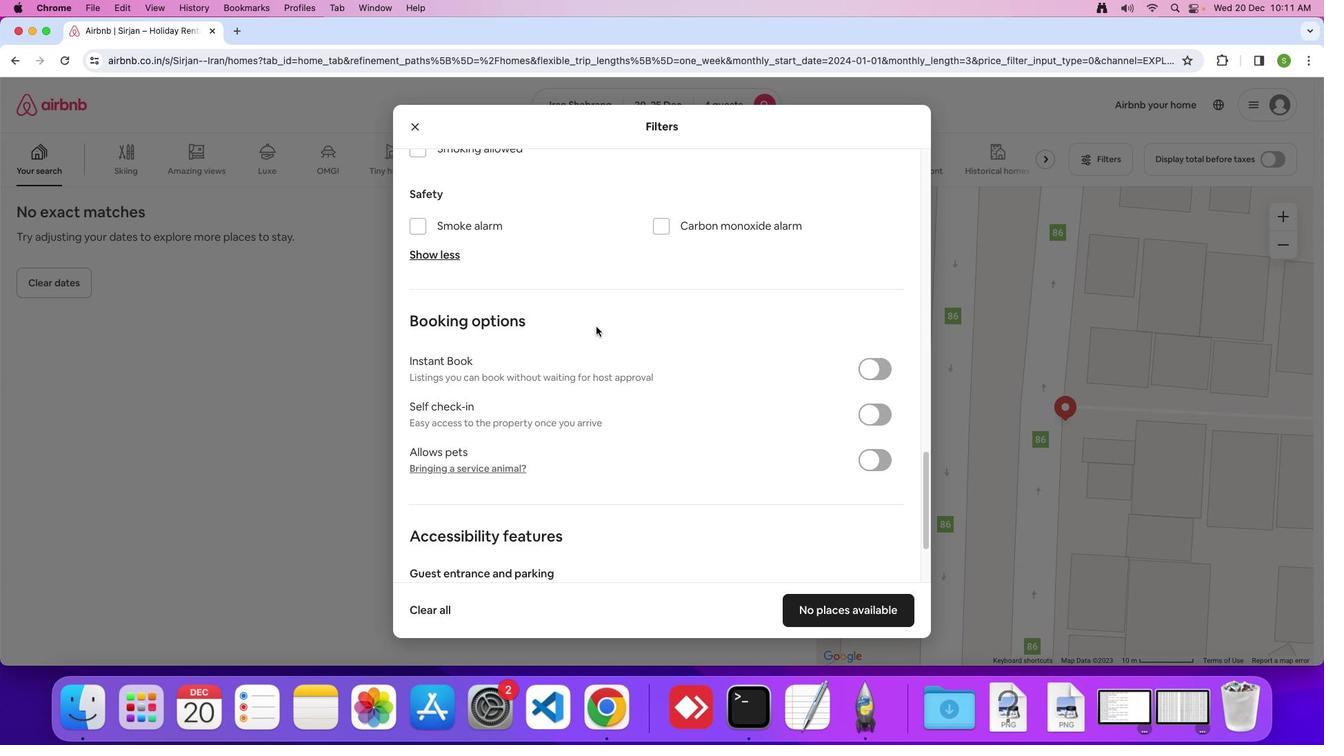 
Action: Mouse scrolled (596, 326) with delta (0, 0)
Screenshot: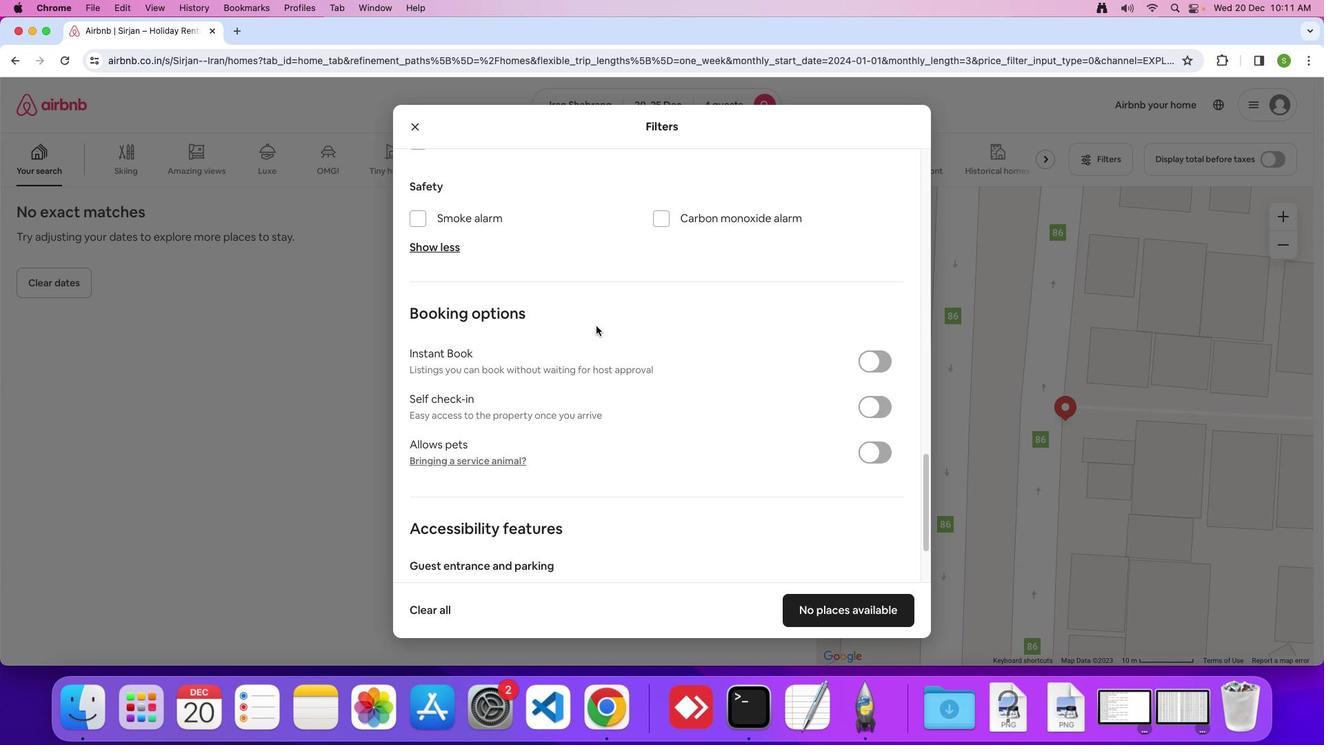 
Action: Mouse moved to (596, 326)
Screenshot: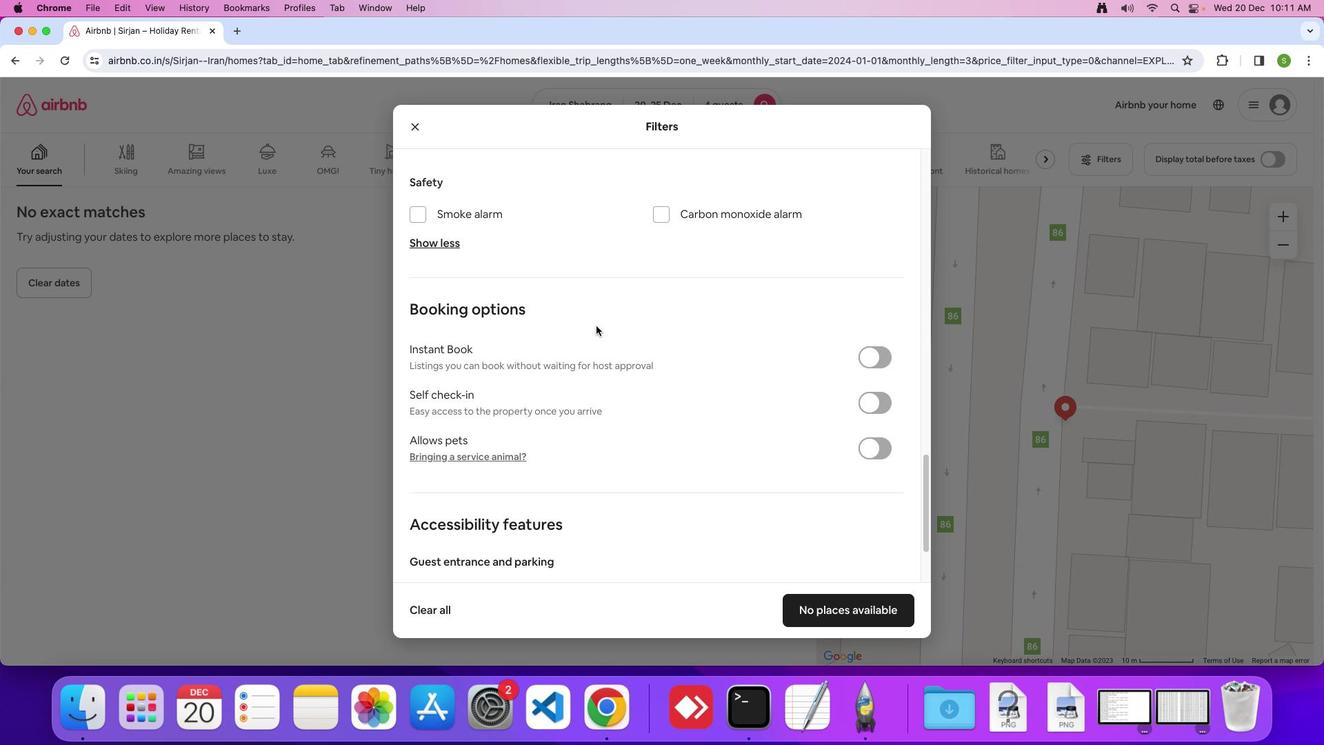 
Action: Mouse scrolled (596, 326) with delta (0, 0)
Screenshot: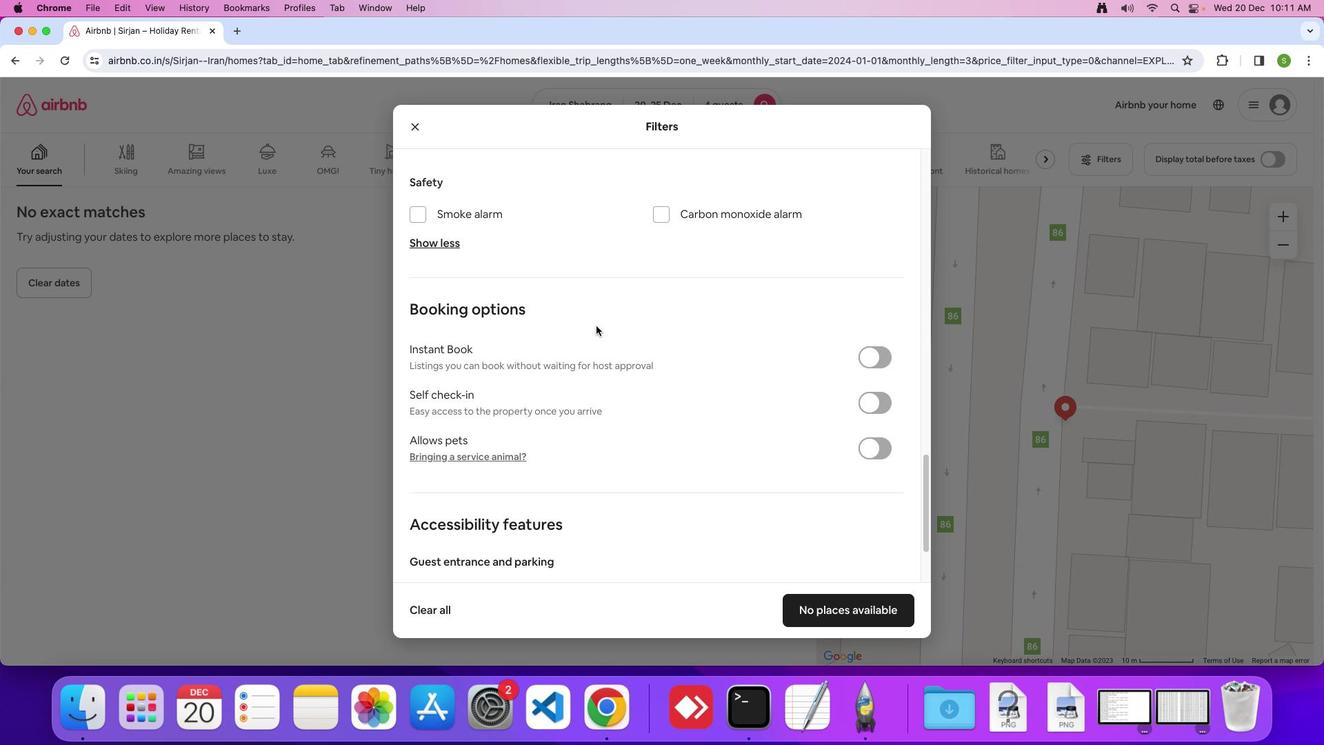 
Action: Mouse scrolled (596, 326) with delta (0, -2)
Screenshot: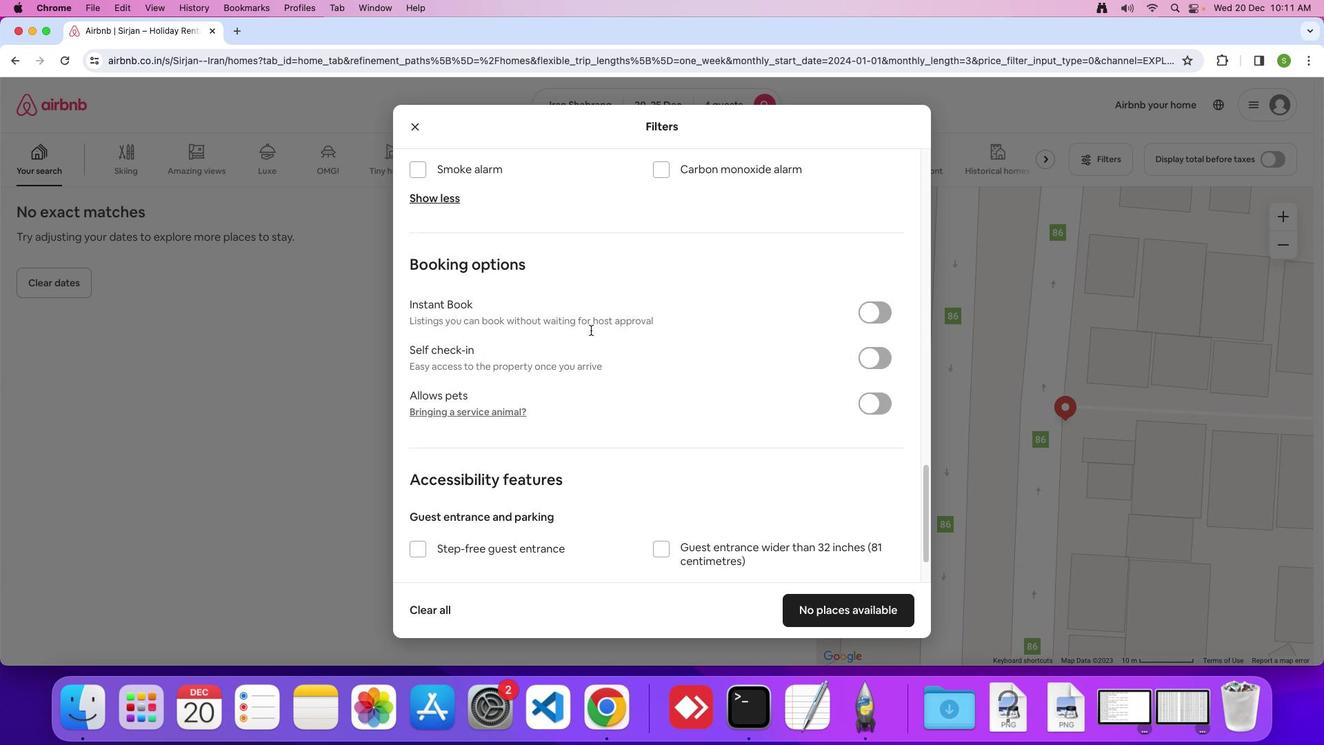 
Action: Mouse moved to (490, 378)
Screenshot: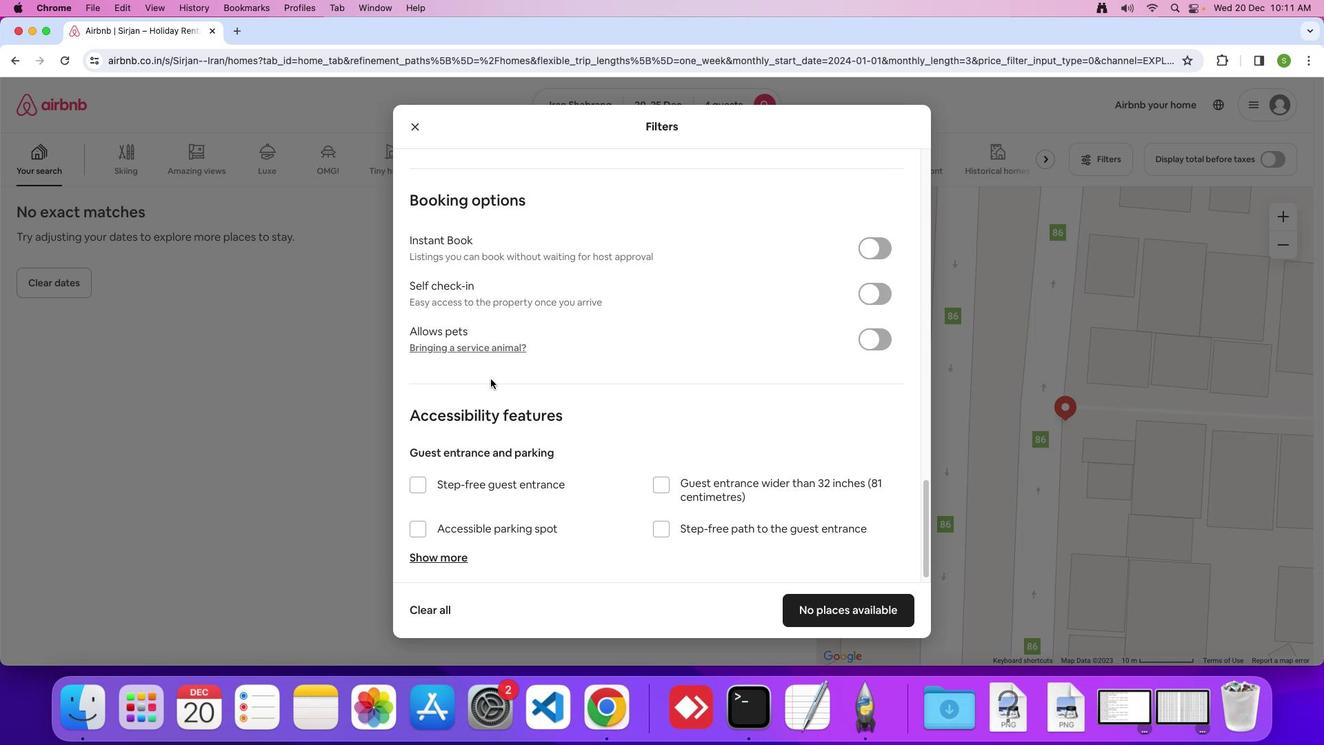 
Action: Mouse scrolled (490, 378) with delta (0, 0)
Screenshot: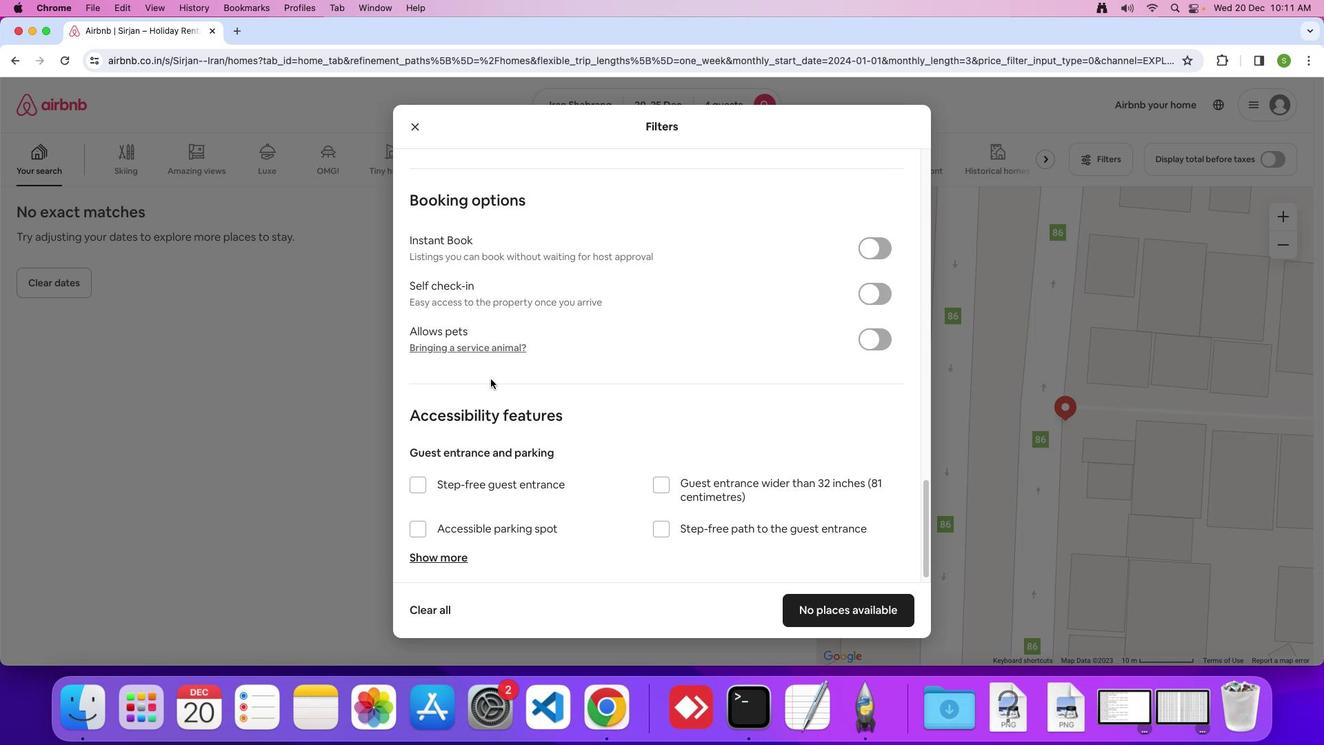 
Action: Mouse scrolled (490, 378) with delta (0, 0)
Screenshot: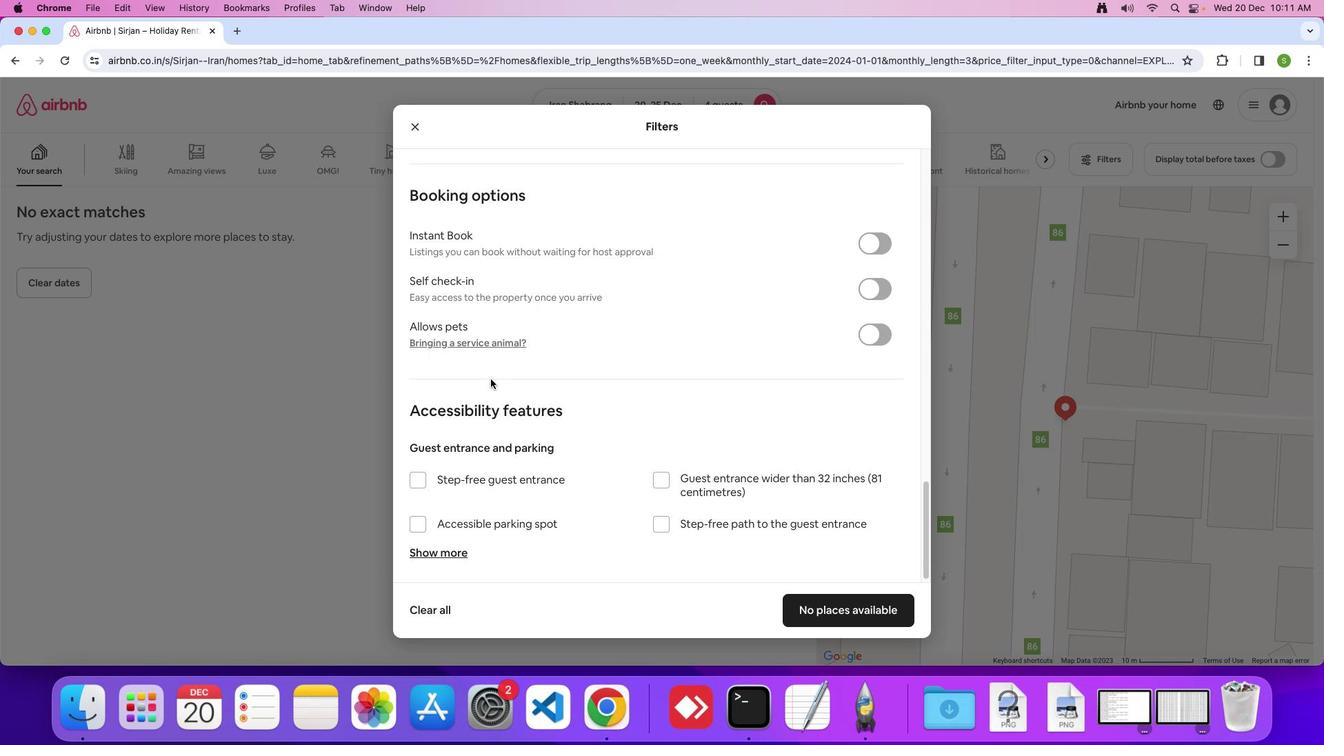 
Action: Mouse scrolled (490, 378) with delta (0, -2)
Screenshot: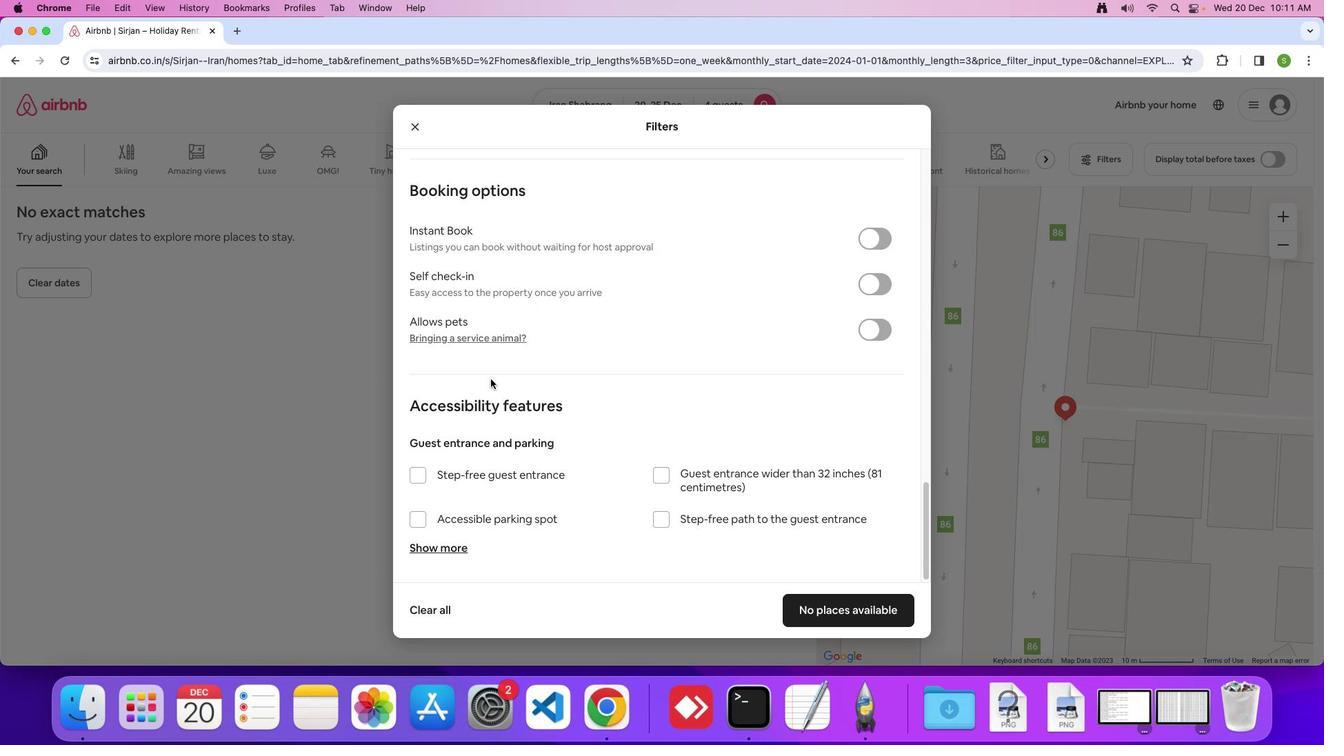
Action: Mouse scrolled (490, 378) with delta (0, 0)
Screenshot: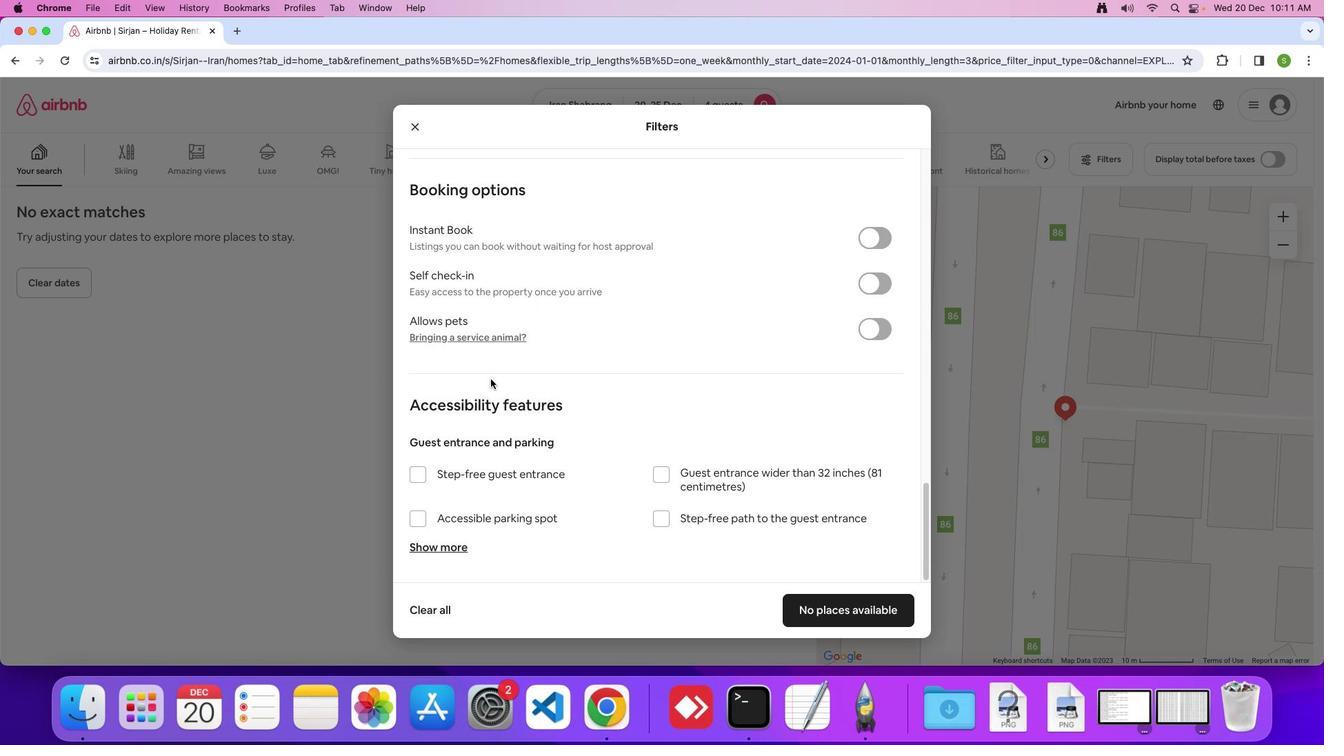 
Action: Mouse scrolled (490, 378) with delta (0, 0)
Screenshot: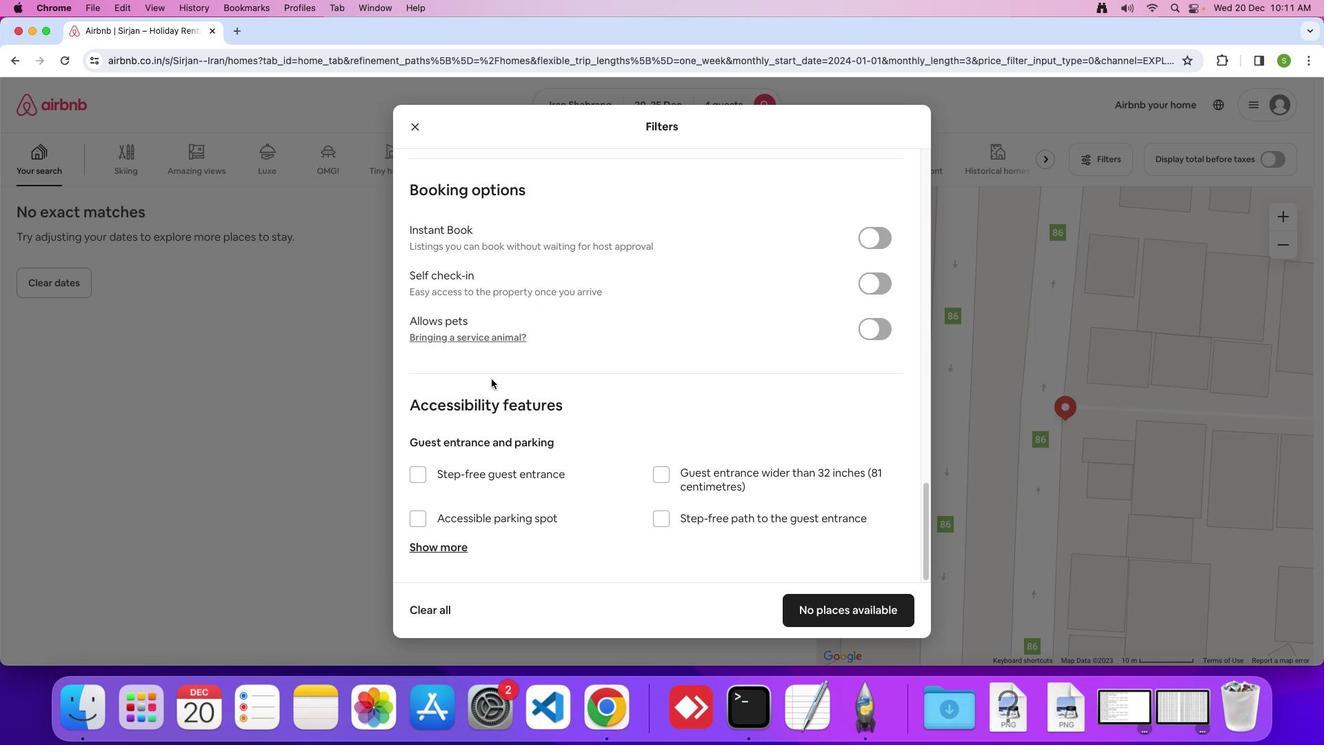 
Action: Mouse scrolled (490, 378) with delta (0, -2)
Screenshot: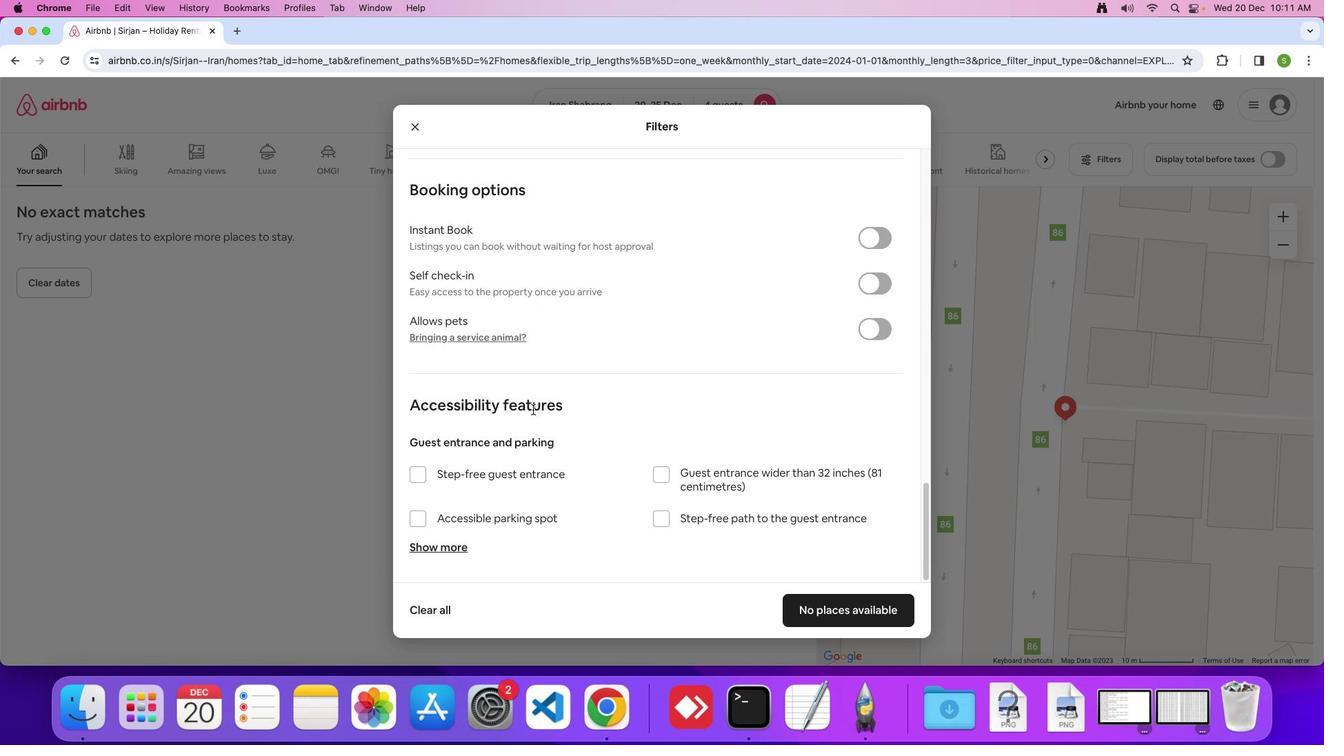 
Action: Mouse moved to (833, 605)
Screenshot: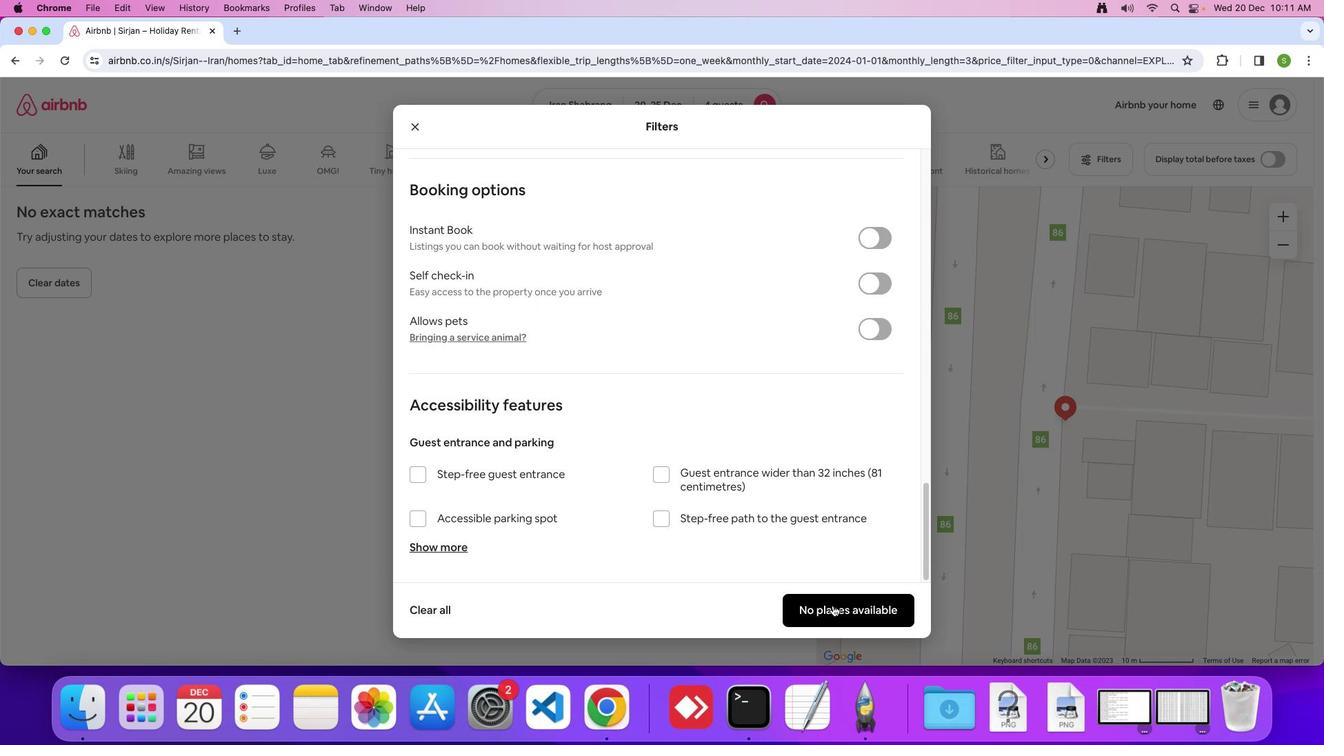 
Action: Mouse pressed left at (833, 605)
Screenshot: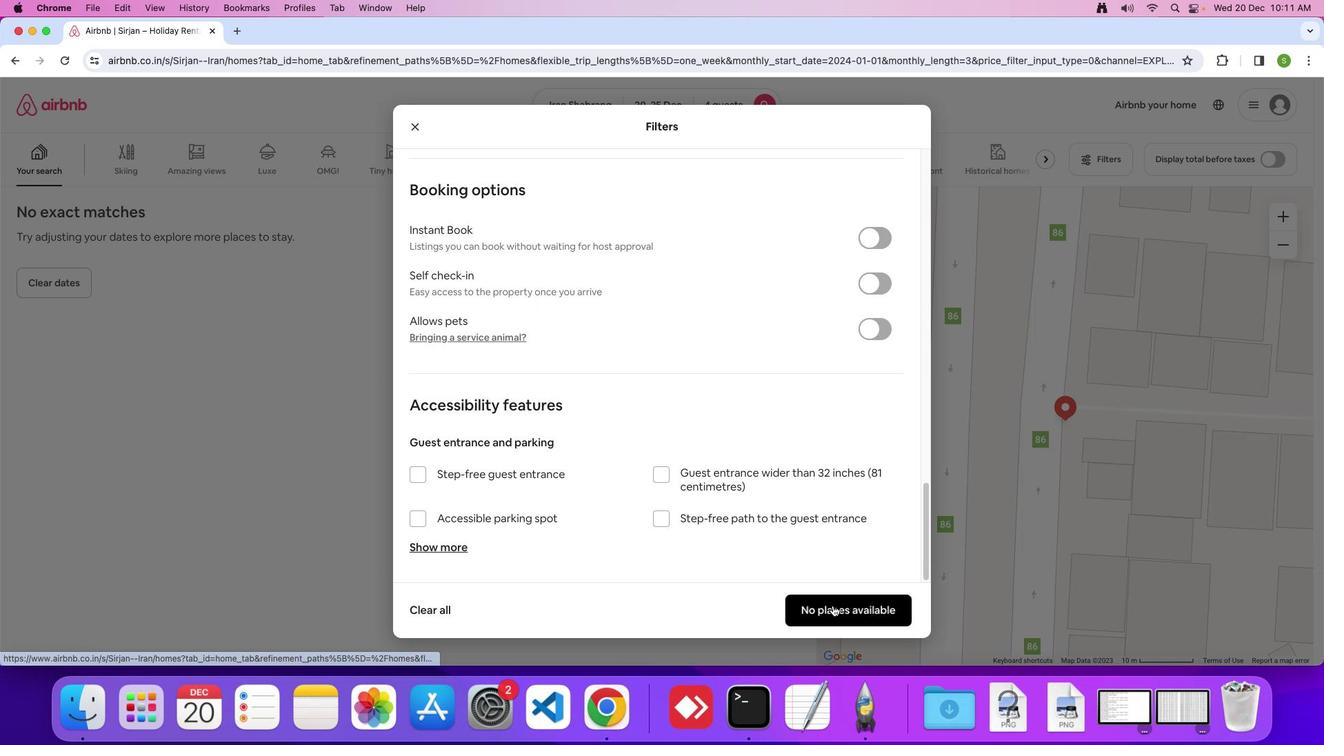 
Action: Mouse moved to (426, 297)
Screenshot: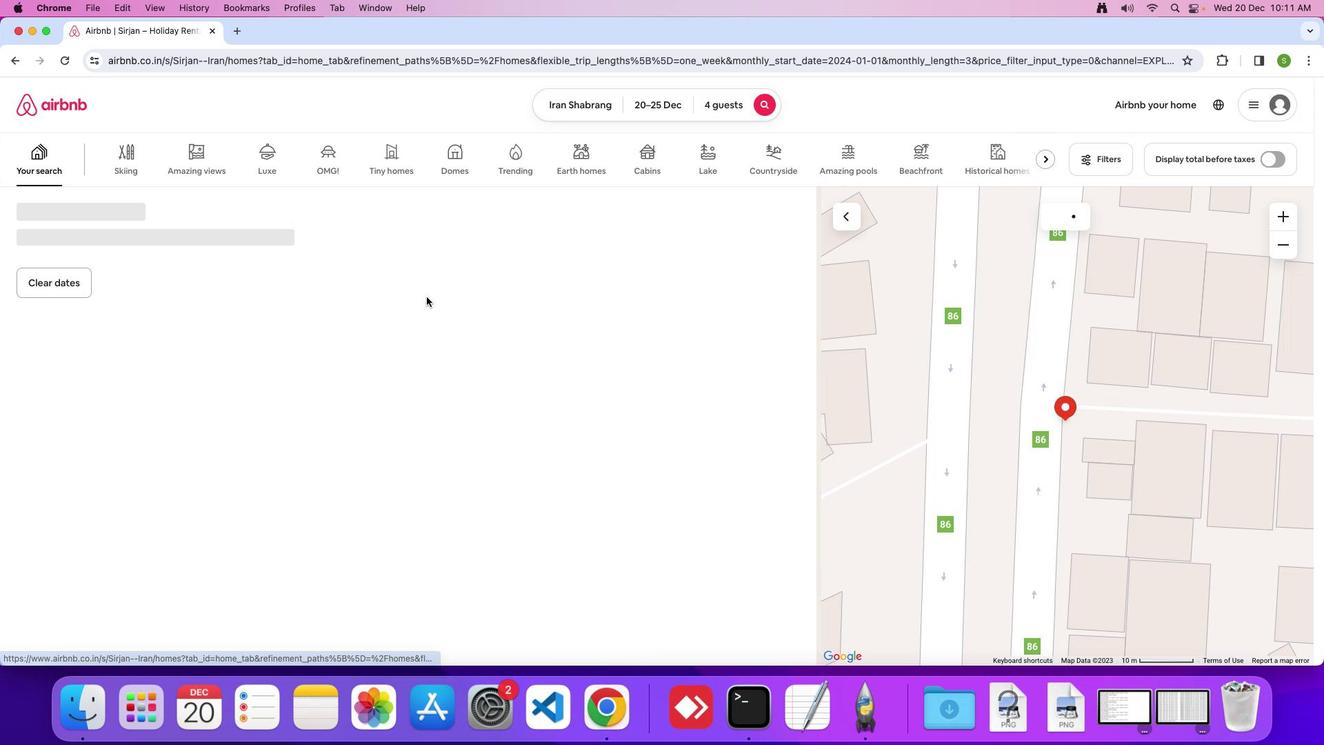 
